 Task: Fill out the 'New Customer Data' form with the provided customer details, including personal information and addresses.
Action: Mouse moved to (172, 110)
Screenshot: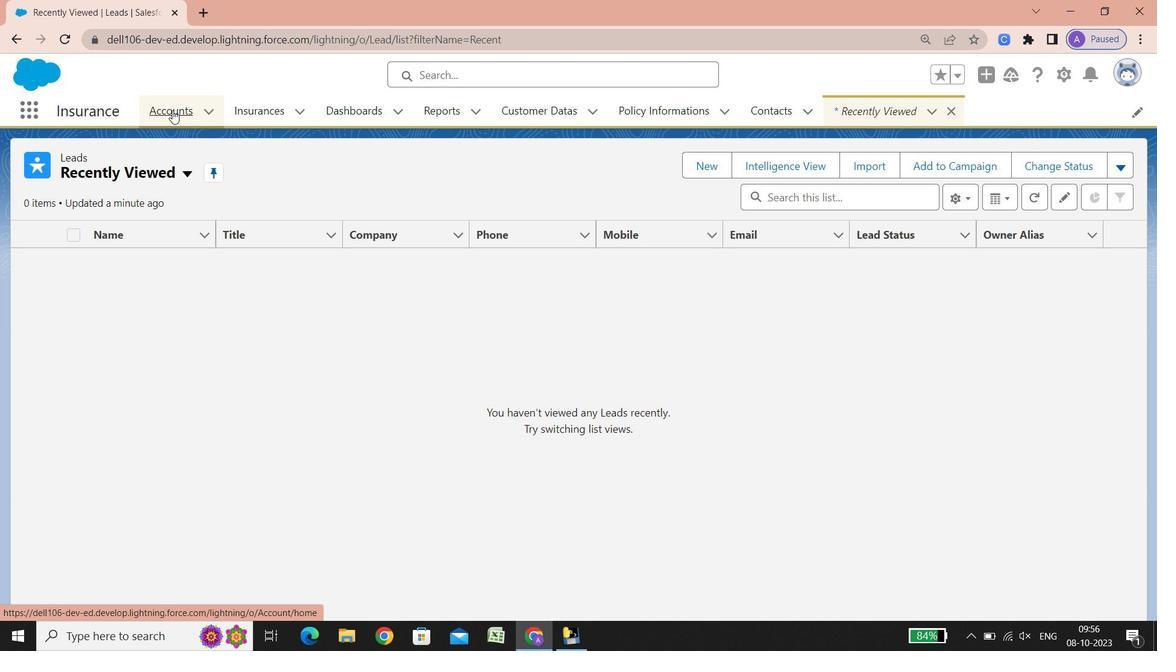 
Action: Mouse pressed left at (172, 110)
Screenshot: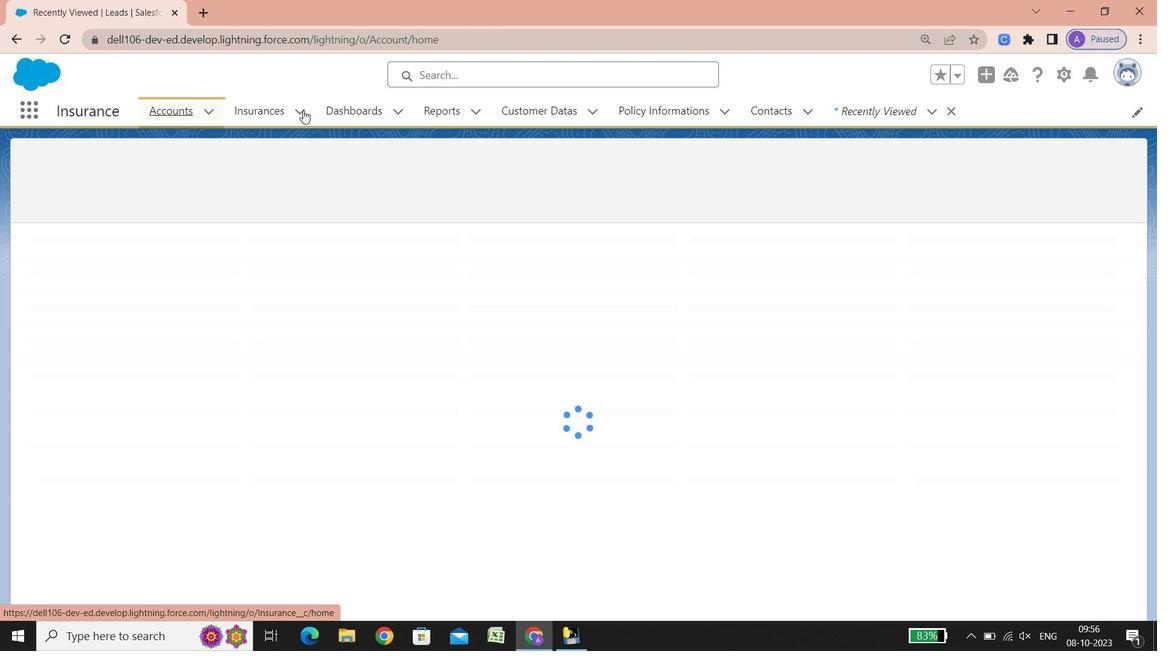 
Action: Mouse moved to (531, 115)
Screenshot: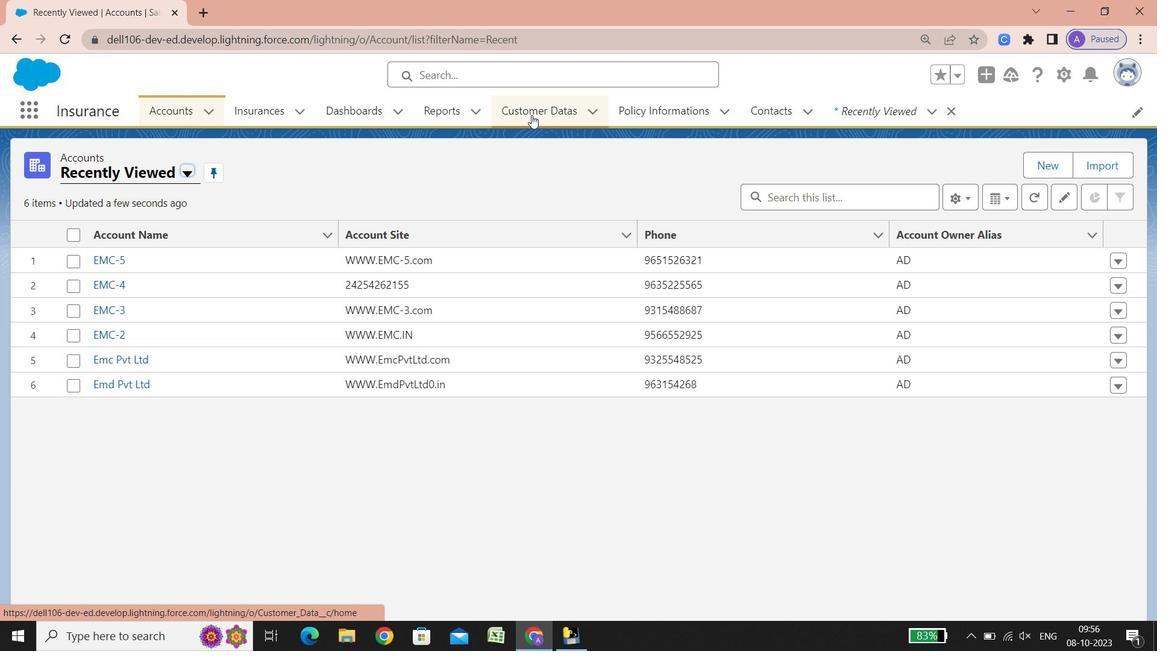 
Action: Mouse pressed left at (531, 115)
Screenshot: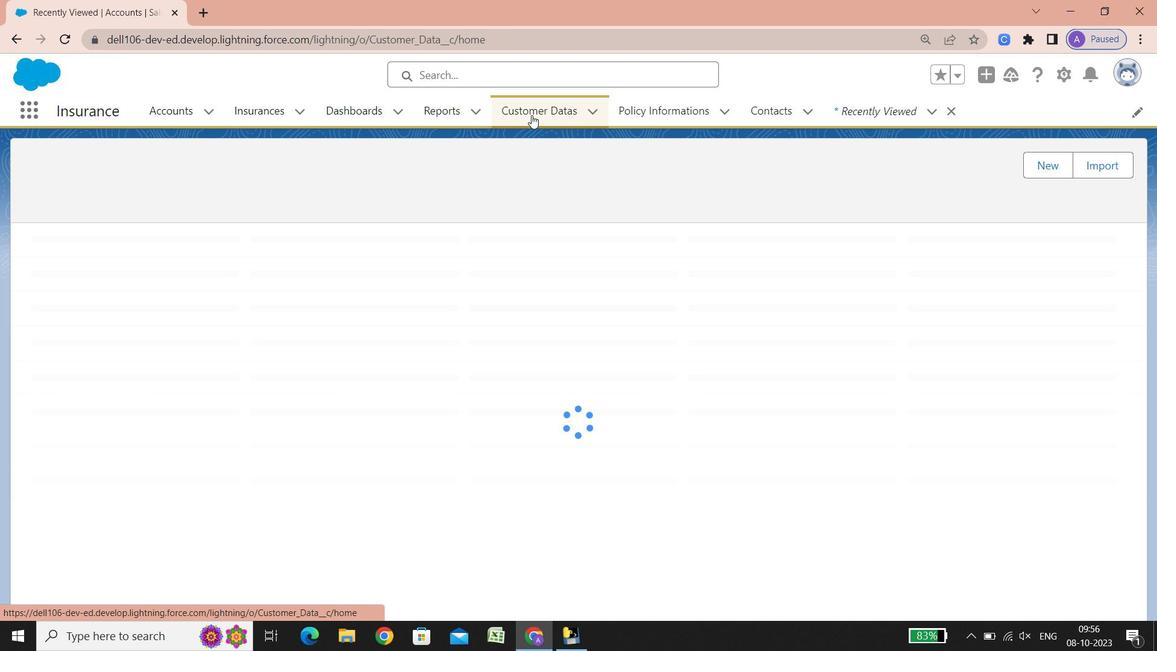 
Action: Mouse moved to (107, 262)
Screenshot: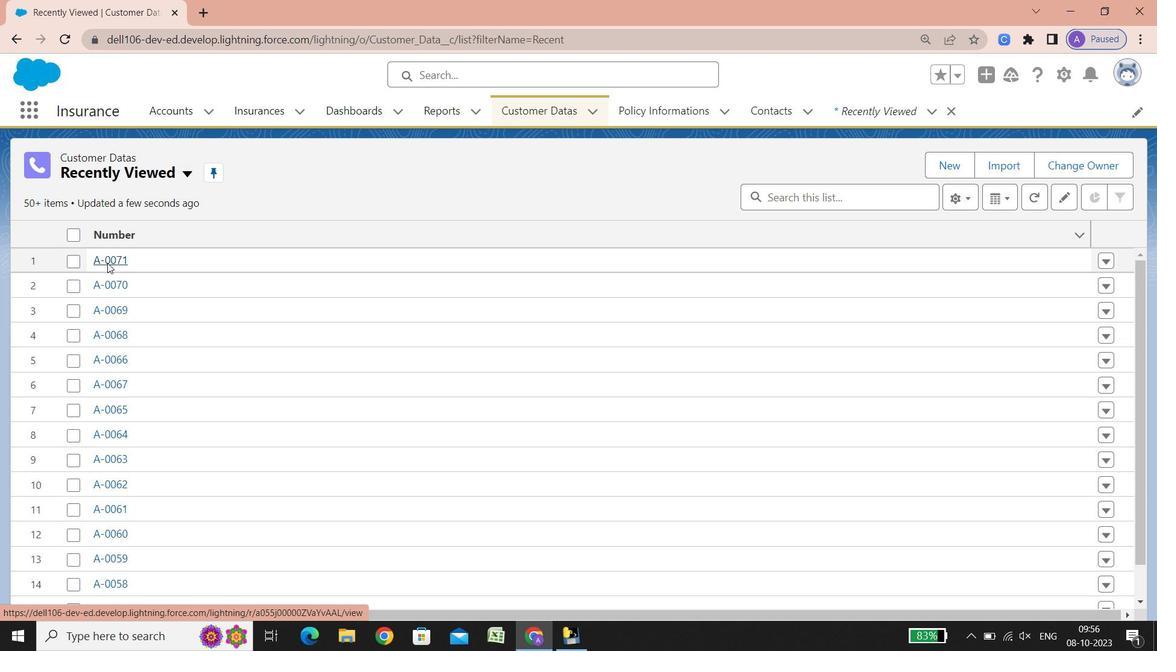 
Action: Mouse pressed left at (107, 262)
Screenshot: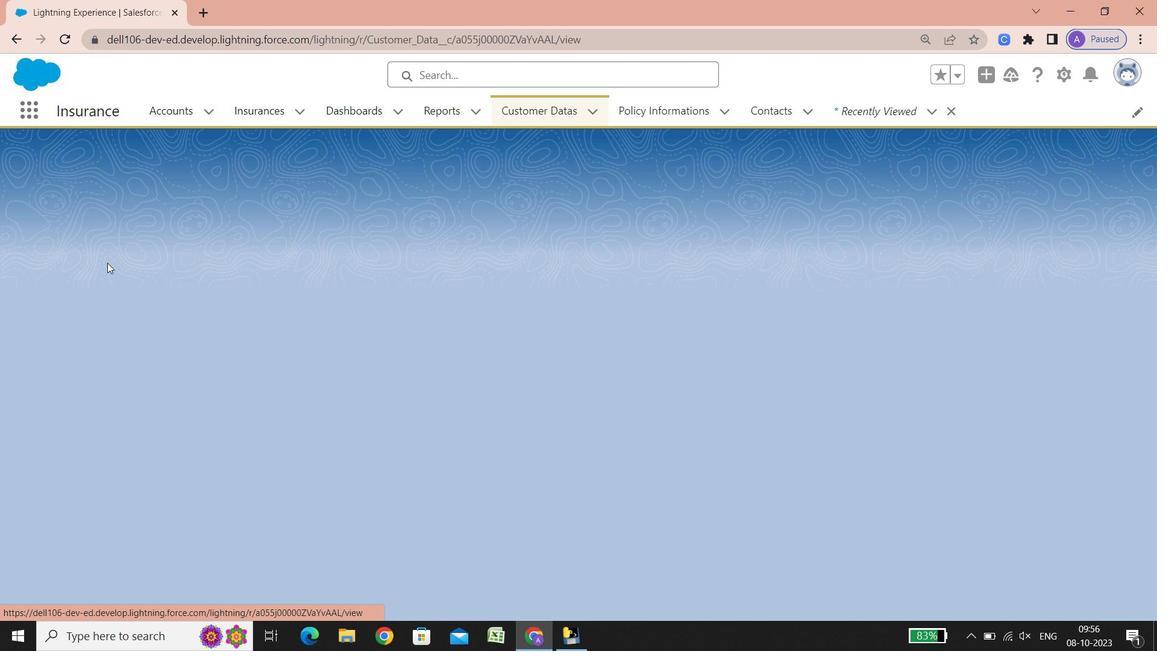 
Action: Mouse moved to (561, 107)
Screenshot: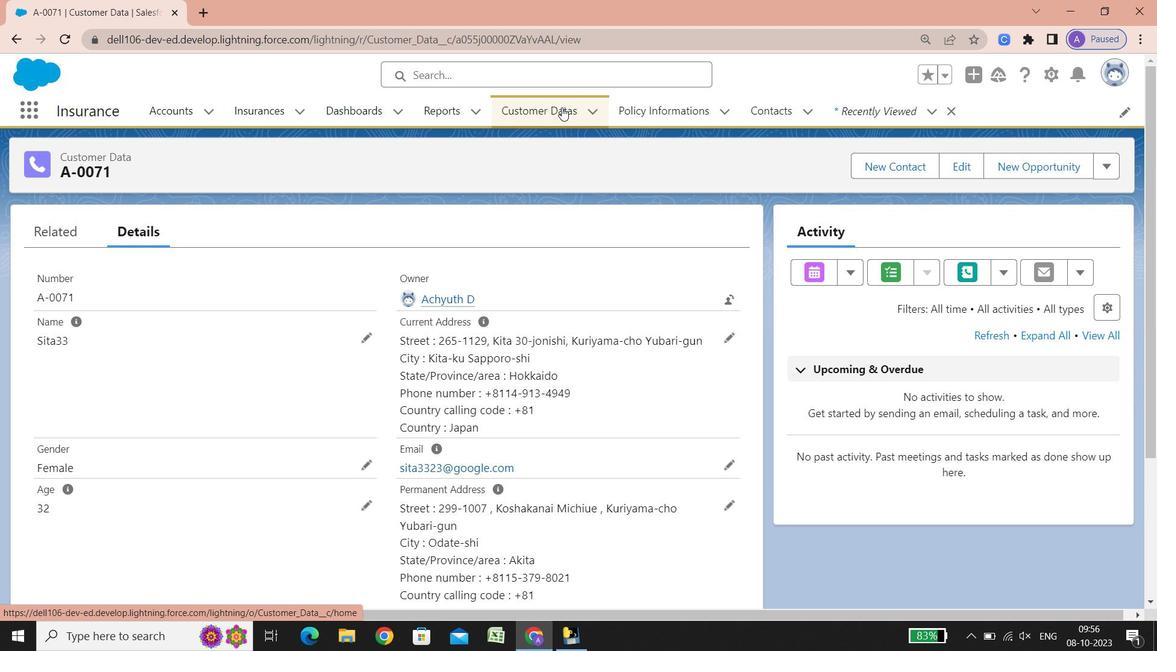 
Action: Mouse pressed left at (561, 107)
Screenshot: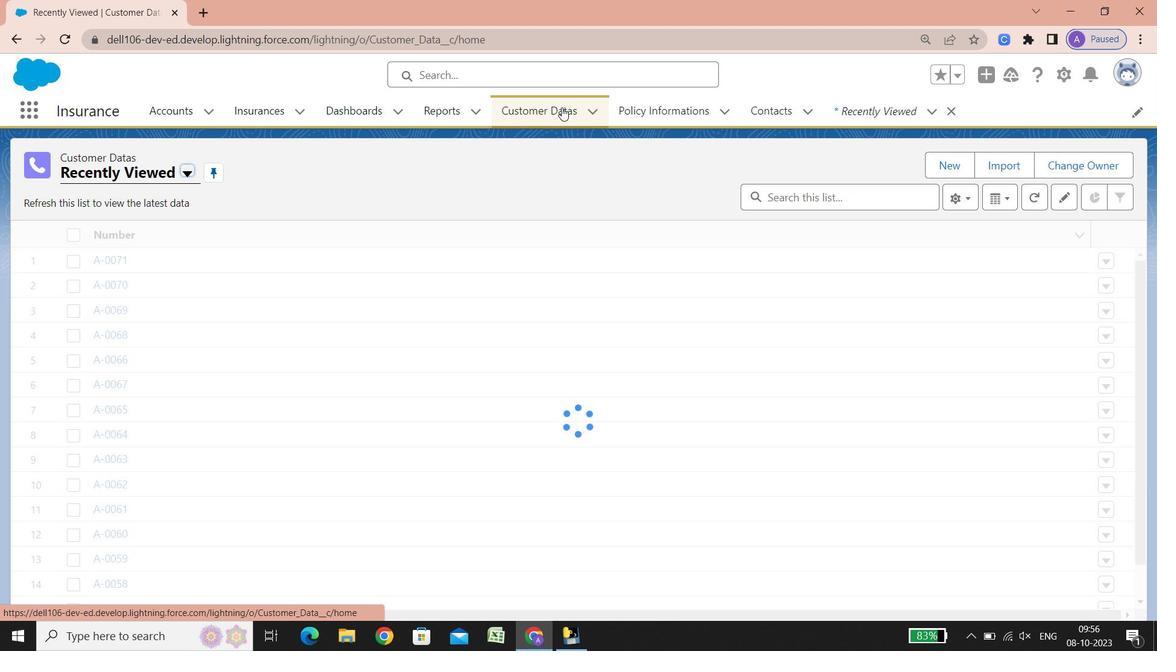 
Action: Mouse moved to (948, 161)
Screenshot: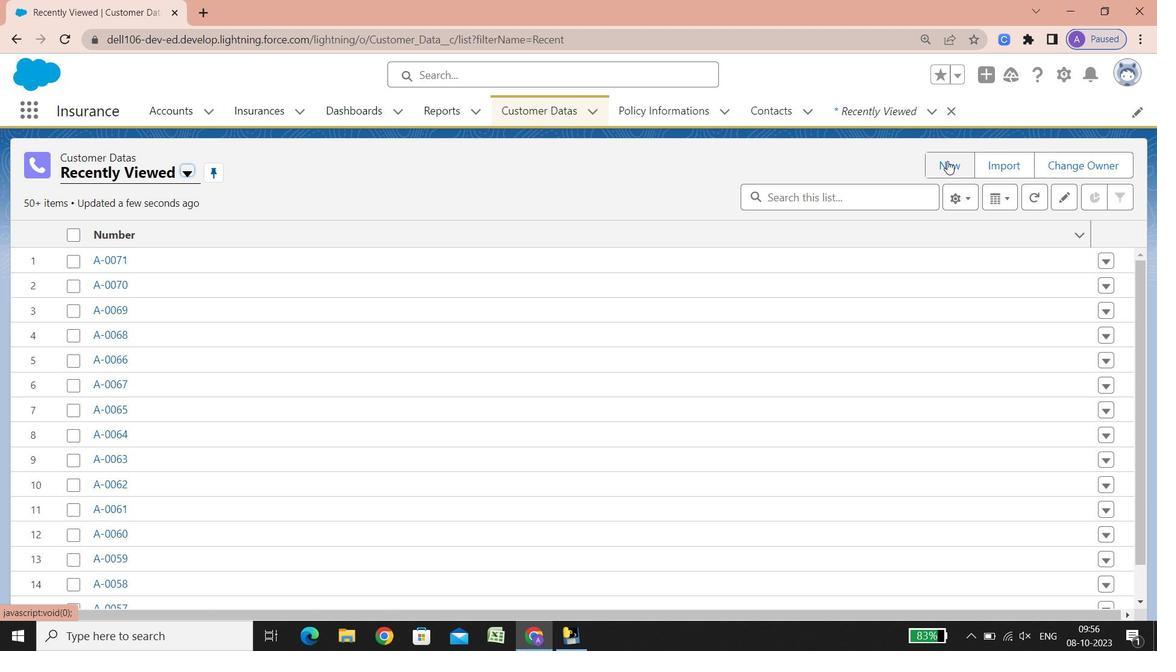 
Action: Mouse pressed left at (948, 161)
Screenshot: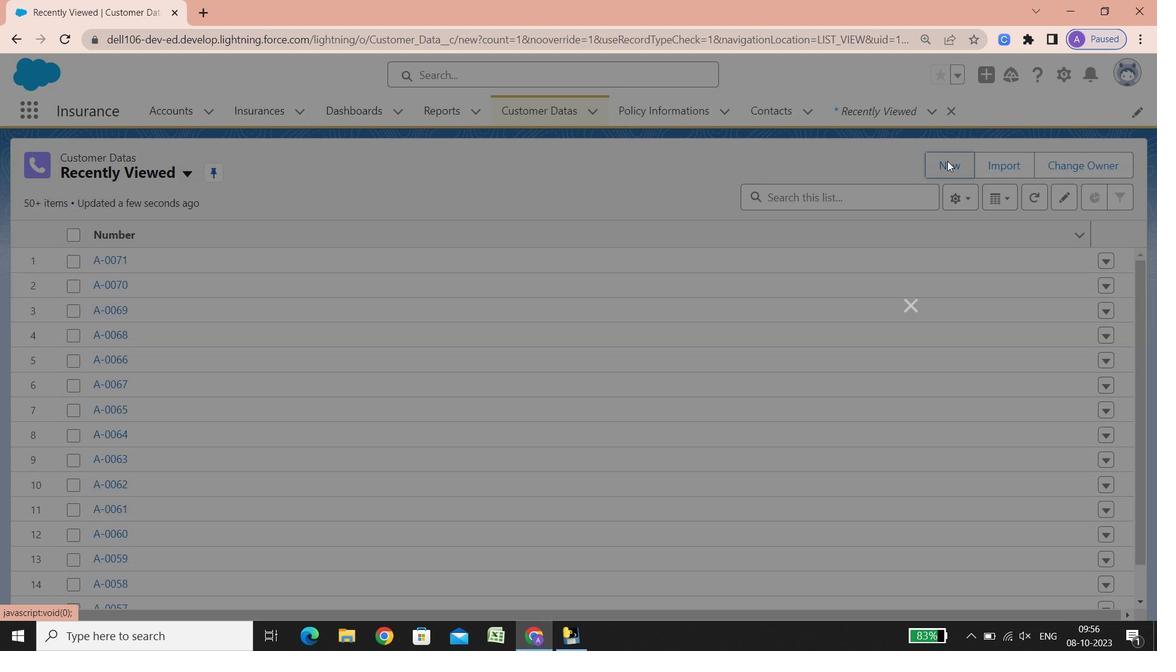 
Action: Mouse moved to (671, 214)
Screenshot: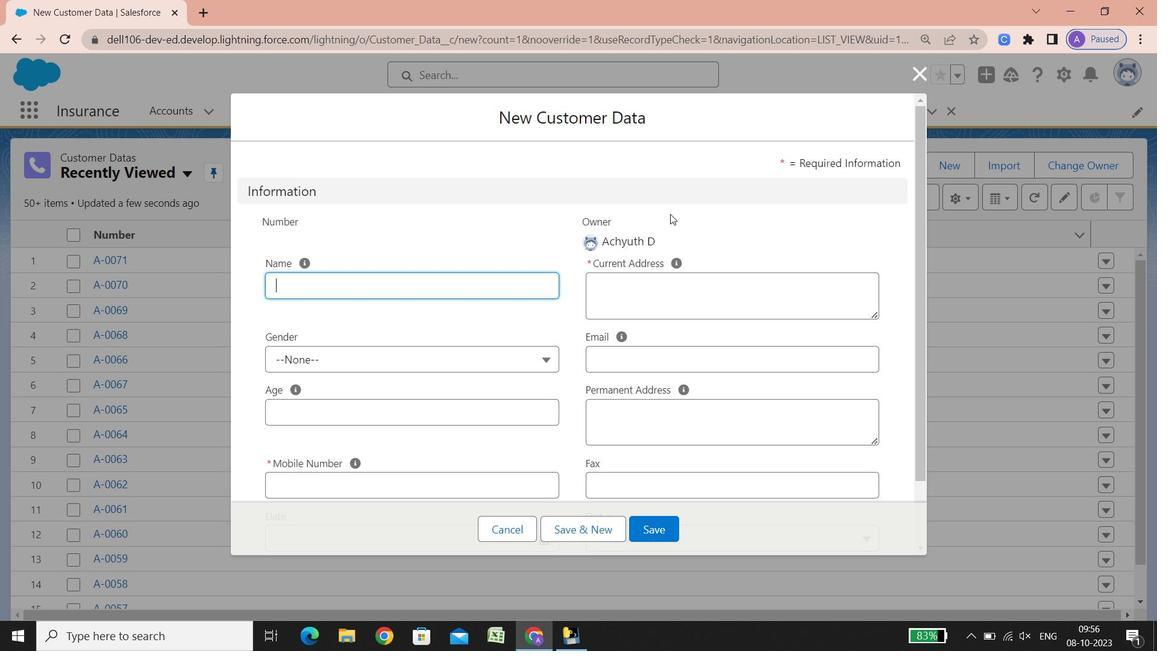 
Action: Key pressed <Key.shift>Sita34
Screenshot: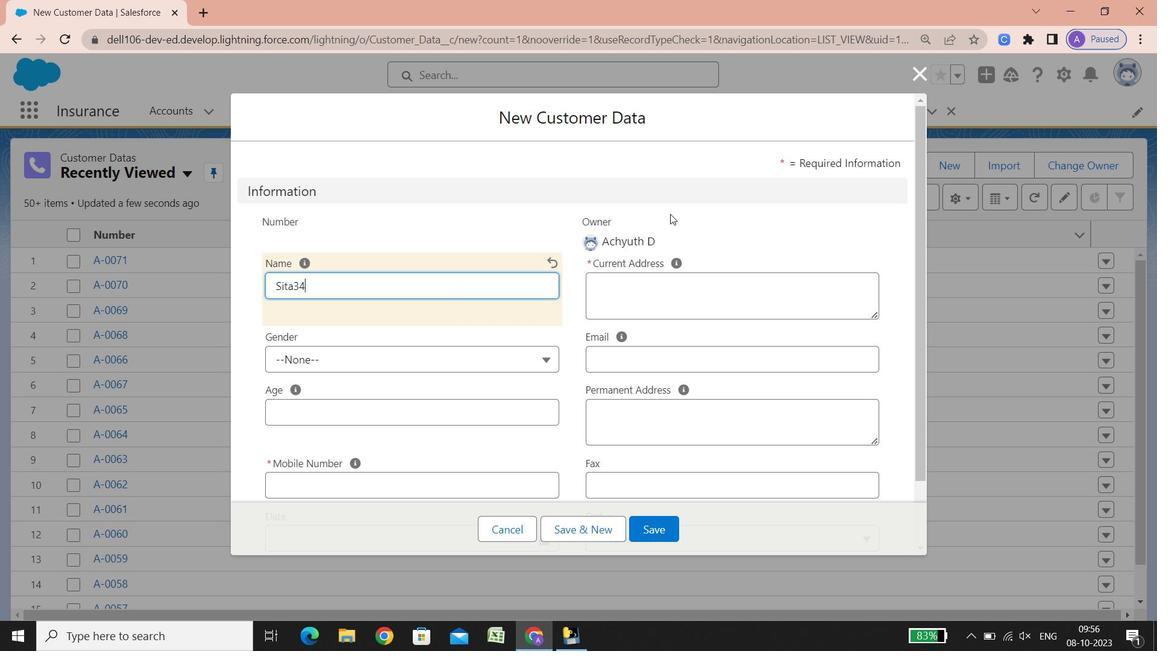 
Action: Mouse moved to (495, 365)
Screenshot: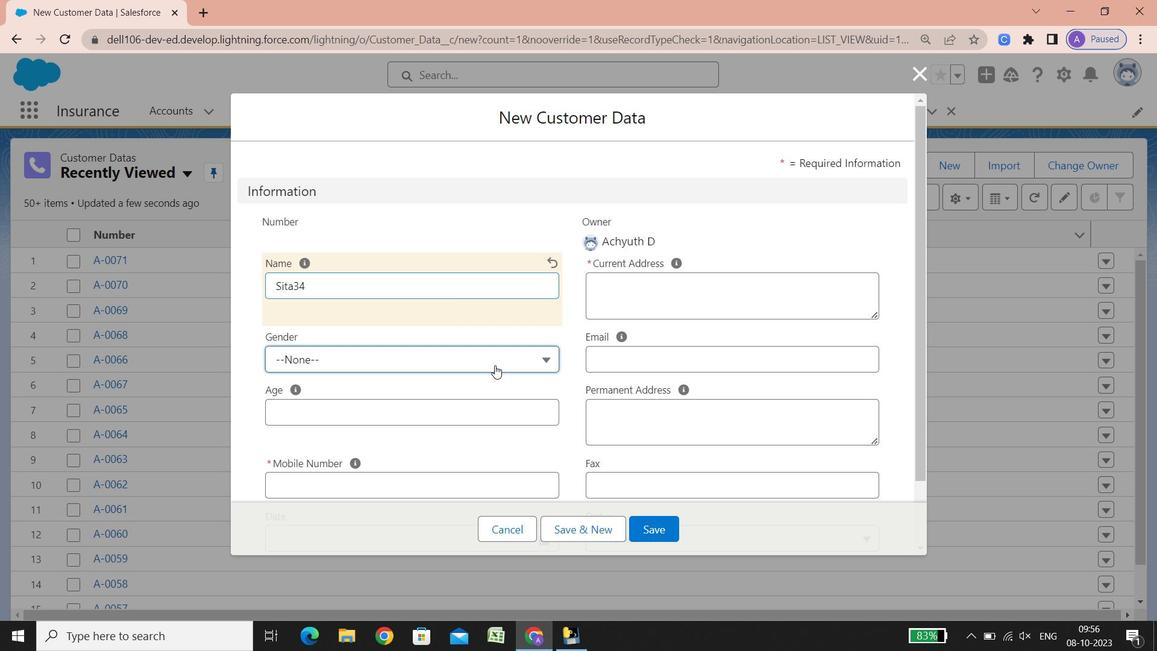 
Action: Mouse pressed left at (495, 365)
Screenshot: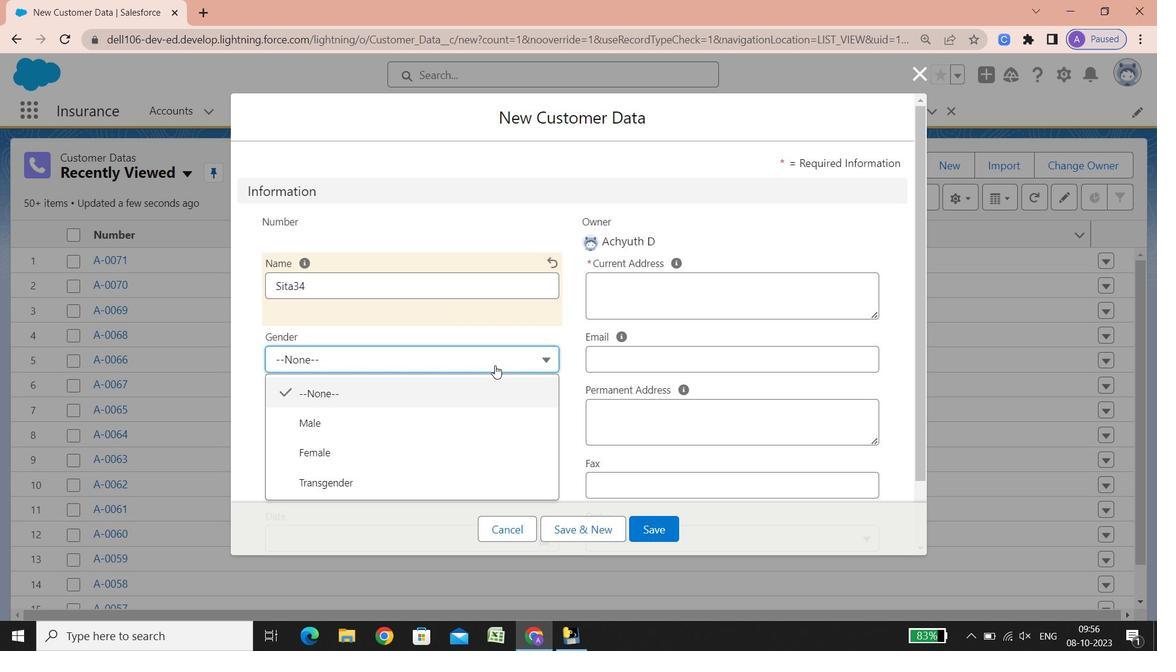 
Action: Mouse moved to (393, 440)
Screenshot: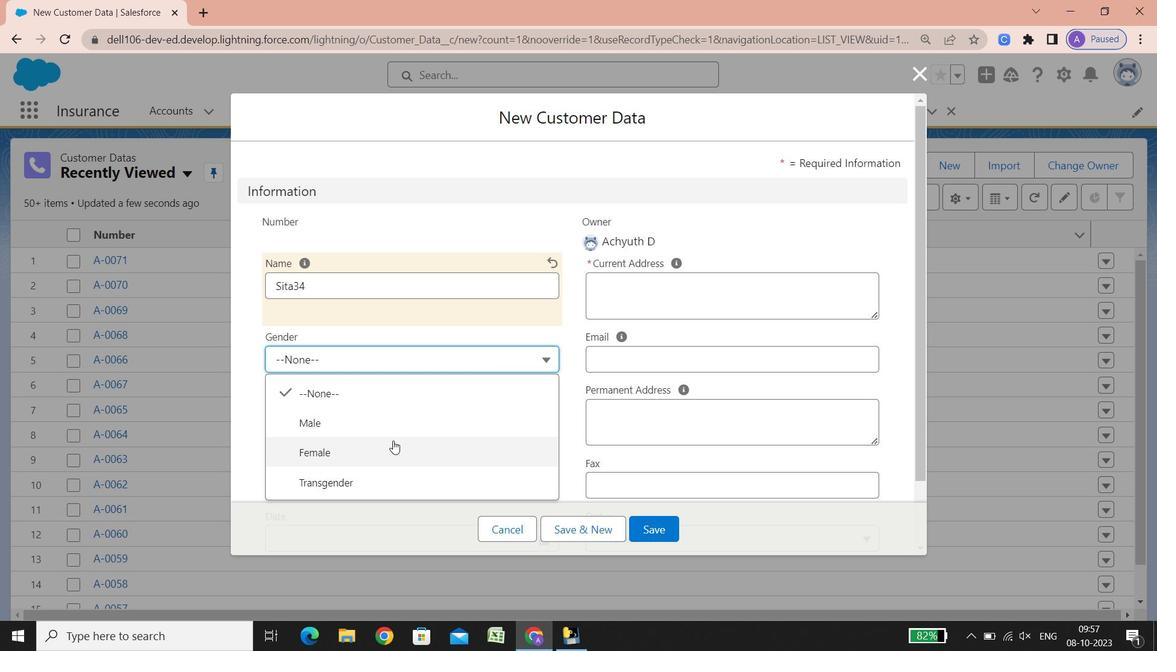
Action: Mouse pressed left at (393, 440)
Screenshot: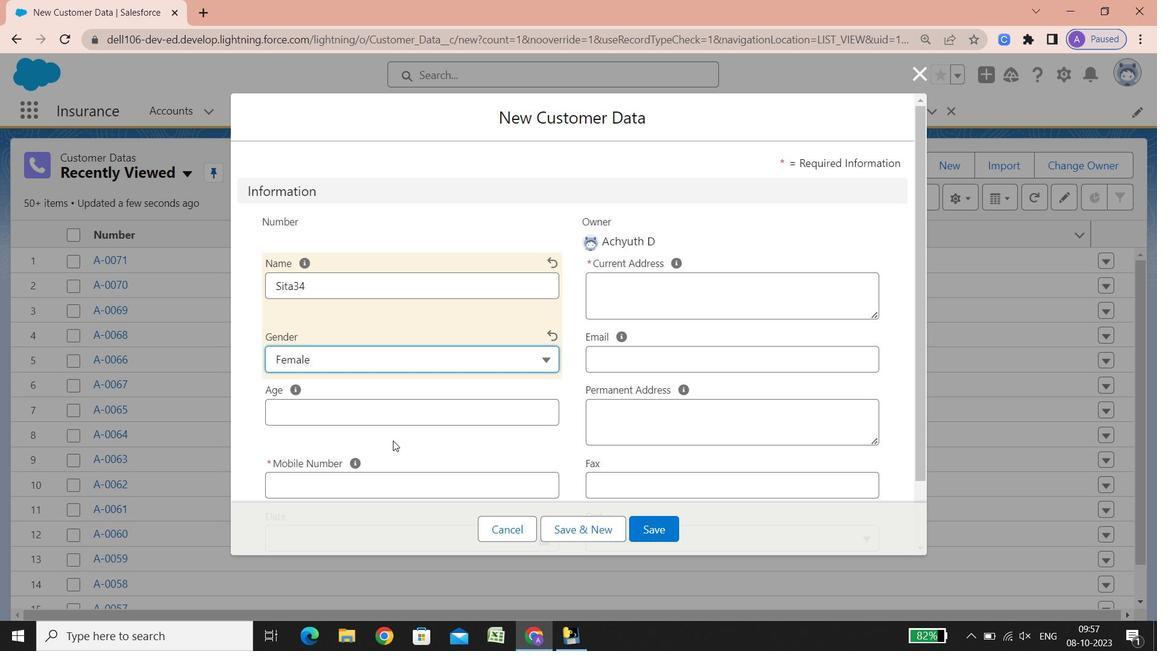 
Action: Mouse moved to (301, 413)
Screenshot: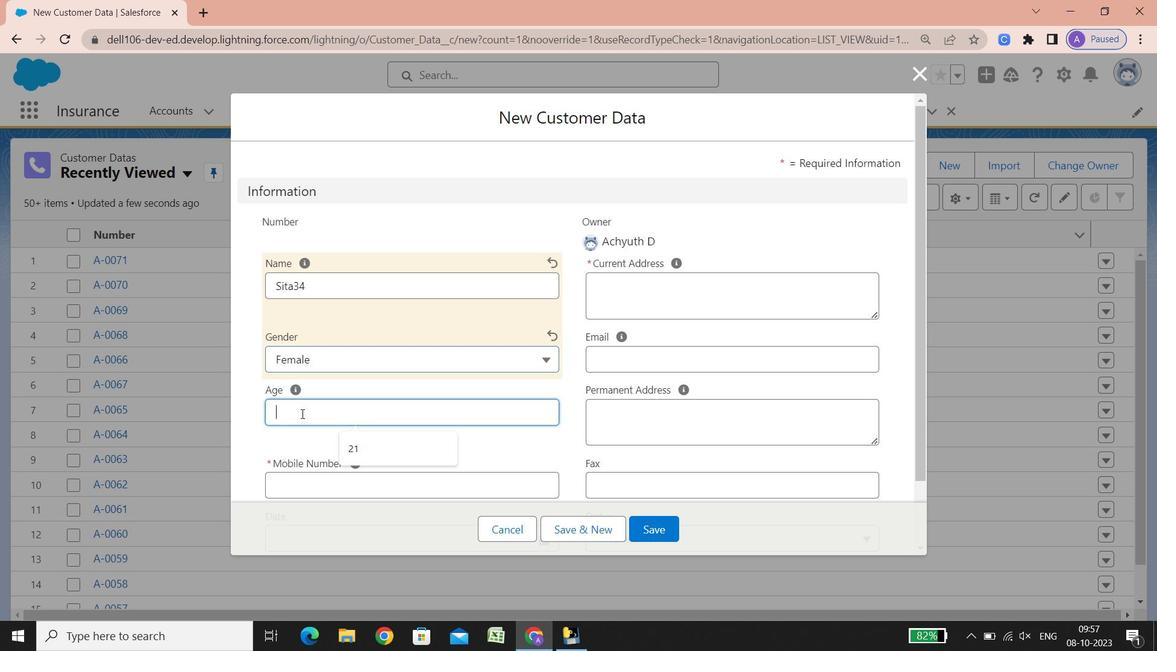 
Action: Mouse pressed left at (301, 413)
Screenshot: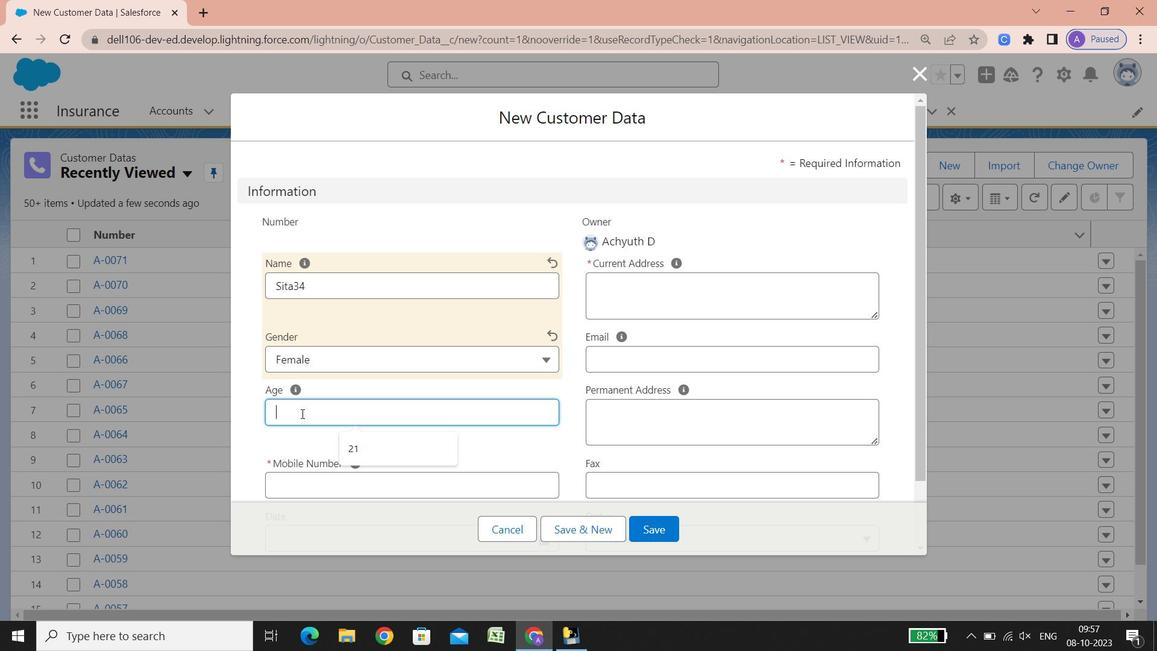 
Action: Key pressed 23
Screenshot: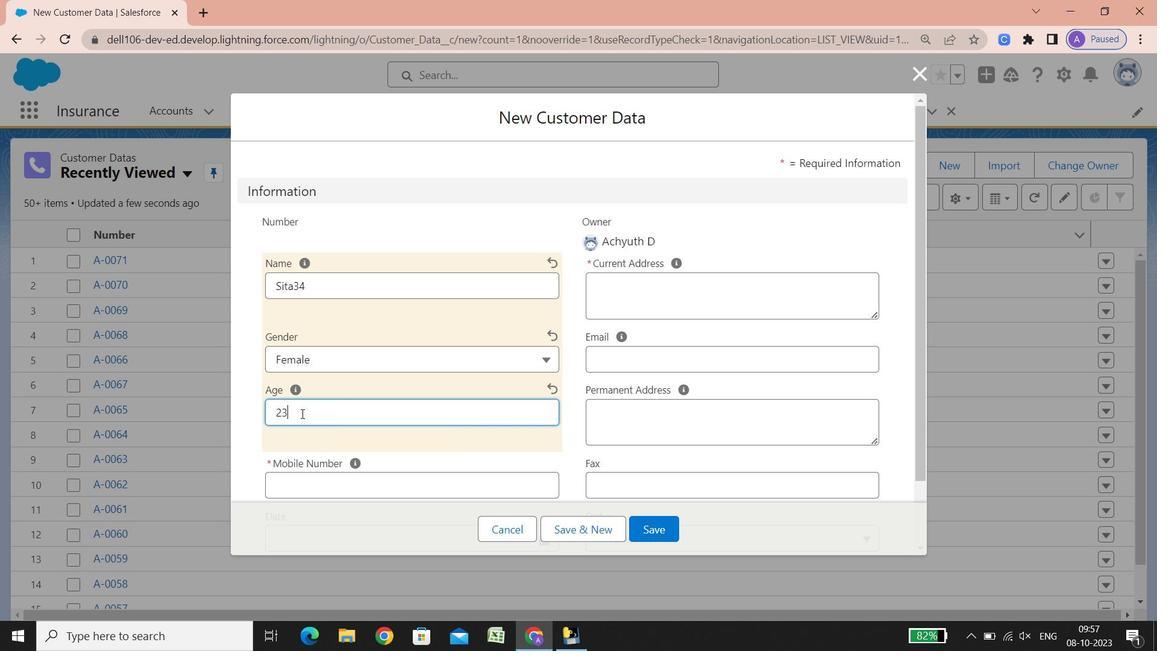 
Action: Mouse scrolled (301, 413) with delta (0, 0)
Screenshot: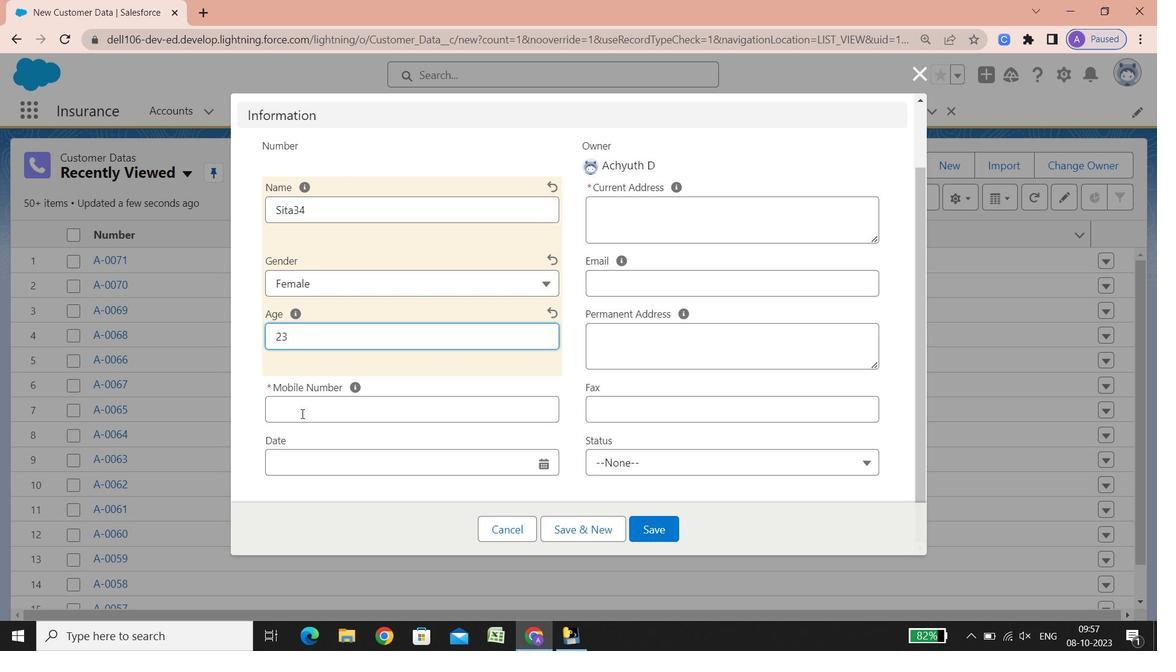 
Action: Mouse scrolled (301, 413) with delta (0, 0)
Screenshot: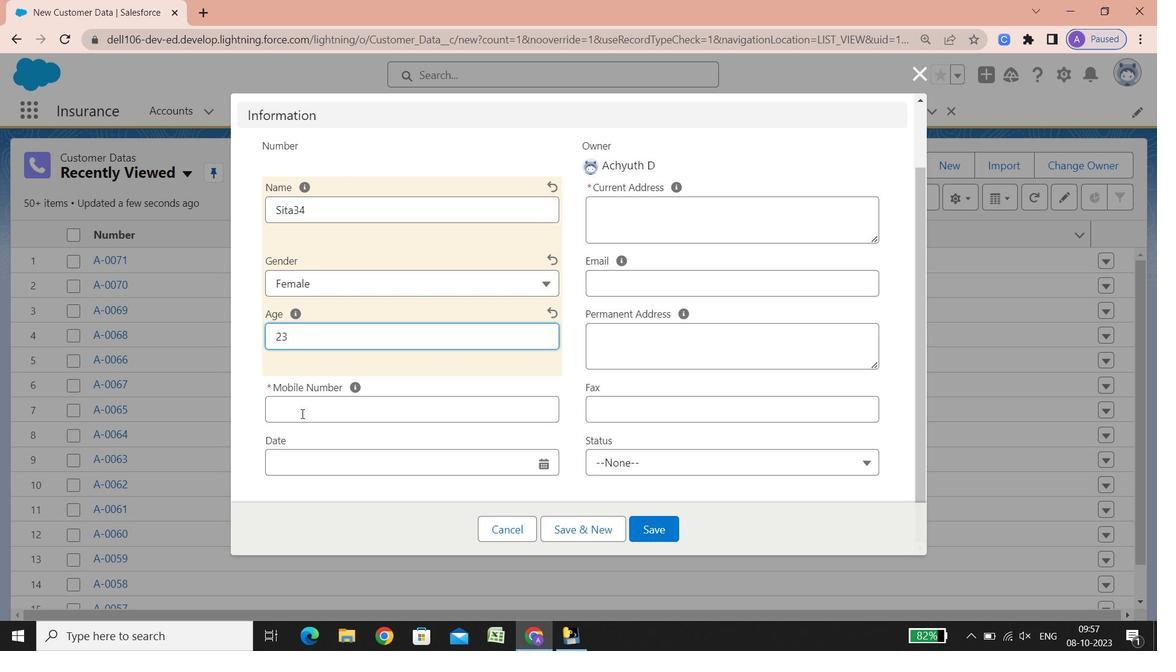 
Action: Mouse scrolled (301, 413) with delta (0, 0)
Screenshot: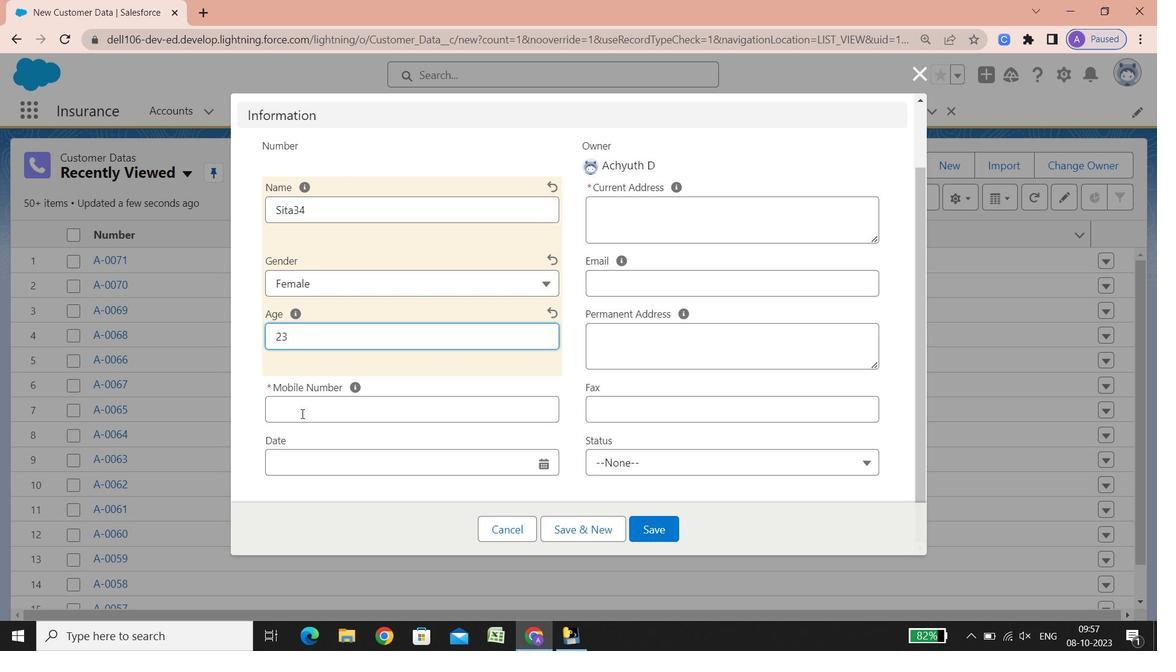 
Action: Mouse scrolled (301, 413) with delta (0, 0)
Screenshot: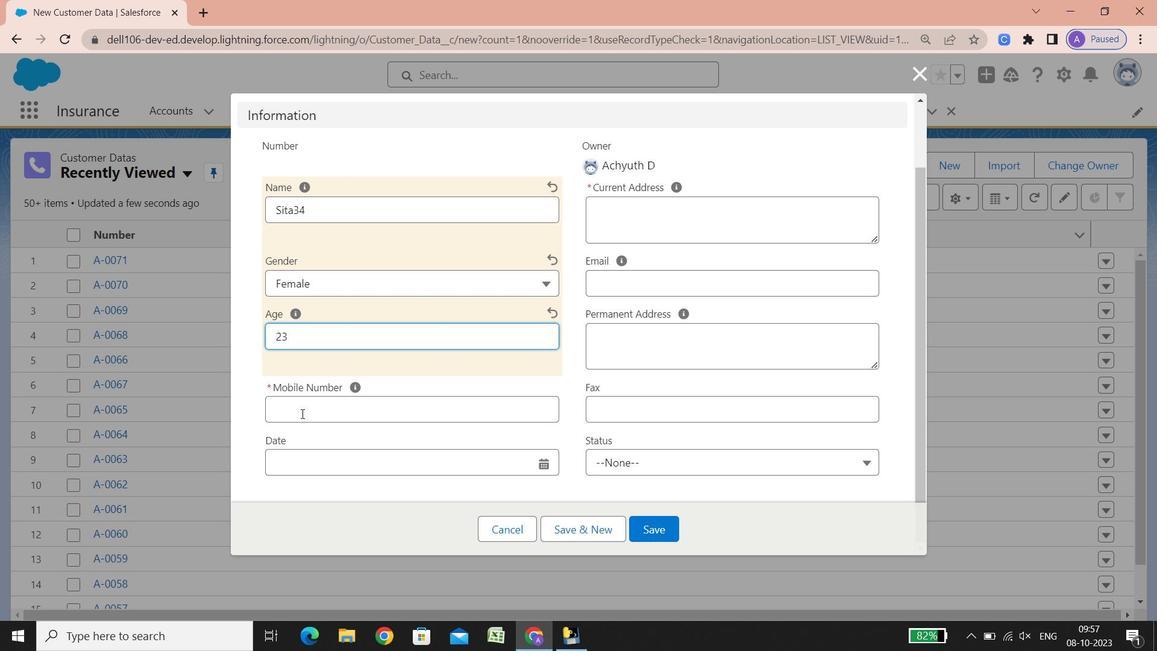 
Action: Mouse scrolled (301, 413) with delta (0, 0)
Screenshot: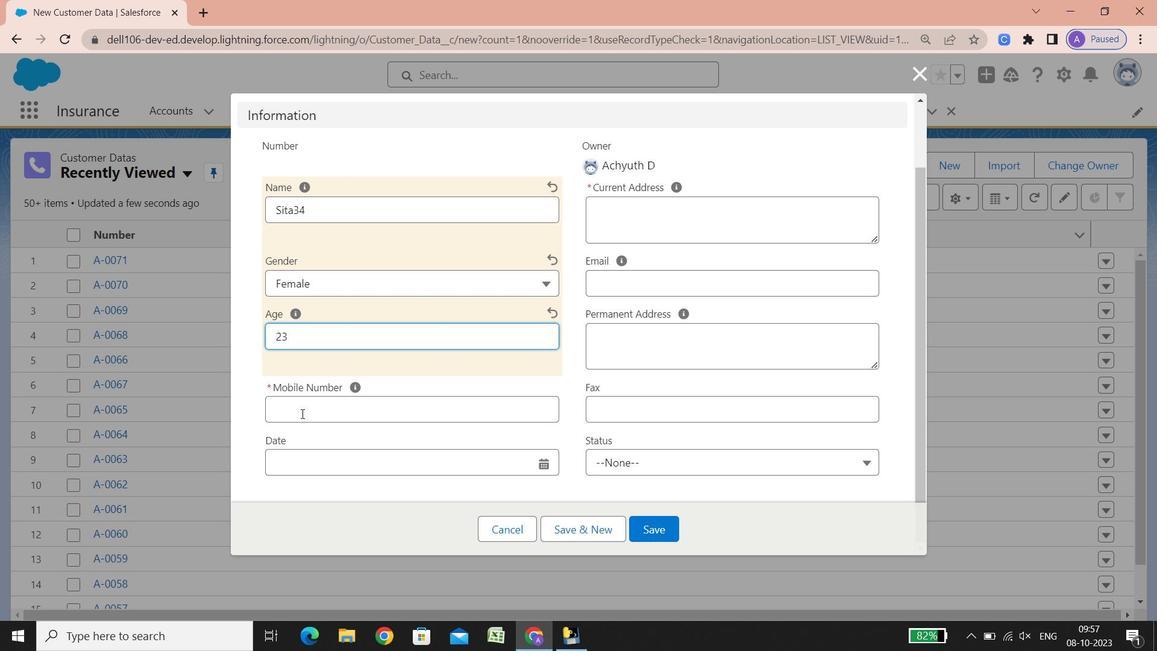 
Action: Mouse scrolled (301, 413) with delta (0, 0)
Screenshot: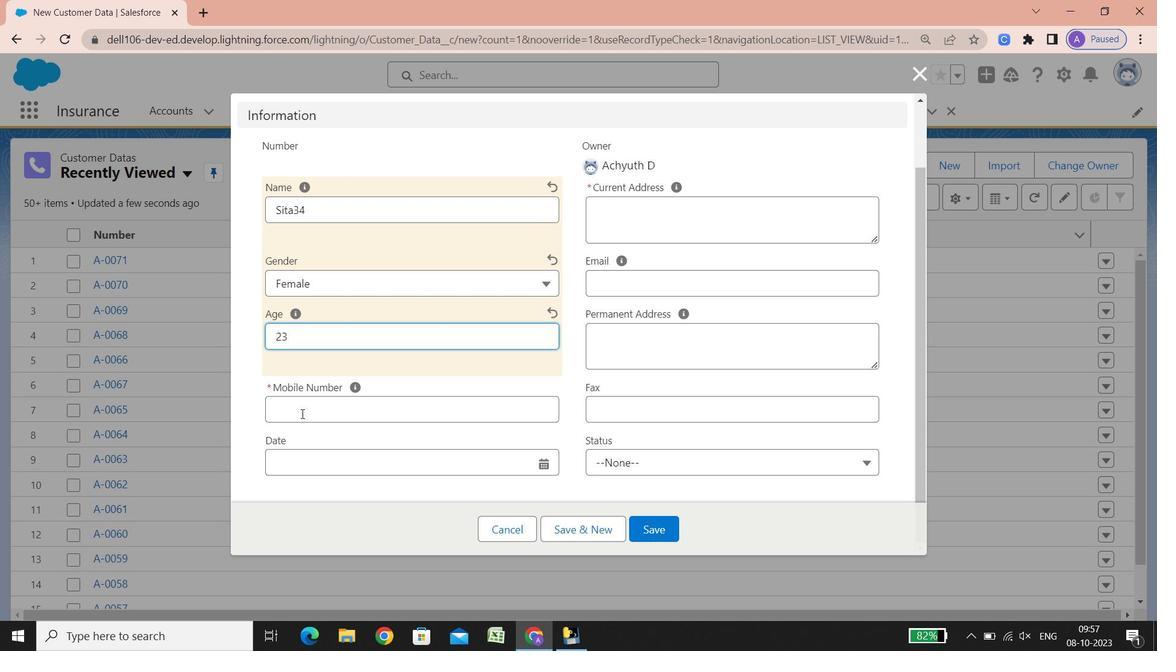 
Action: Mouse scrolled (301, 413) with delta (0, 0)
Screenshot: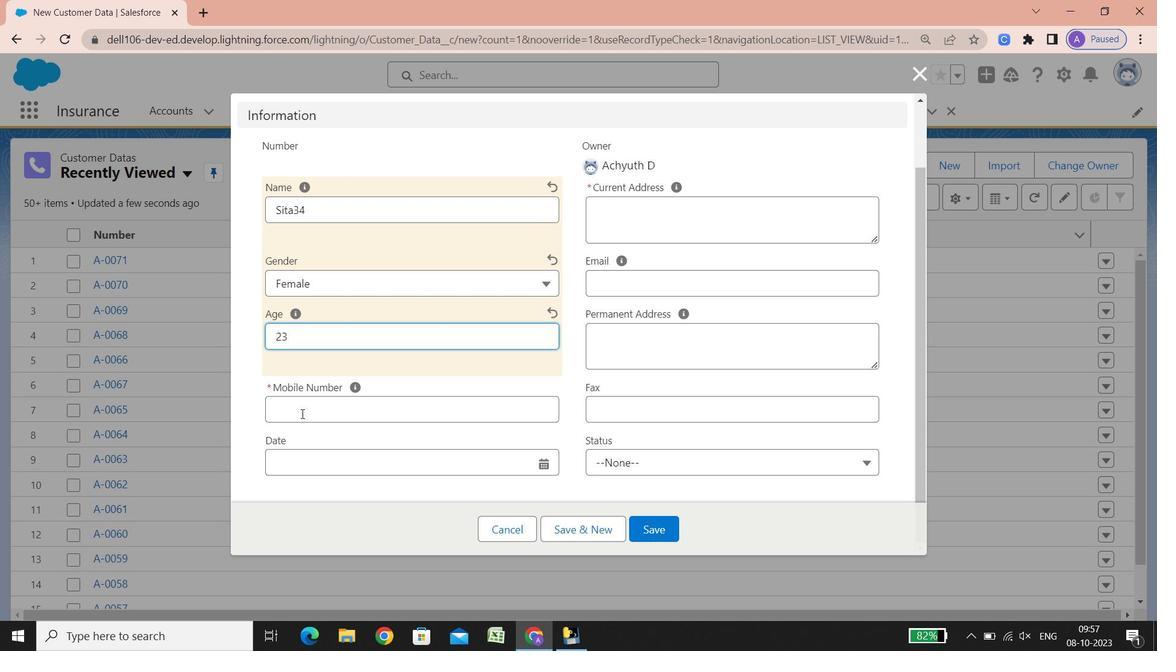 
Action: Mouse scrolled (301, 413) with delta (0, 0)
Screenshot: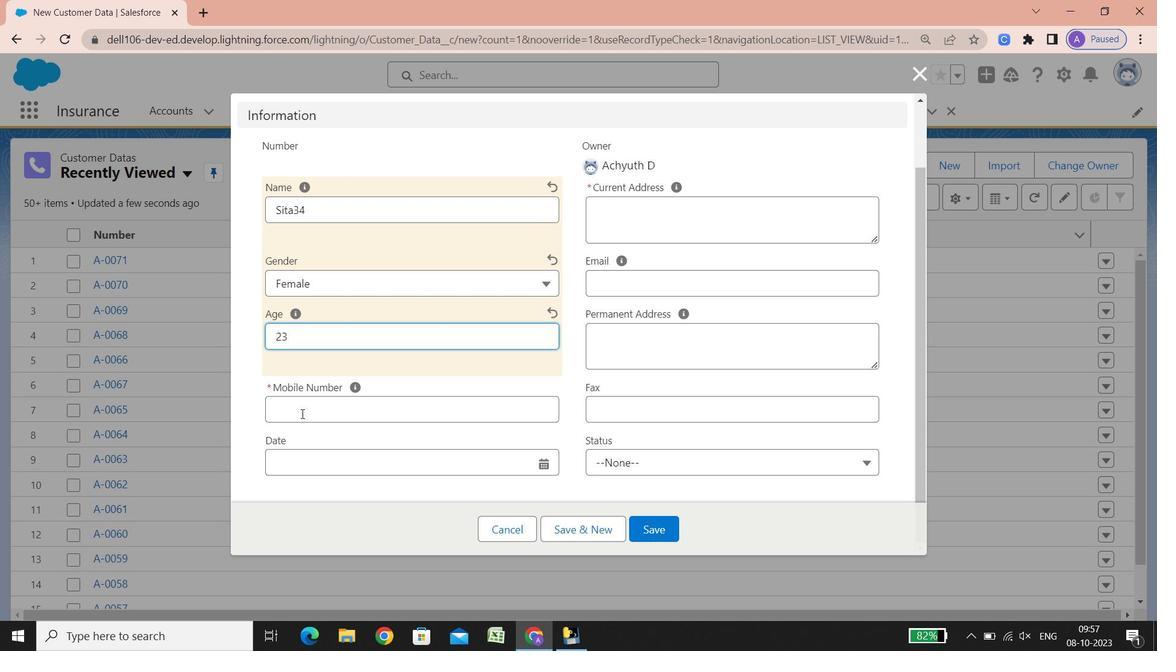 
Action: Mouse scrolled (301, 413) with delta (0, 0)
Screenshot: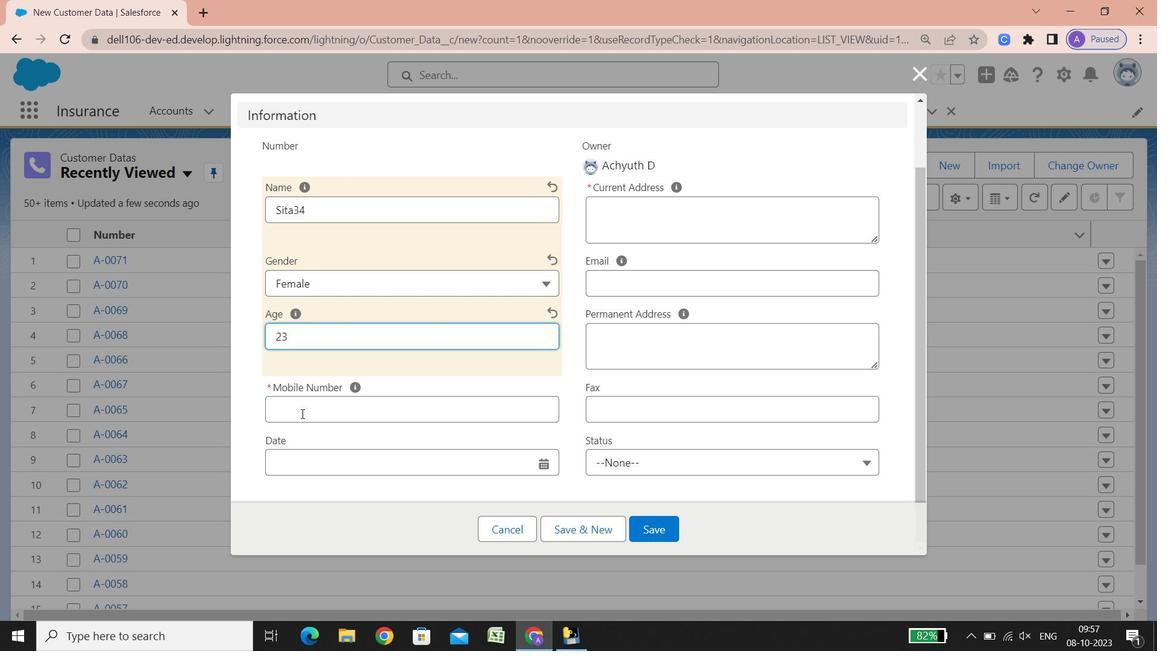 
Action: Mouse scrolled (301, 413) with delta (0, 0)
Screenshot: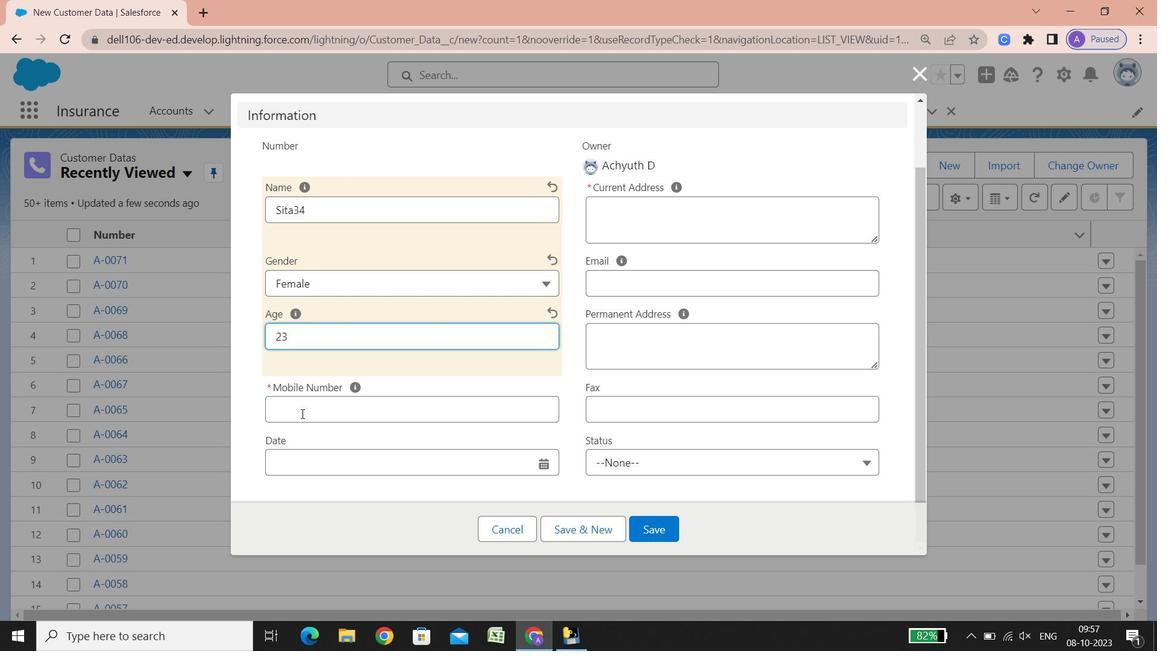 
Action: Mouse scrolled (301, 413) with delta (0, 0)
Screenshot: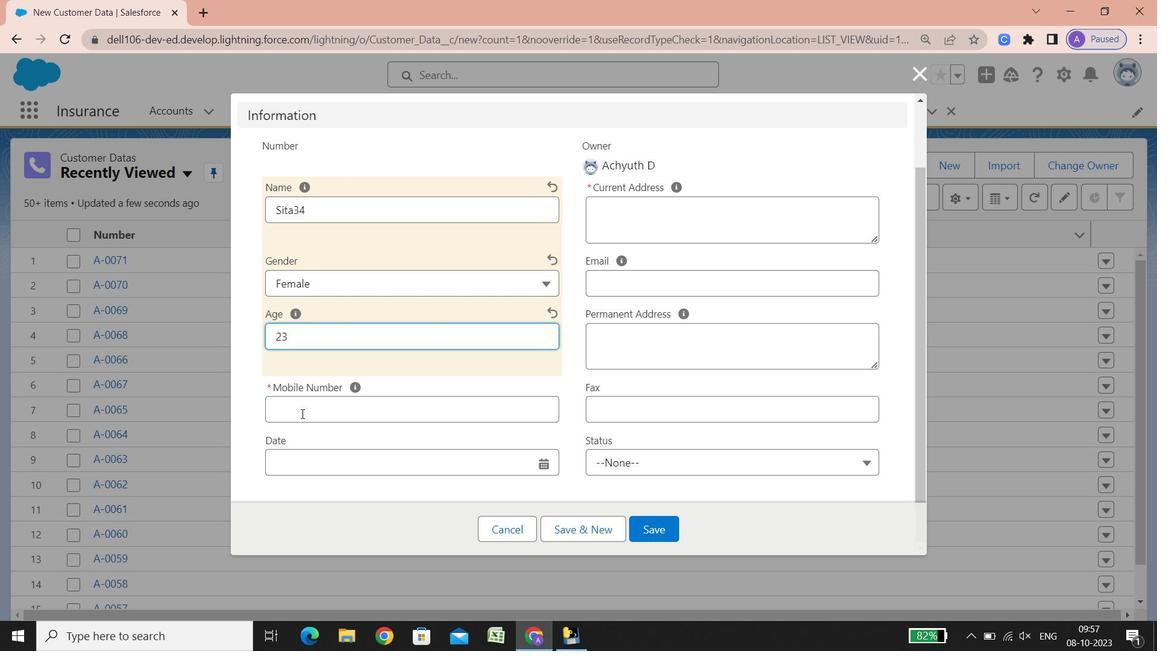 
Action: Mouse scrolled (301, 413) with delta (0, 0)
Screenshot: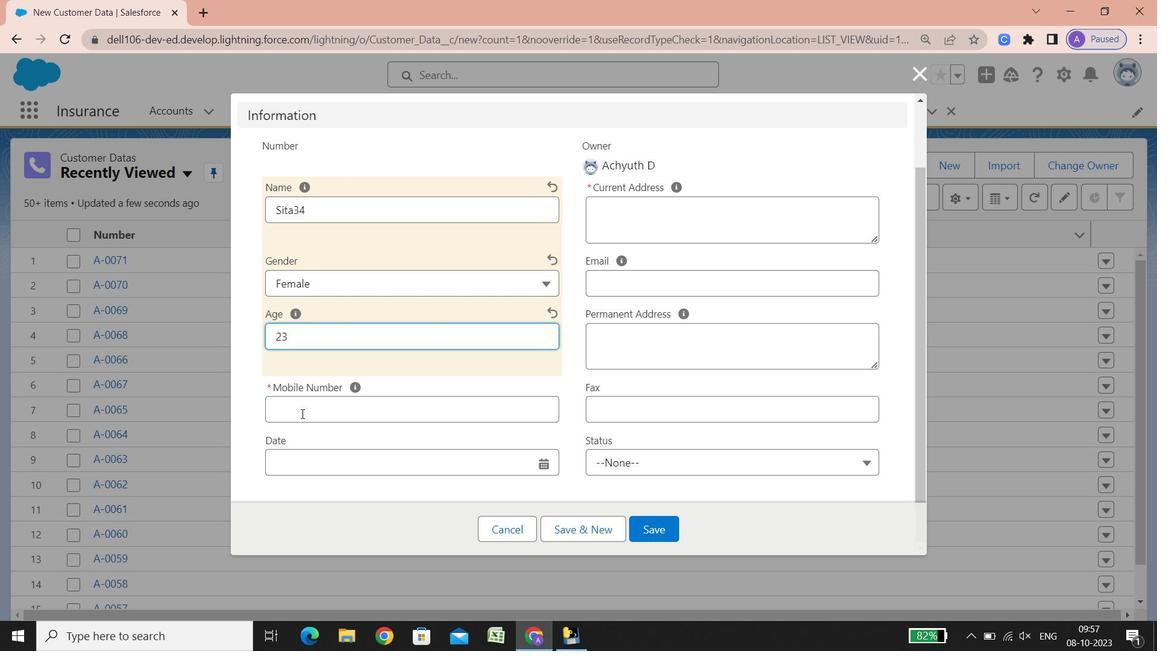 
Action: Mouse scrolled (301, 413) with delta (0, 0)
Screenshot: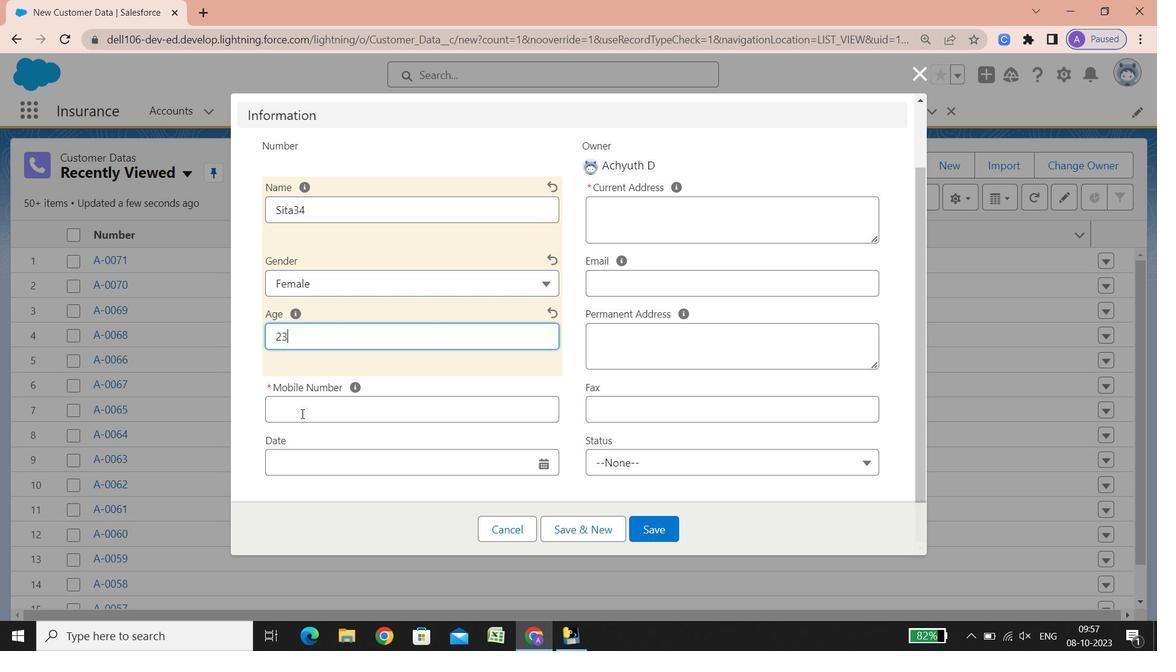 
Action: Mouse scrolled (301, 413) with delta (0, 0)
Screenshot: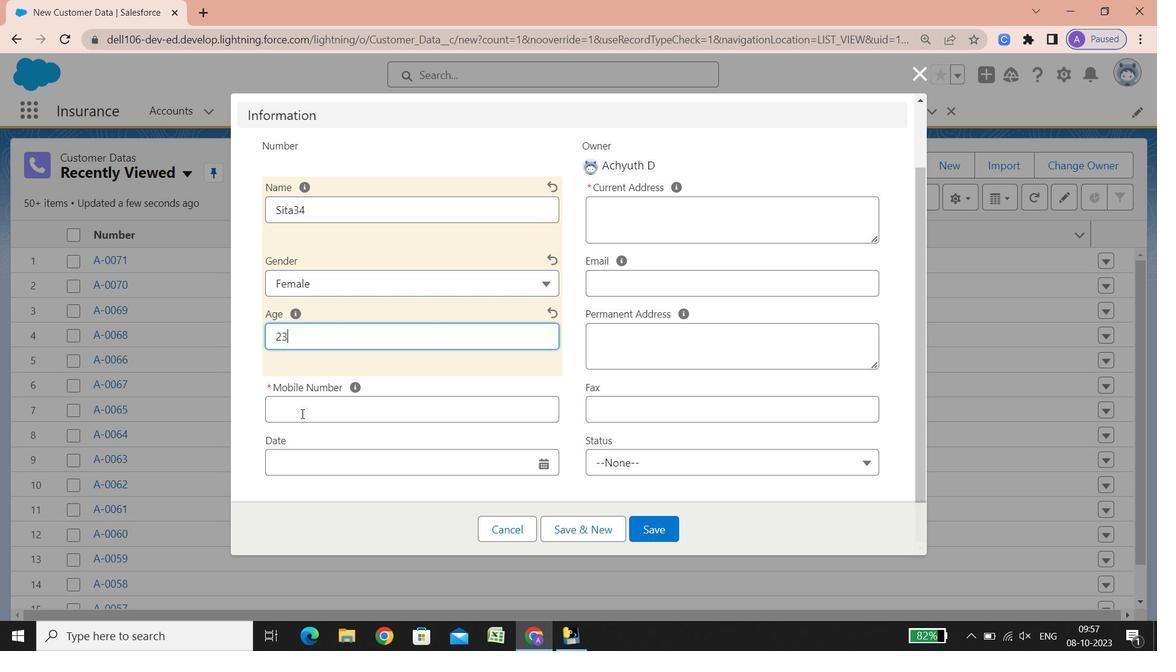 
Action: Mouse scrolled (301, 413) with delta (0, 0)
Screenshot: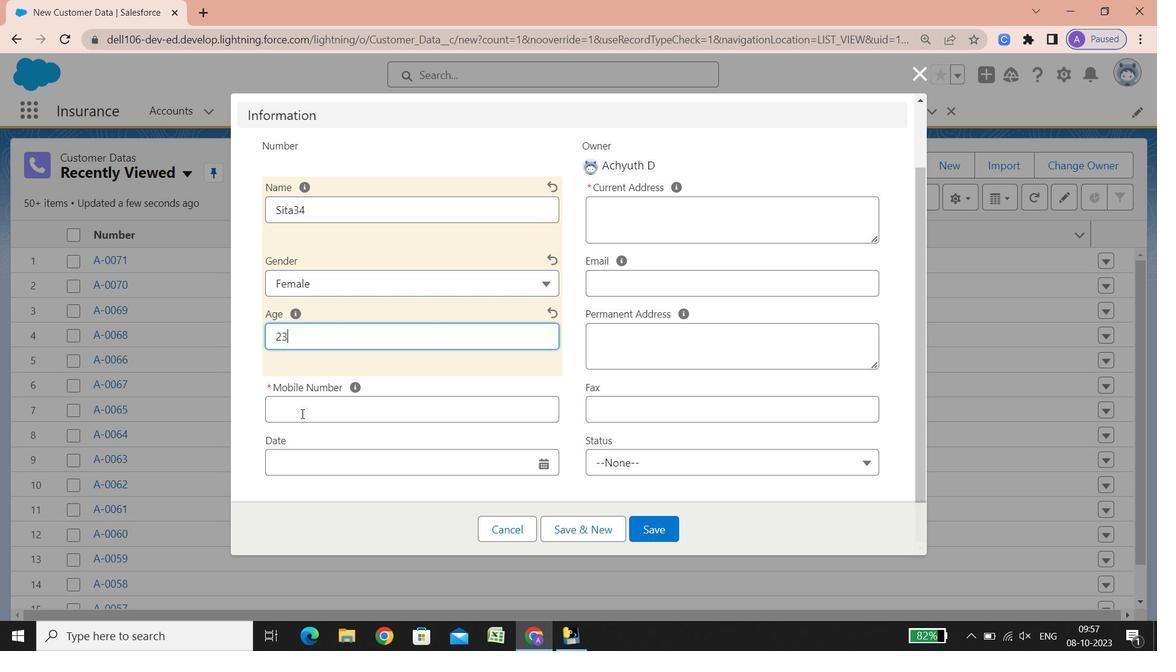 
Action: Mouse scrolled (301, 413) with delta (0, 0)
Screenshot: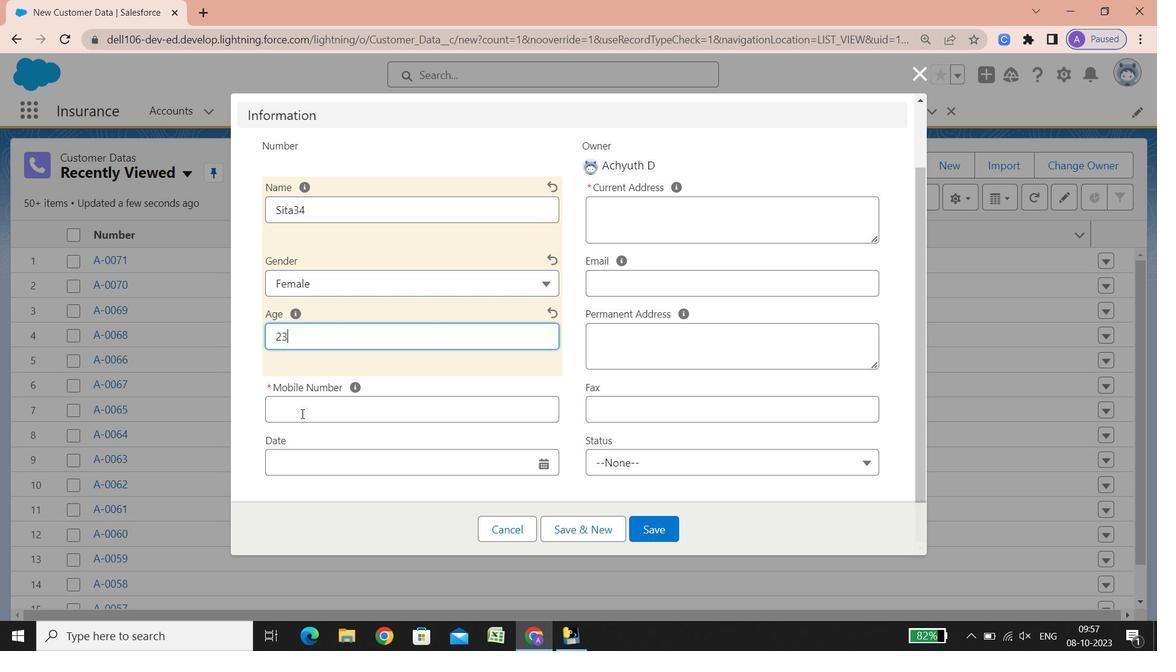 
Action: Mouse scrolled (301, 413) with delta (0, 0)
Screenshot: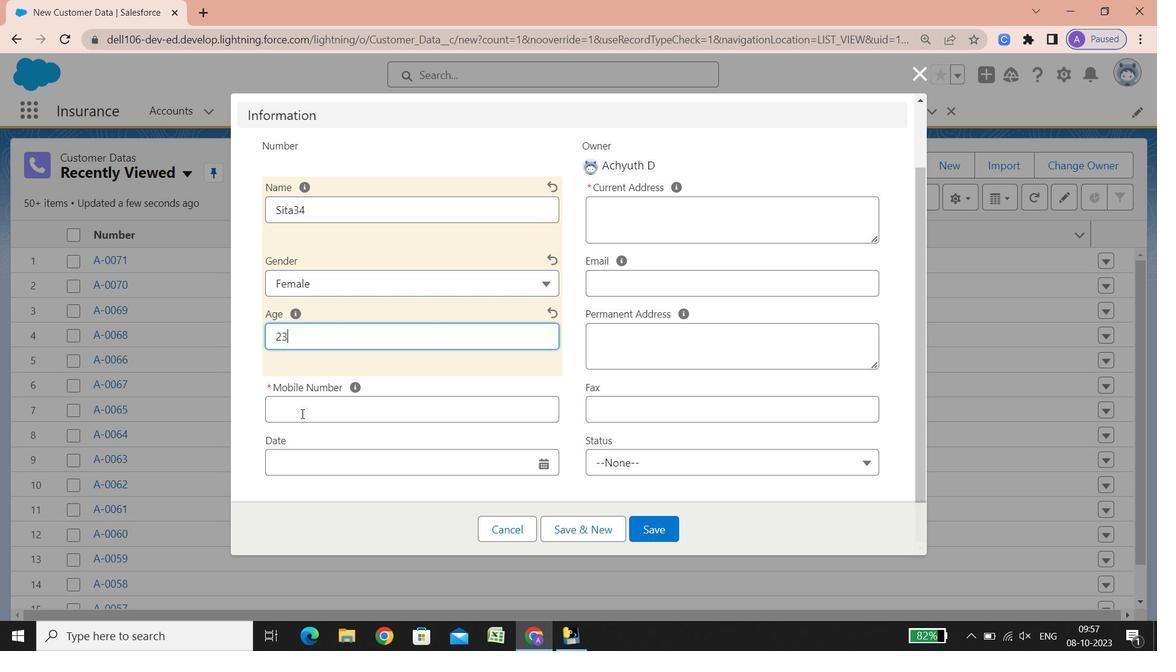 
Action: Mouse scrolled (301, 413) with delta (0, 0)
Screenshot: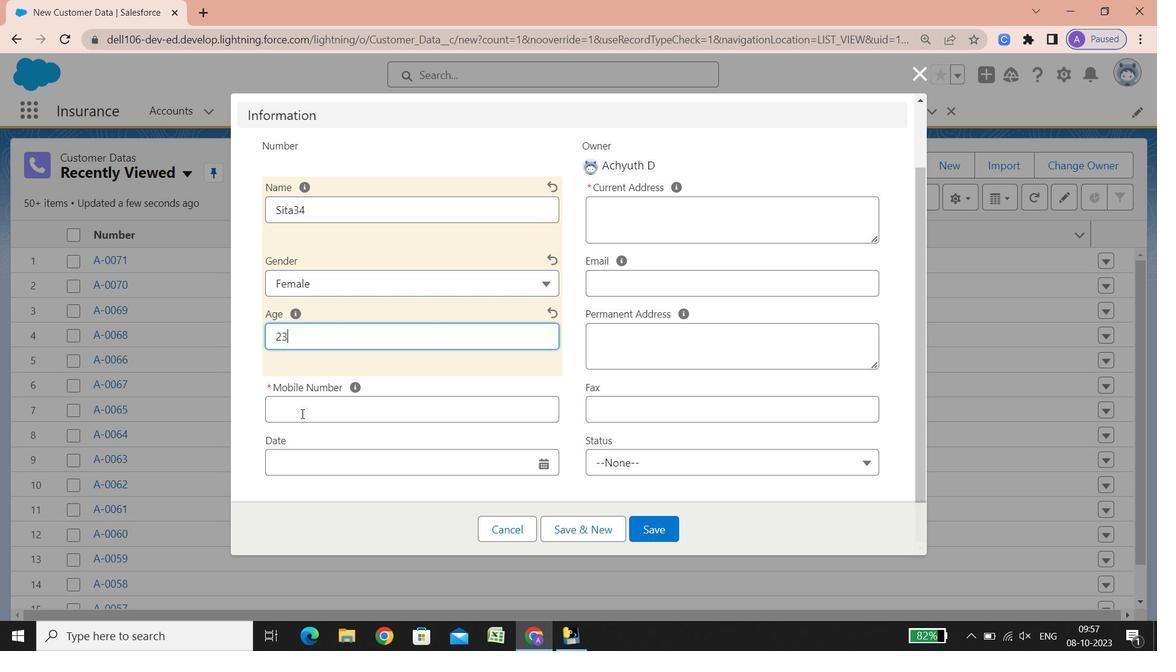 
Action: Mouse scrolled (301, 413) with delta (0, 0)
Screenshot: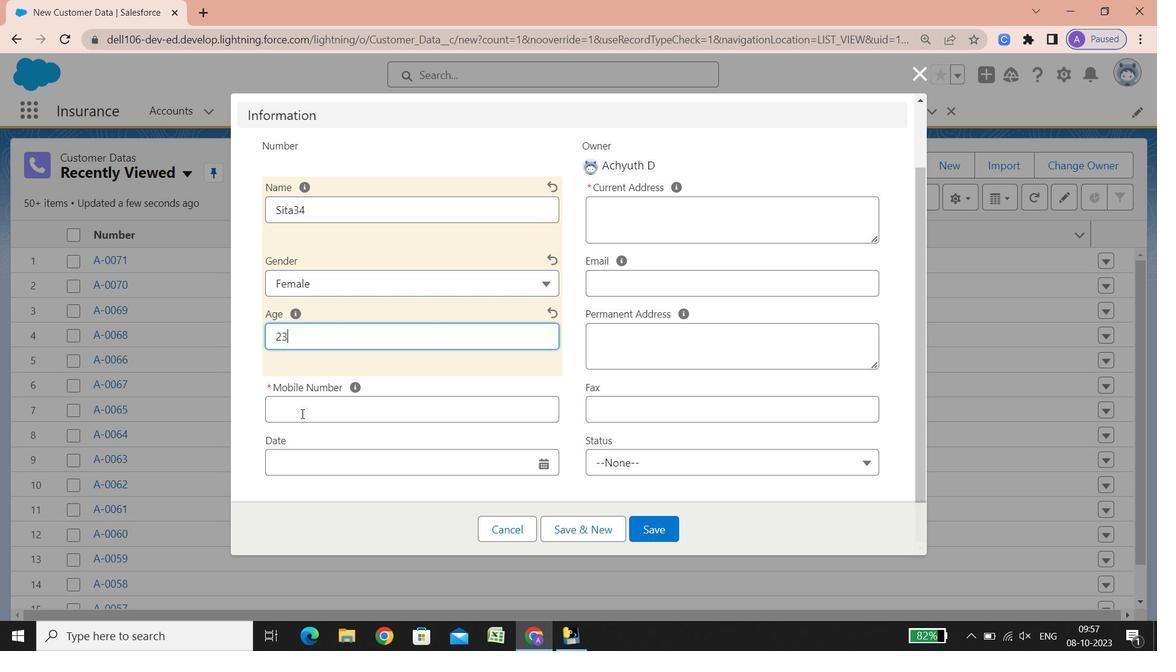 
Action: Mouse scrolled (301, 413) with delta (0, 0)
Screenshot: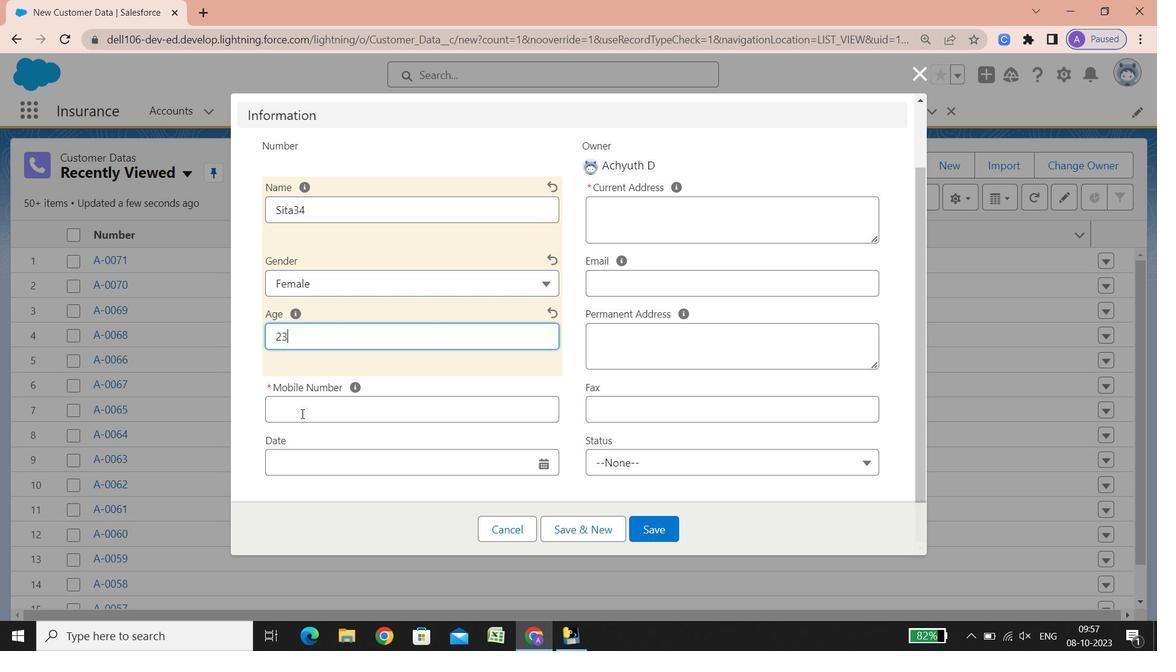 
Action: Mouse scrolled (301, 413) with delta (0, 0)
Screenshot: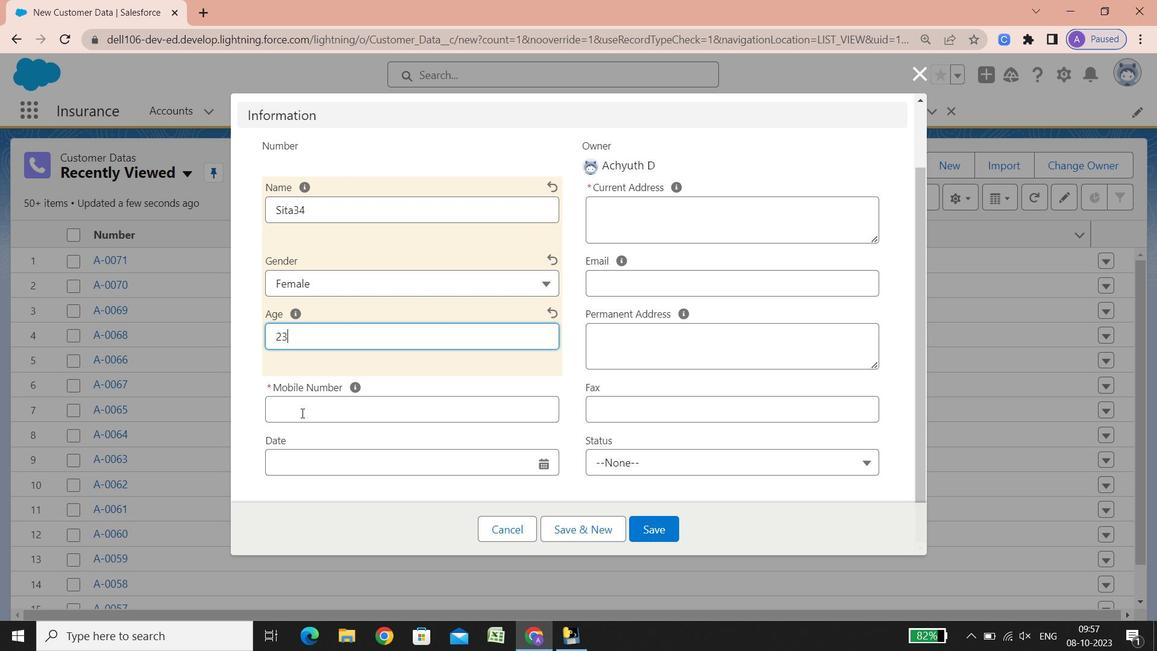 
Action: Mouse scrolled (301, 413) with delta (0, 0)
Screenshot: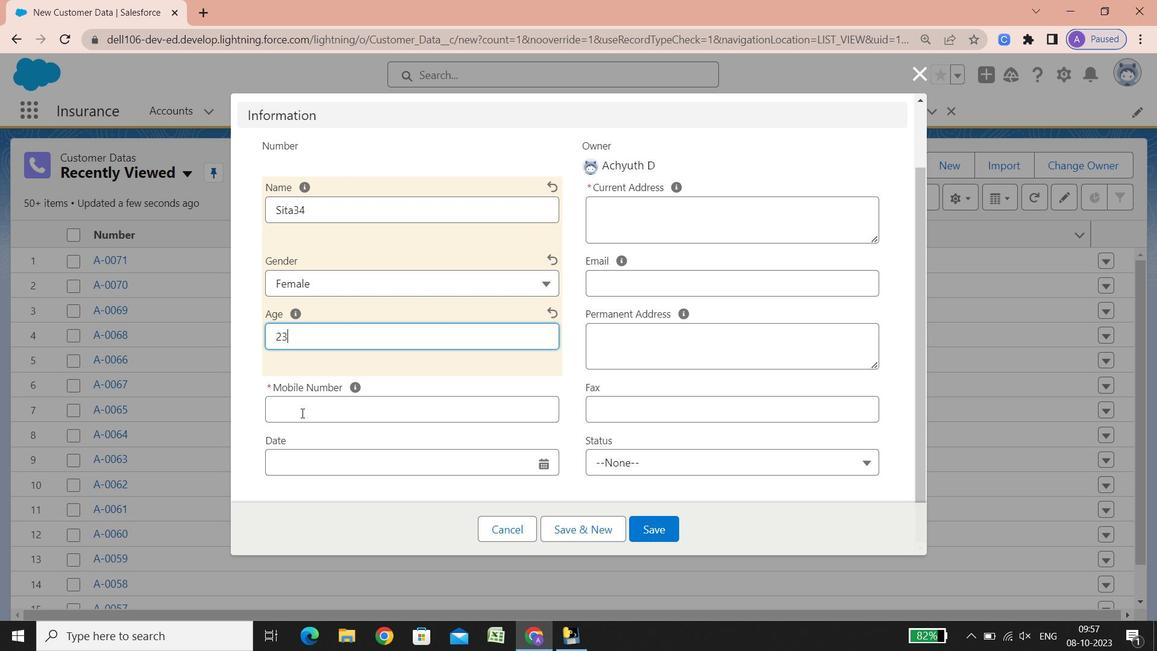 
Action: Mouse scrolled (301, 413) with delta (0, 0)
Screenshot: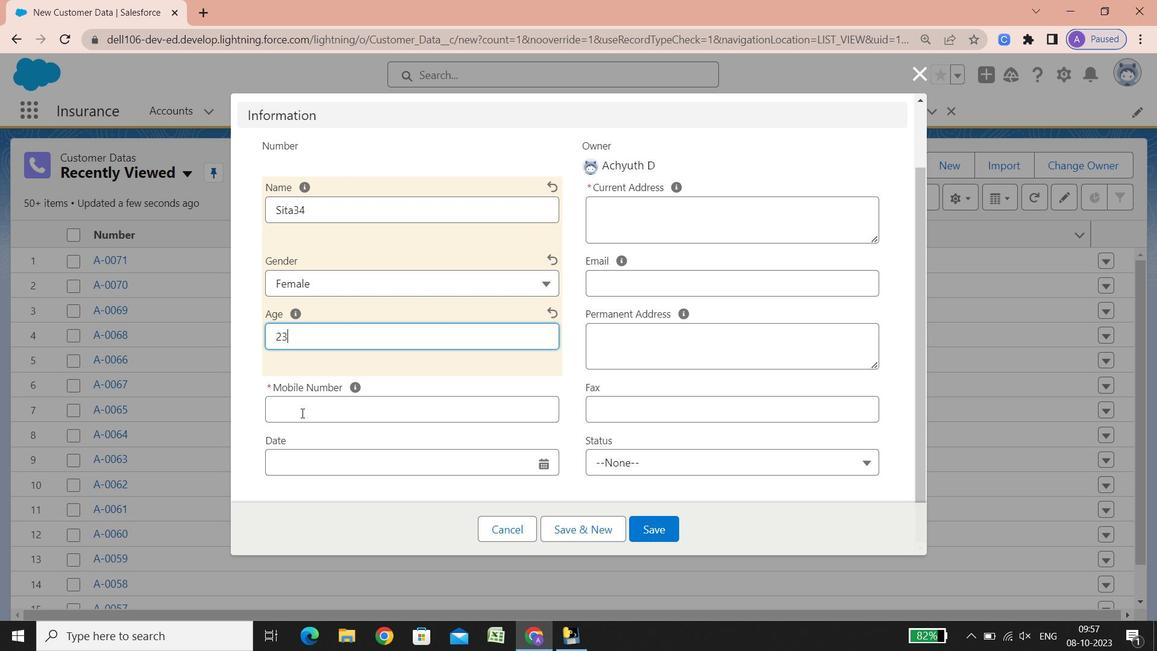 
Action: Mouse scrolled (301, 413) with delta (0, 0)
Screenshot: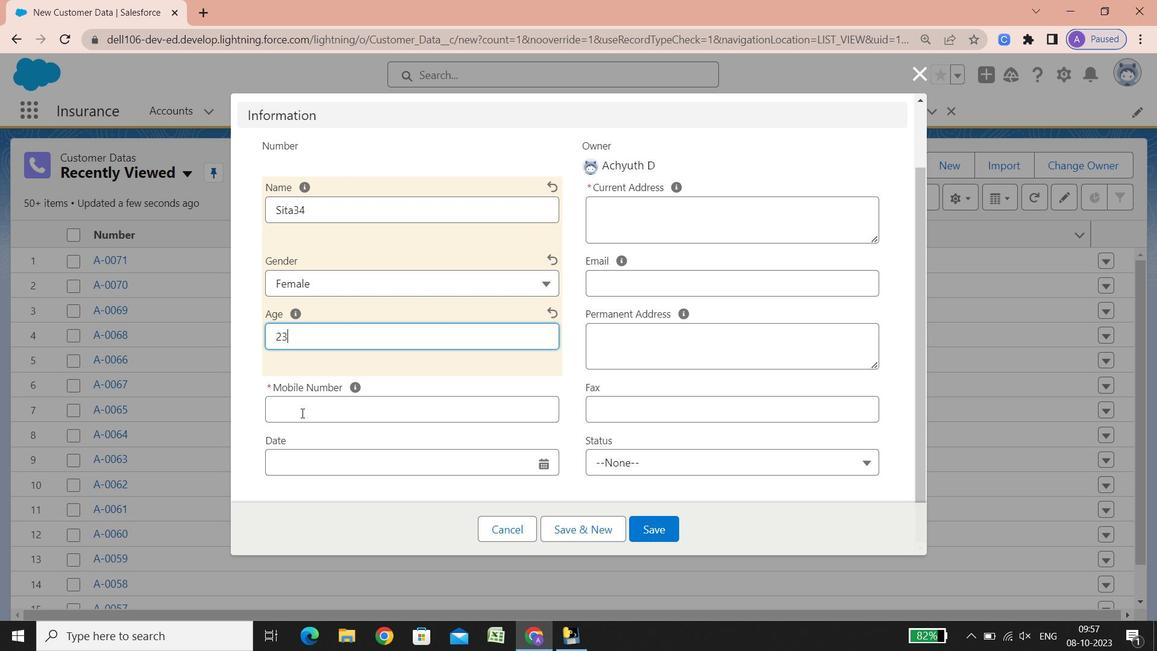 
Action: Mouse scrolled (301, 413) with delta (0, 0)
Screenshot: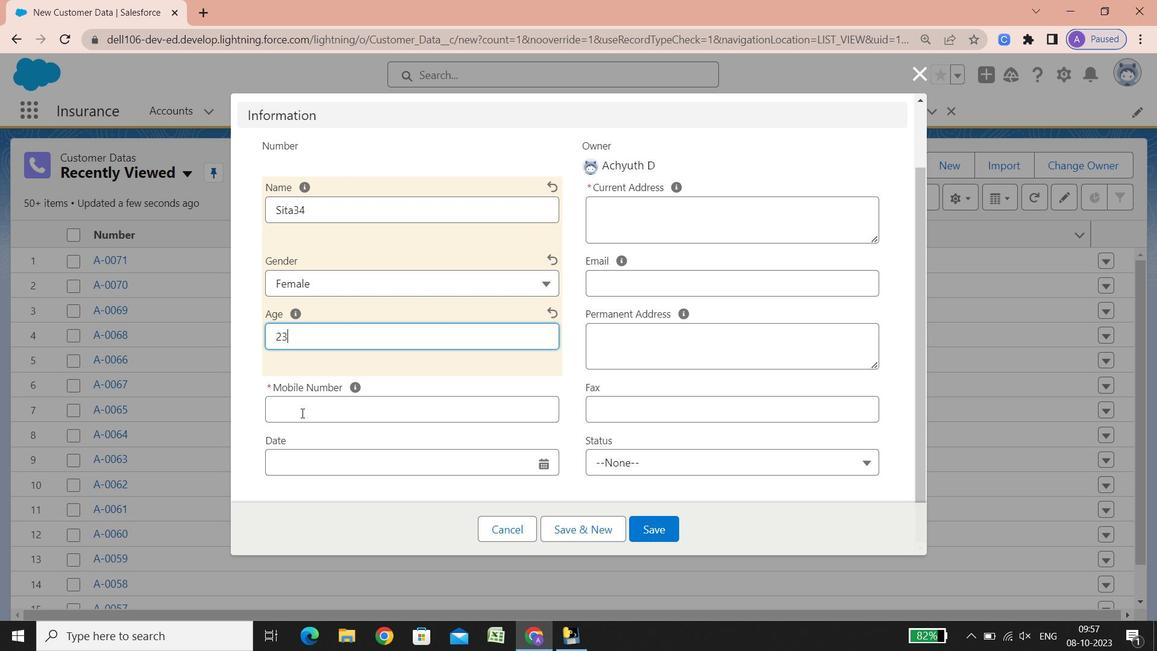 
Action: Mouse scrolled (301, 413) with delta (0, 0)
Screenshot: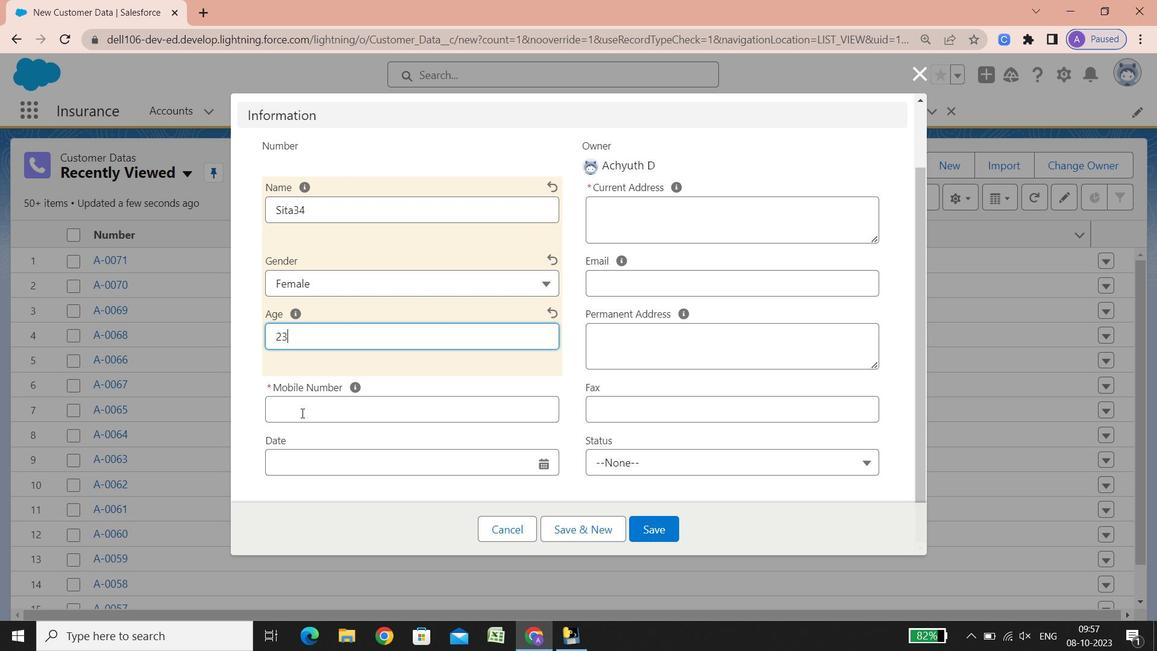 
Action: Mouse scrolled (301, 413) with delta (0, 0)
Screenshot: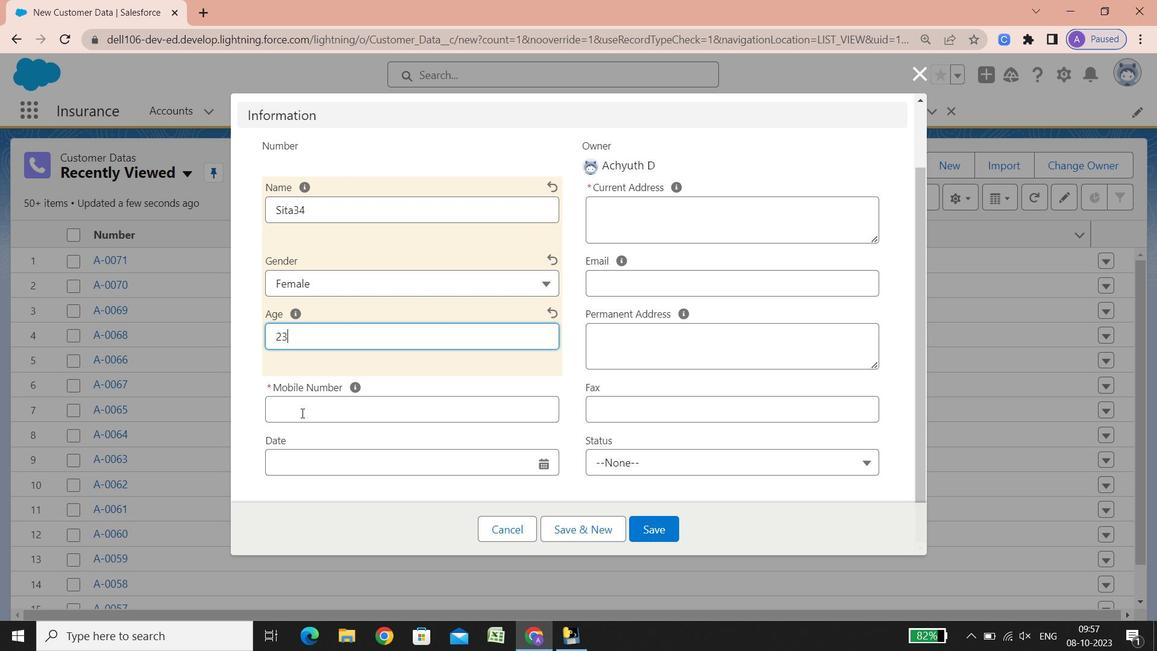 
Action: Mouse scrolled (301, 413) with delta (0, 0)
Screenshot: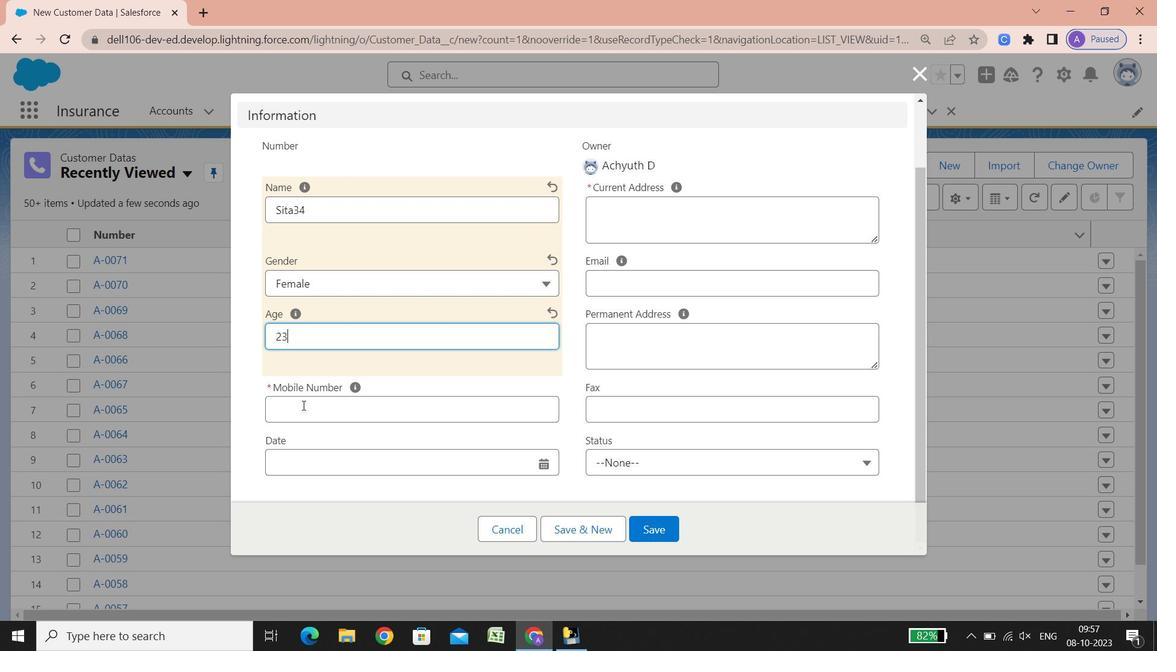 
Action: Mouse scrolled (301, 413) with delta (0, 0)
Screenshot: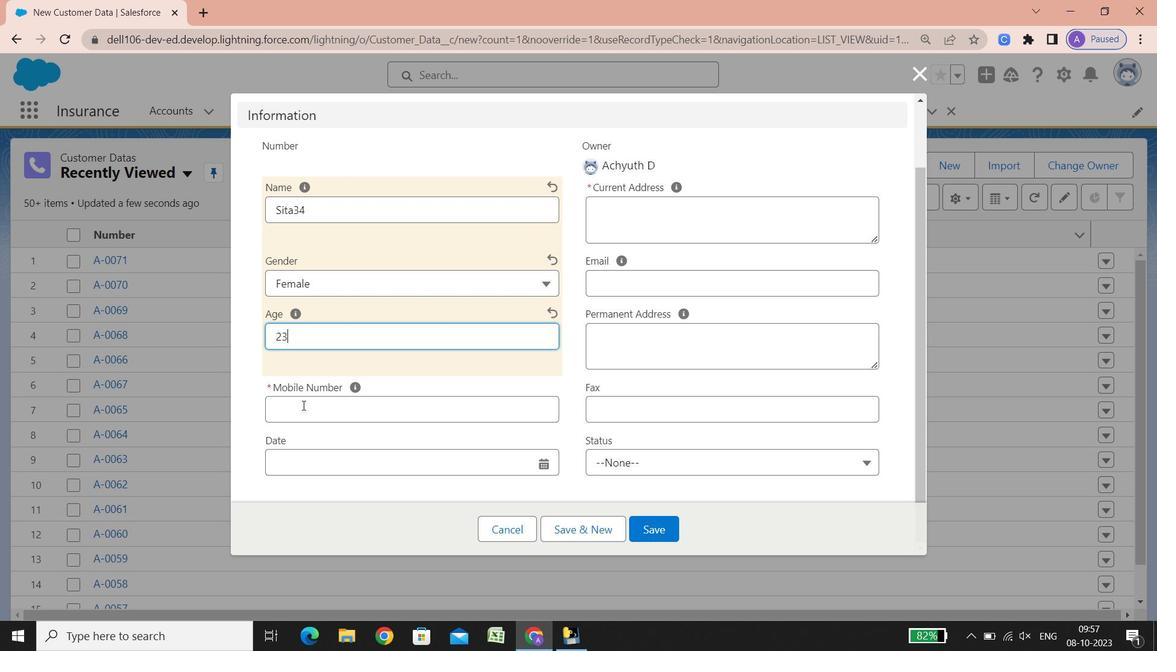 
Action: Mouse scrolled (301, 413) with delta (0, 0)
Screenshot: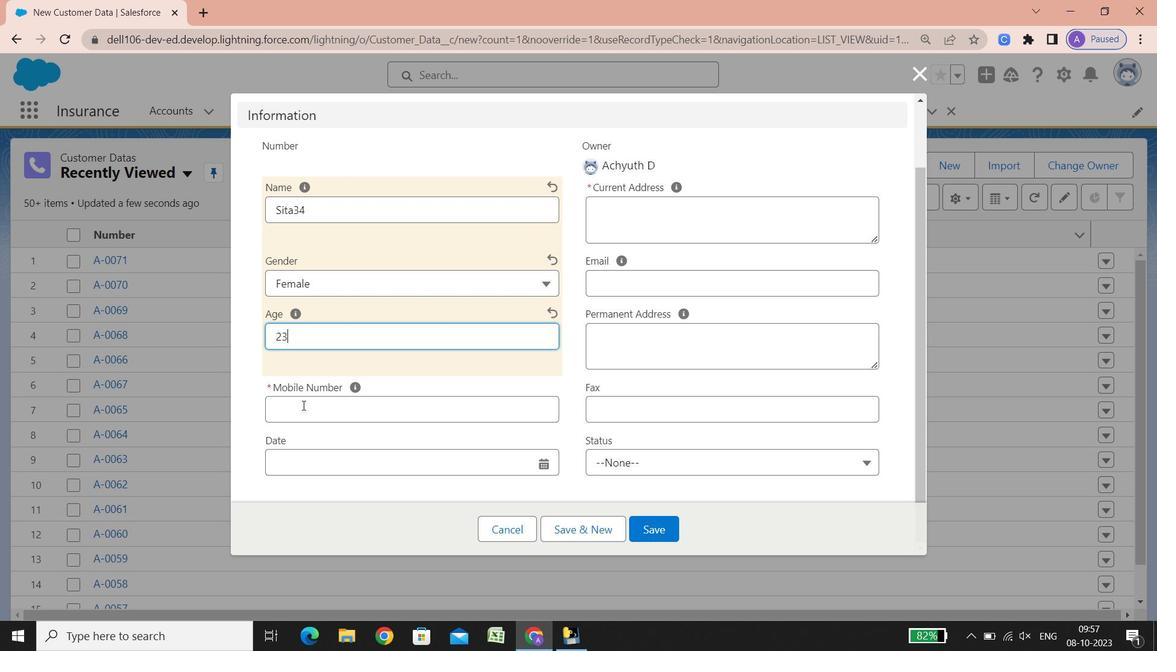 
Action: Mouse scrolled (301, 413) with delta (0, 0)
Screenshot: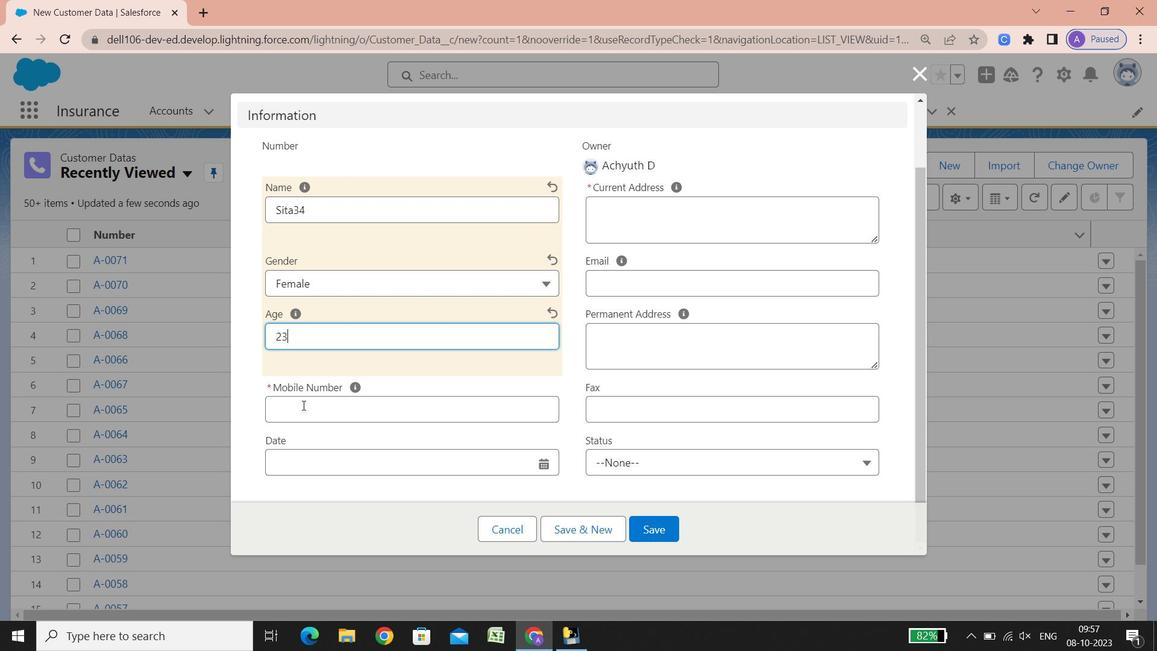 
Action: Mouse scrolled (301, 413) with delta (0, 0)
Screenshot: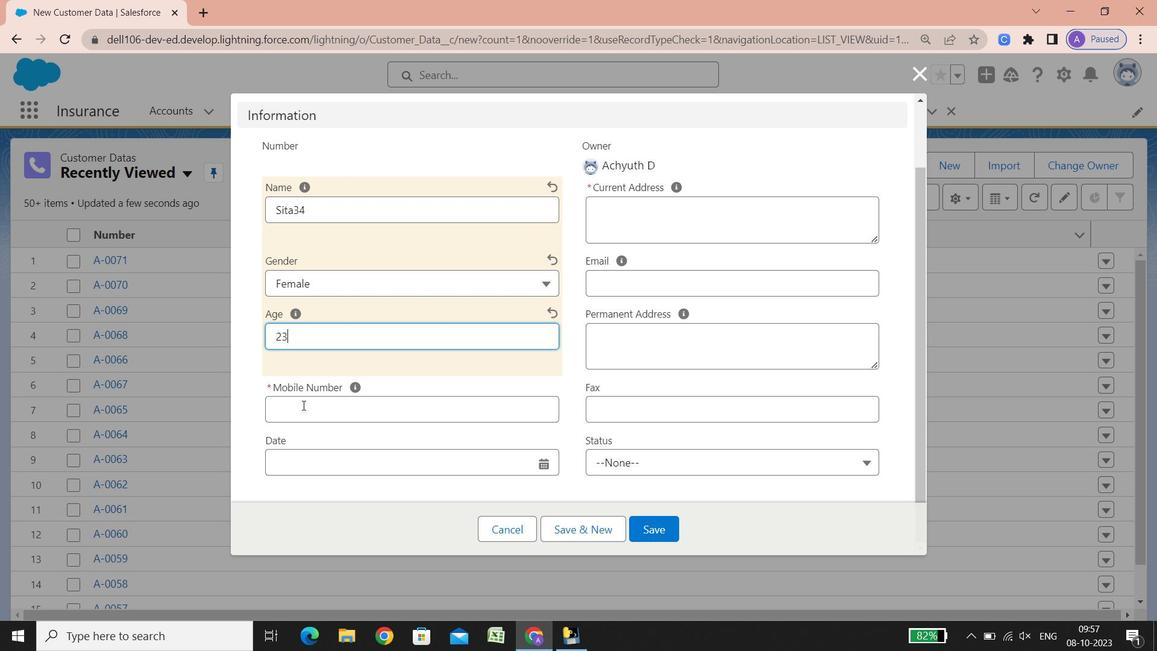 
Action: Mouse scrolled (301, 413) with delta (0, 0)
Screenshot: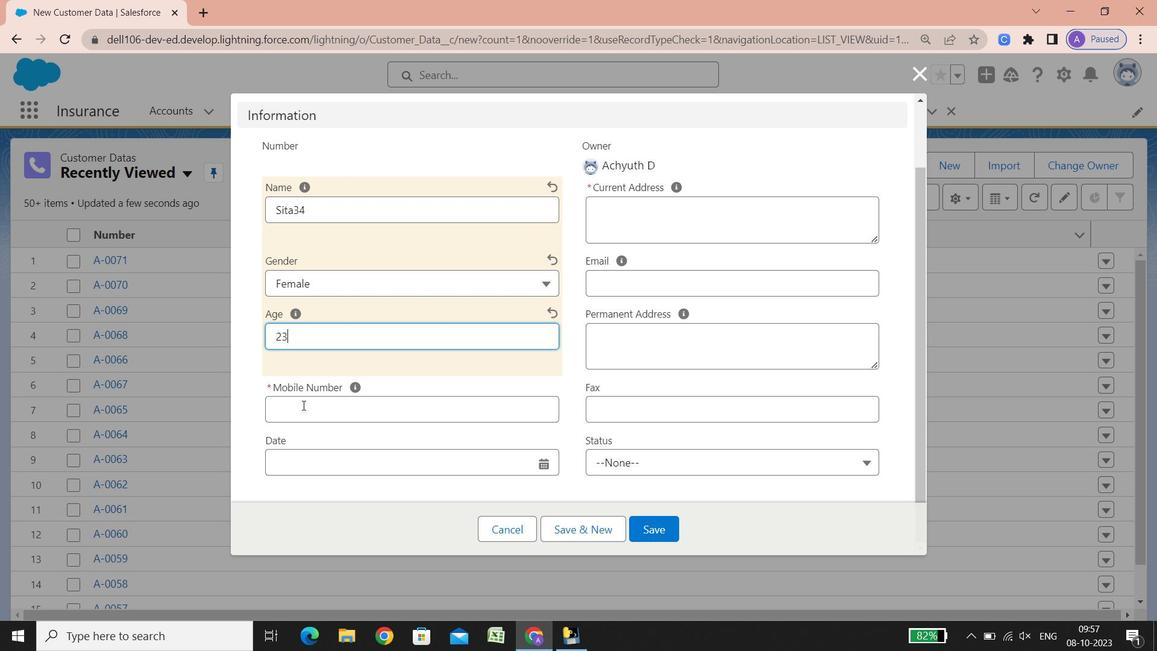 
Action: Mouse scrolled (301, 413) with delta (0, 0)
Screenshot: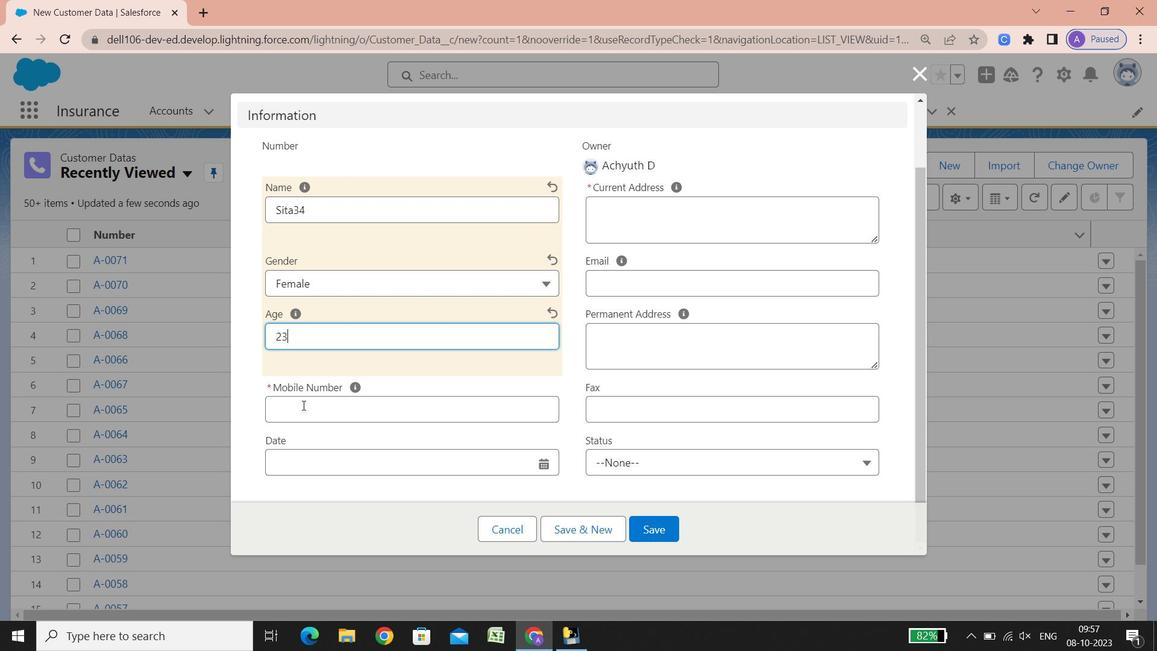 
Action: Mouse scrolled (301, 413) with delta (0, 0)
Screenshot: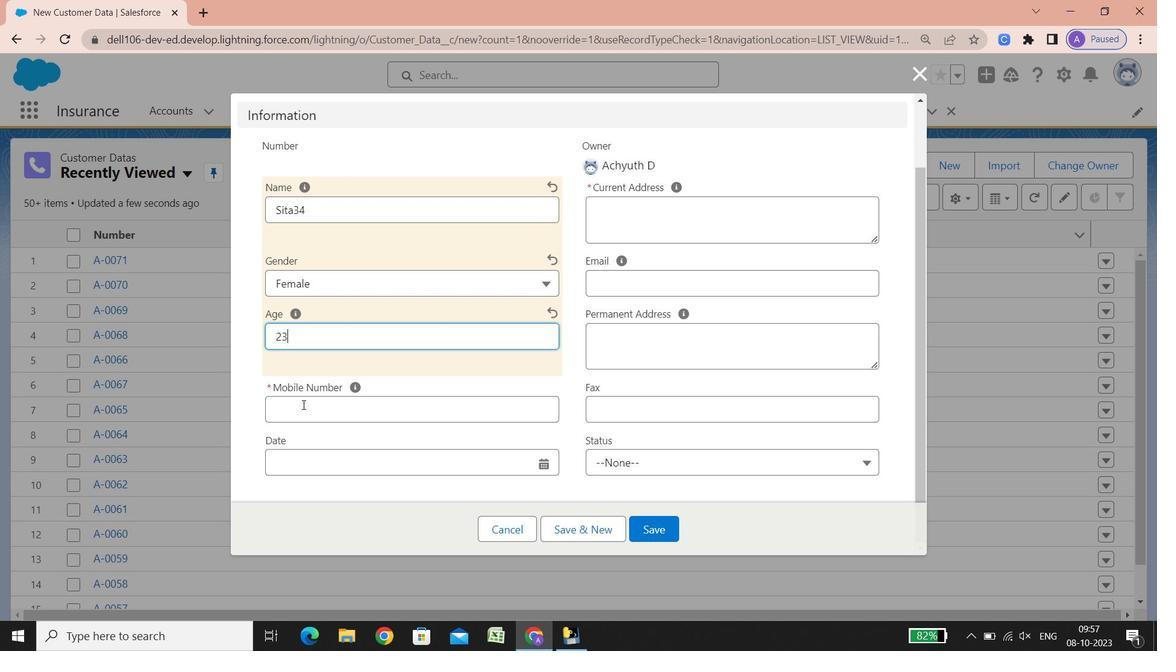 
Action: Mouse scrolled (301, 413) with delta (0, 0)
Screenshot: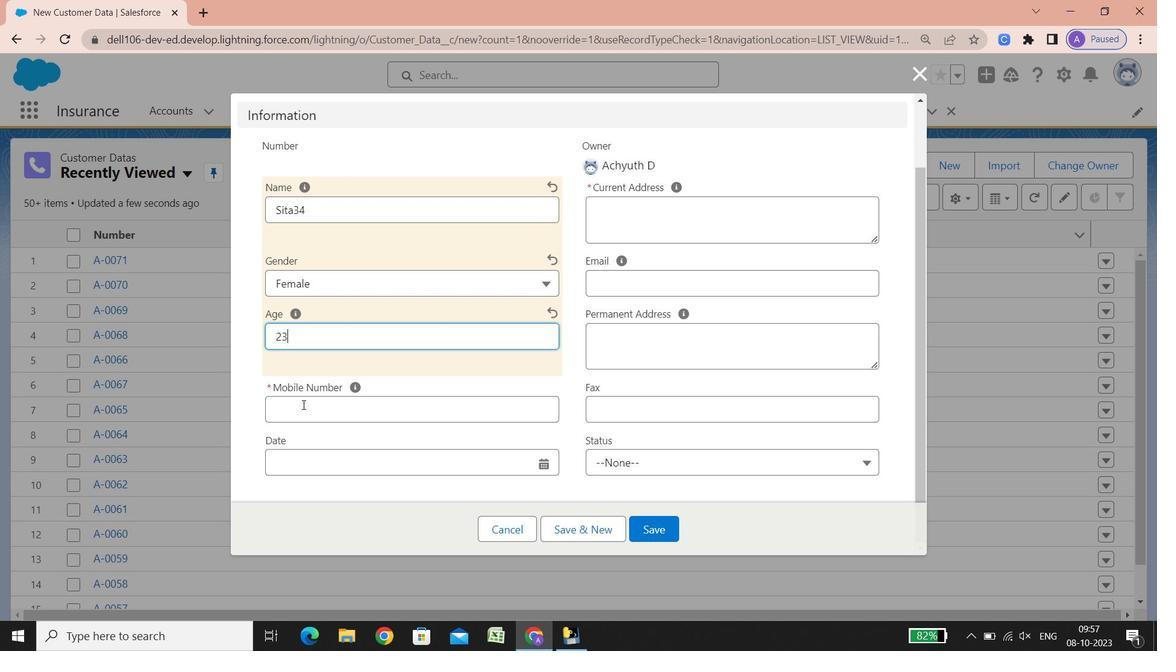 
Action: Mouse scrolled (301, 413) with delta (0, 0)
Screenshot: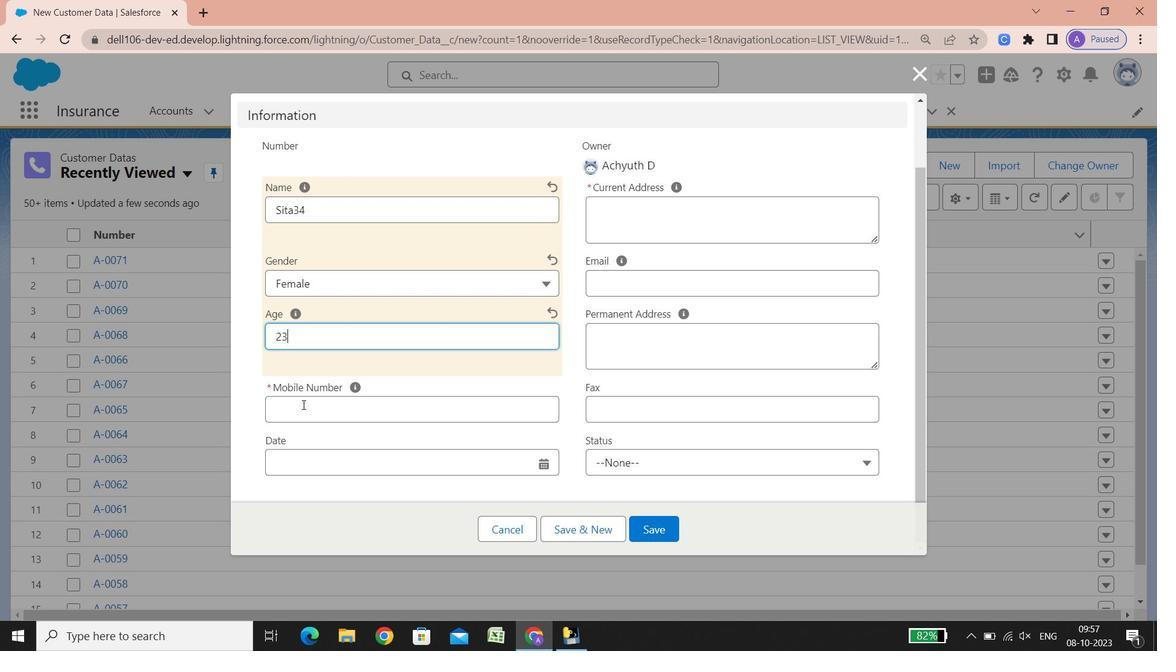 
Action: Mouse scrolled (301, 413) with delta (0, 0)
Screenshot: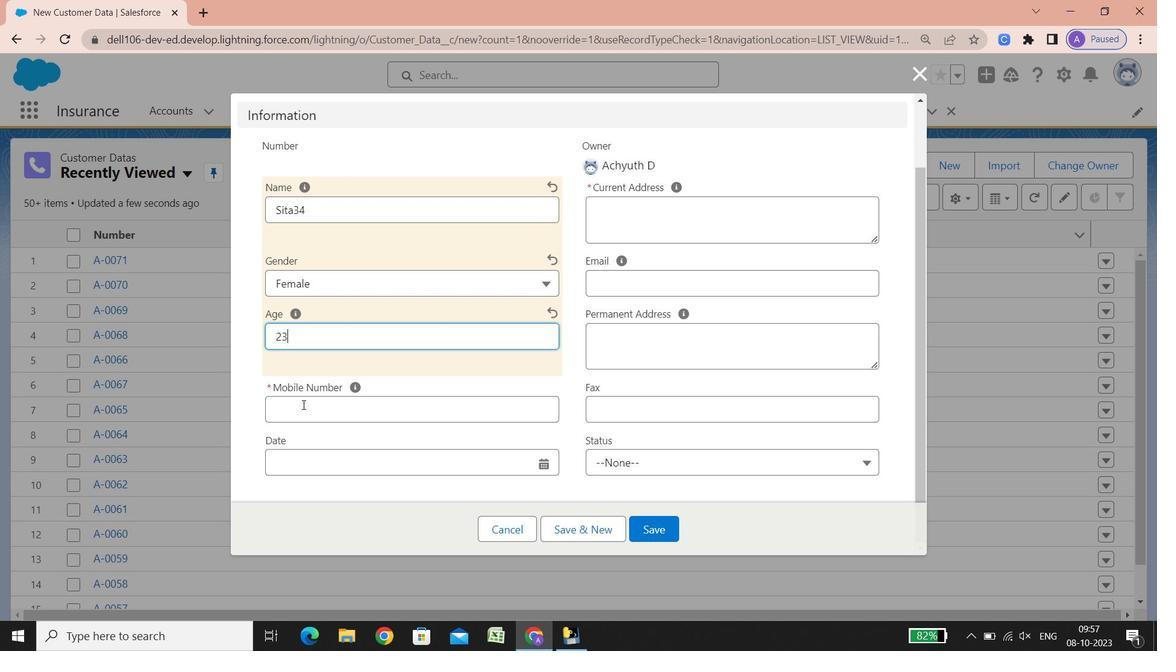 
Action: Mouse scrolled (301, 413) with delta (0, 0)
Screenshot: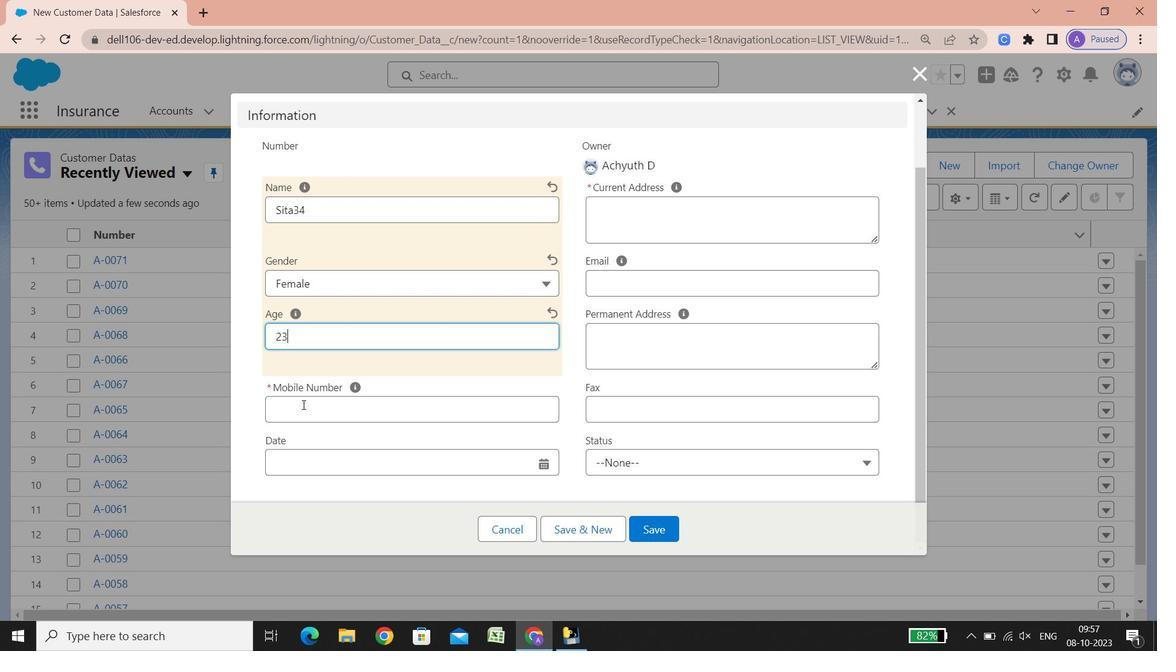 
Action: Mouse scrolled (301, 413) with delta (0, 0)
Screenshot: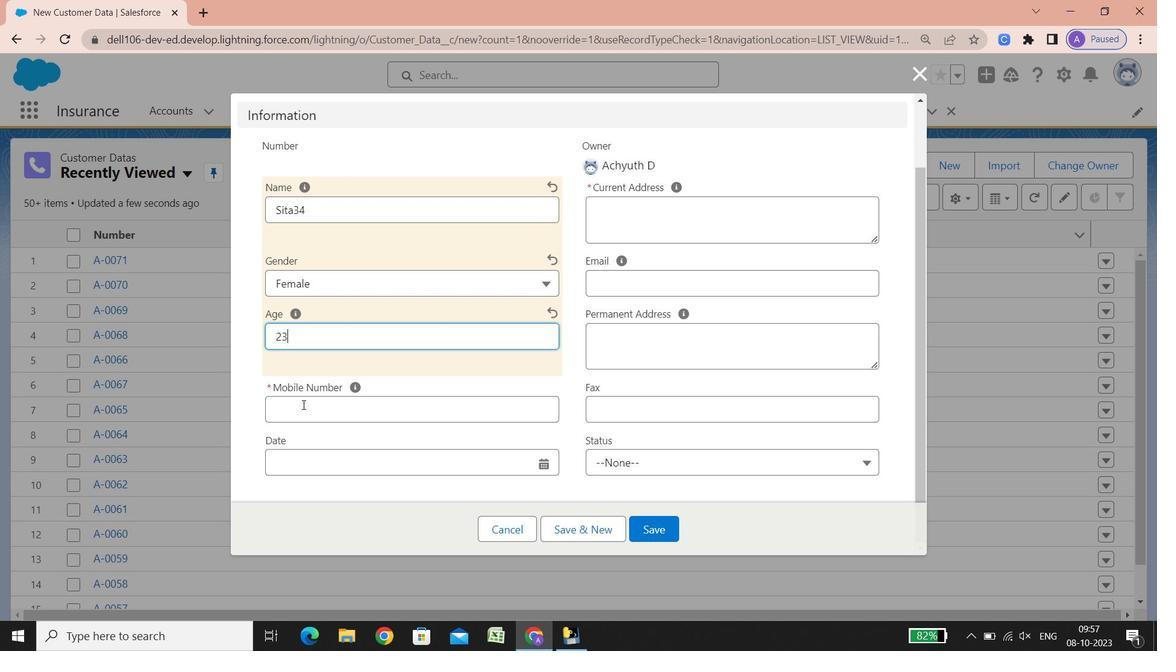 
Action: Mouse scrolled (301, 413) with delta (0, 0)
Screenshot: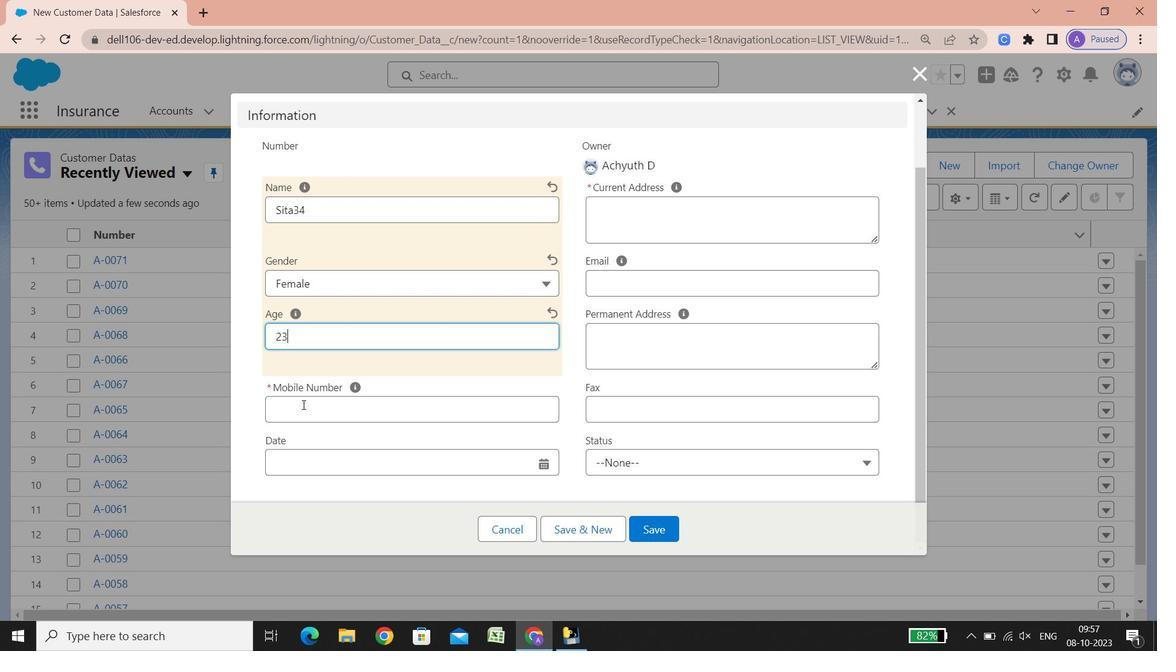 
Action: Mouse scrolled (301, 413) with delta (0, 0)
Screenshot: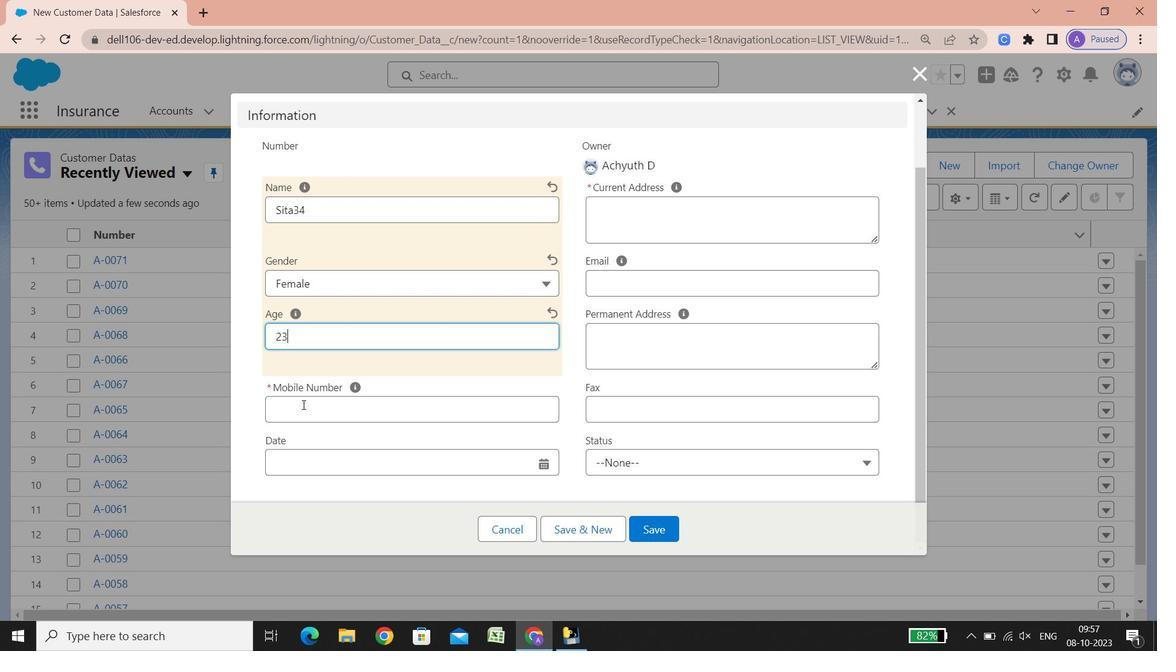 
Action: Mouse moved to (302, 404)
Screenshot: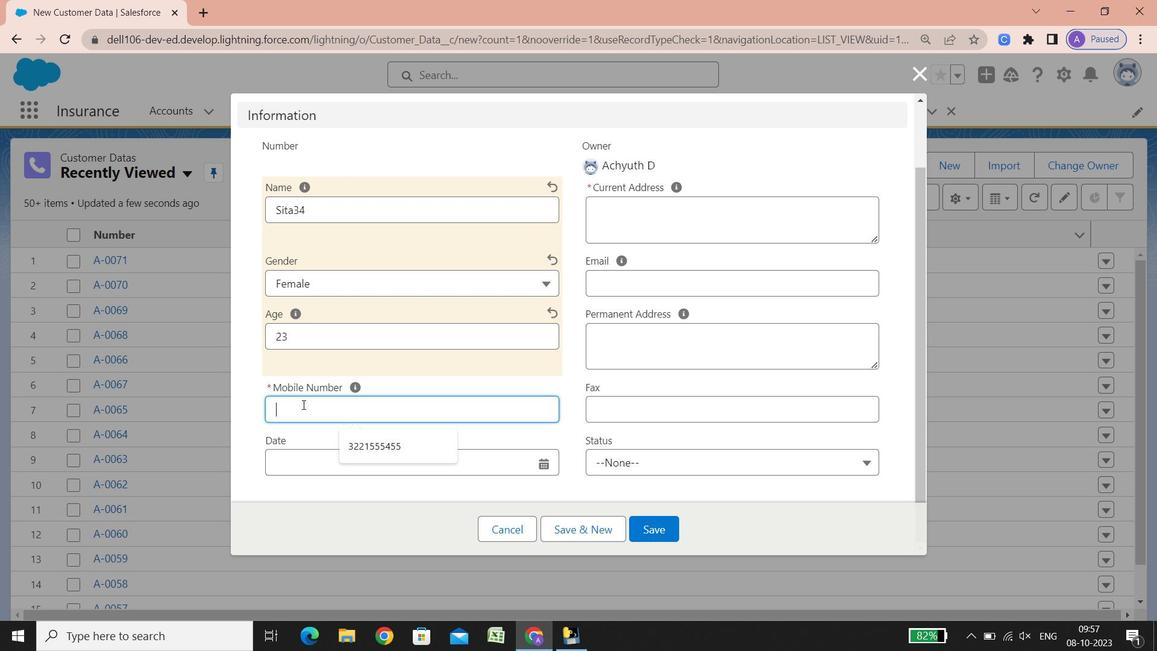 
Action: Mouse pressed left at (302, 404)
Screenshot: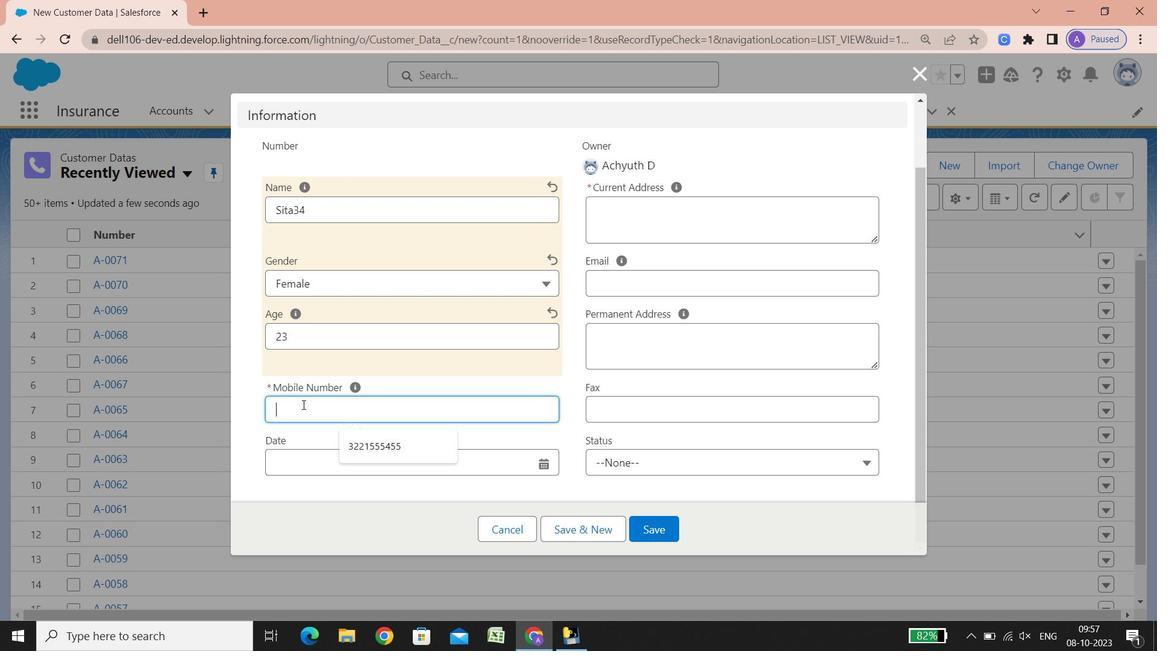 
Action: Key pressed 96658265<Key.backspace><Key.backspace><Key.backspace><Key.backspace><Key.backspace><Key.backspace><Key.backspace><Key.backspace><Key.backspace><Key.backspace><Key.backspace><Key.backspace><Key.backspace><Key.backspace>02226254480
Screenshot: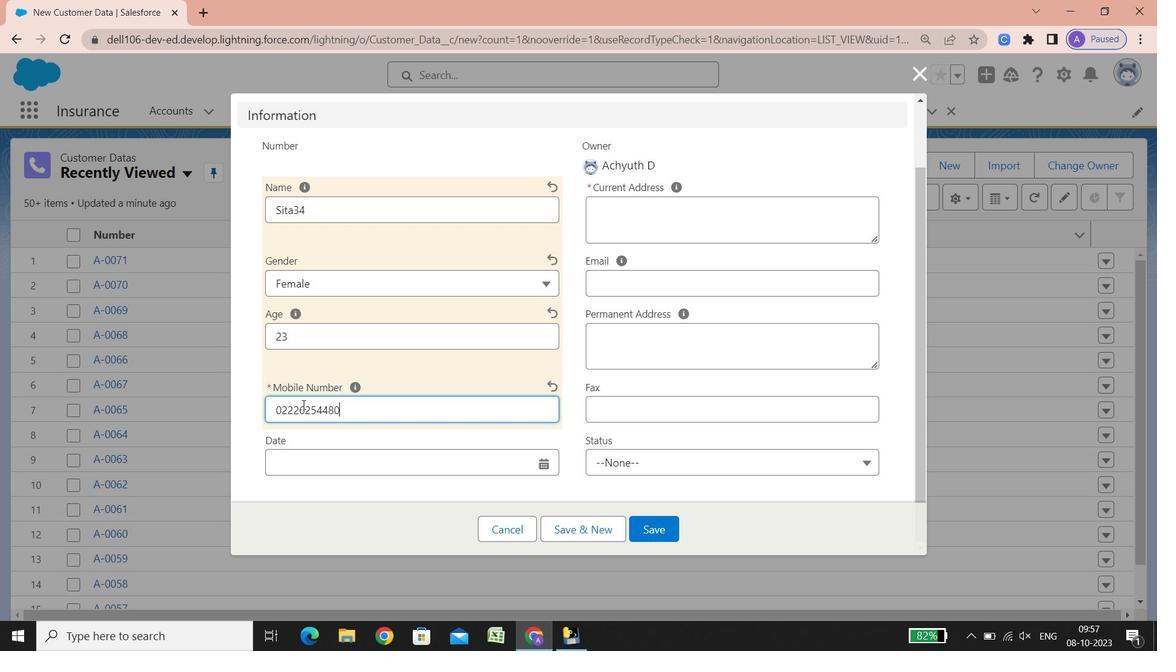 
Action: Mouse moved to (539, 464)
Screenshot: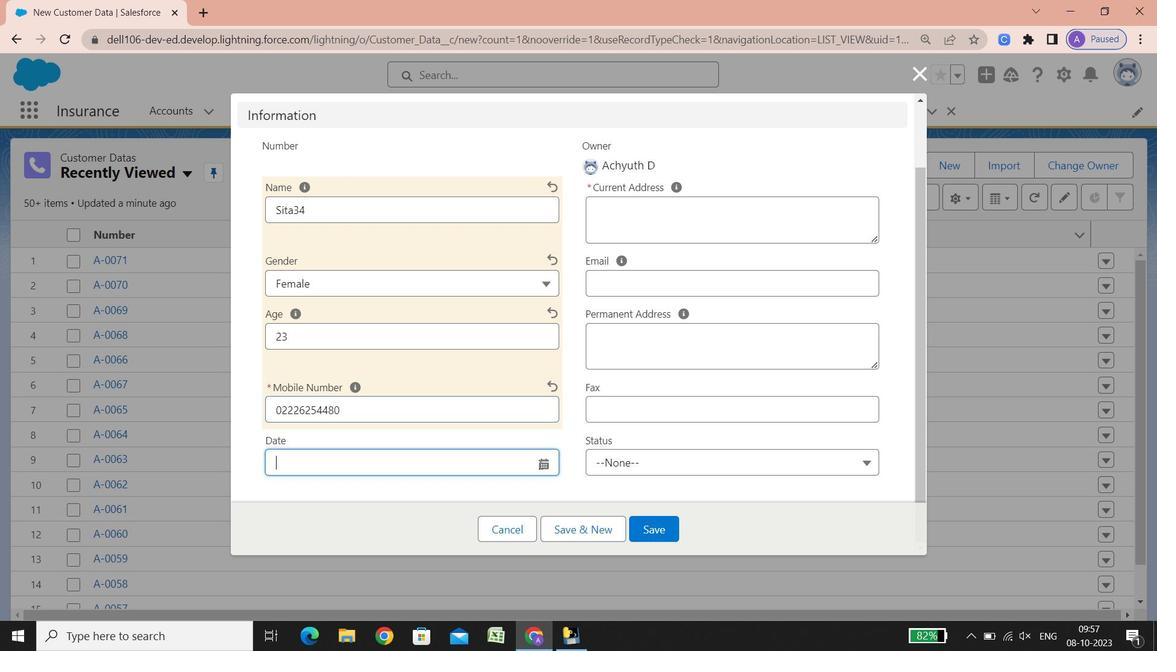
Action: Mouse pressed left at (539, 464)
Screenshot: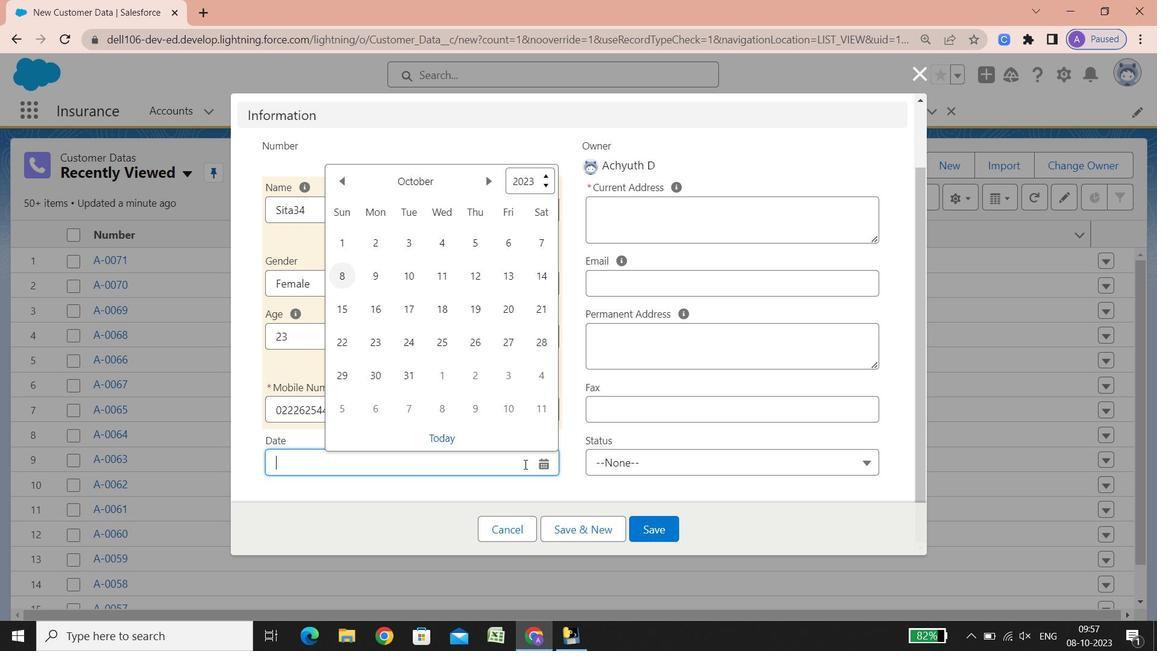 
Action: Mouse moved to (420, 434)
Screenshot: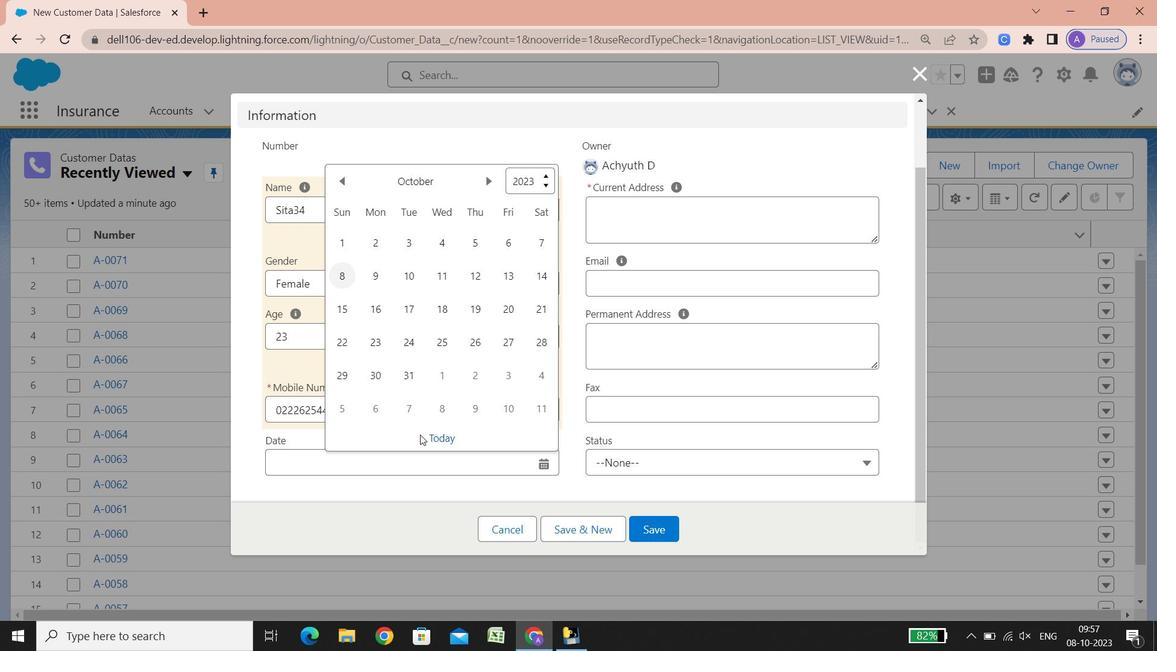 
Action: Mouse pressed left at (420, 434)
Screenshot: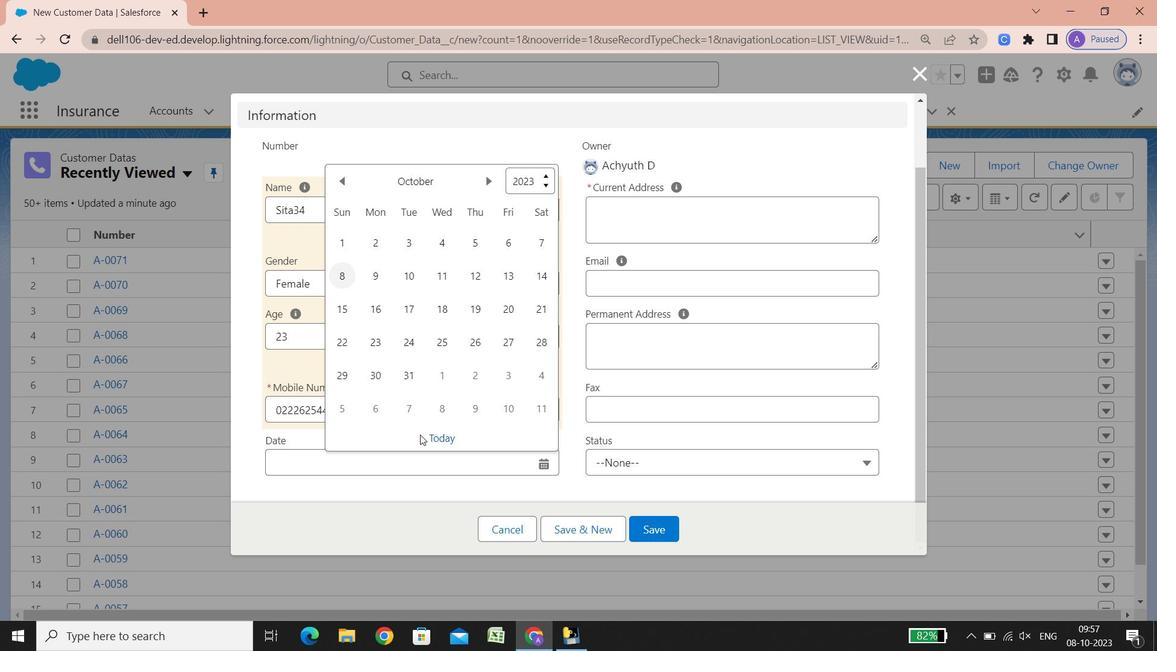 
Action: Mouse moved to (448, 440)
Screenshot: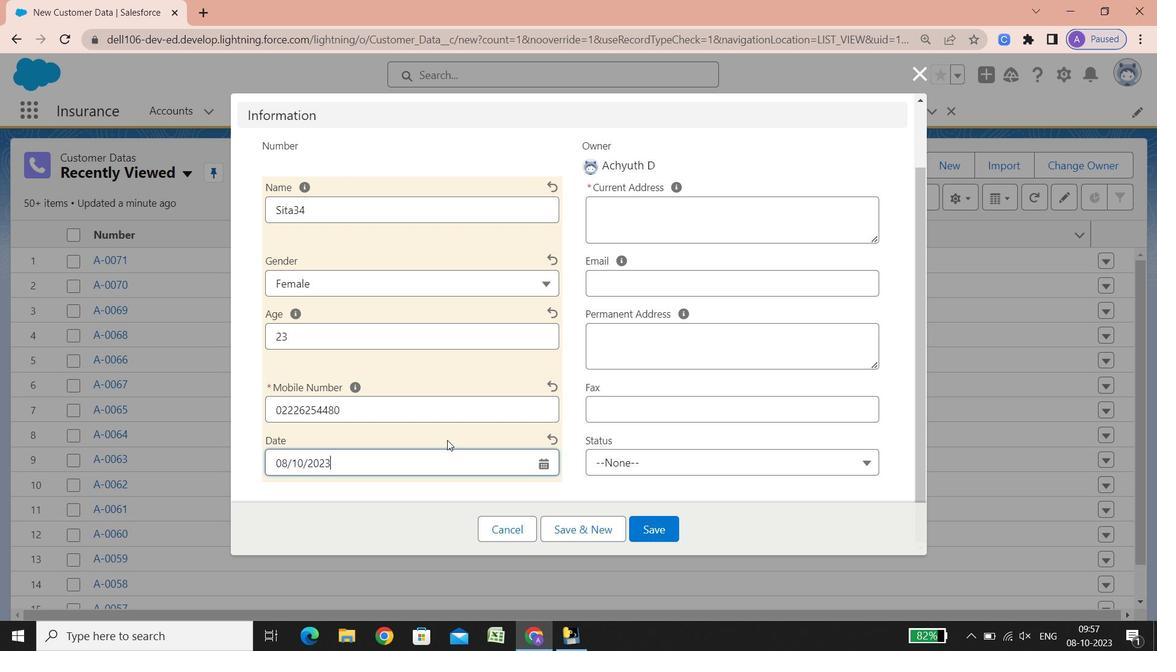 
Action: Mouse pressed left at (448, 440)
Screenshot: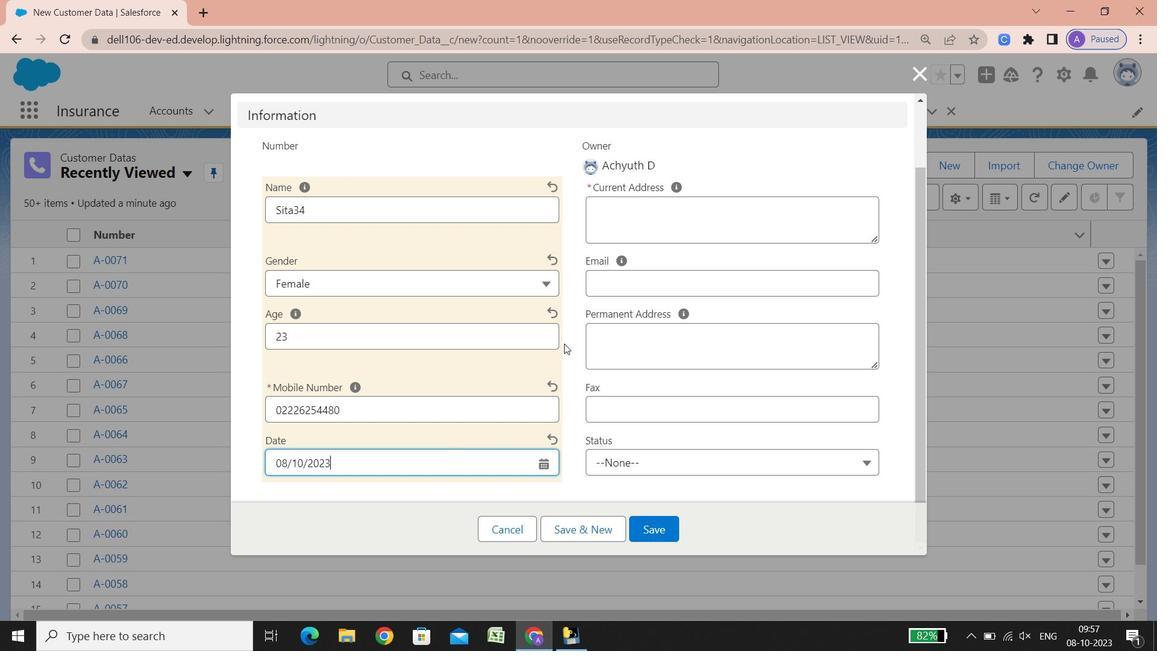 
Action: Mouse moved to (642, 220)
Screenshot: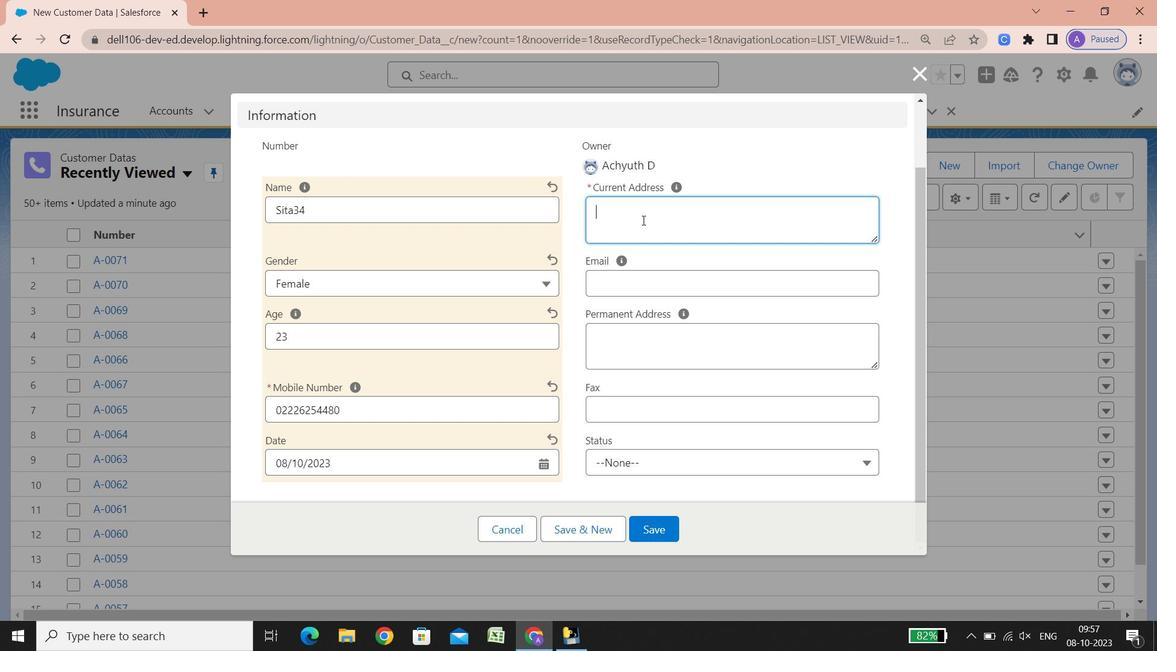 
Action: Mouse pressed left at (642, 220)
Screenshot: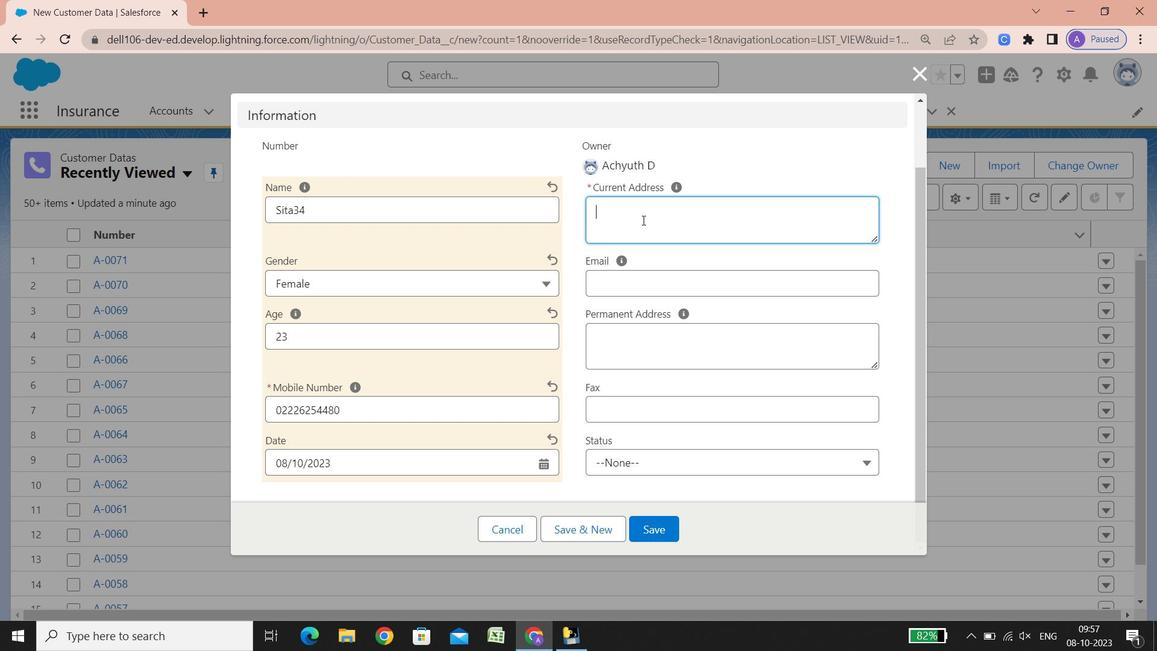 
Action: Key pressed <Key.shift><Key.shift><Key.shift><Key.shift><Key.shift>Street<Key.space><Key.shift_r>:<Key.space><Key.shift><Key.shift>Jai<Key.space><Key.shift><Key.shift><Key.shift><Key.shift><Key.shift><Key.shift><Key.shift><Key.shift><Key.shift><Key.shift><Key.shift><Key.shift><Key.shift>Santoshimata<Key.space><Key.shift>Nagar,<Key.space><Key.shift><Key.shift><Key.shift><Key.shift><Key.shift><Key.shift><Key.shift><Key.shift>J<Key.space><Key.shift><Key.shift><Key.shift><Key.shift><Key.shift><Key.shift><Key.shift><Key.shift><Key.shift><Key.shift><Key.shift><Key.shift><Key.shift><Key.shift><Key.shift><Key.shift><Key.shift><Key.shift><Key.shift><Key.shift><Key.shift><Key.shift><Key.shift><Key.shift><Key.shift><Key.shift>V<Key.space><Key.shift><Key.shift><Key.shift><Key.shift><Key.shift><Key.shift><Key.shift><Key.shift><Key.shift><Key.shift><Key.shift><Key.shift><Key.shift><Key.shift><Key.shift><Key.shift><Key.shift><Key.shift><Key.shift><Key.shift>P<Key.space><Key.shift><Key.shift><Key.shift><Key.shift><Key.shift><Key.shift><Key.shift><Key.shift><Key.shift><Key.shift>D<Key.space><Key.shift>Scheme<Key.space><Key.shift><Key.shift><Key.shift><Key.shift><Key.shift>Road<Key.space><Key.shift>No<Key.space>=<Key.backspace>-5,<Key.space><Key.shift><Key.shift><Key.shift><Key.shift><Key.shift><Key.shift><Key.shift><Key.shift><Key.shift><Key.shift>Juhu<Key.enter><Key.shift>City<Key.space><Key.shift_r><Key.shift_r><Key.shift_r><Key.shift_r>:<Key.space><Key.shift>Mumbai<Key.enter><Key.shift>State=<Key.backspace>-<Key.backspace>/<Key.shift><Key.shift><Key.shift><Key.shift><Key.shift><Key.shift><Key.shift><Key.shift><Key.shift>Province/area<Key.space><Key.shift_r>:<Key.space><Key.shift>Maharashtra<Key.enter><Key.shift>Phone<Key.space>number<Key.space><Key.shift_r>:<Key.space>02226254480<Key.enter><Key.shift><Key.shift><Key.shift><Key.shift><Key.shift><Key.shift><Key.shift>Zip<Key.space>code<Key.space><Key.shift_r>:<Key.space>400049<Key.enter><Key.shift><Key.shift>Country<Key.space>
Screenshot: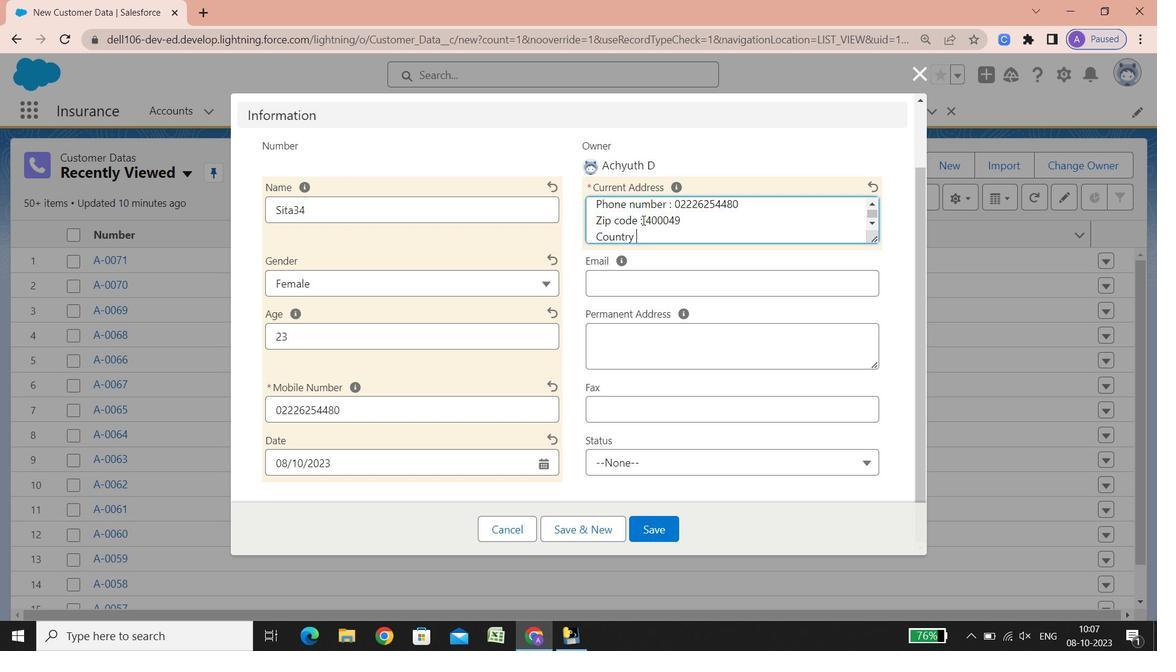 
Action: Mouse moved to (663, 276)
Screenshot: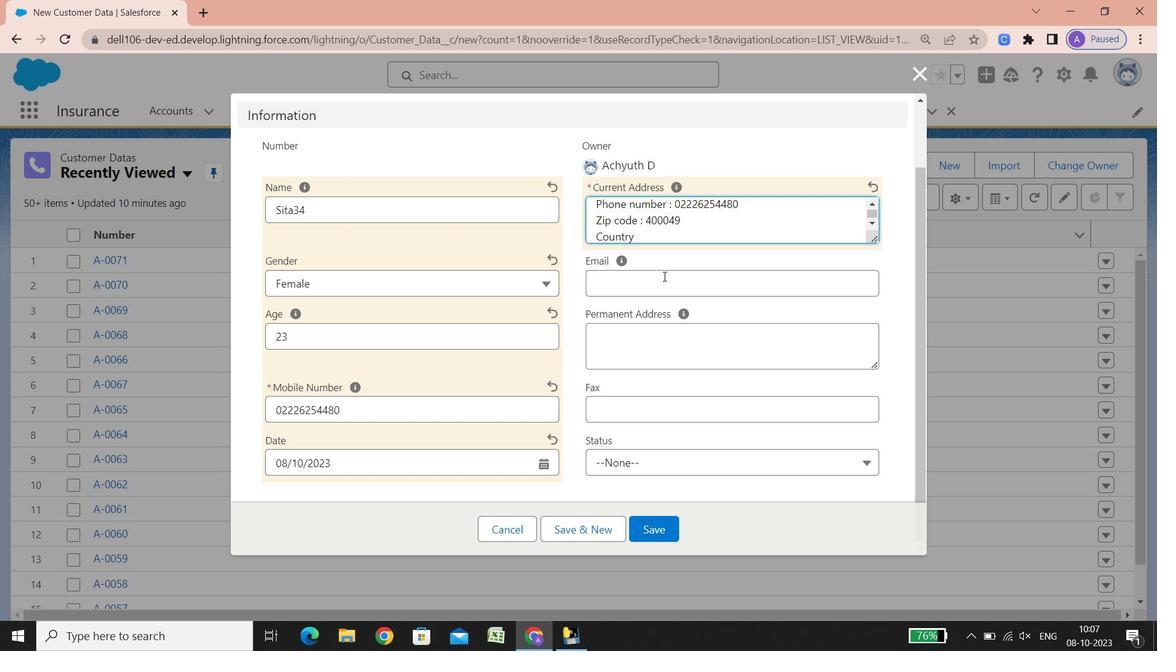 
Action: Mouse pressed left at (663, 276)
Screenshot: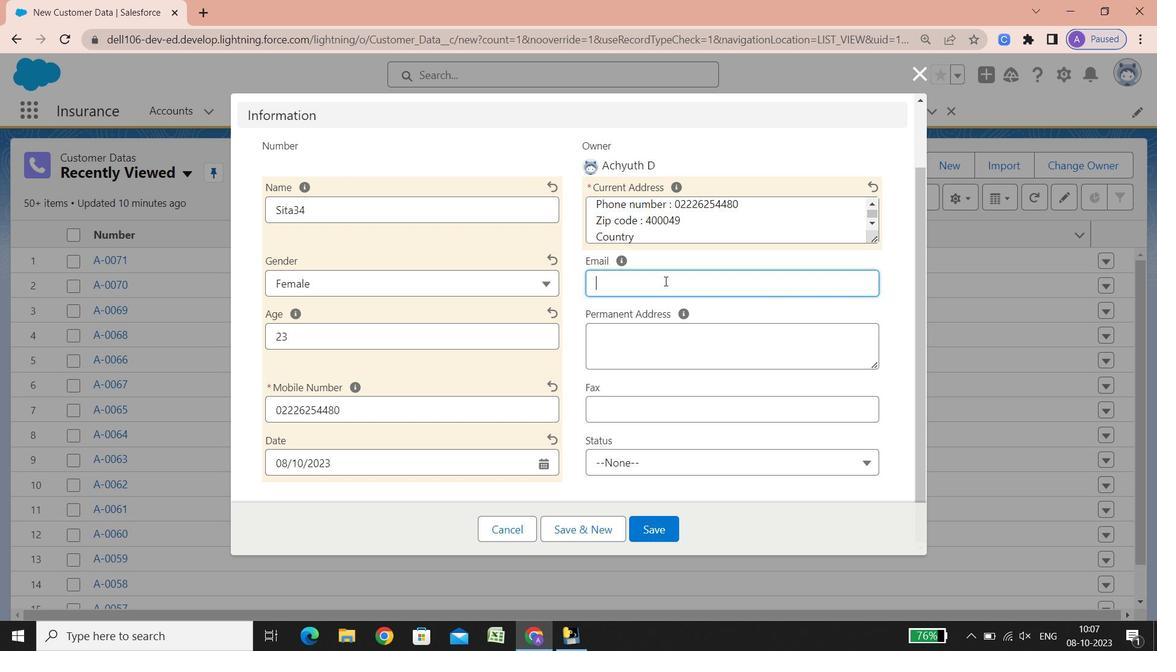 
Action: Mouse moved to (652, 238)
Screenshot: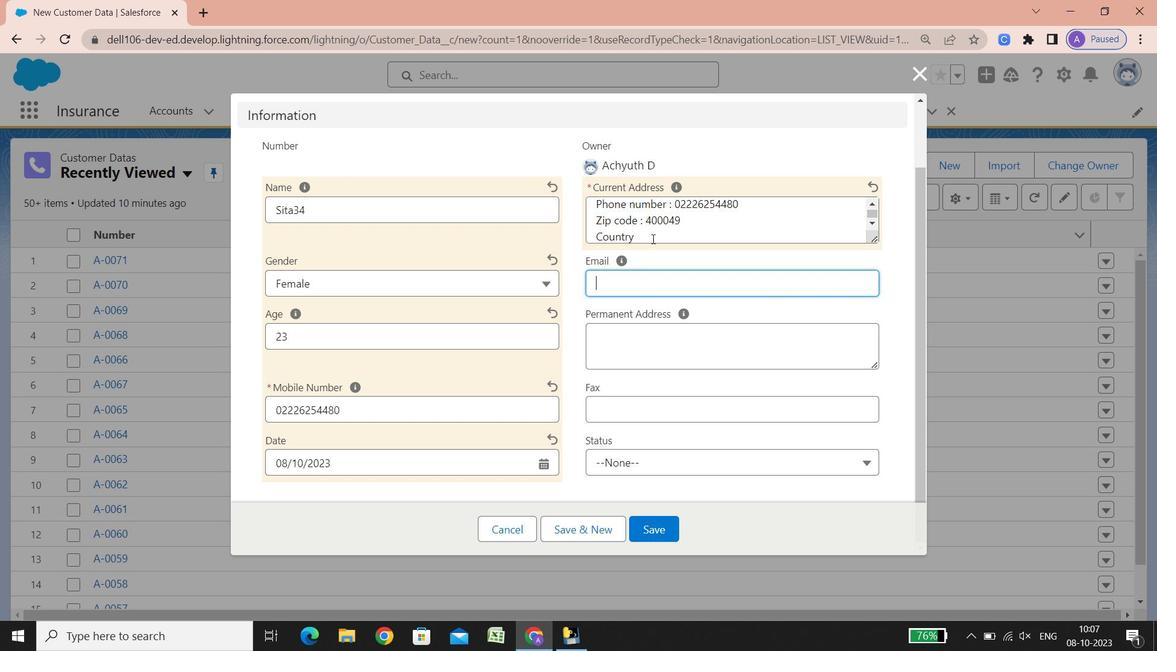 
Action: Mouse pressed left at (652, 238)
Screenshot: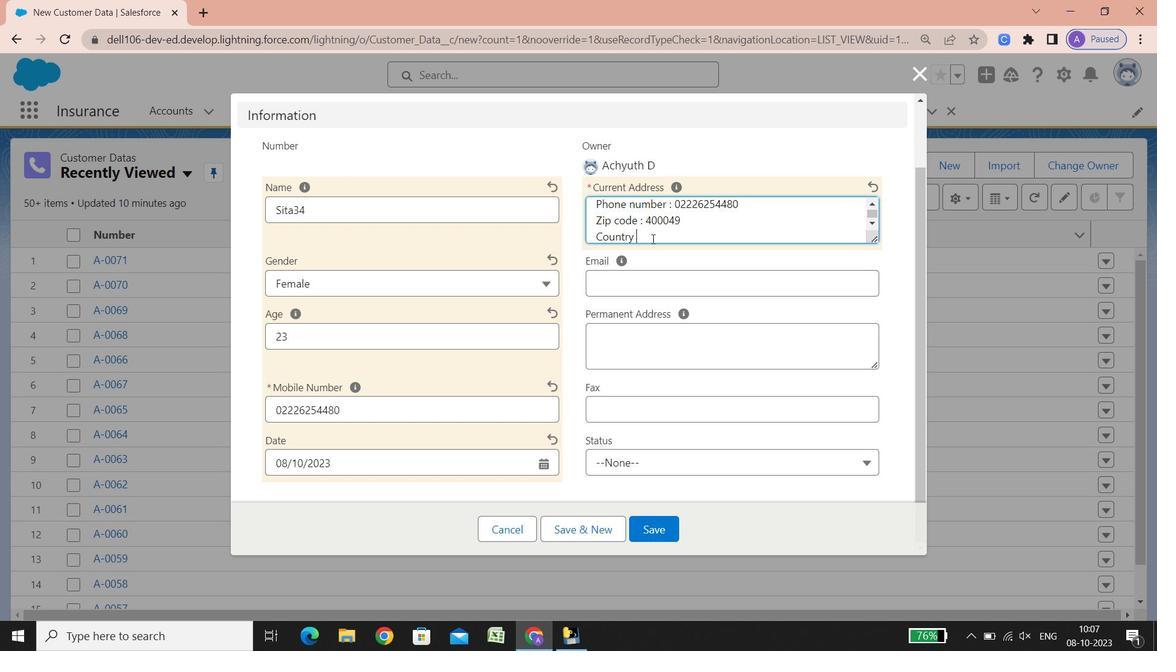 
Action: Key pressed <Key.shift_r>:<Key.backspace>calling<Key.space>code<Key.space><Key.shift_r>:<Key.space><Key.shift_r><Key.shift_r><Key.shift_r><Key.shift_r>+91<Key.enter><Key.shift>Country<Key.space><Key.shift_r><Key.shift_r>:<Key.space><Key.shift>India
Screenshot: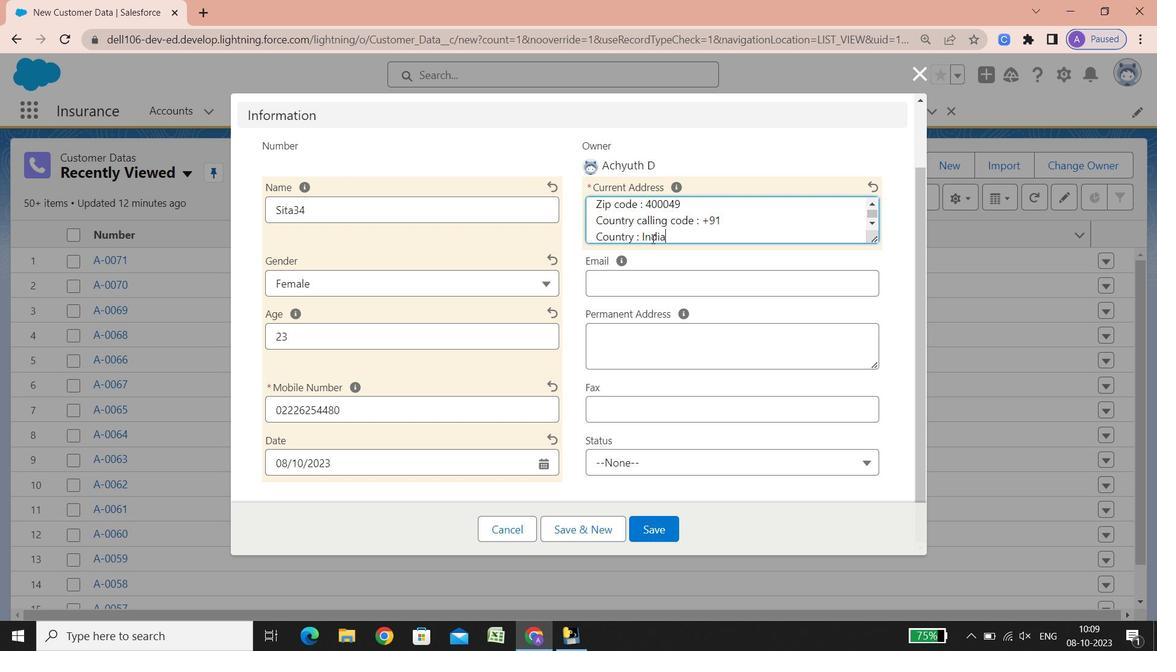 
Action: Mouse moved to (629, 277)
Screenshot: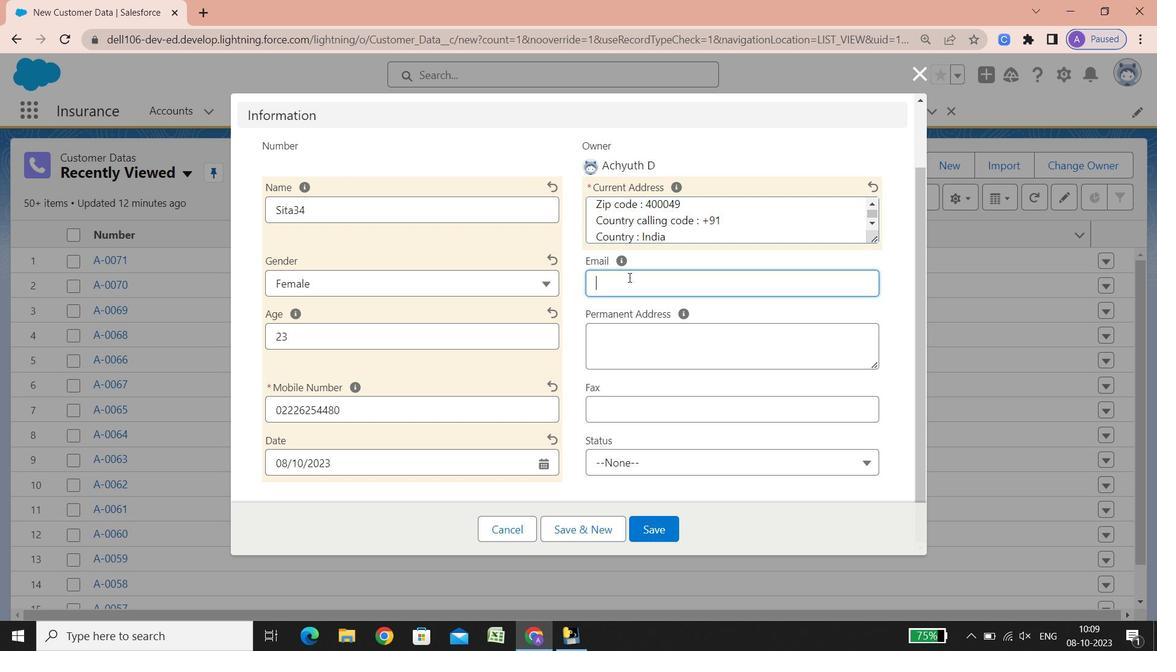 
Action: Mouse pressed left at (629, 277)
Screenshot: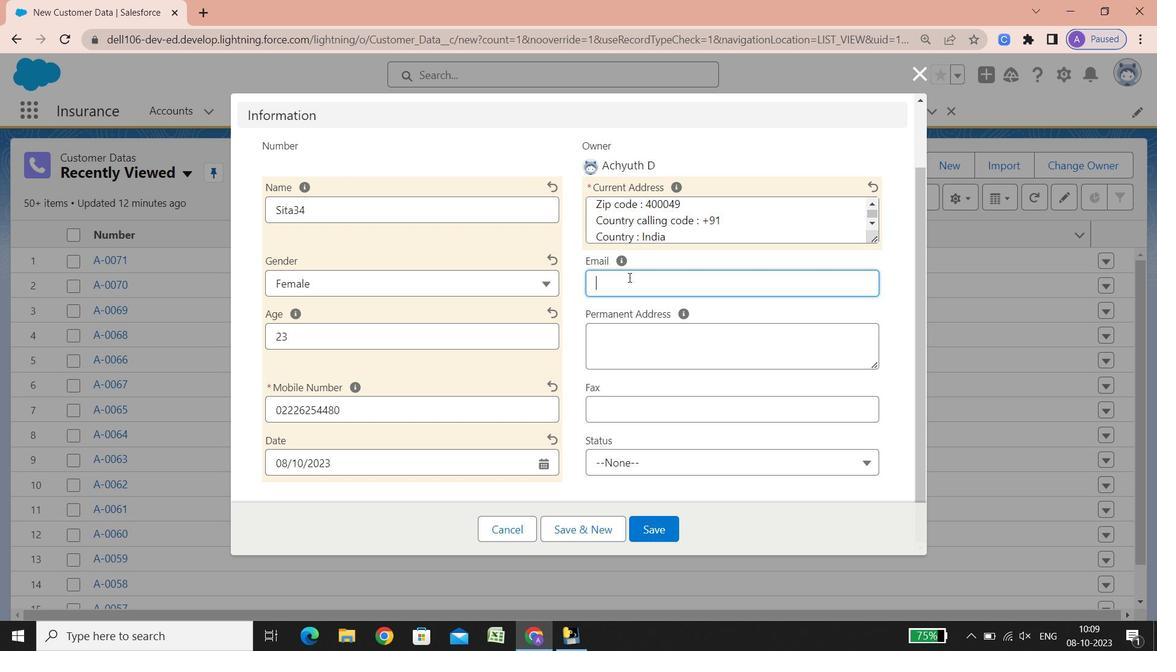 
Action: Key pressed <Key.shift><Key.shift><Key.shift><Key.shift>Sita3401<Key.shift_r>@google.com
Screenshot: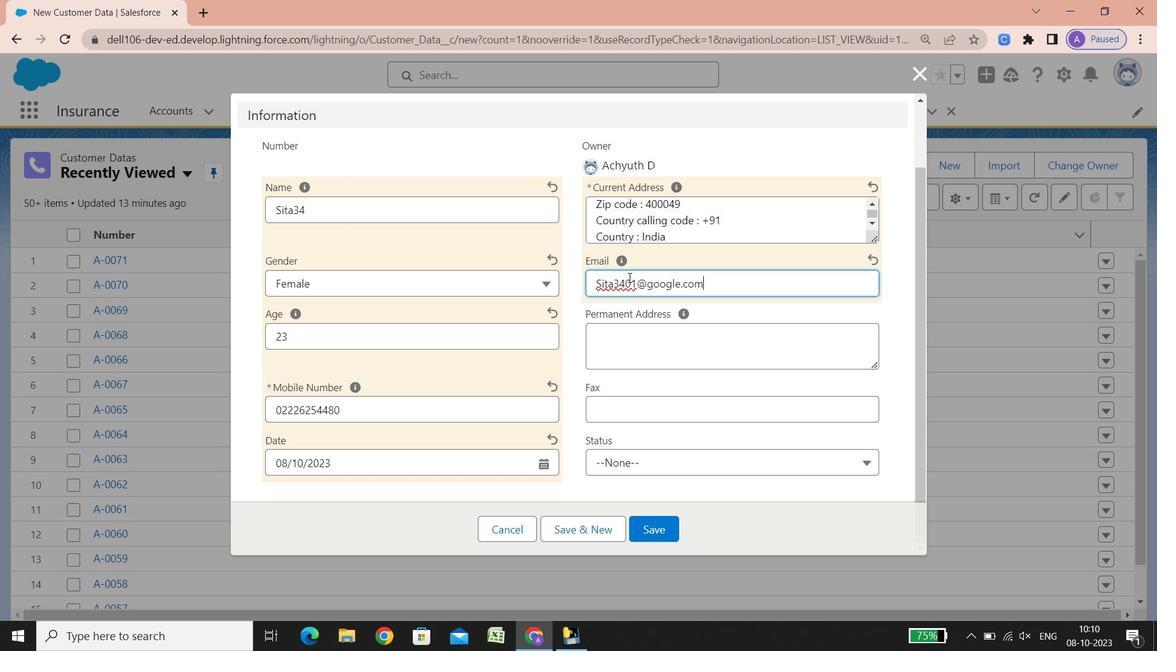 
Action: Mouse moved to (605, 334)
Screenshot: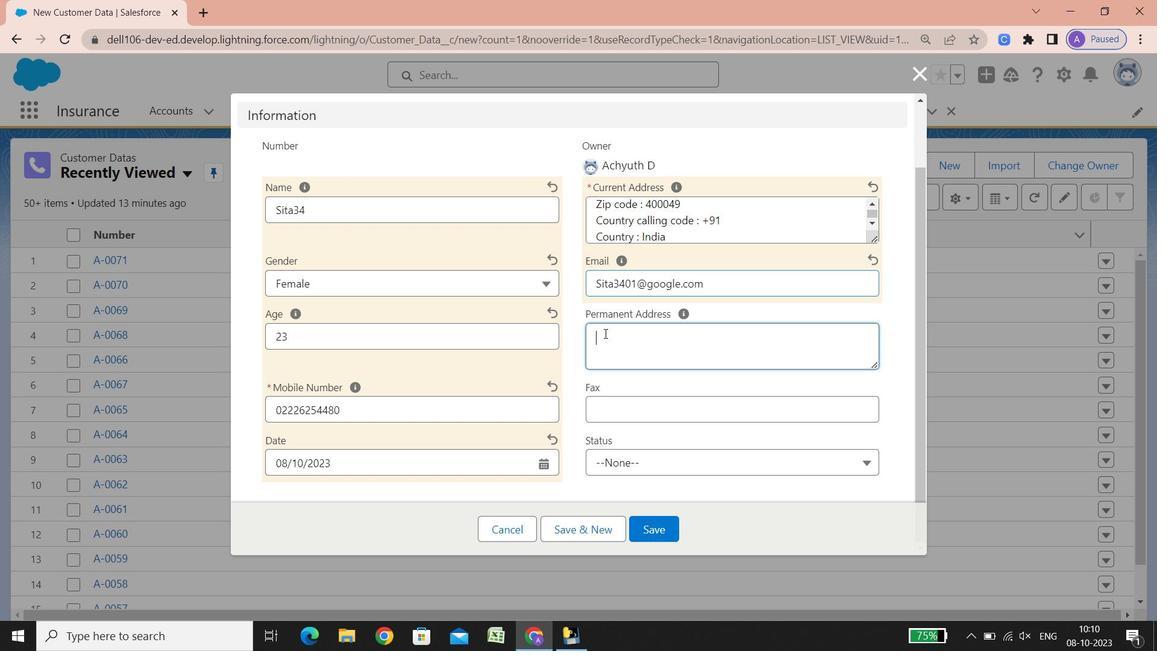 
Action: Mouse pressed left at (605, 334)
Screenshot: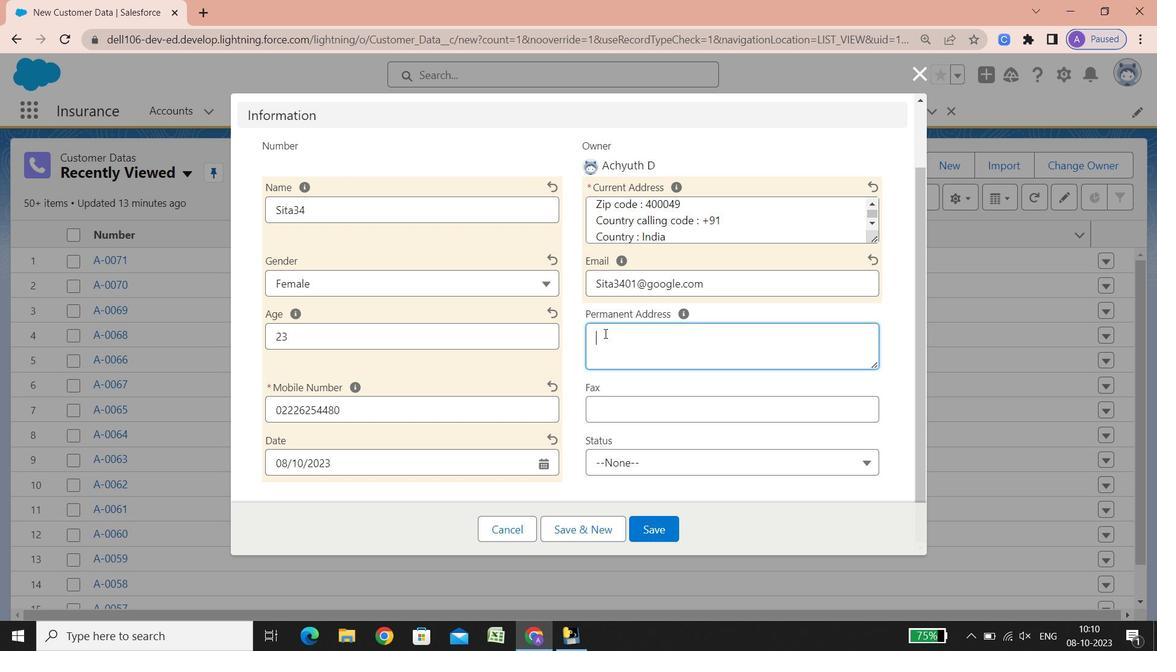 
Action: Key pressed <Key.shift>Street<Key.space><Key.shift_r>:<Key.space>31<Key.space><Key.shift><Key.shift>P<Key.space><Key.shift><Key.shift><Key.shift><Key.shift><Key.shift><Key.shift><Key.shift><Key.shift><Key.shift><Key.shift><Key.shift><Key.shift>H<Key.space><Key.shift>Road,<Key.space><Key.shift><Key.shift><Key.shift><Key.shift><Key.shift>Head<Key.space>office,<Key.space><Key.shift>College<Key.space><Key.shift><Key.shift><Key.shift><Key.shift><Key.shift><Key.shift><Key.shift><Key.shift><Key.shift><Key.shift><Key.shift>Street,<Key.space><Key.shift><Key.shift><Key.shift><Key.shift><Key.shift><Key.shift><Key.shift><Key.shift><Key.shift>Purasawalkam<Key.enter><Key.shift>City<Key.space><Key.shift_r>:<Key.space><Key.shift>Chennai<Key.enter><Key.shift><Key.shift><Key.shift><Key.shift><Key.shift><Key.shift><Key.shift>State/<Key.shift>Province/area<Key.space><Key.shift_r>:<Key.space><Key.shift><Key.shift><Key.shift><Key.shift><Key.shift><Key.shift><Key.shift><Key.shift><Key.shift><Key.shift><Key.shift><Key.shift><Key.shift><Key.shift><Key.shift>Tamil<Key.space><Key.shift><Key.shift><Key.shift><Key.shift><Key.shift><Key.shift><Key.shift><Key.shift><Key.shift><Key.shift><Key.shift><Key.shift><Key.shift><Key.shift><Key.shift><Key.shift><Key.shift><Key.shift><Key.shift><Key.shift><Key.shift><Key.shift><Key.shift><Key.shift><Key.shift>Nadu<Key.enter><Key.shift><Key.shift><Key.shift><Key.shift><Key.shift><Key.shift><Key.shift><Key.shift><Key.shift><Key.shift>Phone<Key.space>number<Key.space><Key.shift_r><Key.shift_r><Key.shift_r>:<Key.space>04426426564<Key.enter><Key.shift><Key.shift><Key.shift><Key.shift><Key.shift><Key.shift><Key.shift><Key.shift><Key.shift><Key.shift><Key.shift><Key.shift><Key.shift><Key.shift><Key.shift><Key.shift><Key.shift><Key.shift><Key.shift><Key.shift><Key.shift><Key.shift><Key.shift><Key.shift><Key.shift><Key.shift><Key.shift><Key.shift><Key.shift><Key.shift><Key.shift><Key.shift><Key.shift><Key.shift><Key.shift><Key.shift><Key.shift><Key.shift><Key.shift><Key.shift><Key.shift><Key.shift>Zip<Key.space>code<Key.space><Key.shift_r>:<Key.space>600007<Key.enter><Key.shift>Country<Key.space><Key.shift>C<Key.backspace>calling<Key.space>code<Key.space><Key.shift_r><Key.shift_r>:<Key.space><Key.shift_r><Key.shift_r><Key.shift_r><Key.shift_r><Key.shift_r><Key.shift_r><Key.shift_r>+91<Key.enter><Key.shift>Country<Key.space><Key.shift_r>:<Key.space><Key.shift><Key.shift><Key.shift><Key.shift><Key.shift><Key.shift><Key.shift><Key.shift><Key.shift><Key.shift><Key.shift><Key.shift><Key.shift><Key.shift><Key.shift><Key.shift><Key.shift>India
Screenshot: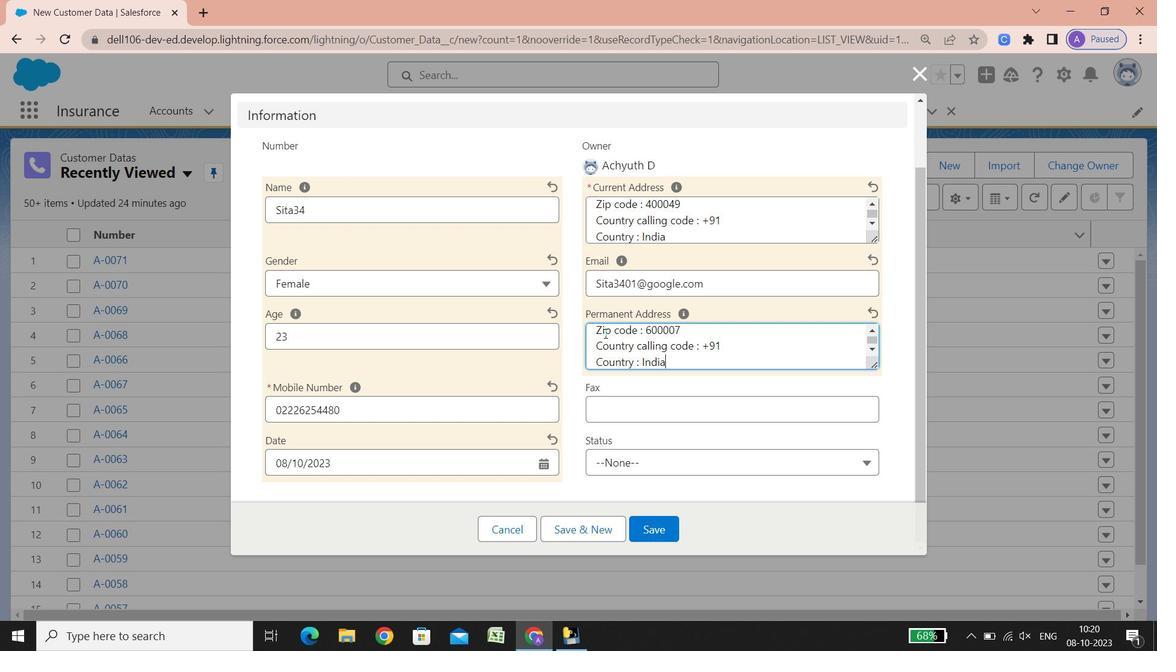 
Action: Mouse moved to (616, 419)
Screenshot: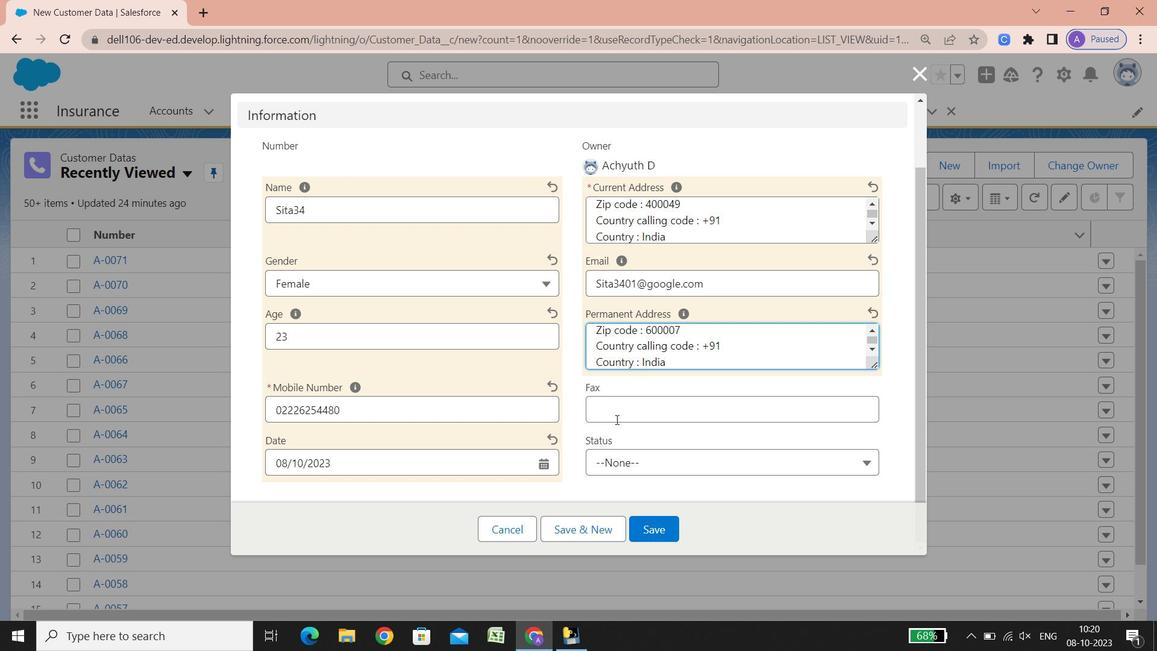 
Action: Mouse pressed left at (616, 419)
Screenshot: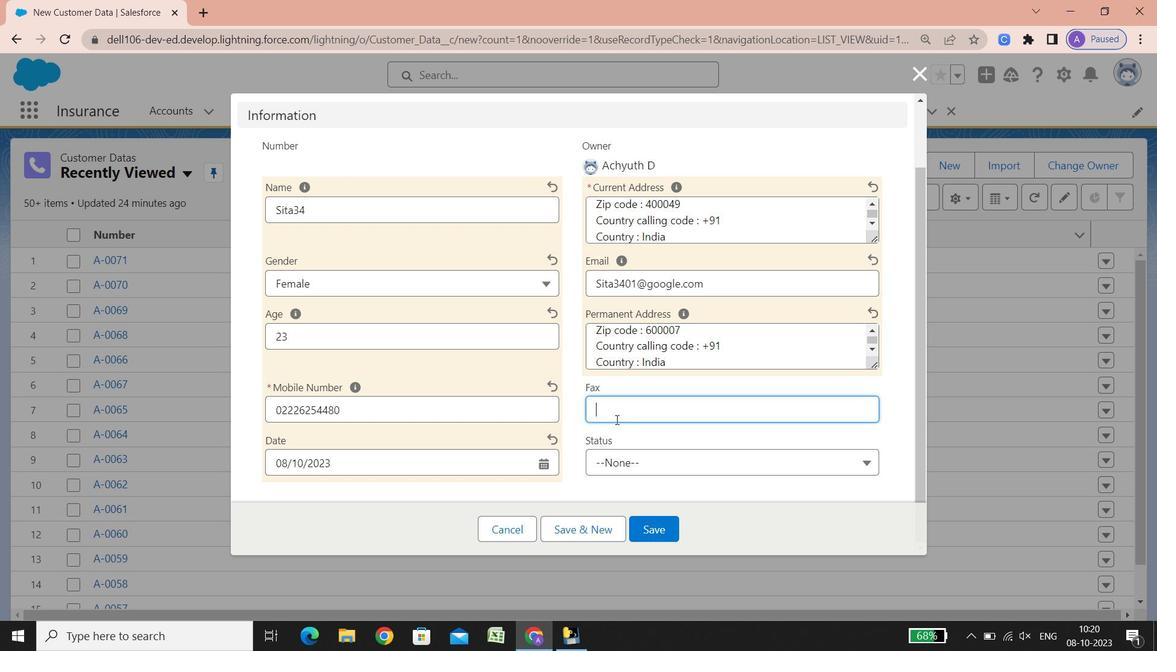 
Action: Key pressed 666589568966256
Screenshot: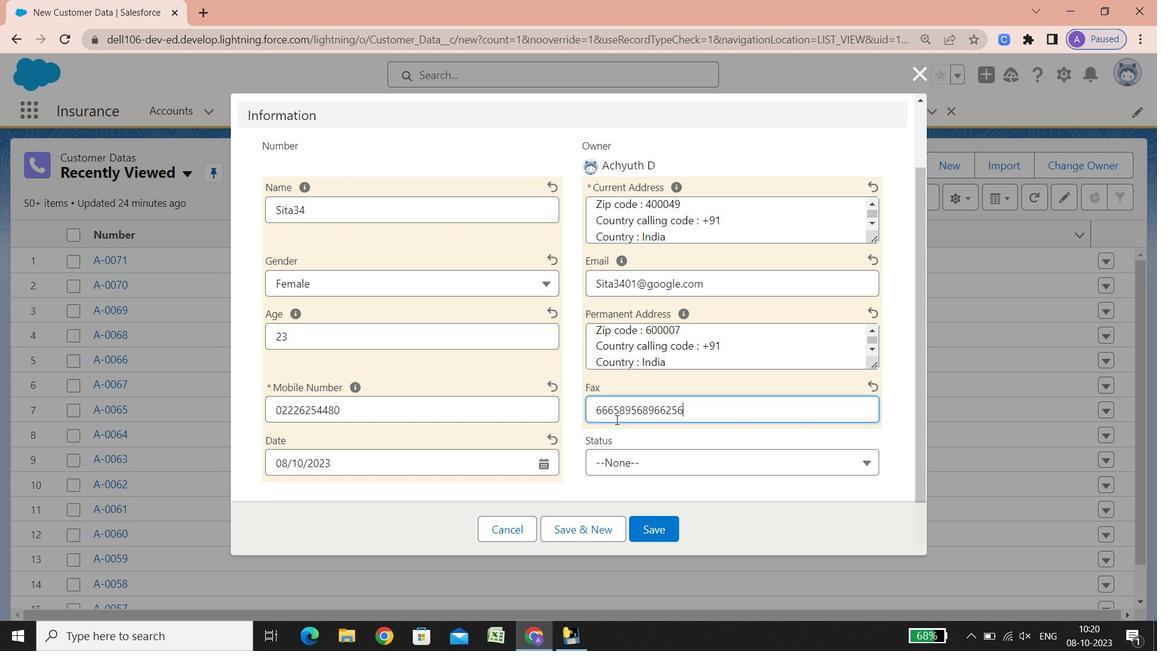 
Action: Mouse moved to (640, 464)
Screenshot: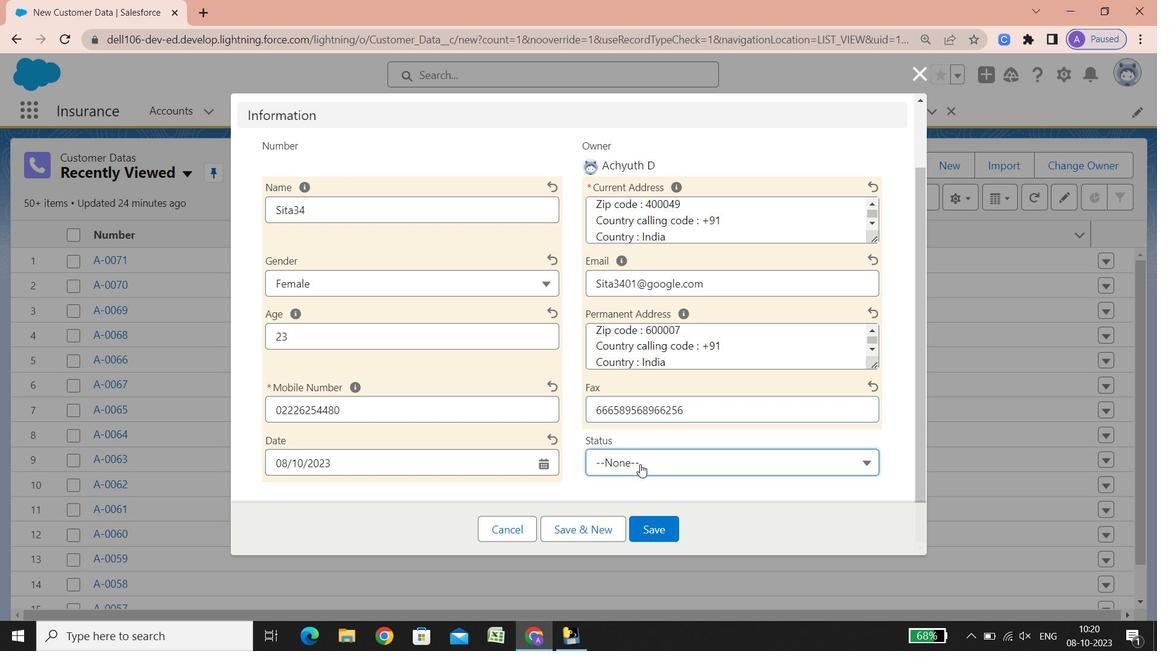 
Action: Mouse pressed left at (640, 464)
Screenshot: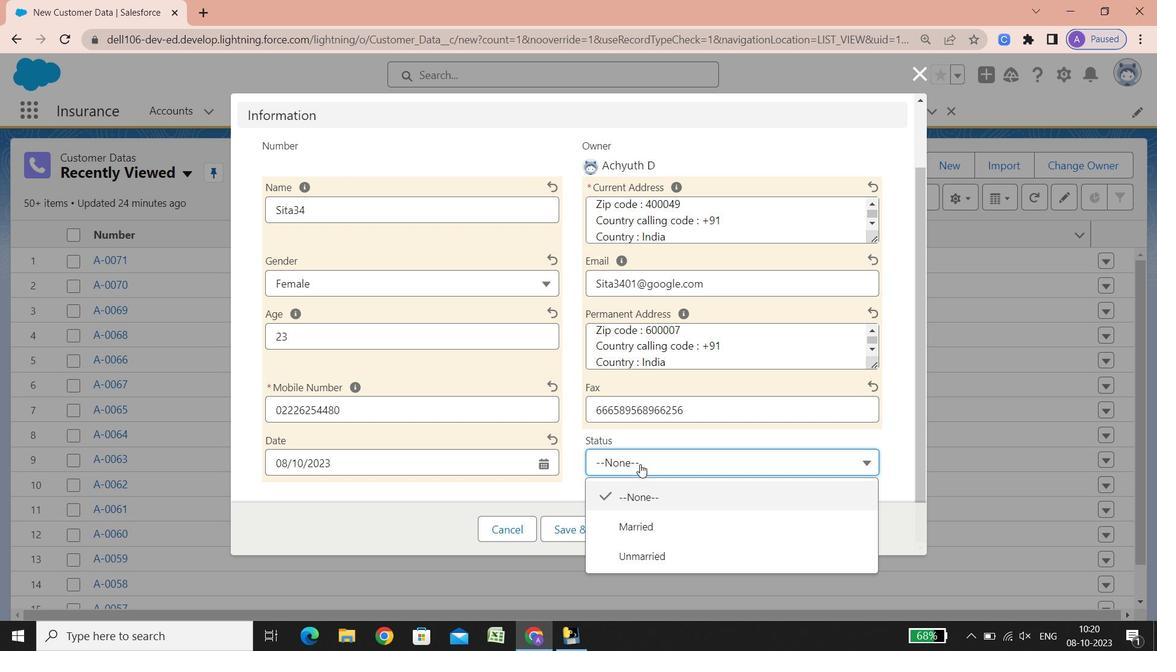 
Action: Mouse moved to (641, 559)
Screenshot: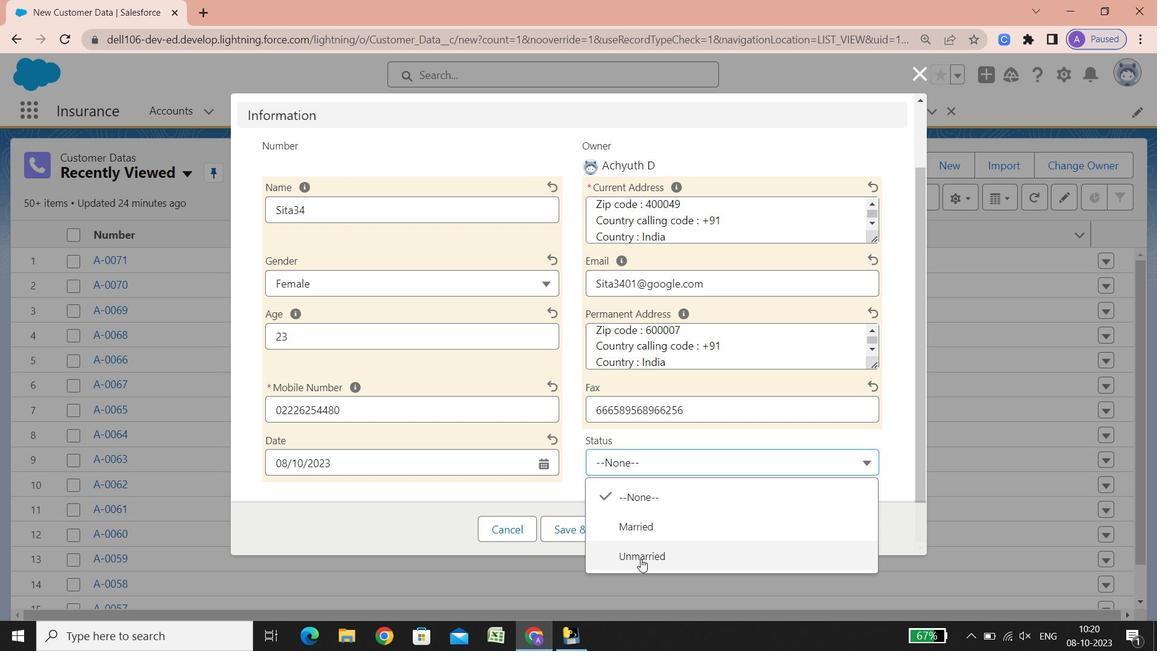 
Action: Mouse pressed left at (641, 559)
Screenshot: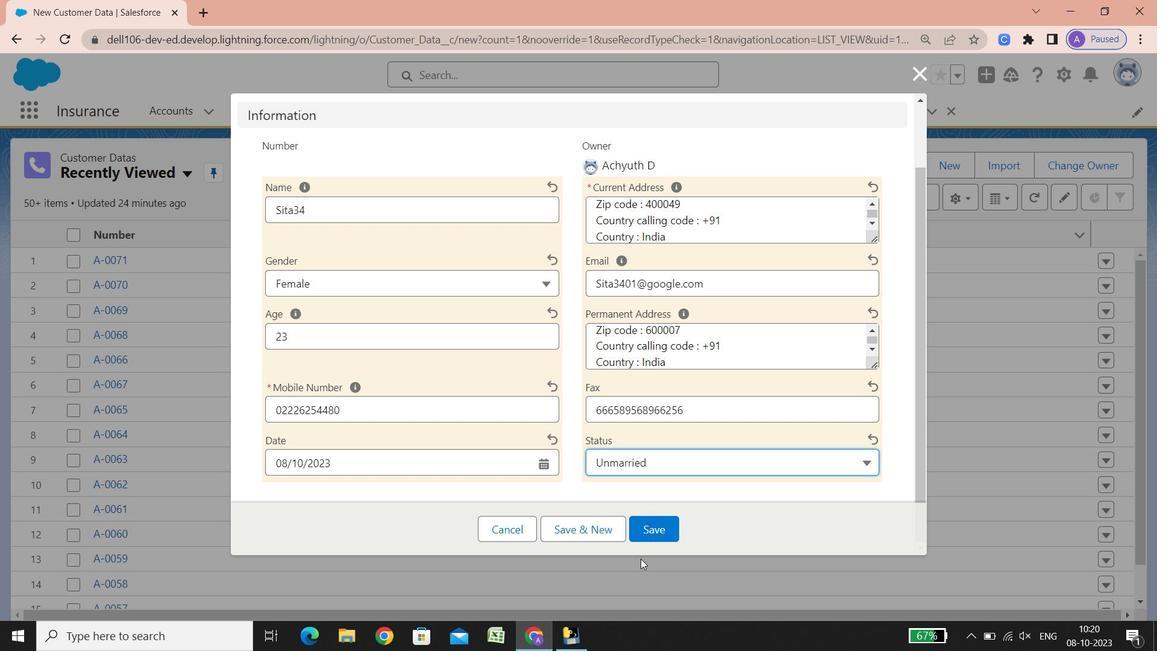 
Action: Mouse moved to (662, 537)
Screenshot: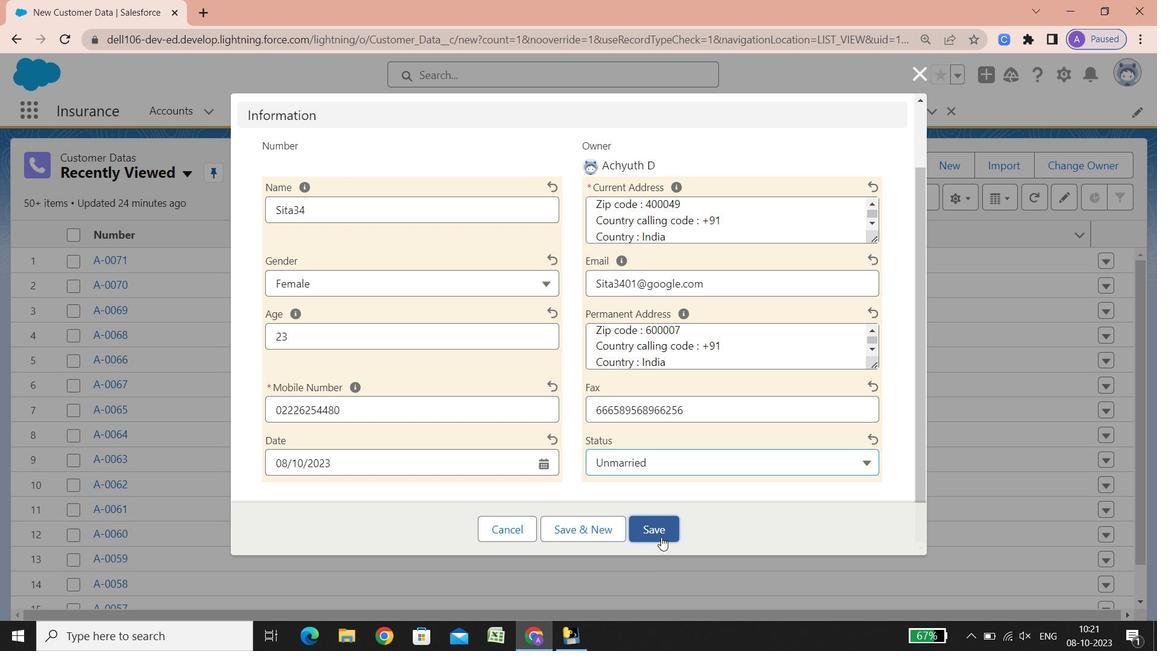 
Action: Mouse pressed left at (662, 537)
Screenshot: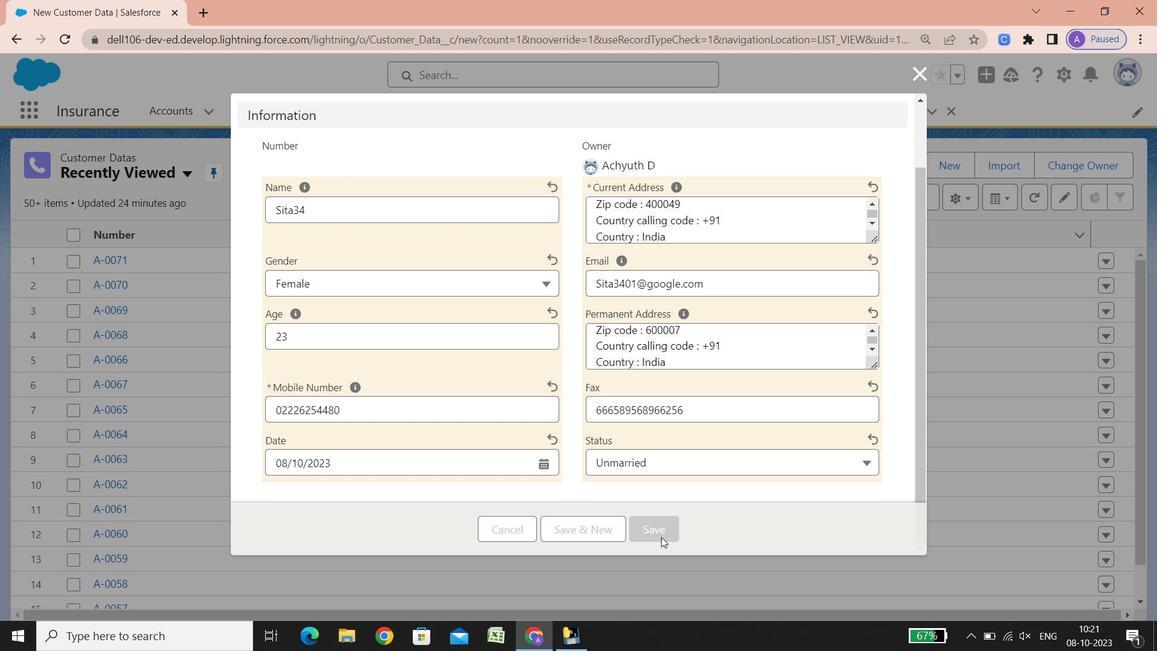 
Action: Mouse moved to (576, 107)
Screenshot: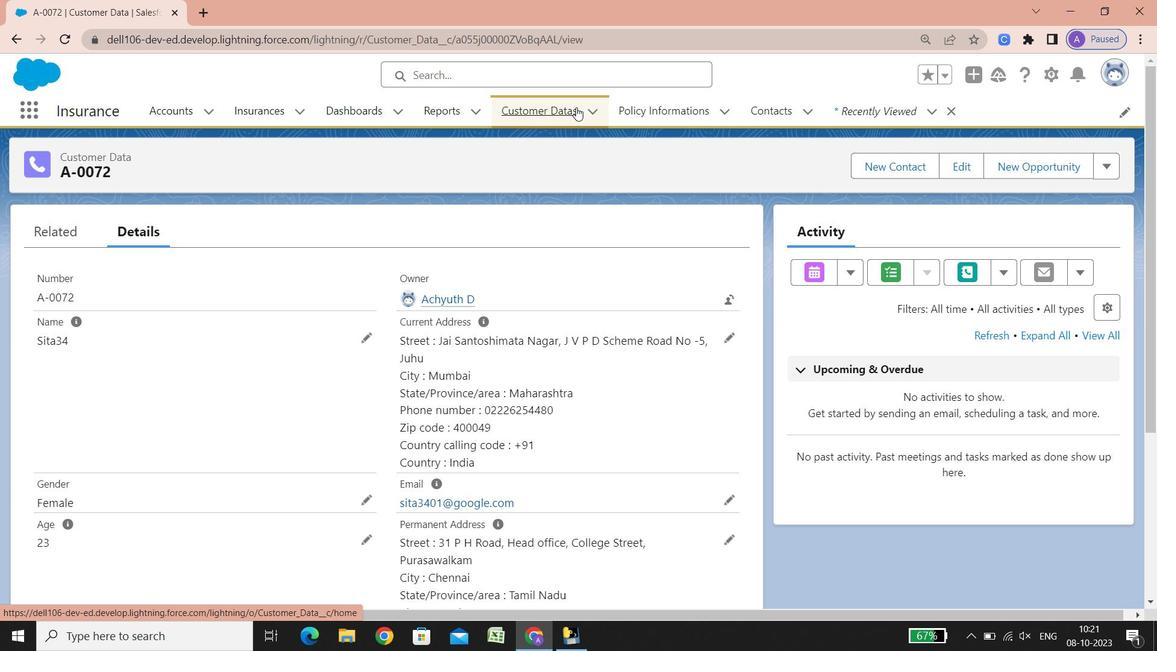 
Action: Mouse pressed left at (576, 107)
Screenshot: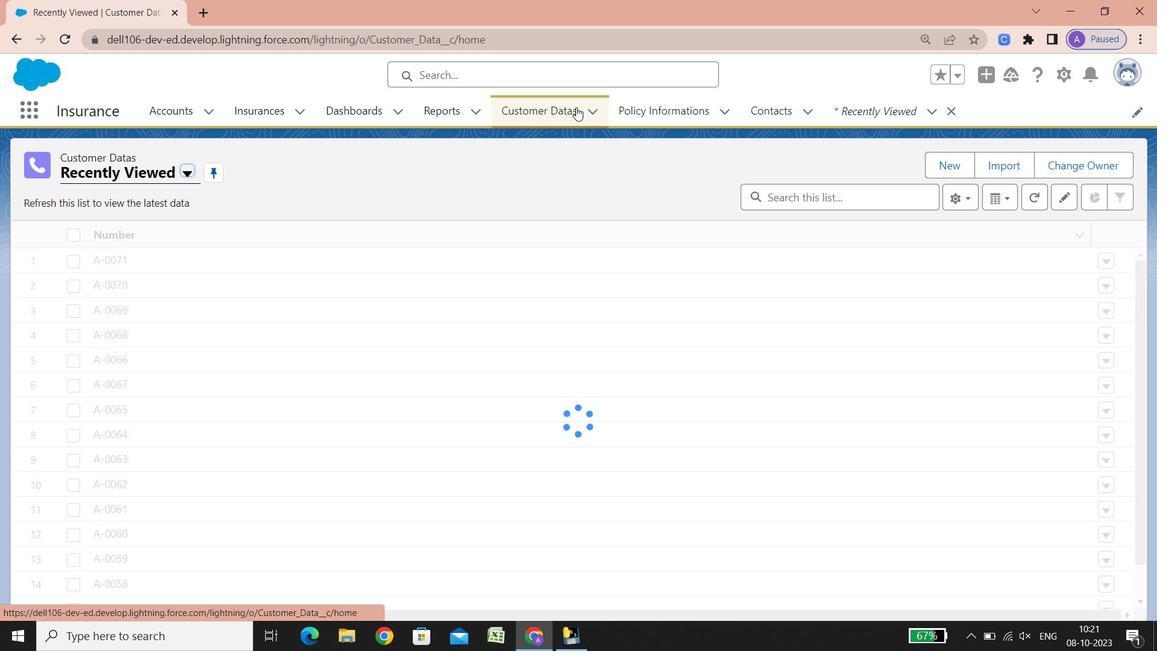 
Action: Mouse moved to (943, 157)
Screenshot: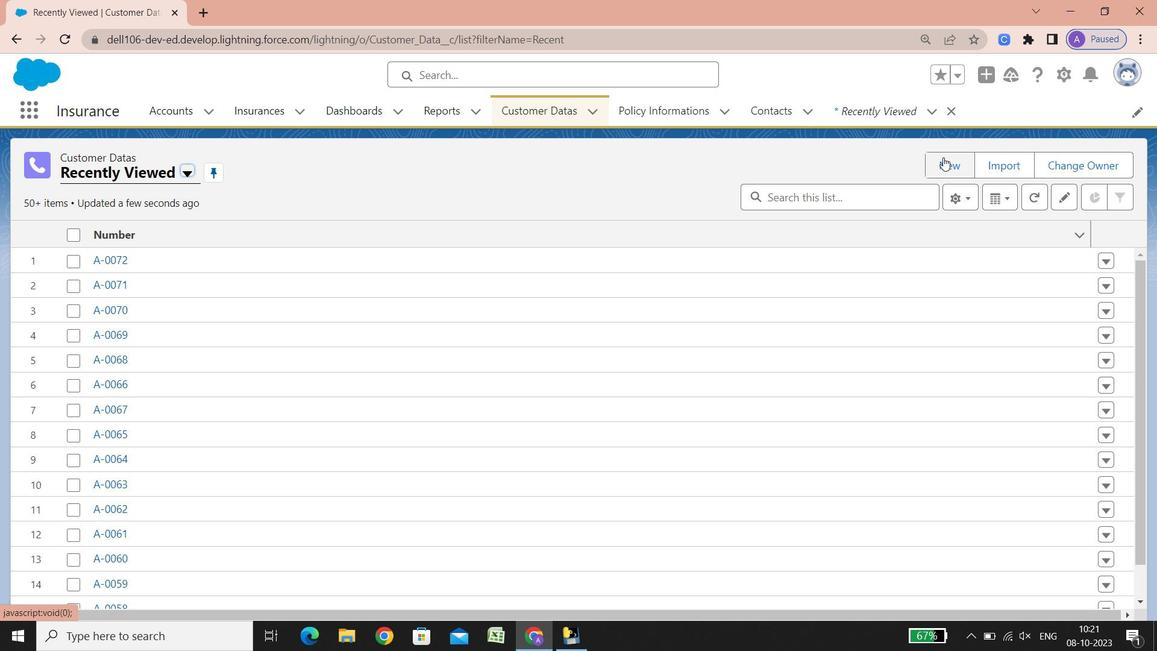 
Action: Mouse pressed left at (943, 157)
Screenshot: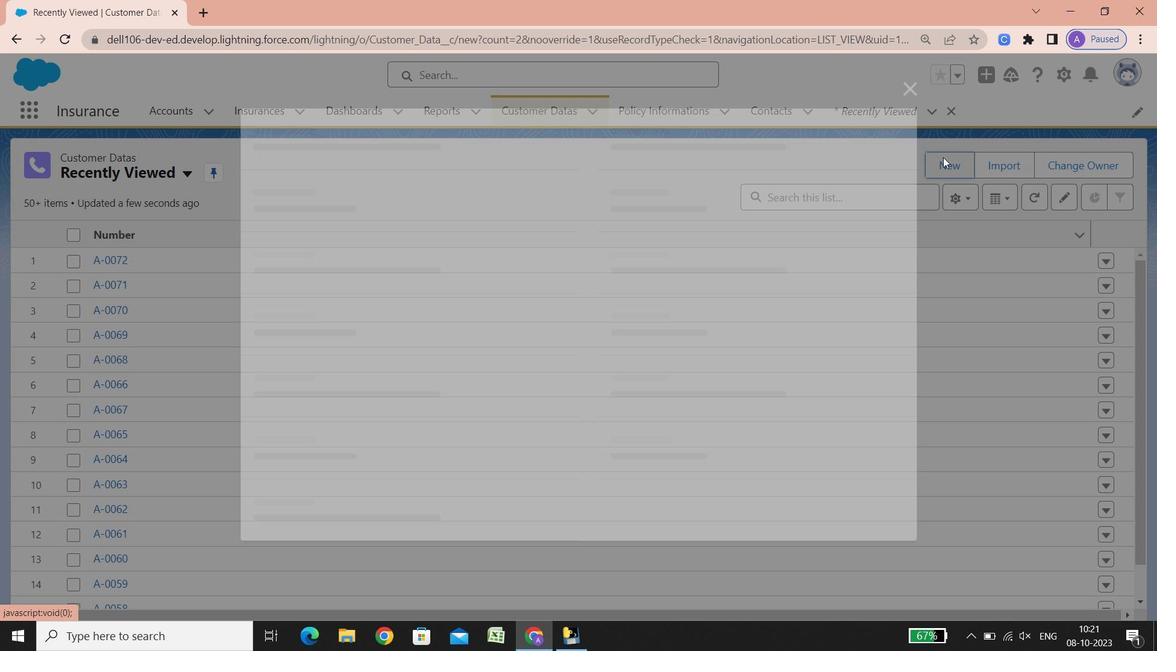 
Action: Mouse moved to (943, 156)
Screenshot: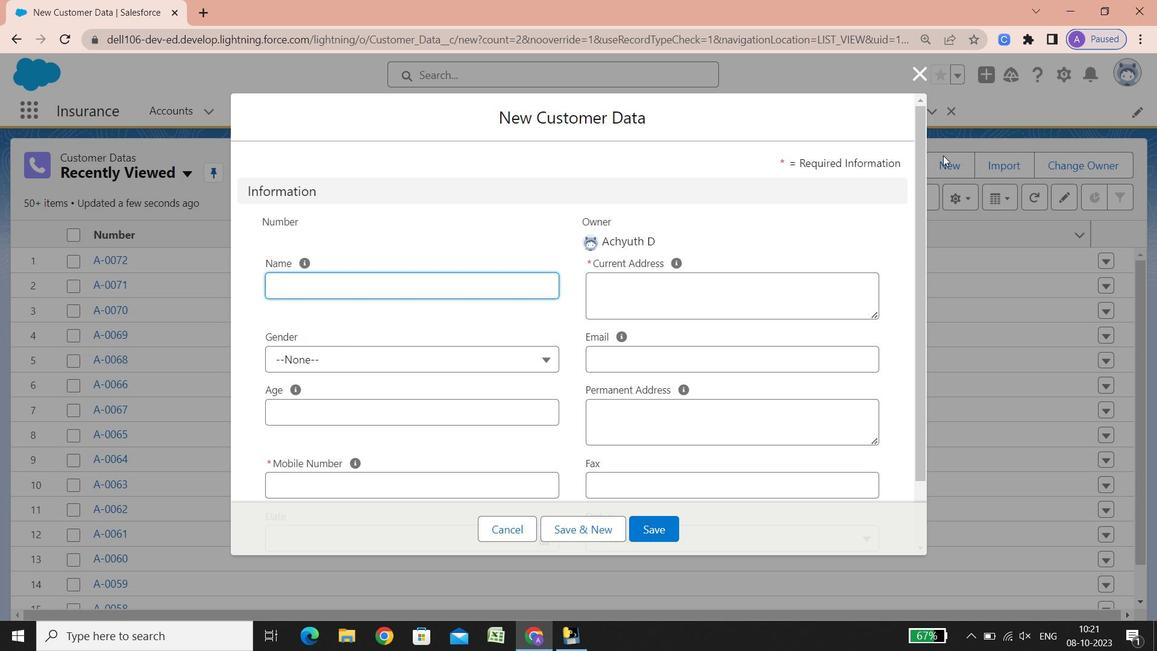 
Action: Mouse scrolled (943, 155) with delta (0, 0)
Screenshot: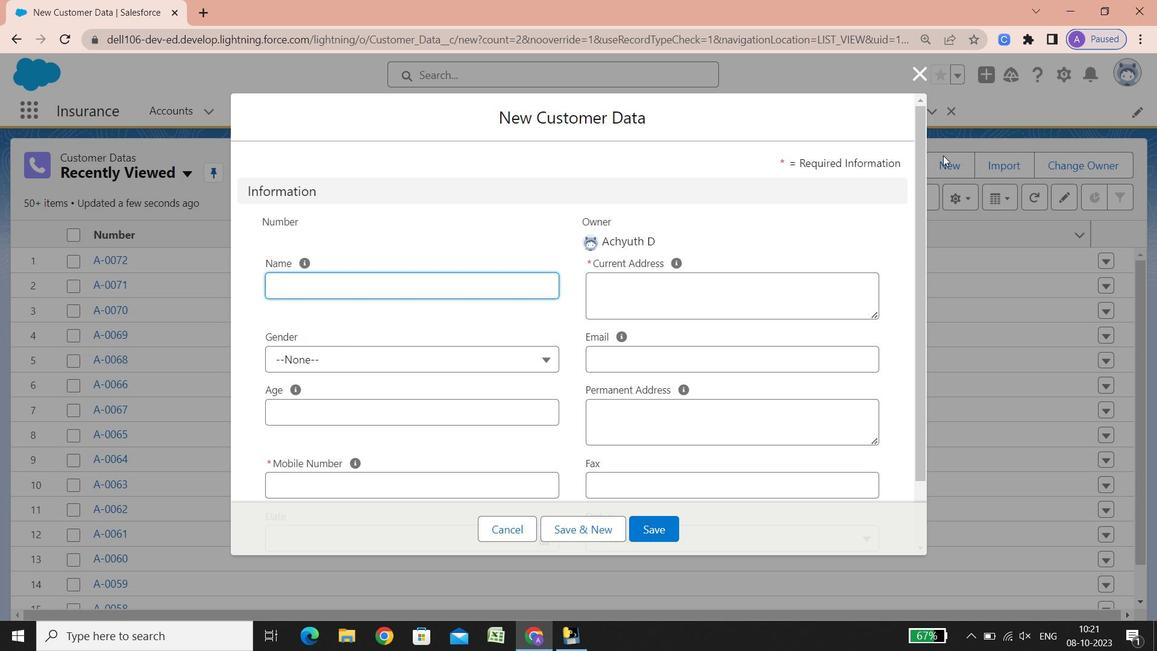 
Action: Mouse scrolled (943, 155) with delta (0, 0)
Screenshot: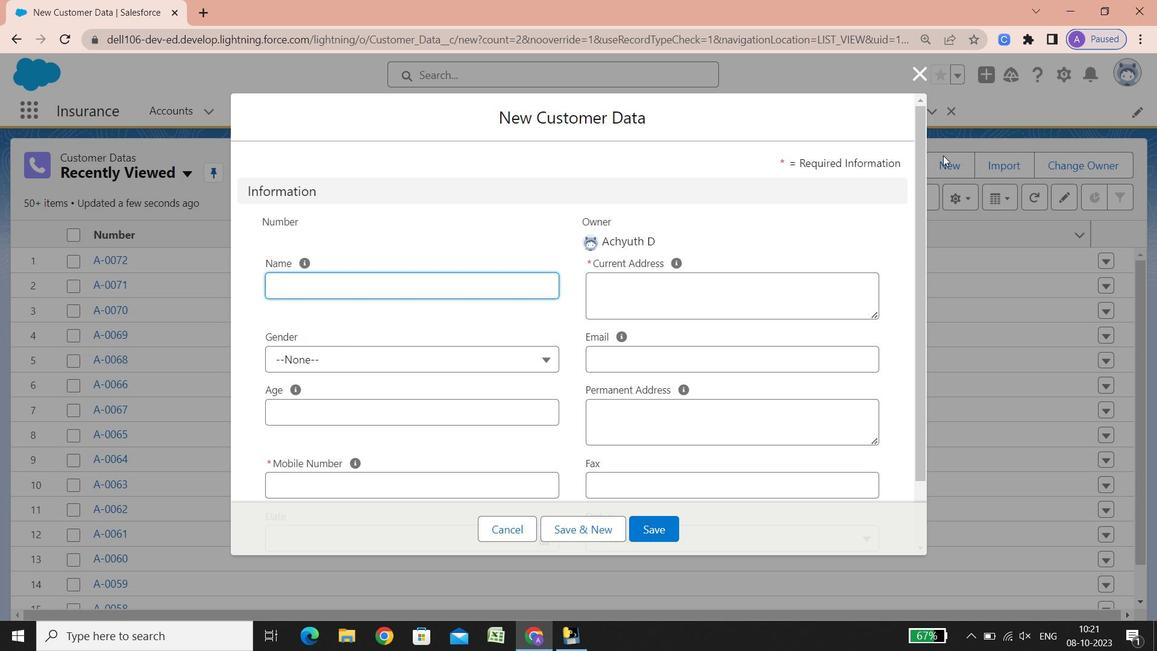 
Action: Mouse scrolled (943, 155) with delta (0, 0)
Screenshot: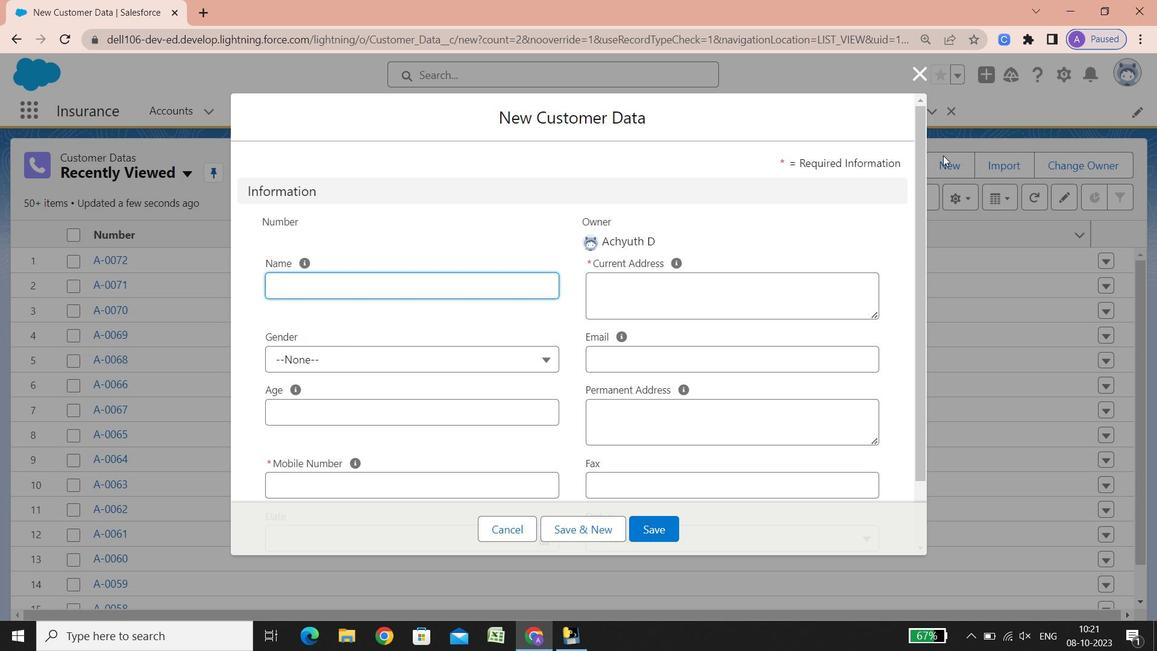 
Action: Mouse scrolled (943, 155) with delta (0, 0)
Screenshot: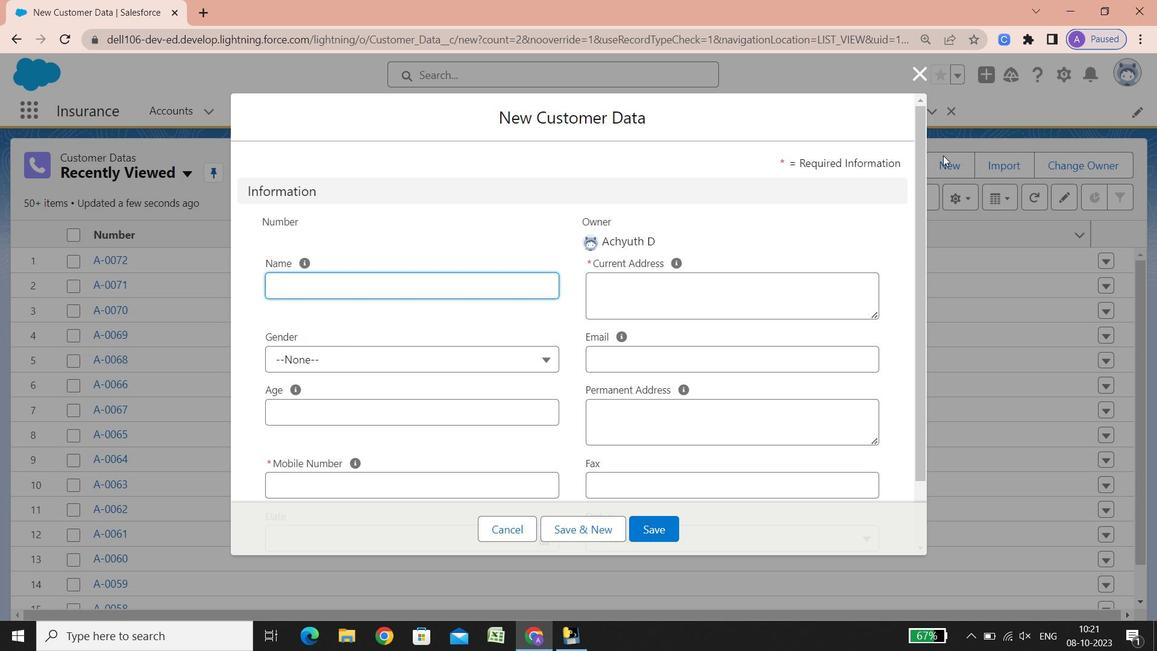 
Action: Mouse scrolled (943, 155) with delta (0, 0)
Screenshot: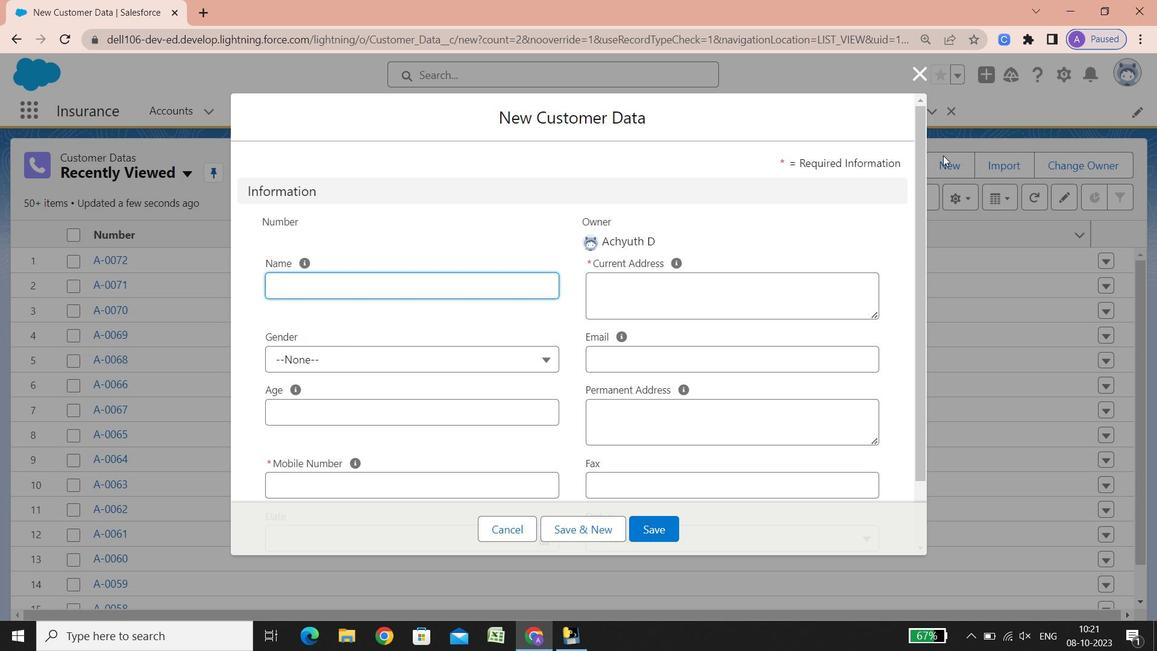 
Action: Mouse scrolled (943, 155) with delta (0, 0)
Screenshot: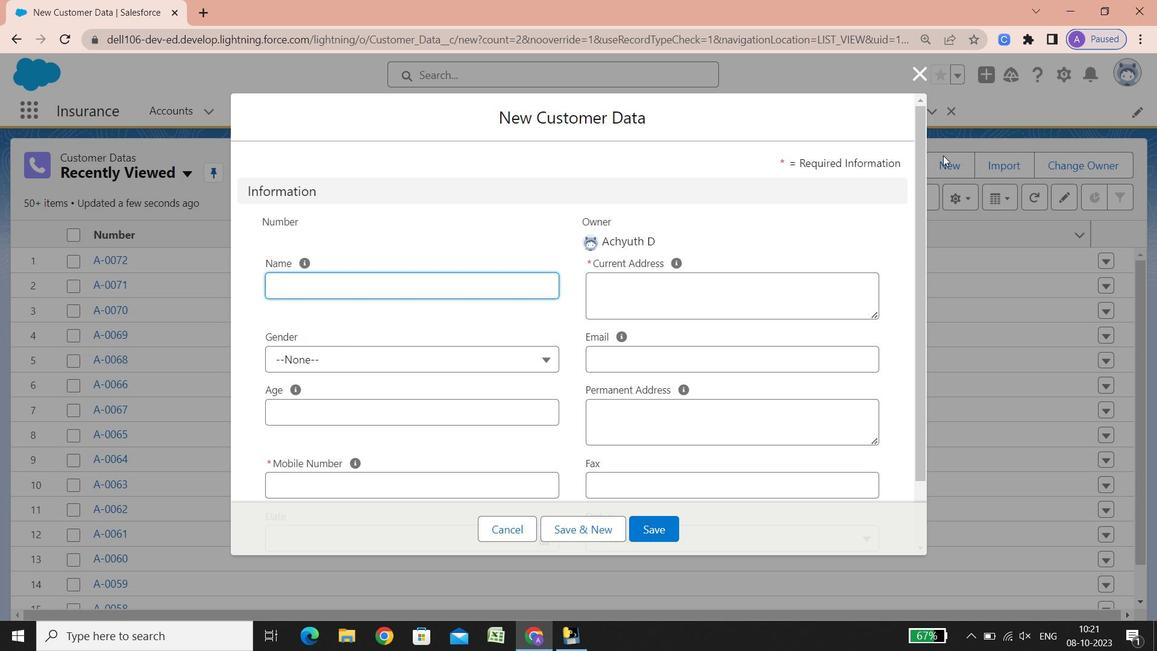 
Action: Mouse scrolled (943, 155) with delta (0, 0)
Screenshot: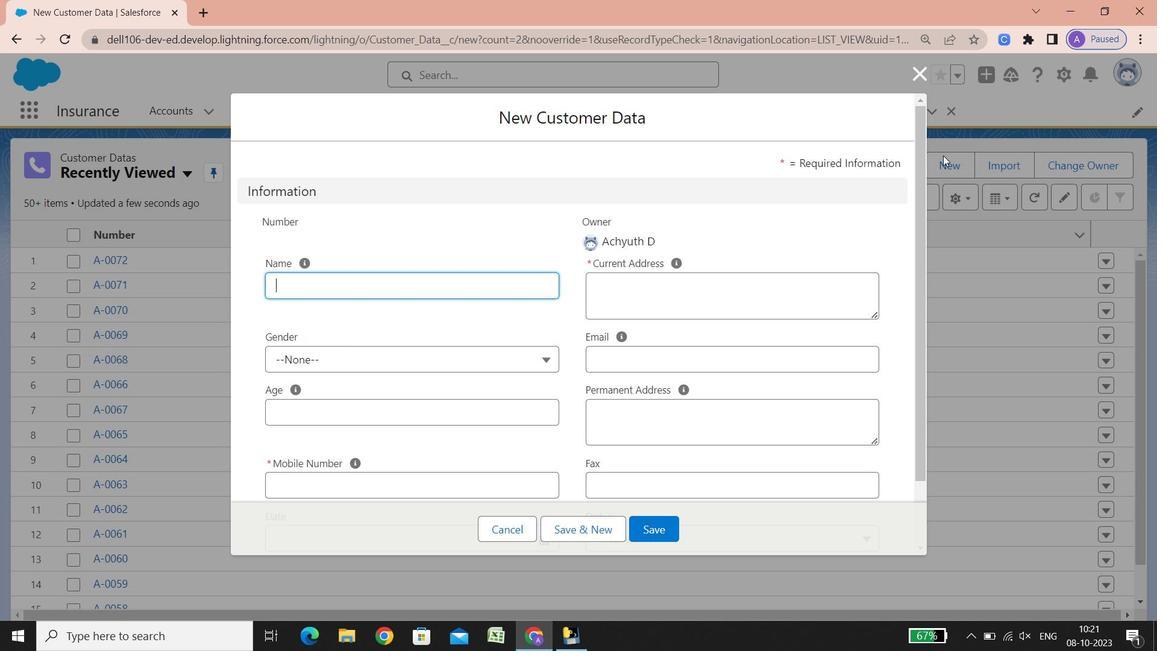 
Action: Mouse scrolled (943, 155) with delta (0, 0)
Screenshot: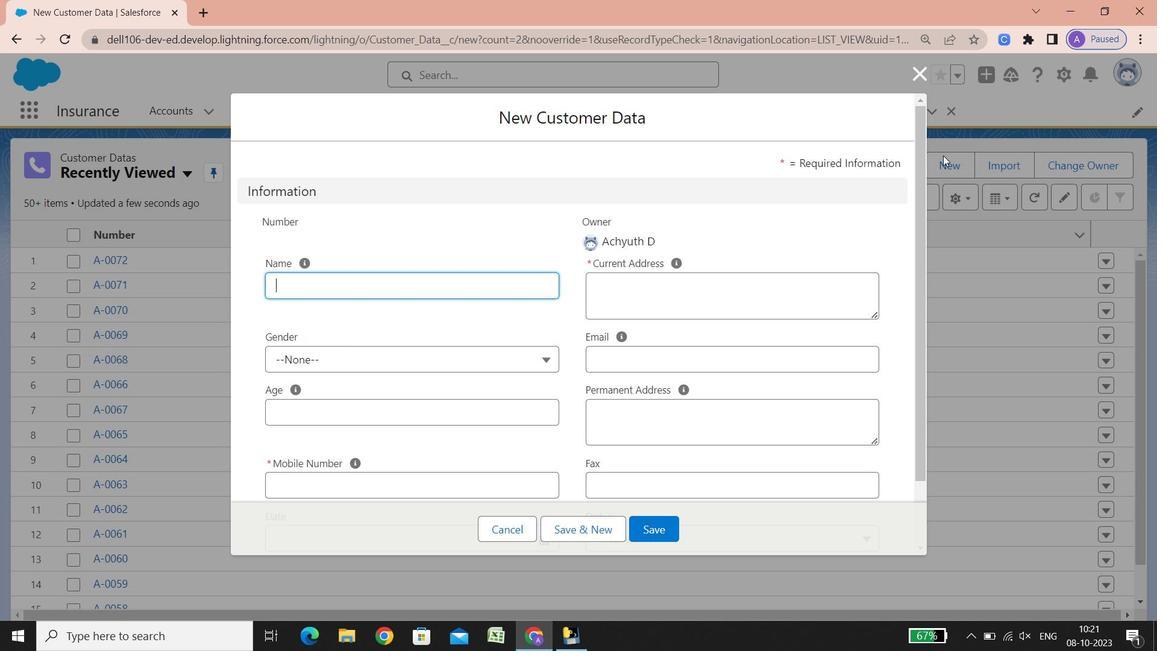 
Action: Mouse scrolled (943, 155) with delta (0, 0)
Screenshot: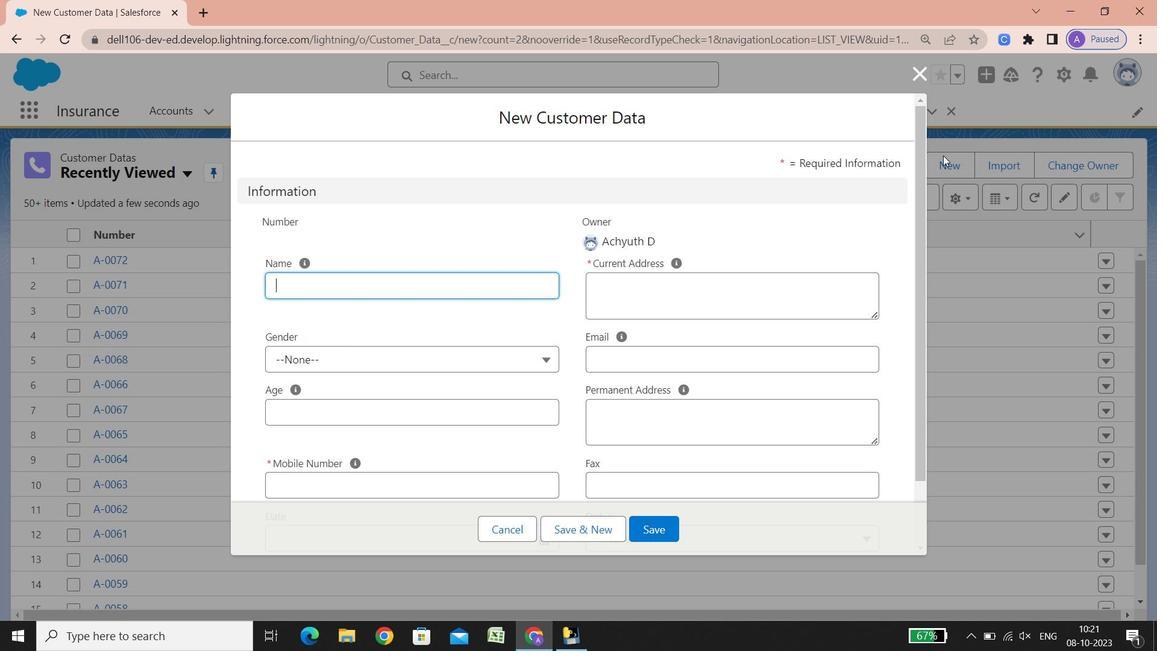 
Action: Mouse scrolled (943, 155) with delta (0, 0)
Screenshot: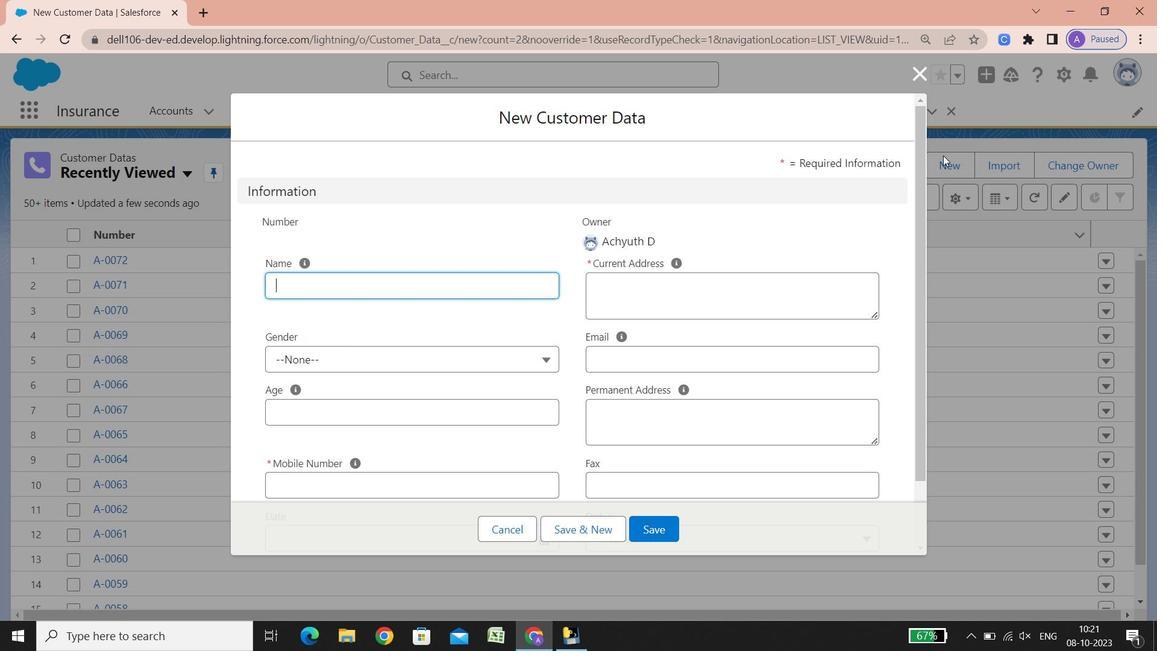
Action: Mouse scrolled (943, 155) with delta (0, 0)
Screenshot: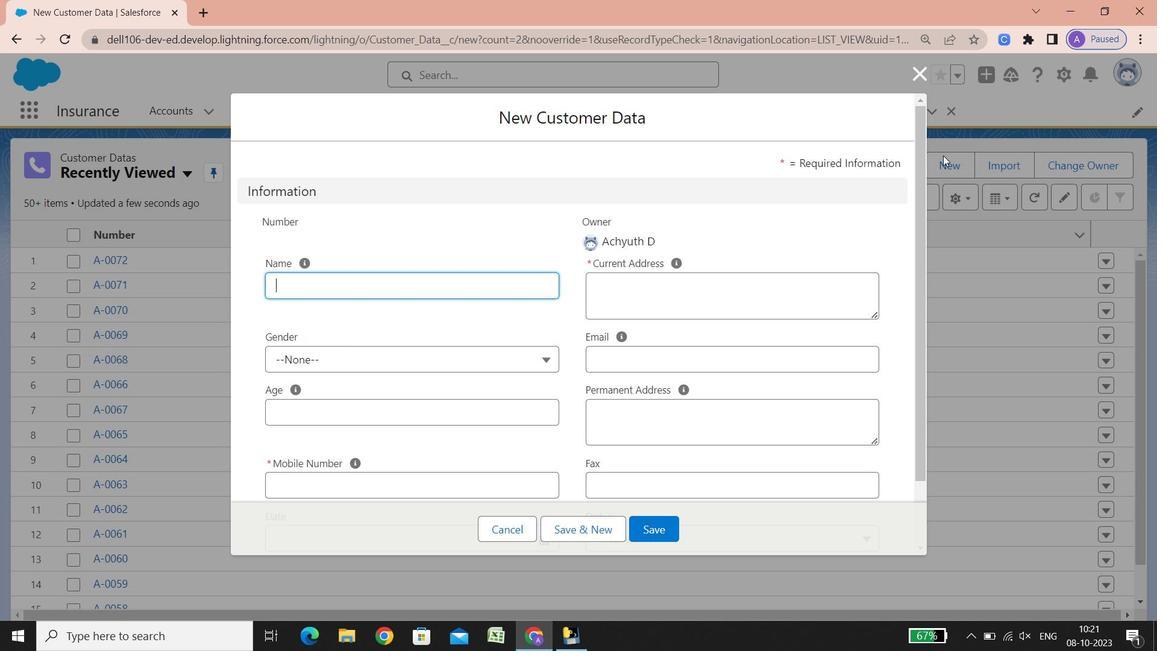 
Action: Mouse scrolled (943, 155) with delta (0, 0)
Screenshot: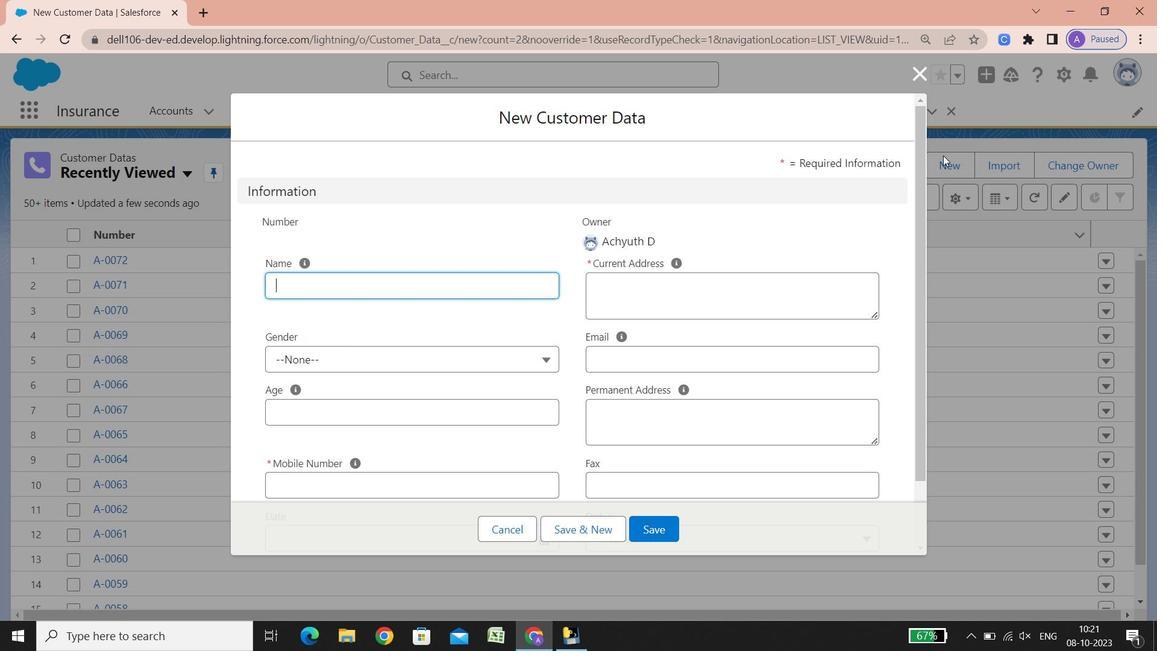 
Action: Mouse scrolled (943, 155) with delta (0, 0)
Screenshot: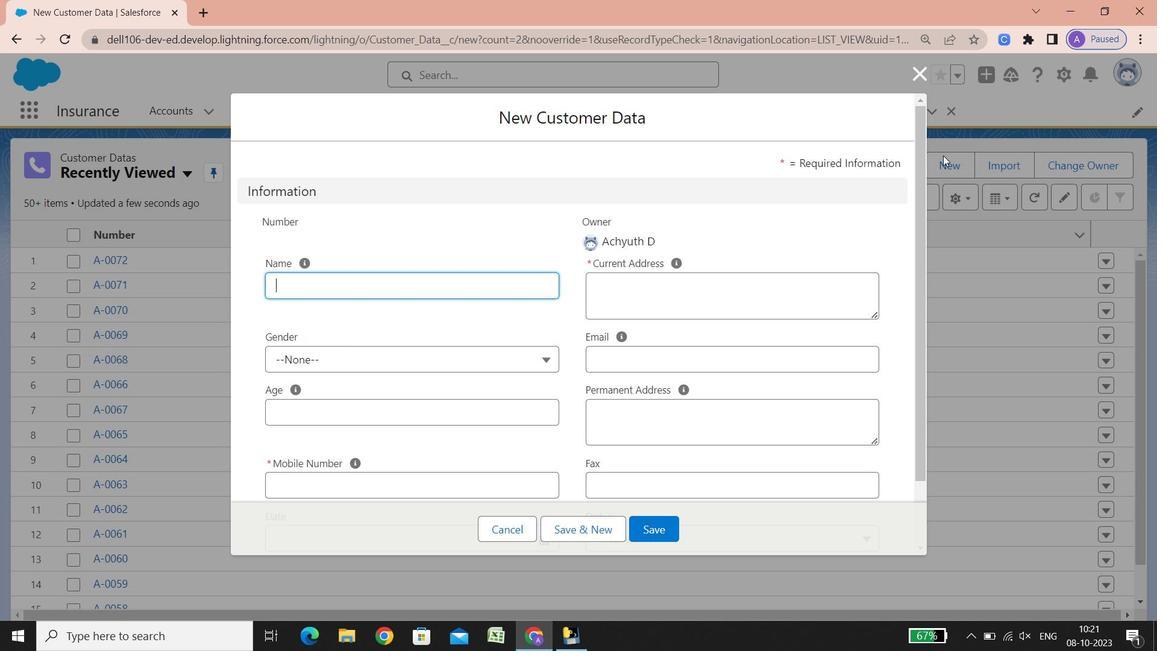 
Action: Mouse scrolled (943, 155) with delta (0, 0)
Screenshot: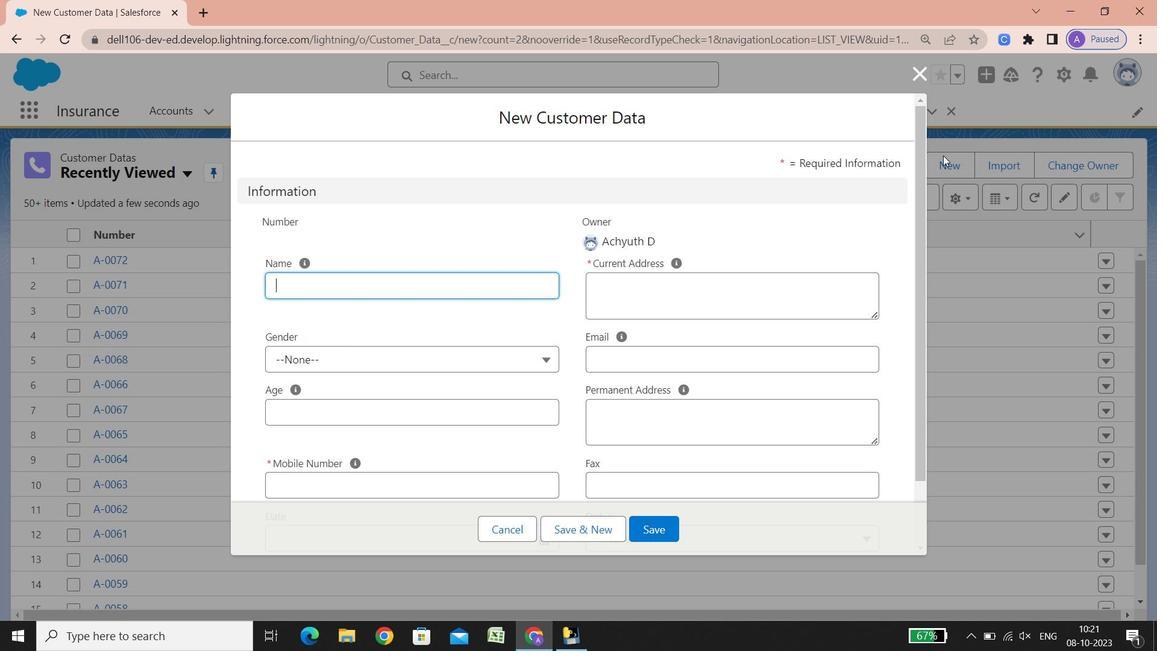 
Action: Mouse scrolled (943, 155) with delta (0, 0)
Screenshot: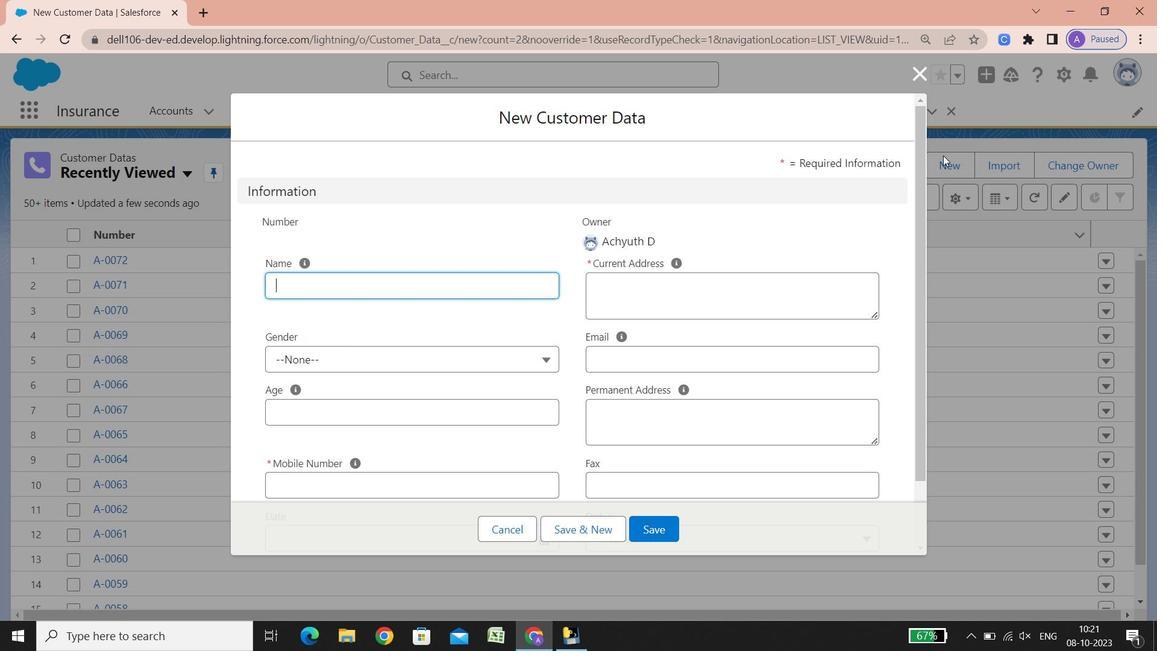 
Action: Mouse scrolled (943, 155) with delta (0, 0)
Screenshot: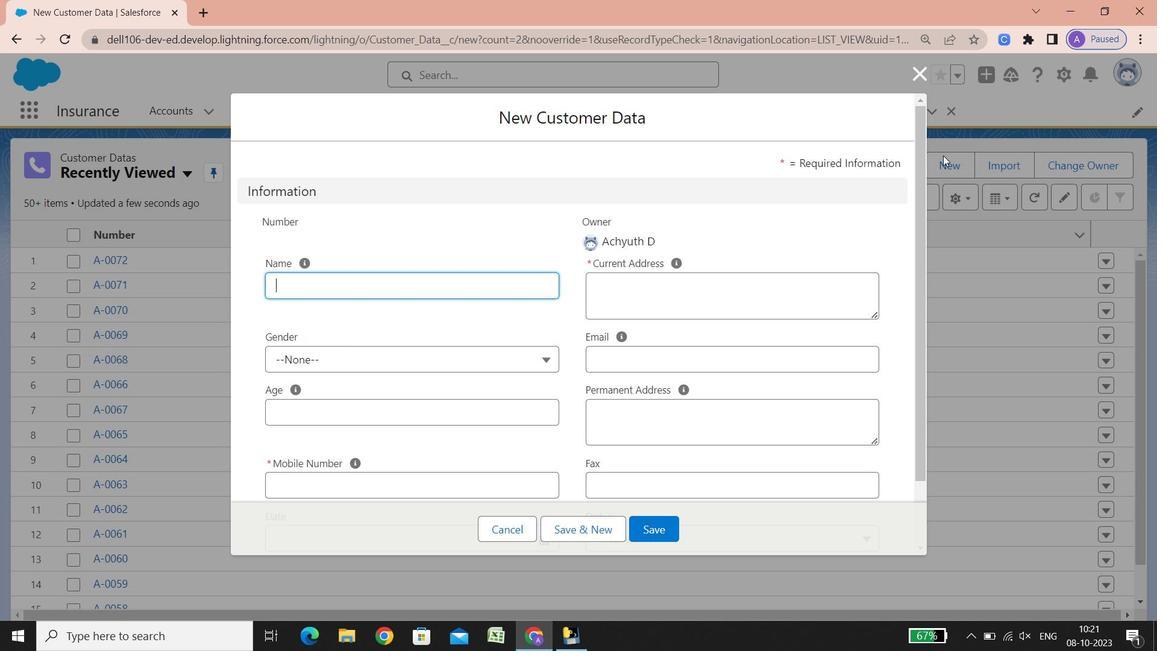 
Action: Mouse scrolled (943, 155) with delta (0, 0)
Screenshot: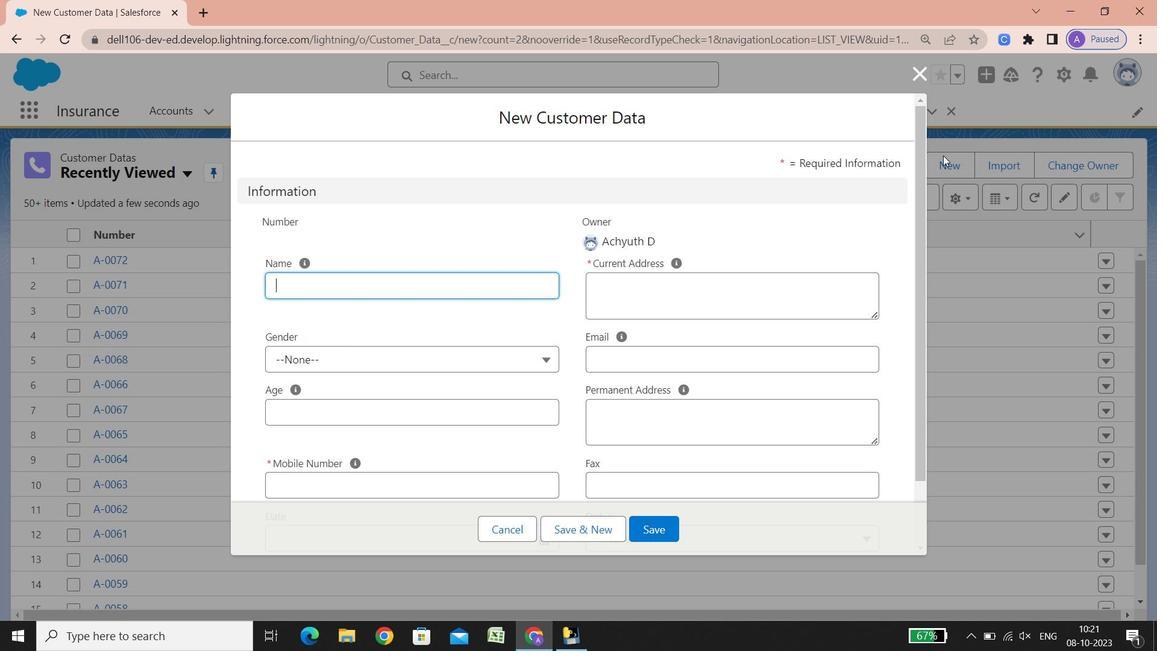 
Action: Mouse scrolled (943, 155) with delta (0, 0)
Screenshot: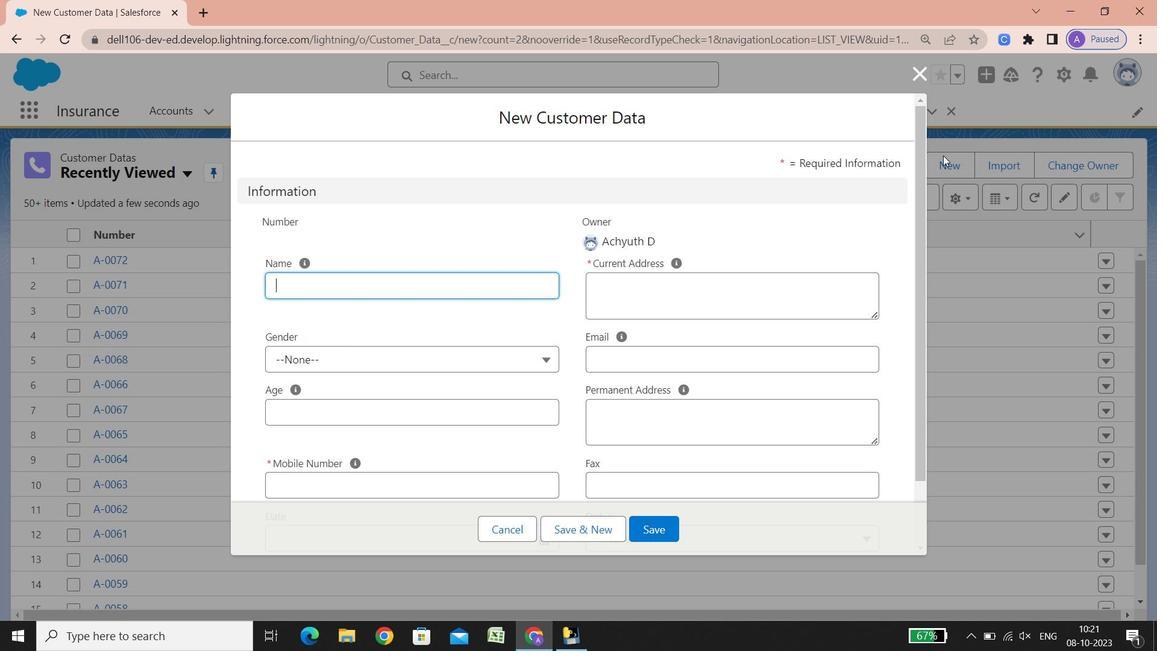
Action: Mouse scrolled (943, 155) with delta (0, 0)
Screenshot: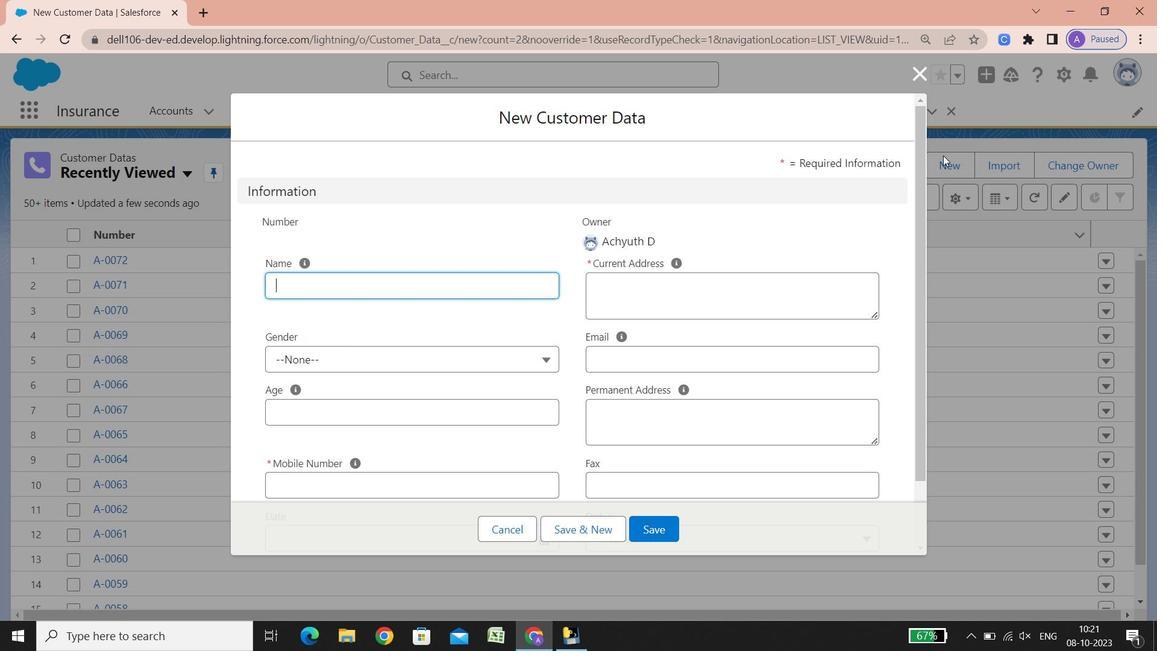 
Action: Mouse scrolled (943, 155) with delta (0, 0)
Screenshot: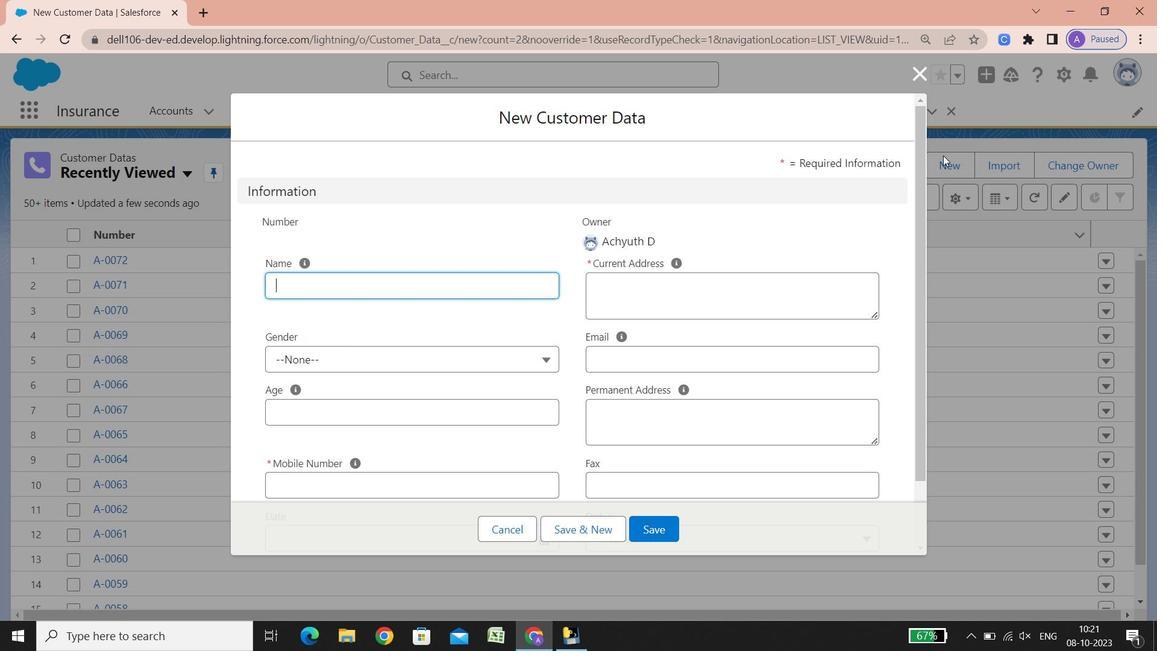 
Action: Mouse scrolled (943, 155) with delta (0, 0)
Screenshot: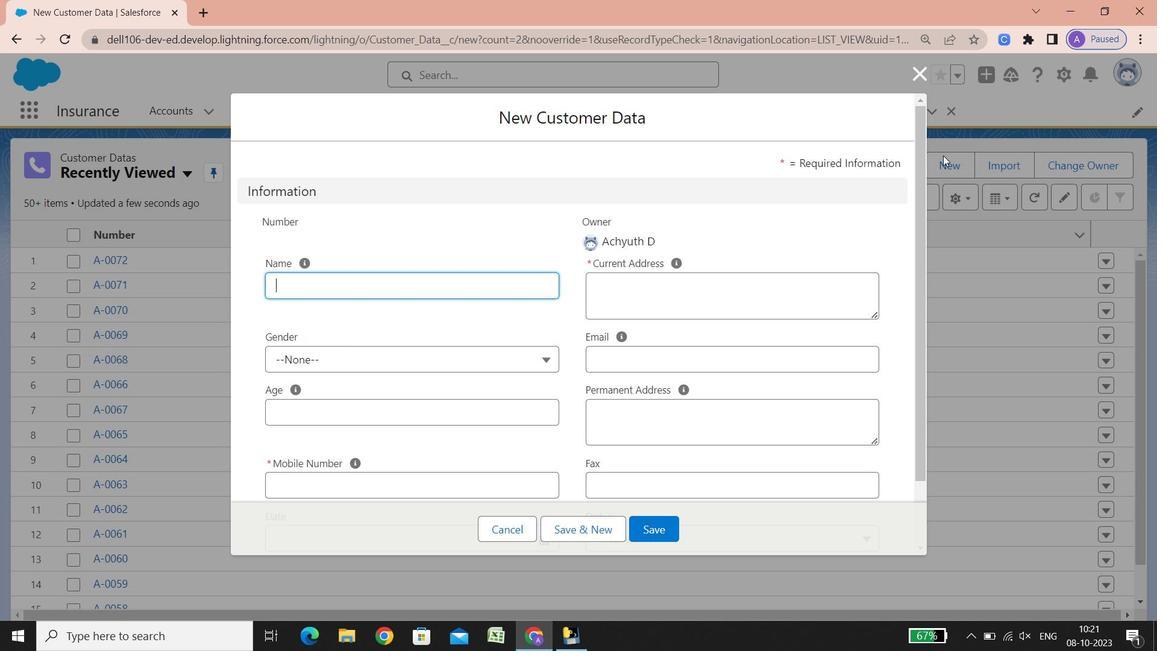 
Action: Mouse scrolled (943, 155) with delta (0, 0)
Screenshot: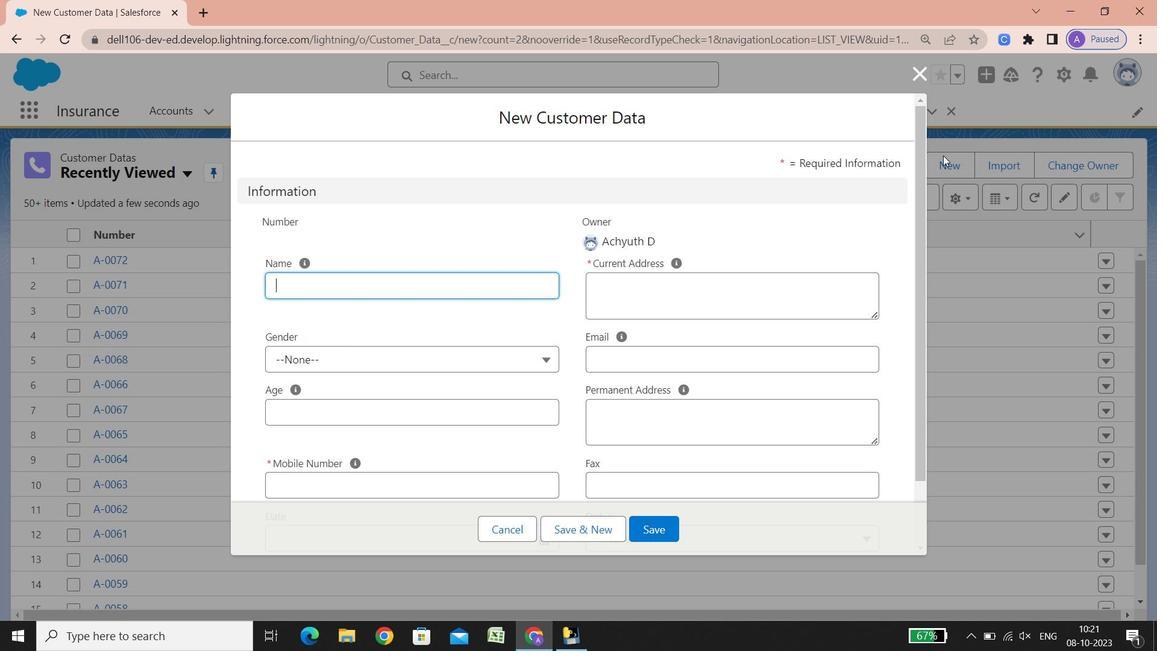 
Action: Mouse scrolled (943, 155) with delta (0, 0)
Screenshot: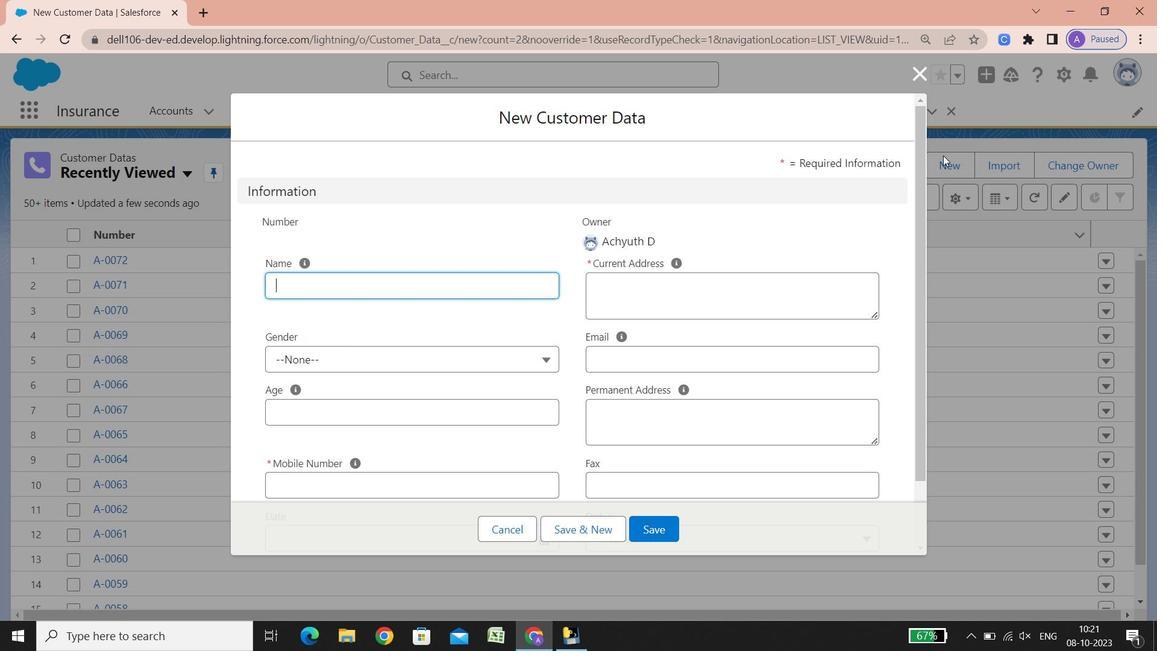 
Action: Mouse scrolled (943, 155) with delta (0, 0)
Screenshot: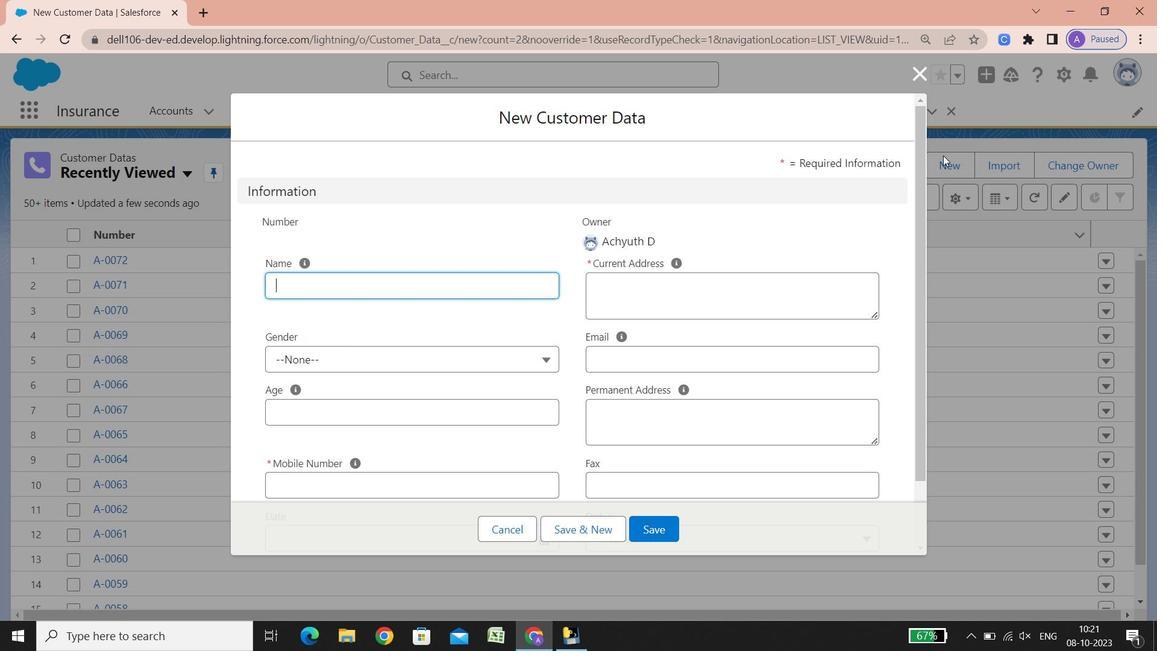 
Action: Mouse scrolled (943, 155) with delta (0, 0)
Screenshot: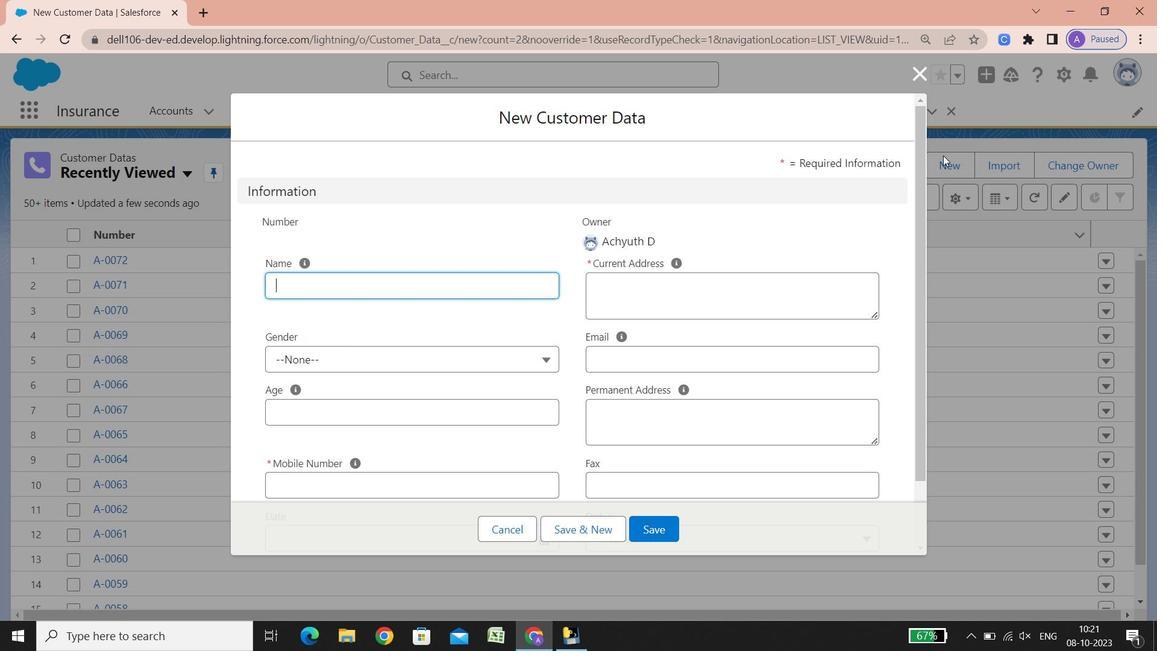 
Action: Mouse scrolled (943, 155) with delta (0, 0)
Screenshot: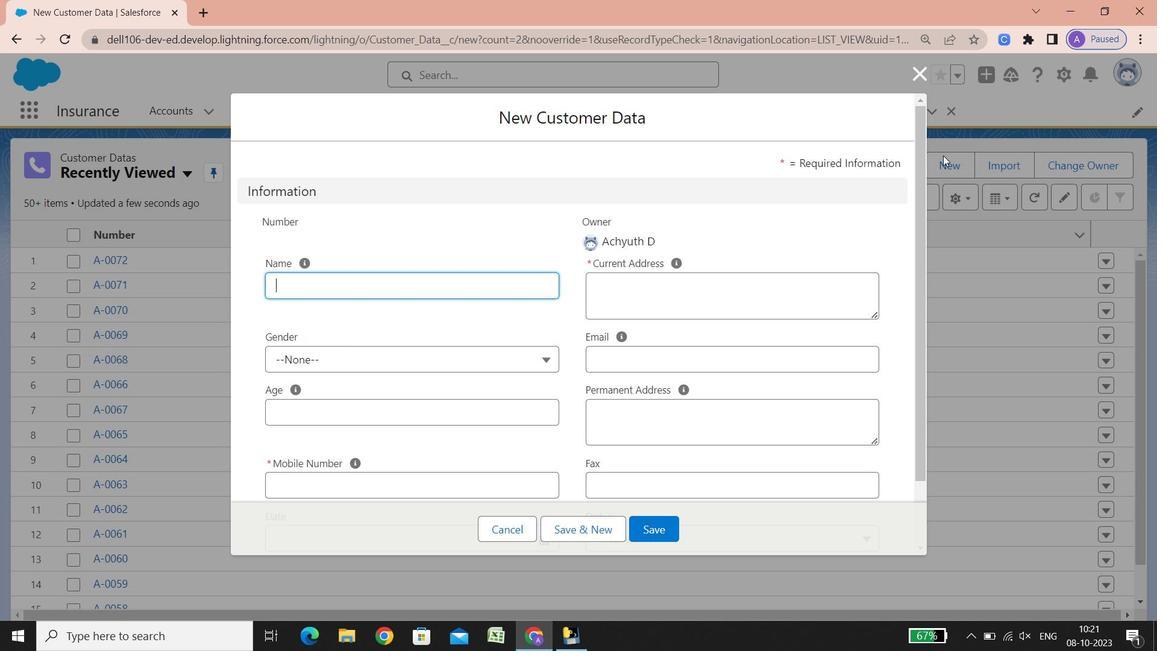 
Action: Mouse scrolled (943, 155) with delta (0, 0)
Screenshot: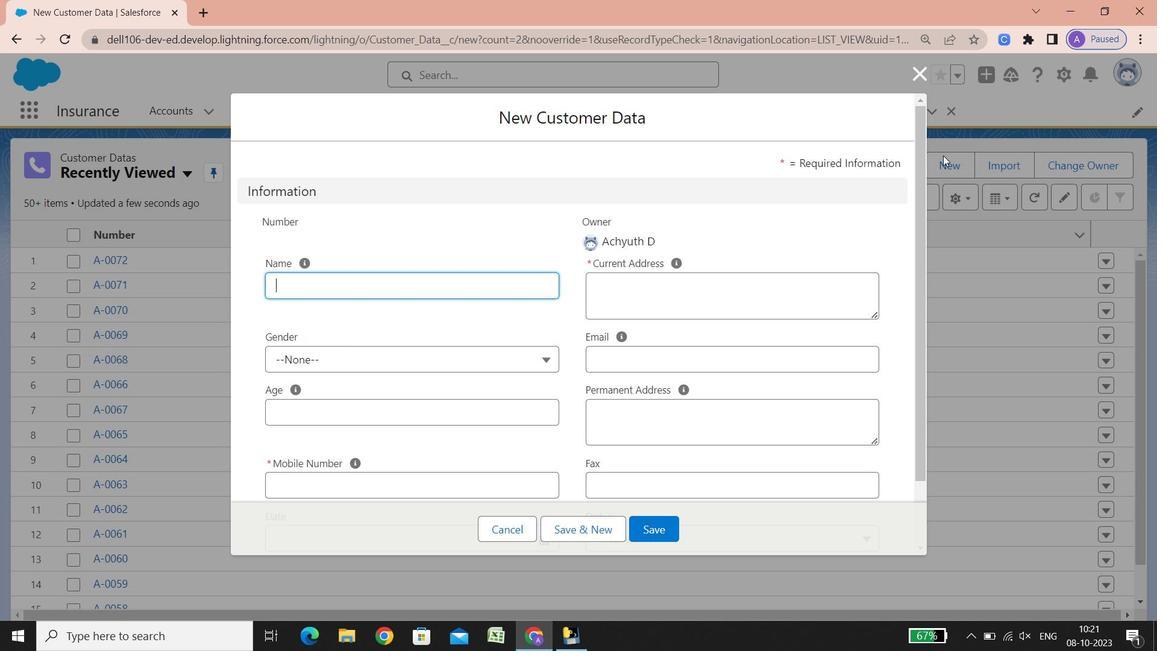 
Action: Mouse scrolled (943, 155) with delta (0, 0)
Screenshot: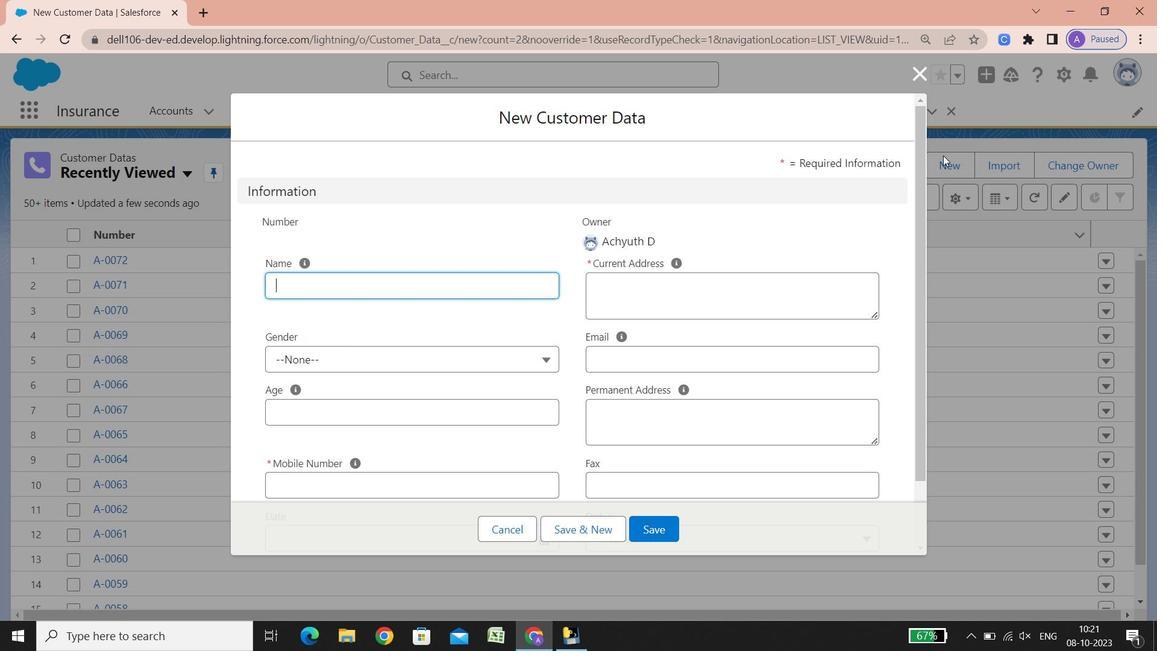 
Action: Mouse scrolled (943, 155) with delta (0, 0)
Screenshot: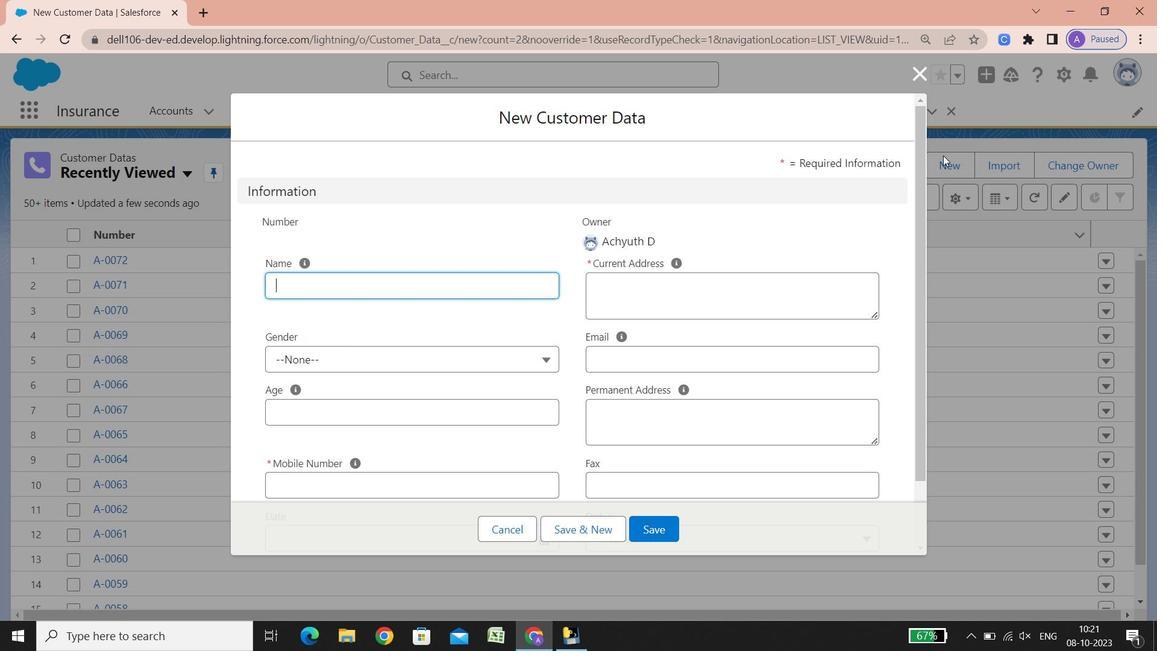 
Action: Mouse scrolled (943, 155) with delta (0, 0)
Screenshot: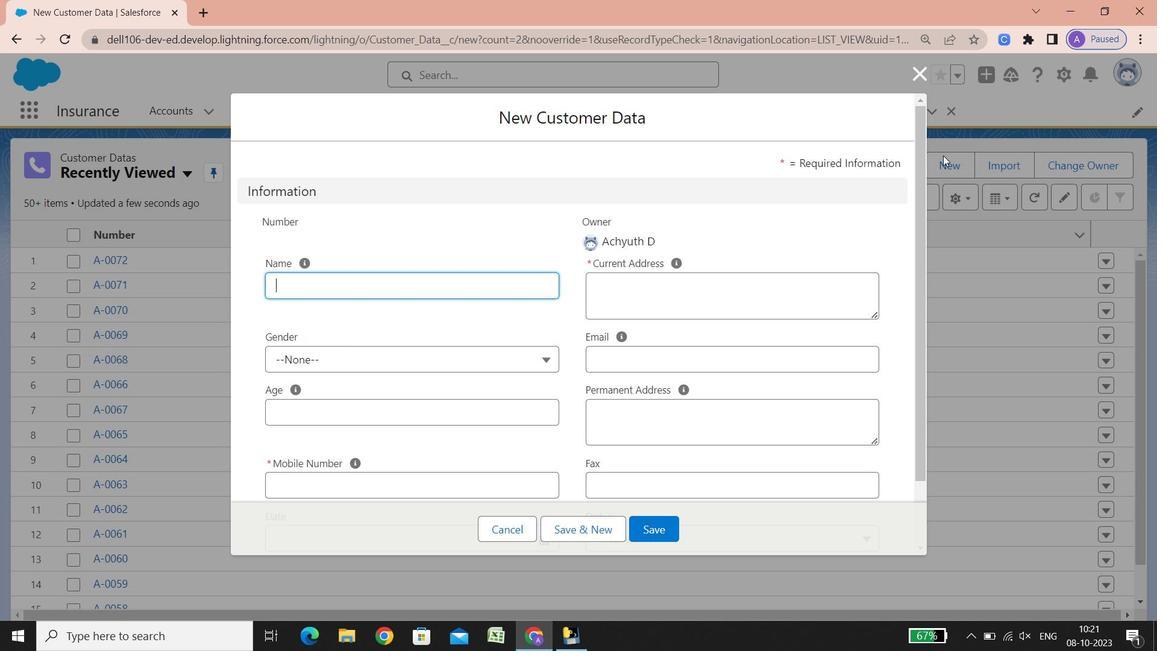 
Action: Mouse scrolled (943, 155) with delta (0, 0)
Screenshot: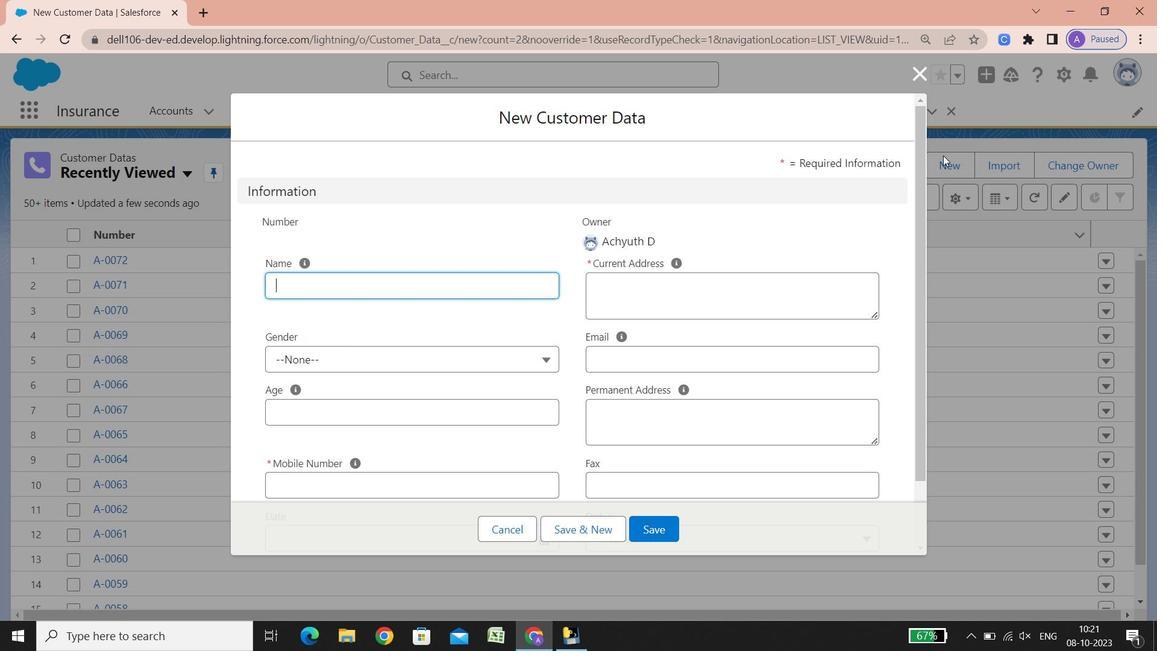 
Action: Mouse scrolled (943, 155) with delta (0, 0)
Screenshot: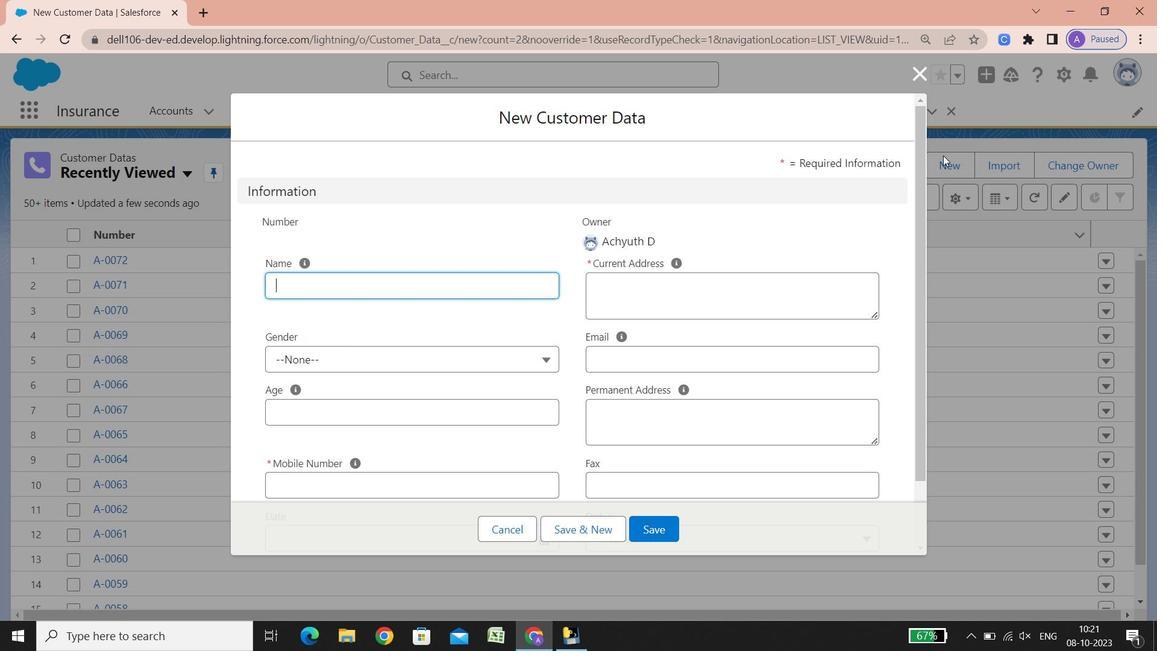 
Action: Mouse scrolled (943, 155) with delta (0, 0)
Screenshot: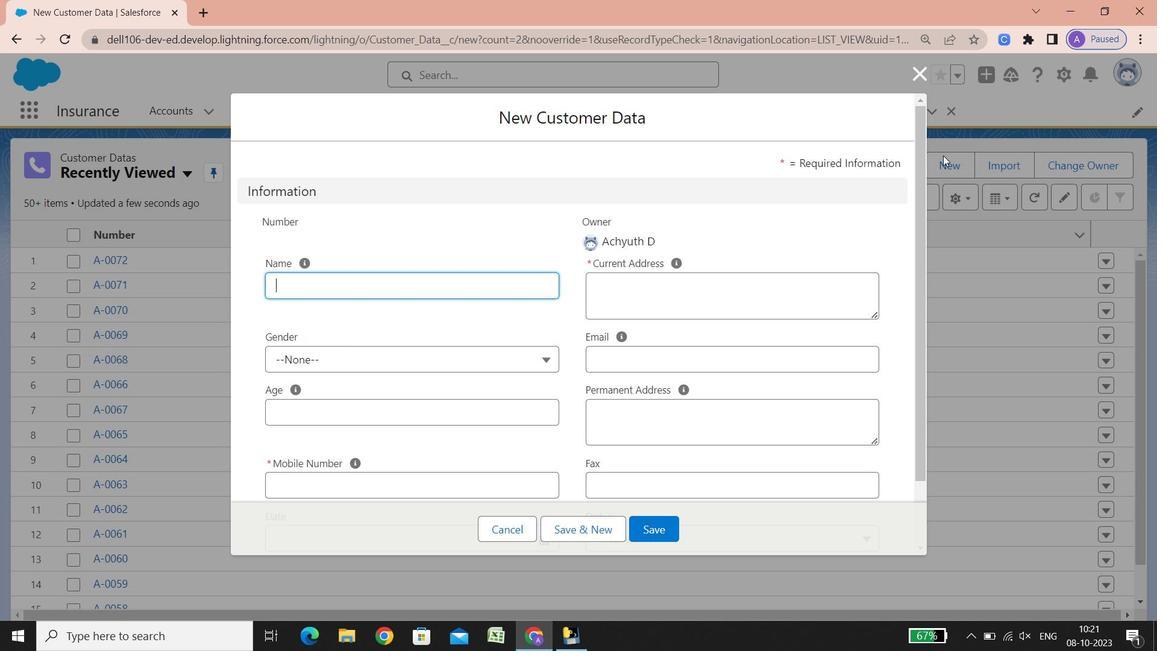 
Action: Mouse scrolled (943, 155) with delta (0, 0)
Screenshot: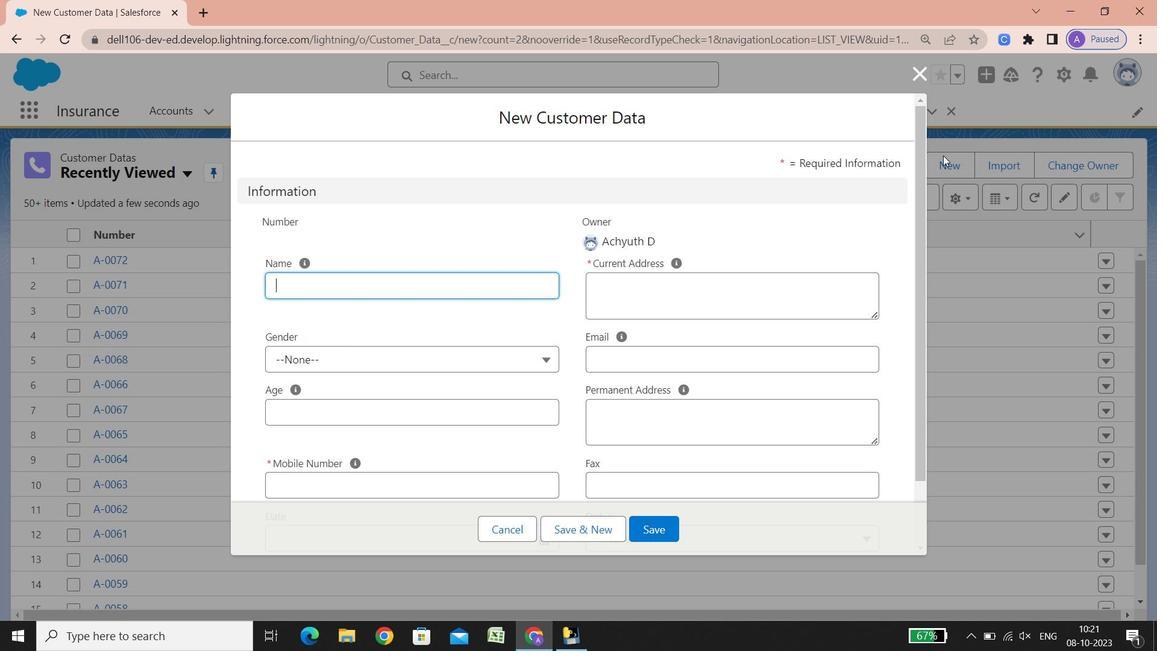 
Action: Mouse scrolled (943, 155) with delta (0, 0)
Screenshot: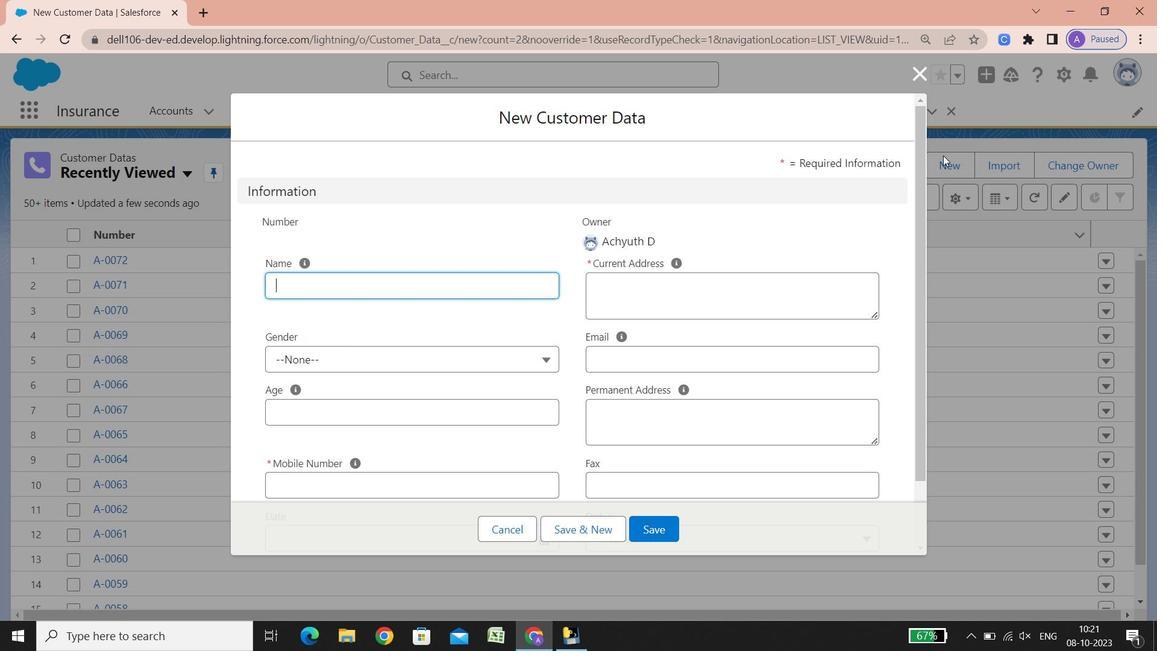 
Action: Mouse scrolled (943, 155) with delta (0, 0)
Screenshot: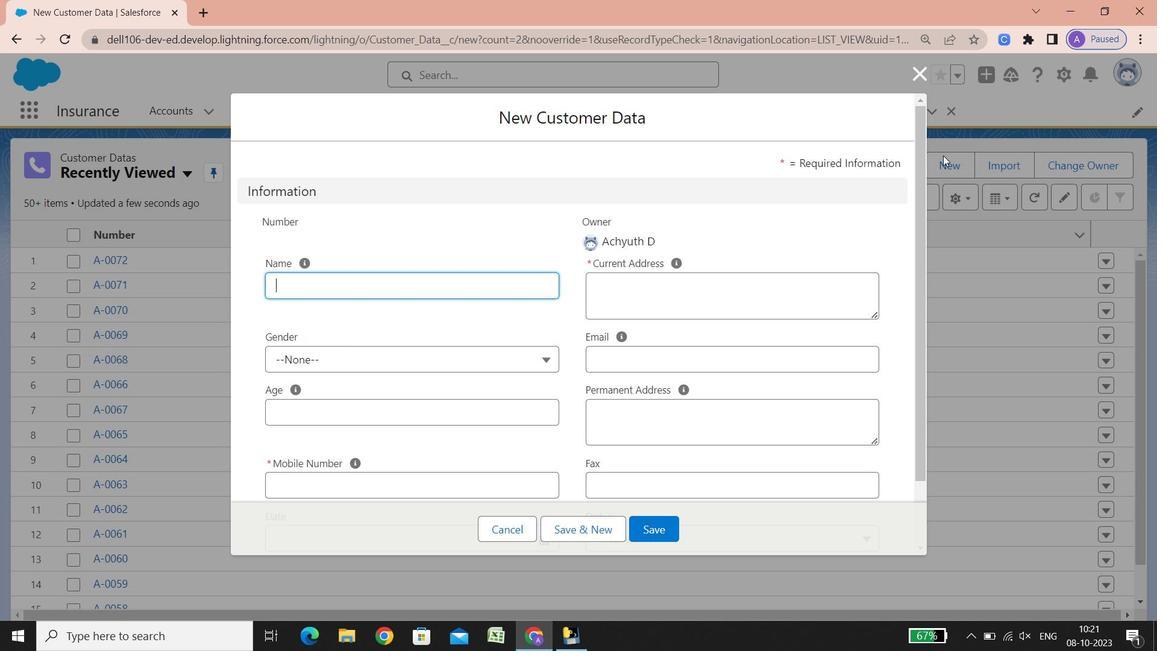 
Action: Mouse scrolled (943, 155) with delta (0, 0)
Screenshot: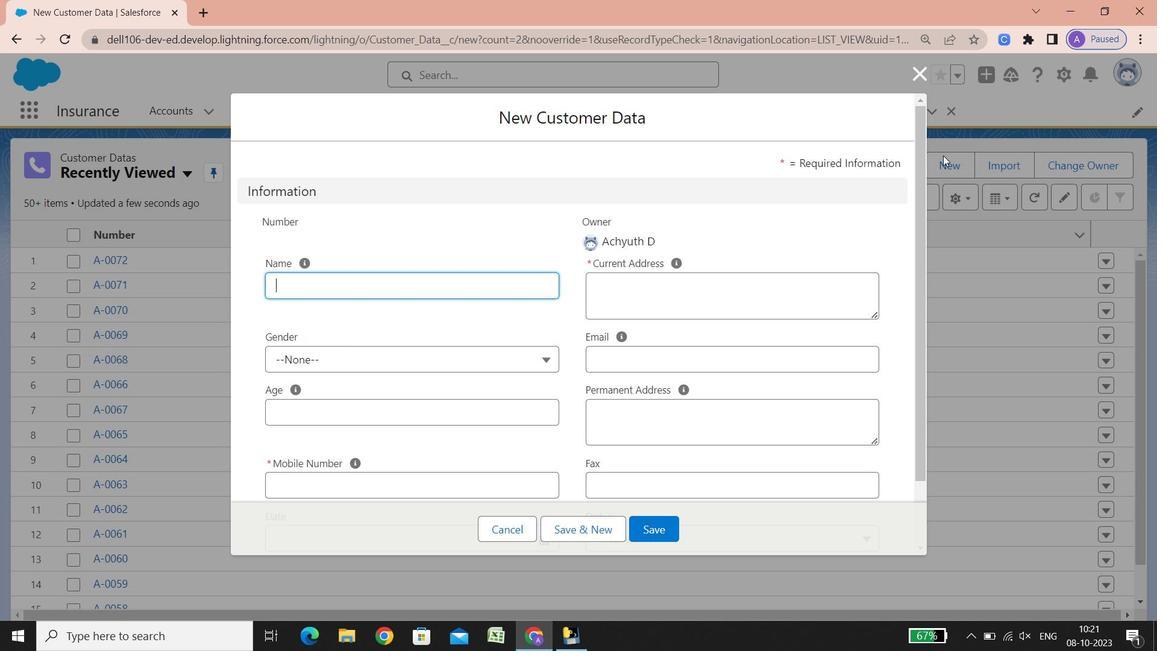 
Action: Mouse scrolled (943, 155) with delta (0, 0)
Screenshot: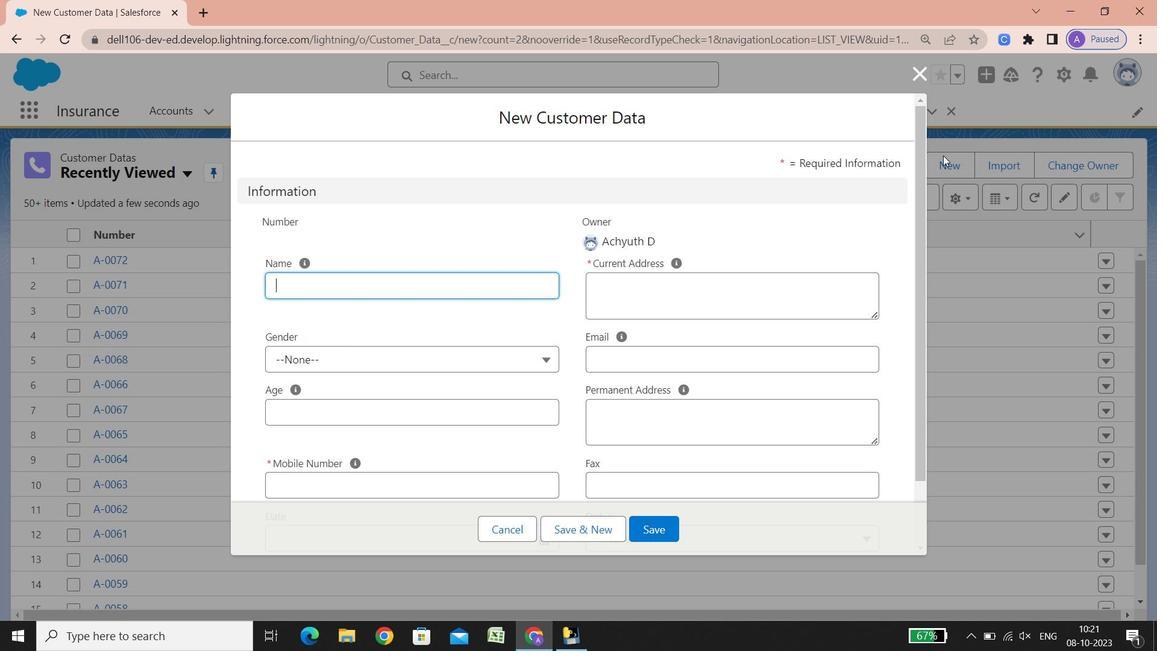 
Action: Mouse scrolled (943, 155) with delta (0, 0)
Screenshot: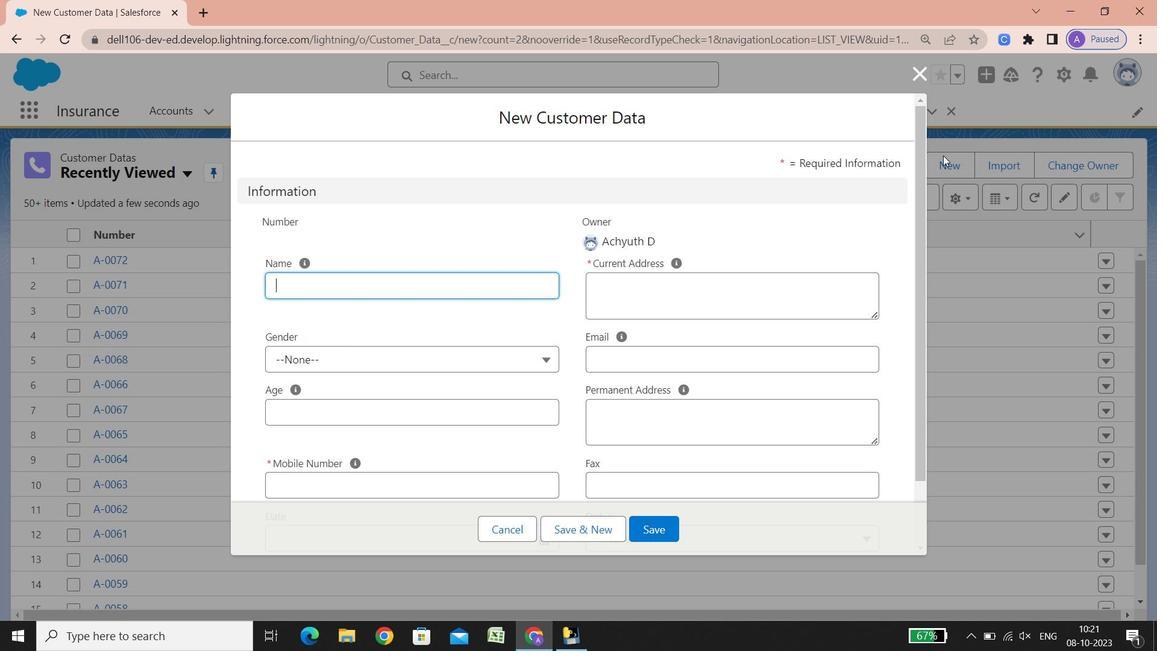 
Action: Mouse scrolled (943, 155) with delta (0, 0)
Screenshot: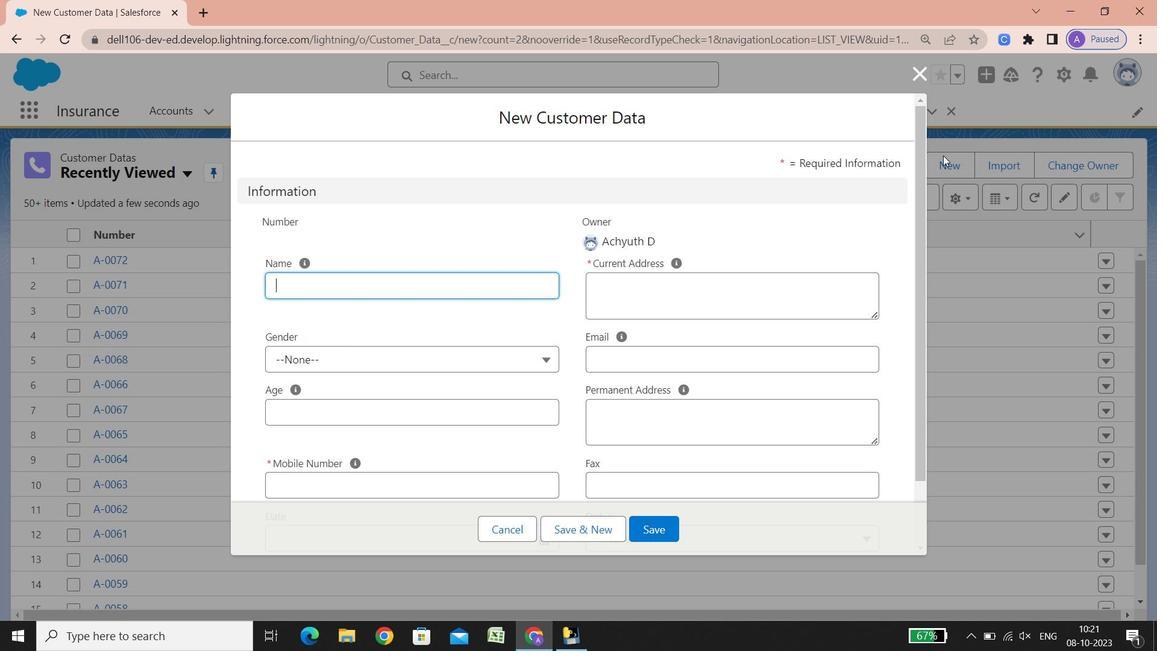 
Action: Mouse scrolled (943, 155) with delta (0, 0)
Screenshot: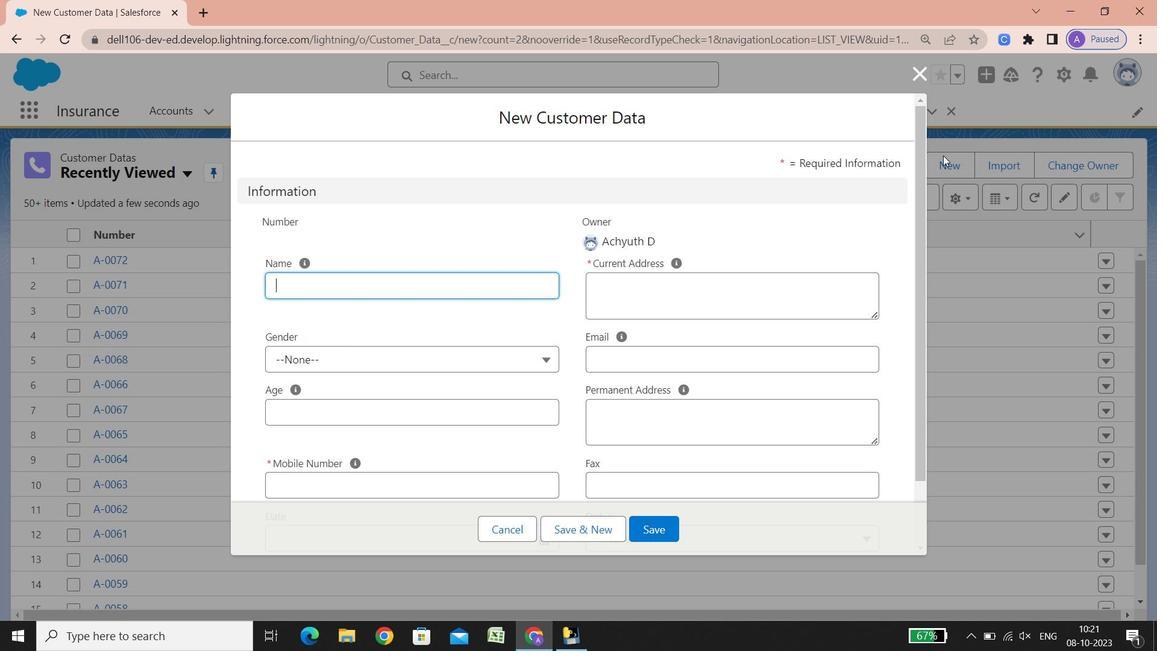 
Action: Mouse scrolled (943, 155) with delta (0, 0)
Screenshot: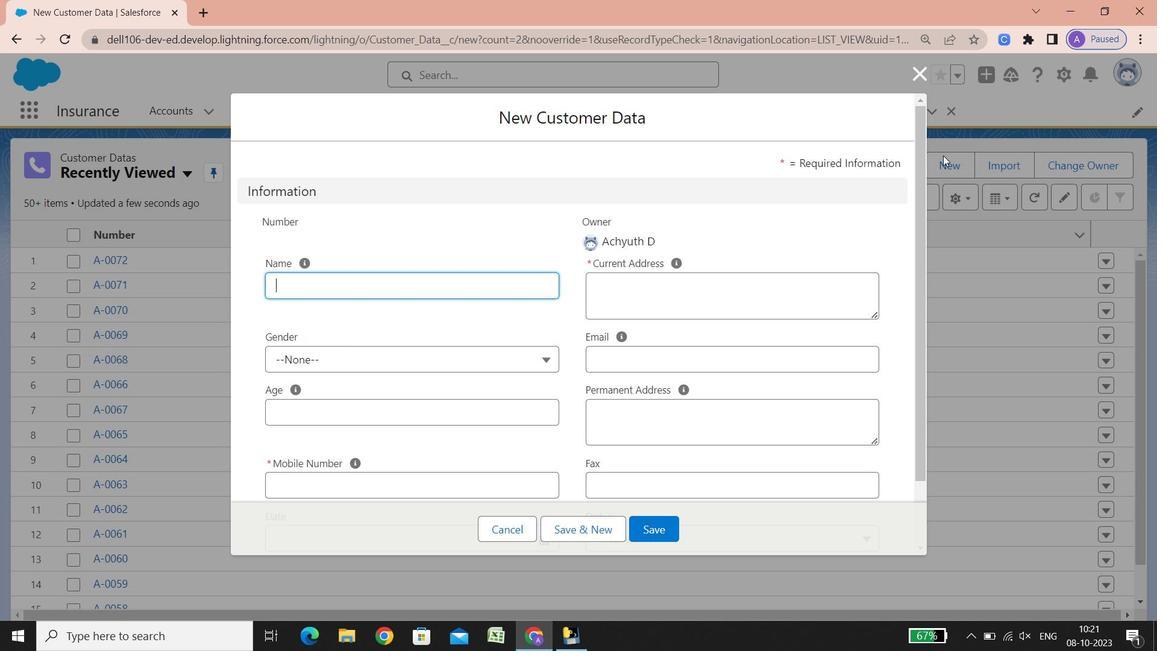 
Action: Mouse scrolled (943, 155) with delta (0, 0)
Screenshot: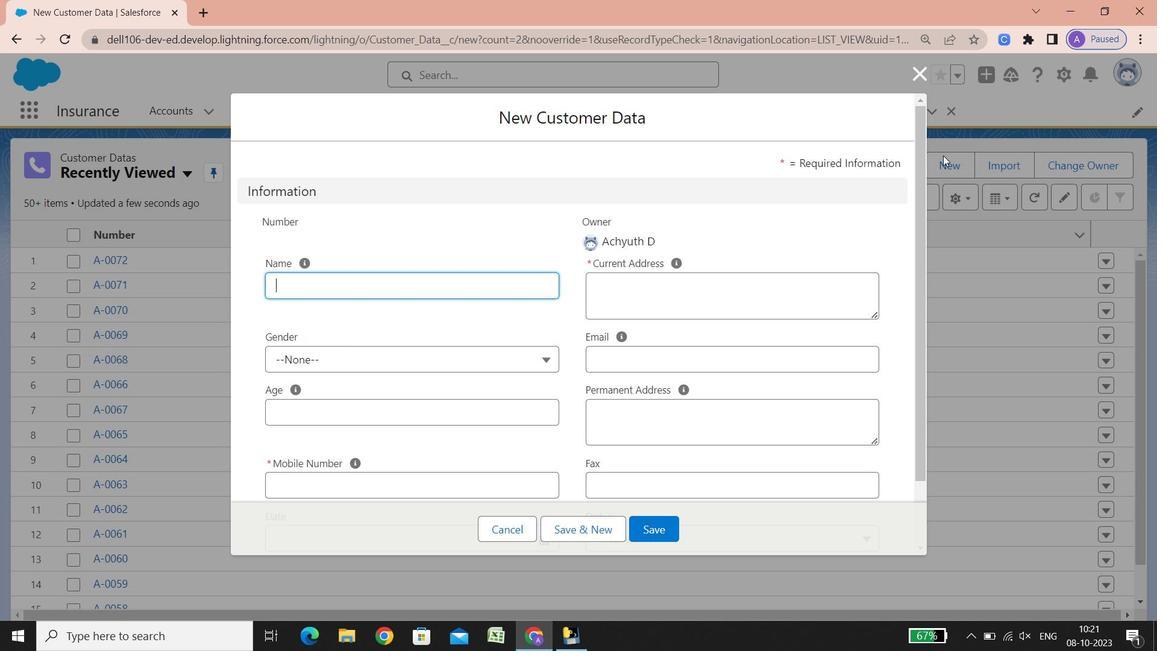 
Action: Mouse scrolled (943, 155) with delta (0, 0)
Screenshot: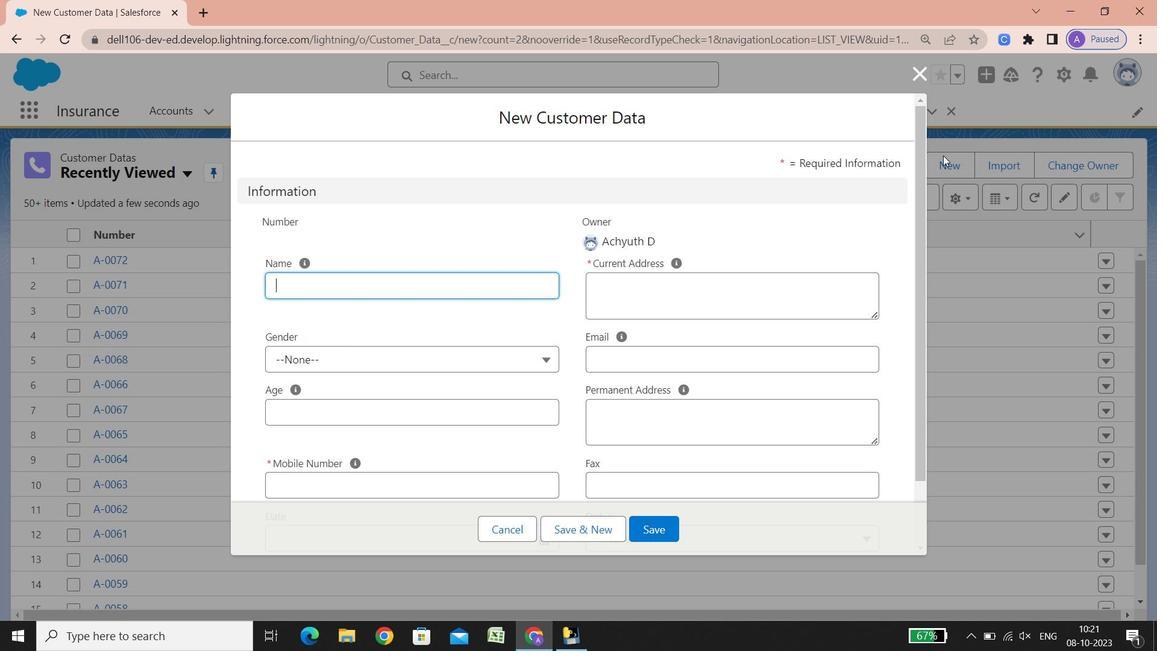 
Action: Mouse scrolled (943, 155) with delta (0, 0)
Screenshot: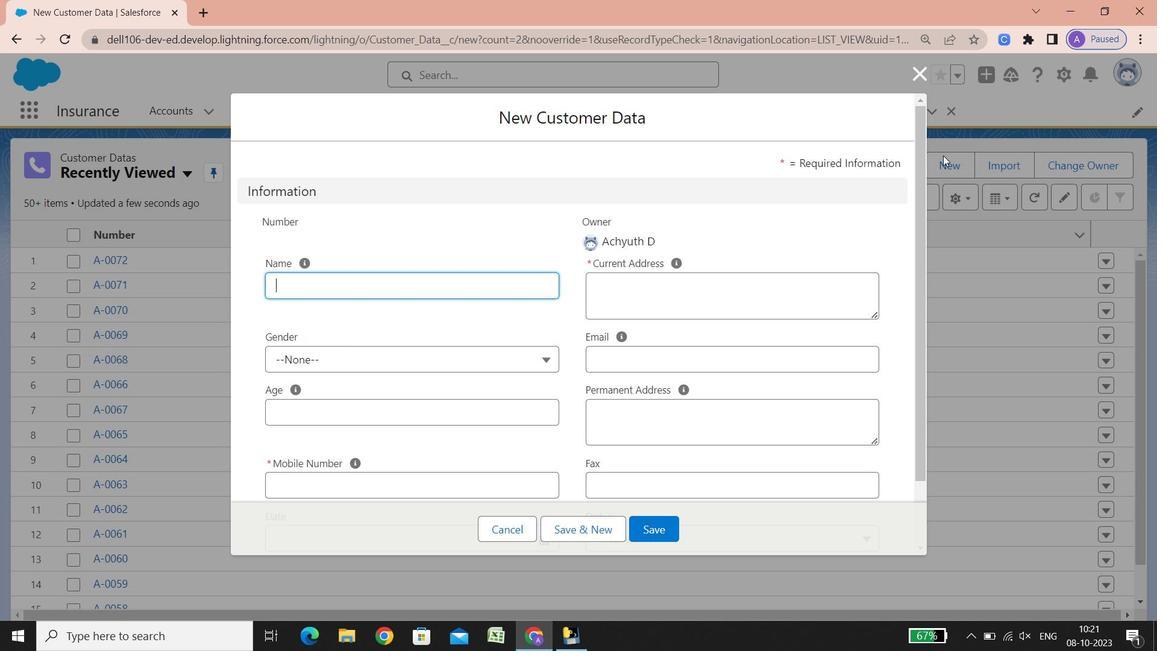 
Action: Mouse scrolled (943, 155) with delta (0, 0)
Screenshot: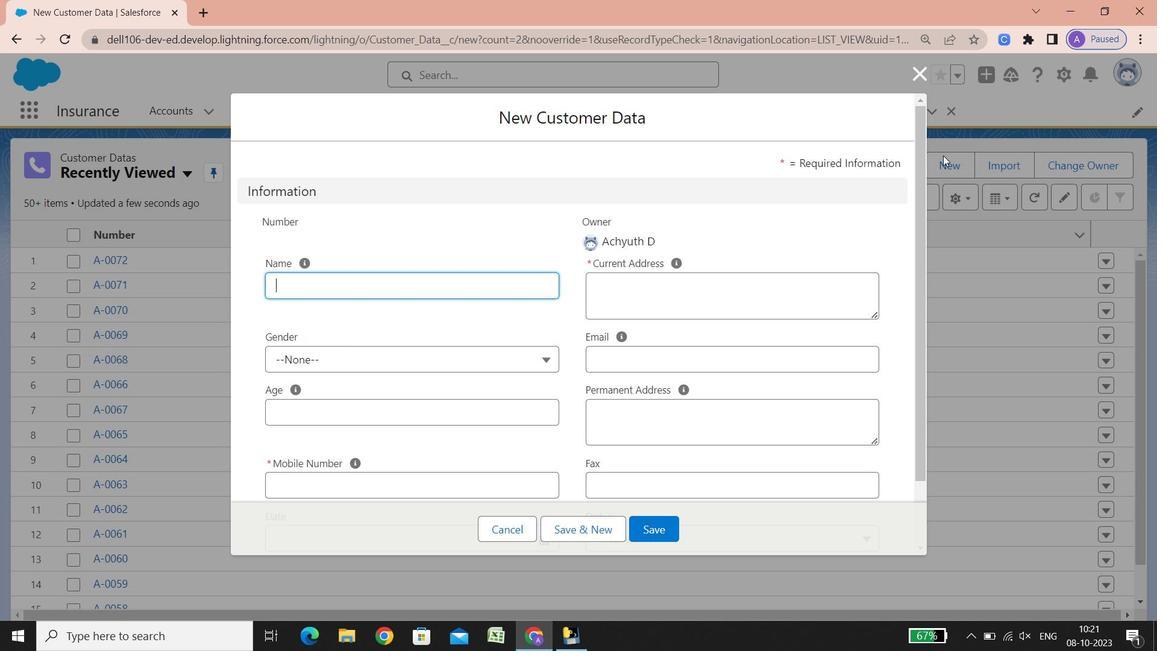 
Action: Mouse scrolled (943, 155) with delta (0, 0)
Screenshot: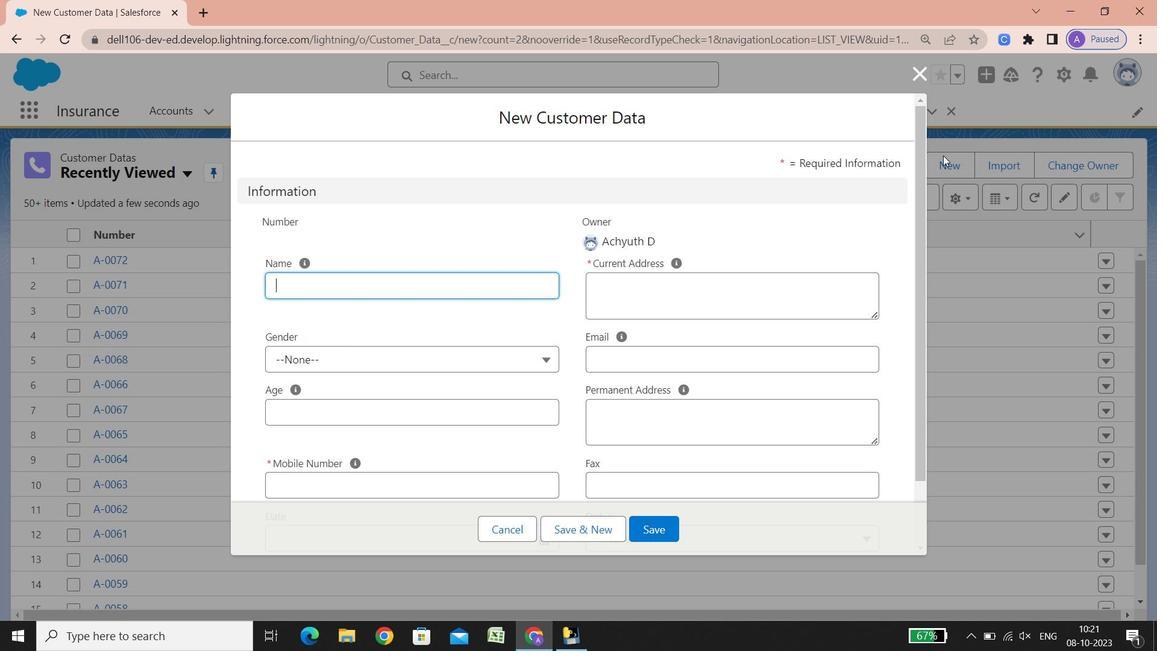 
Action: Mouse scrolled (943, 155) with delta (0, 0)
Screenshot: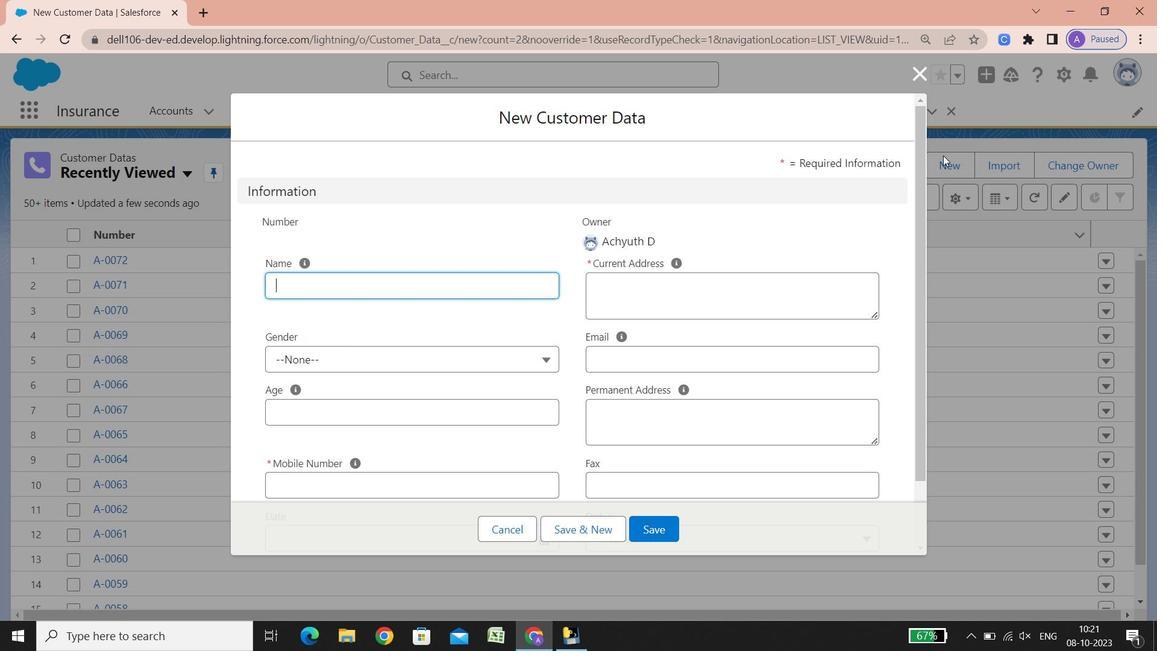 
Action: Mouse scrolled (943, 155) with delta (0, 0)
Screenshot: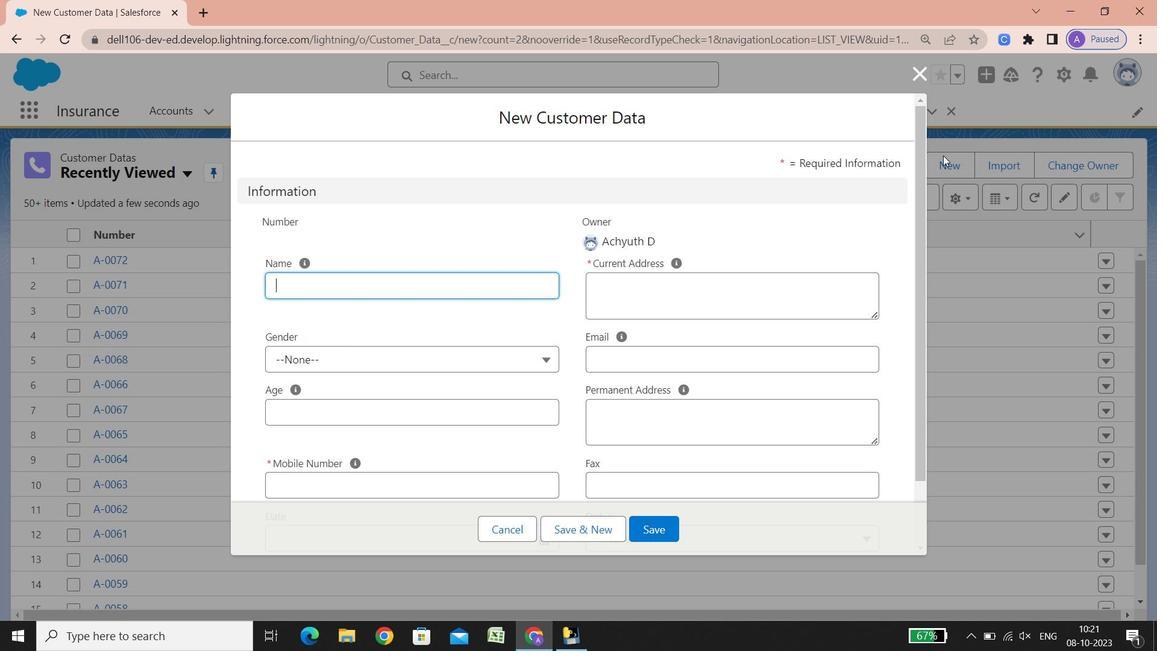 
Action: Mouse scrolled (943, 155) with delta (0, 0)
Screenshot: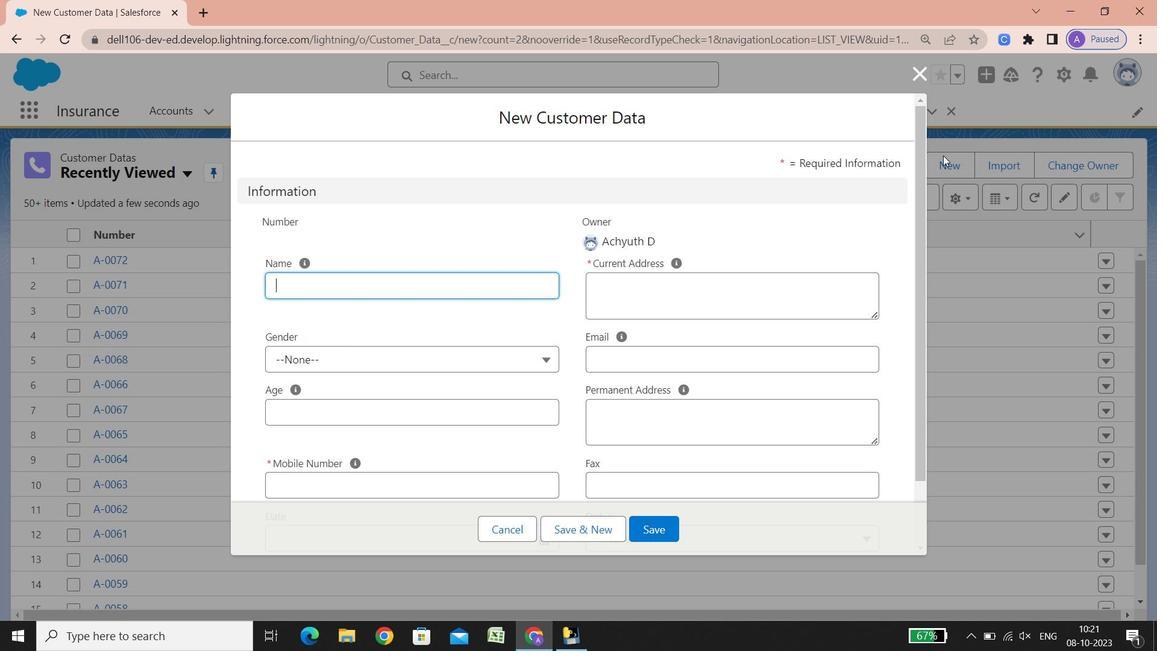 
Action: Mouse scrolled (943, 155) with delta (0, 0)
Screenshot: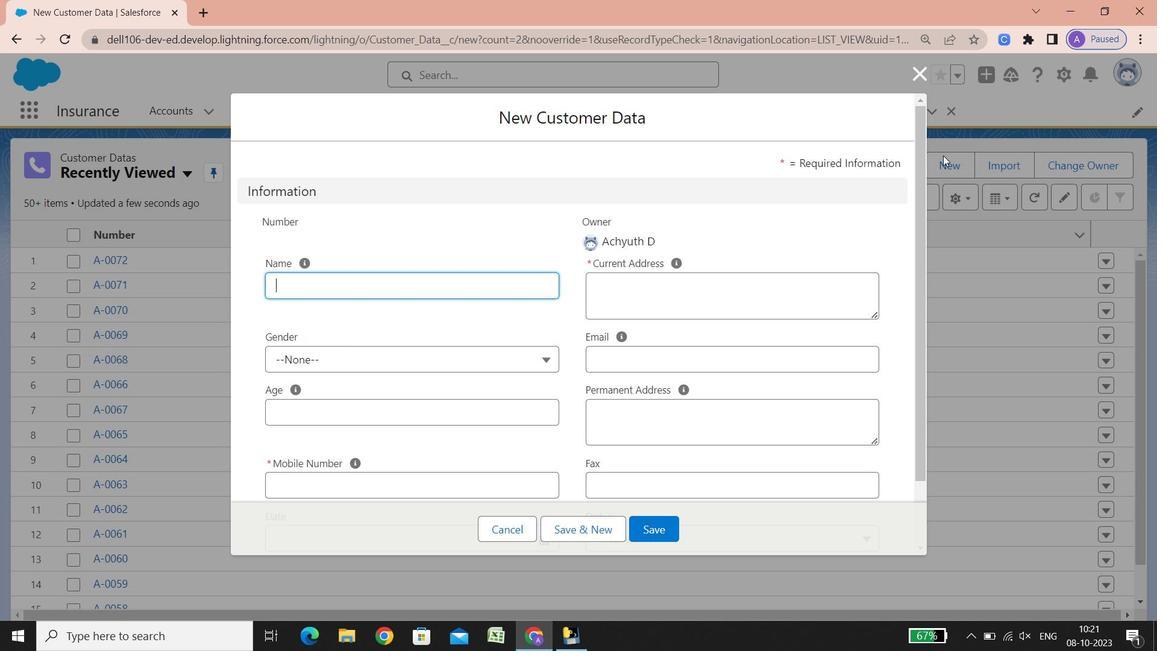 
Action: Mouse scrolled (943, 155) with delta (0, 0)
Screenshot: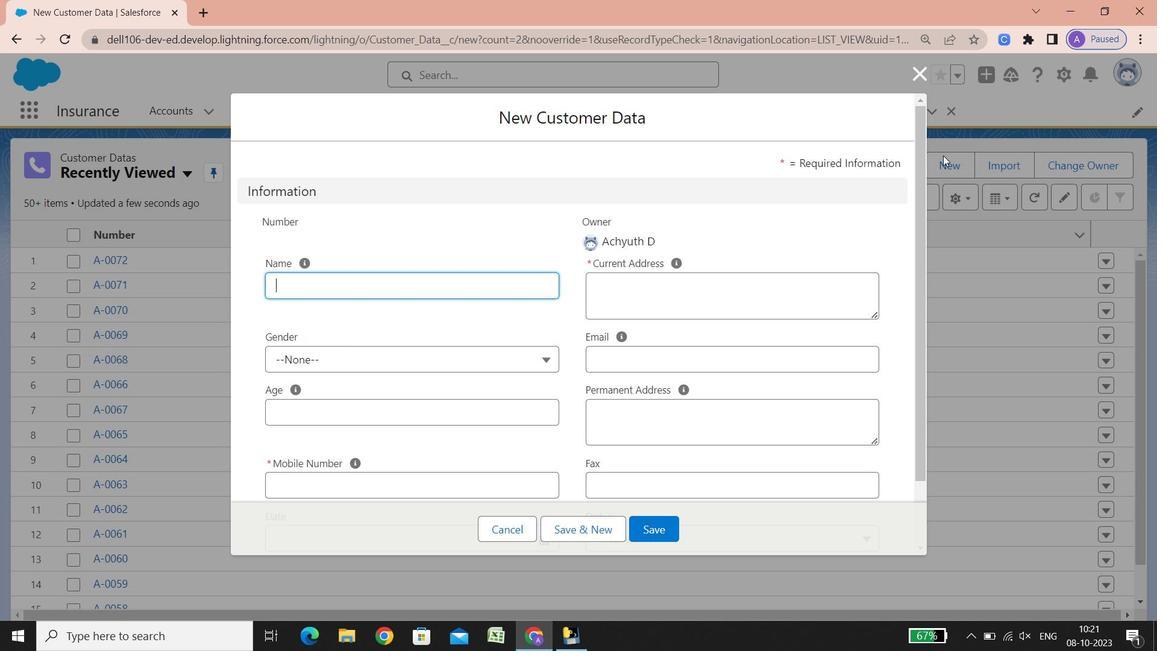 
Action: Mouse scrolled (943, 155) with delta (0, 0)
Screenshot: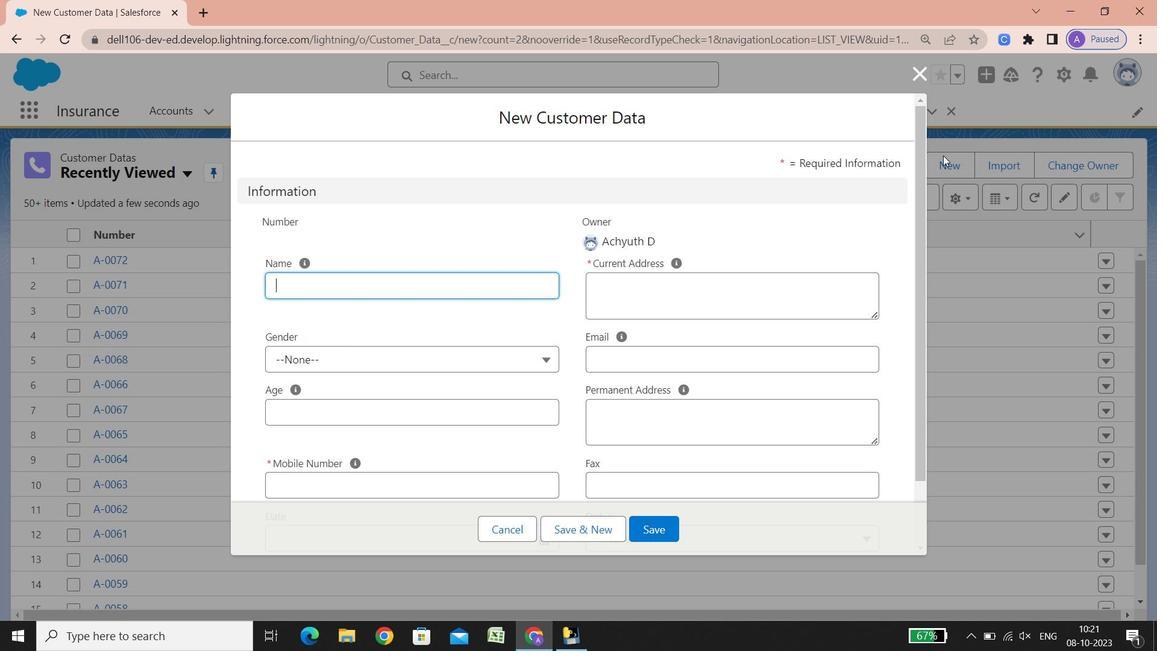 
Action: Mouse scrolled (943, 155) with delta (0, 0)
Screenshot: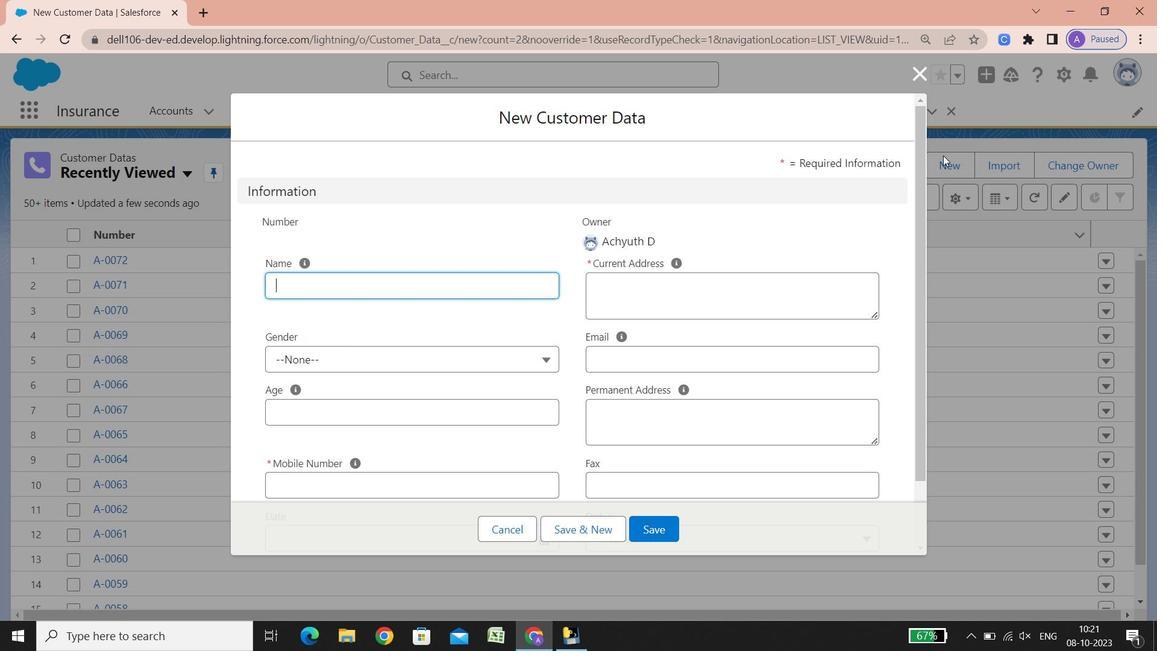 
Action: Mouse scrolled (943, 155) with delta (0, 0)
Screenshot: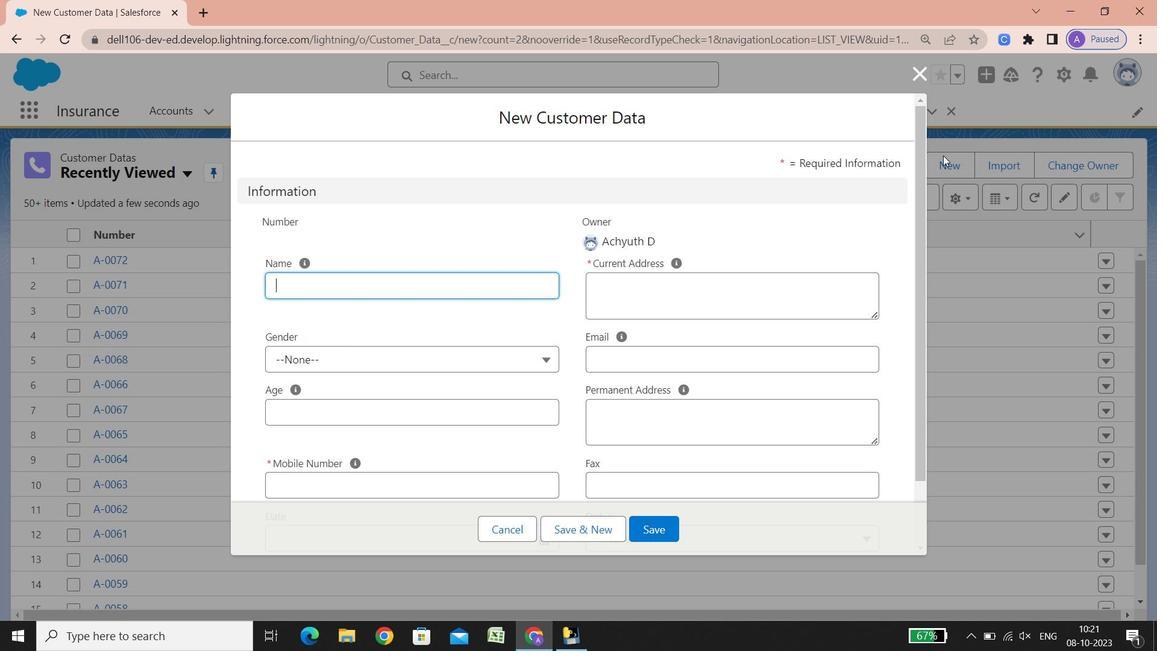 
Action: Mouse scrolled (943, 155) with delta (0, 0)
Screenshot: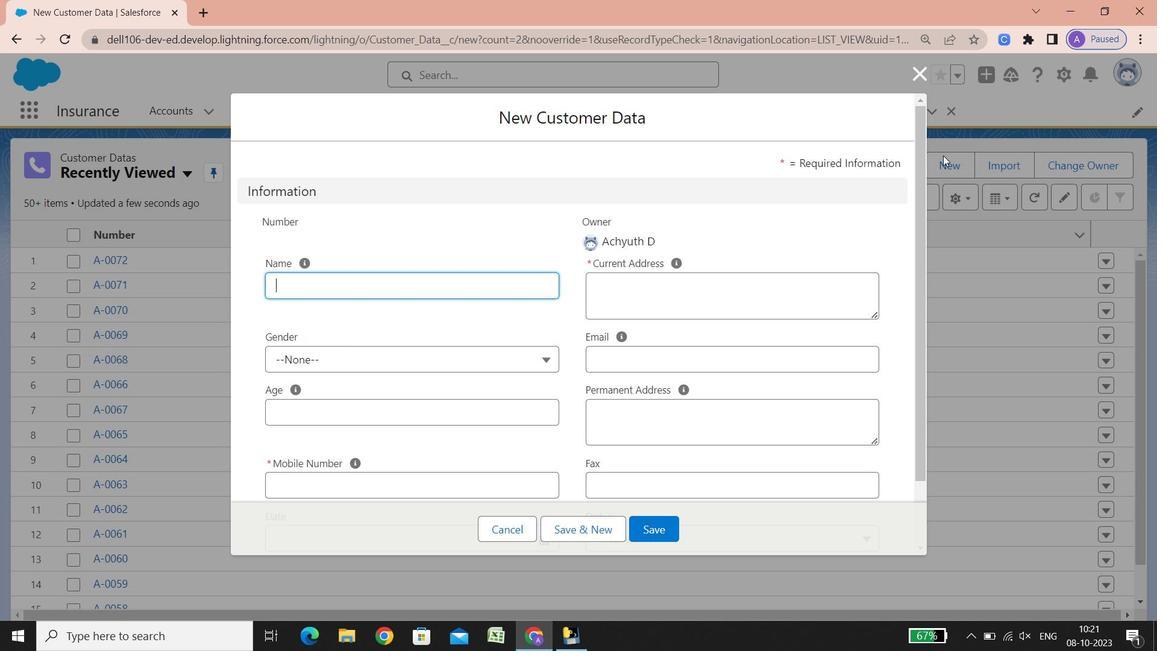 
Action: Mouse scrolled (943, 155) with delta (0, 0)
Screenshot: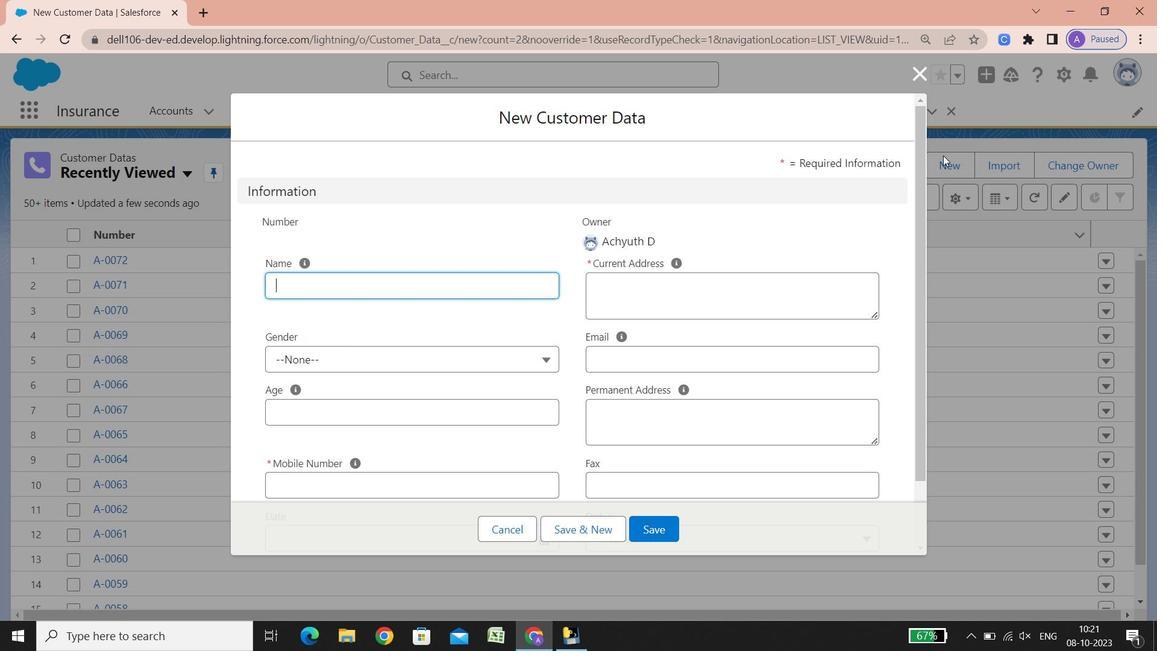 
Action: Mouse scrolled (943, 155) with delta (0, 0)
Screenshot: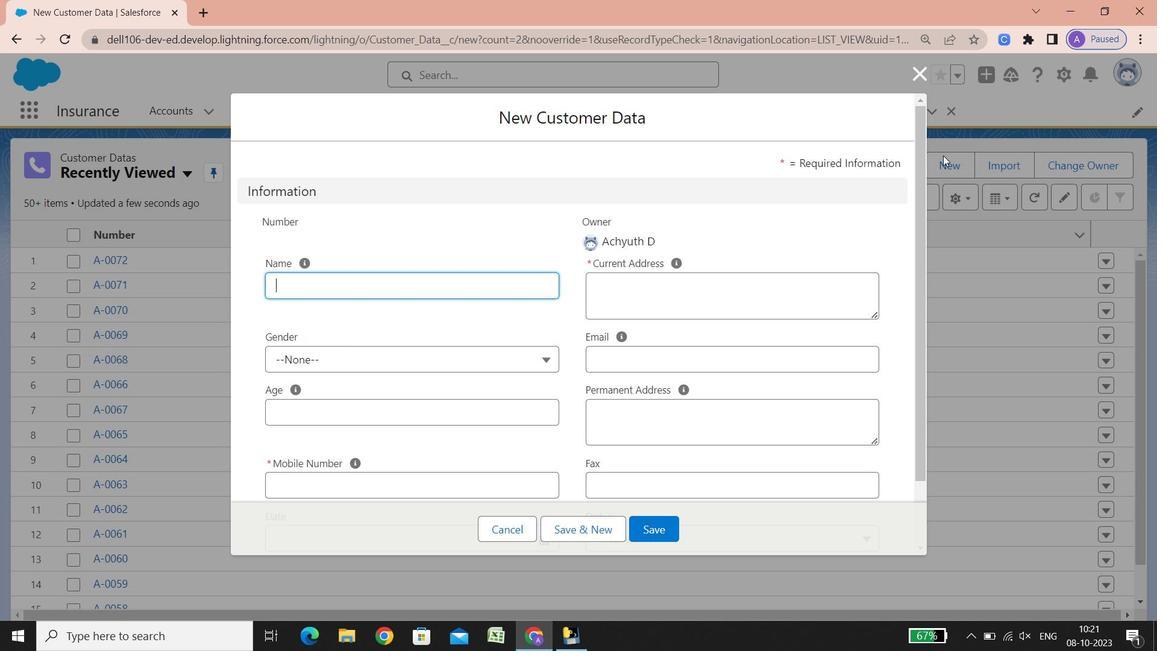 
Action: Mouse scrolled (943, 155) with delta (0, 0)
Screenshot: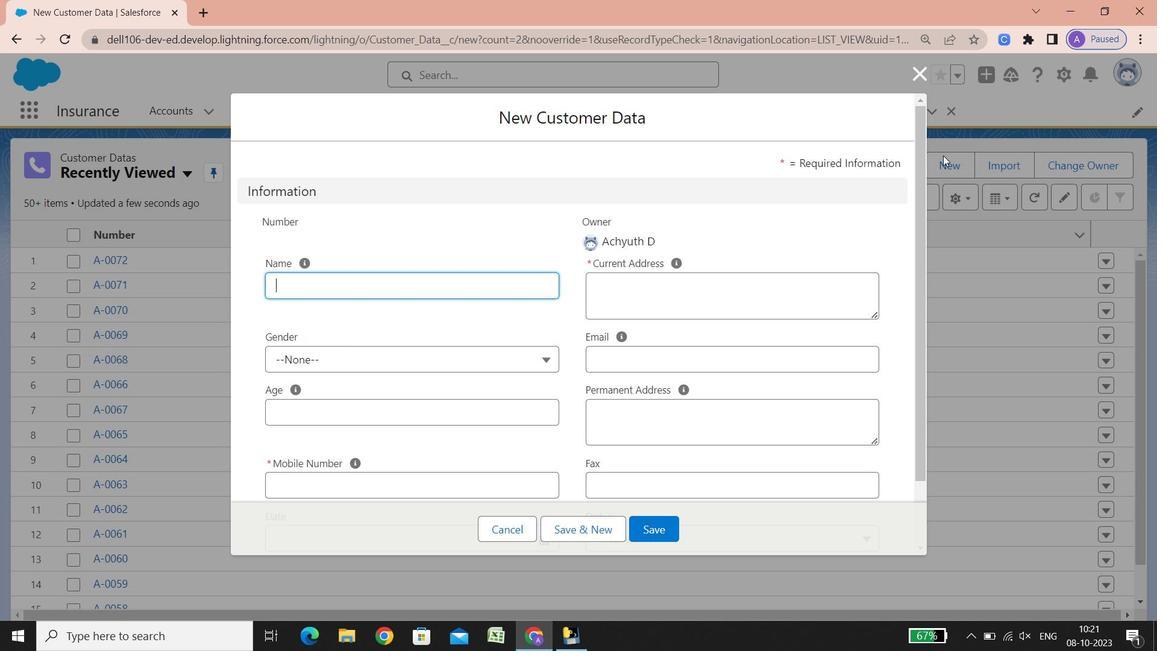 
Action: Mouse scrolled (943, 155) with delta (0, 0)
Screenshot: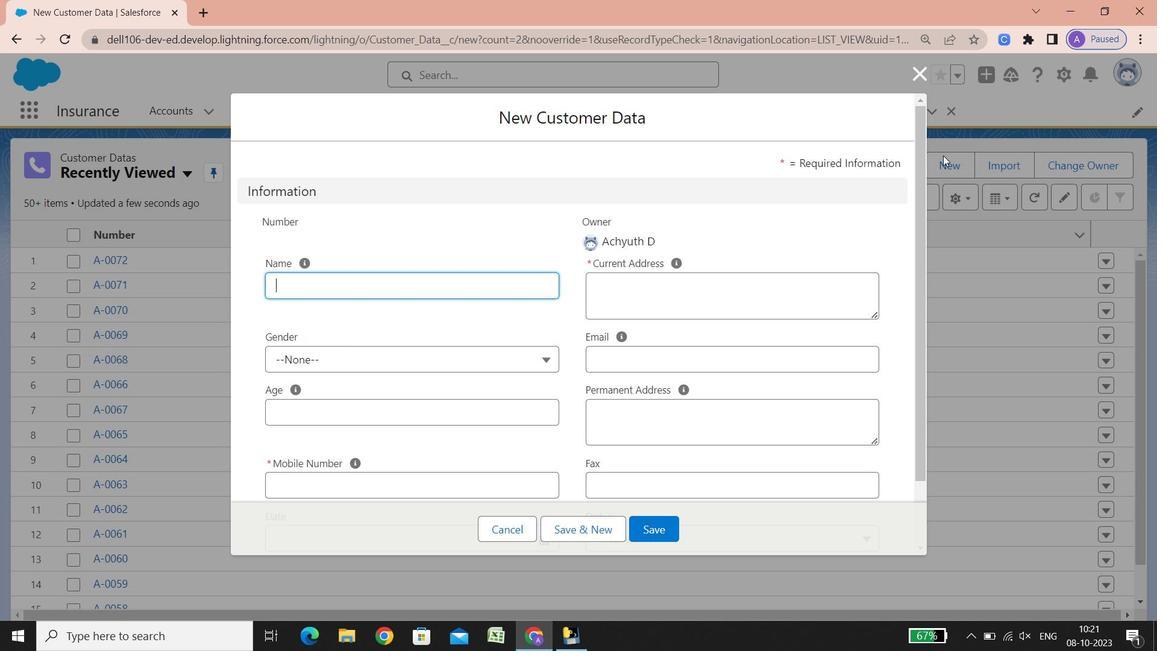 
Action: Mouse scrolled (943, 155) with delta (0, 0)
Screenshot: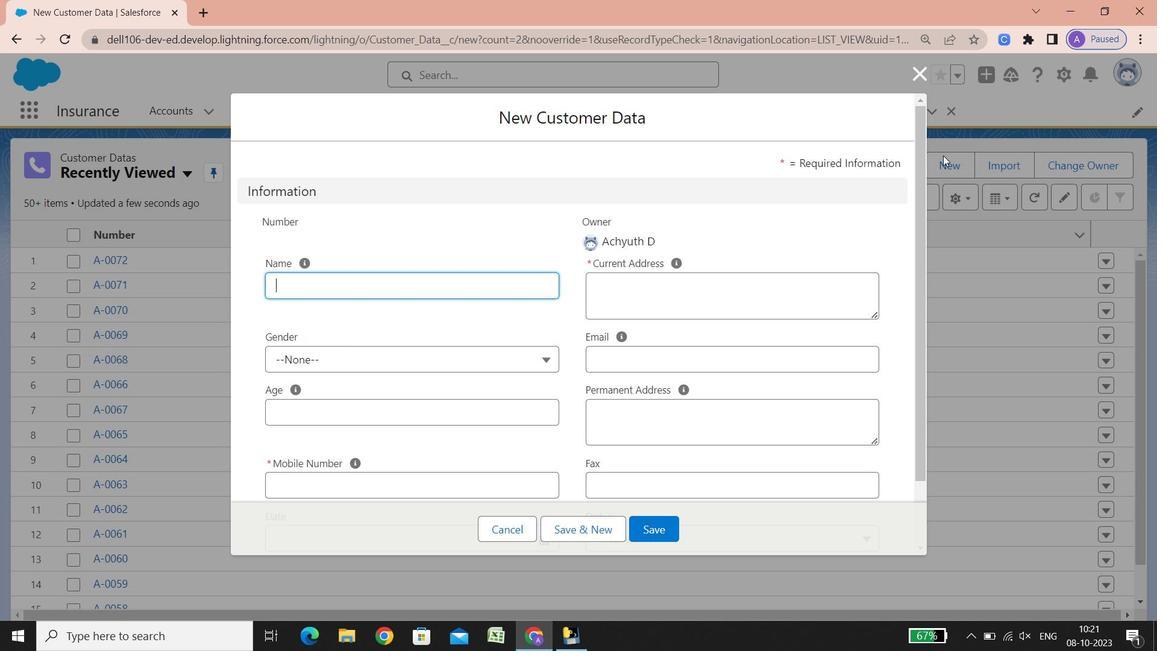 
Action: Mouse scrolled (943, 155) with delta (0, 0)
Screenshot: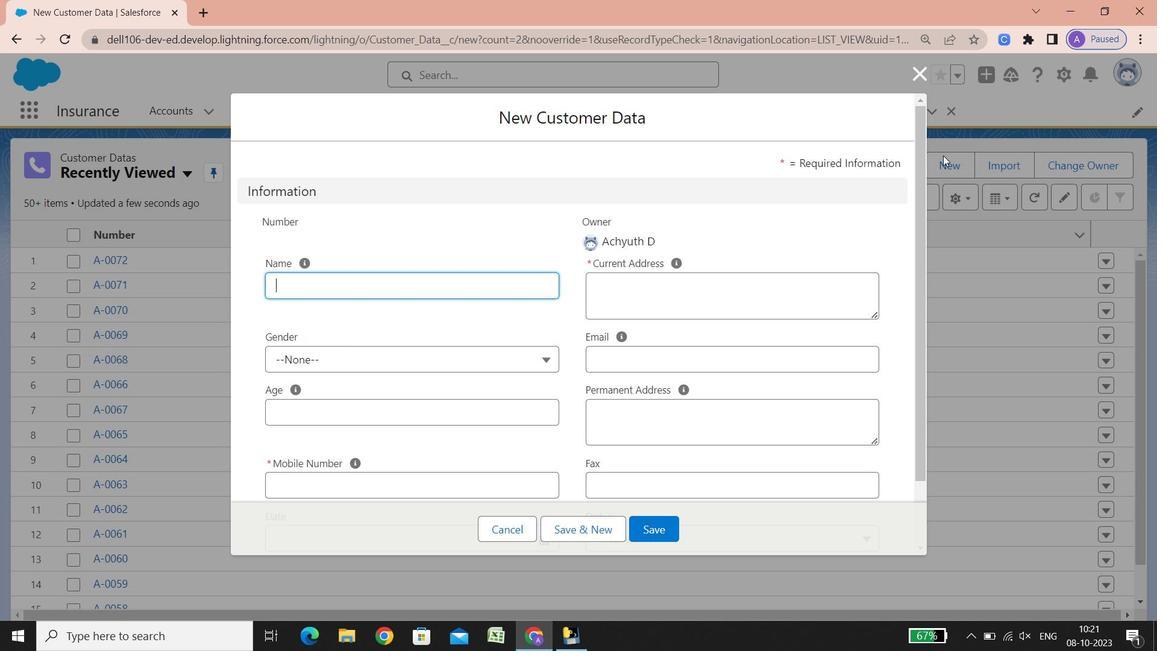 
Action: Mouse scrolled (943, 155) with delta (0, 0)
Screenshot: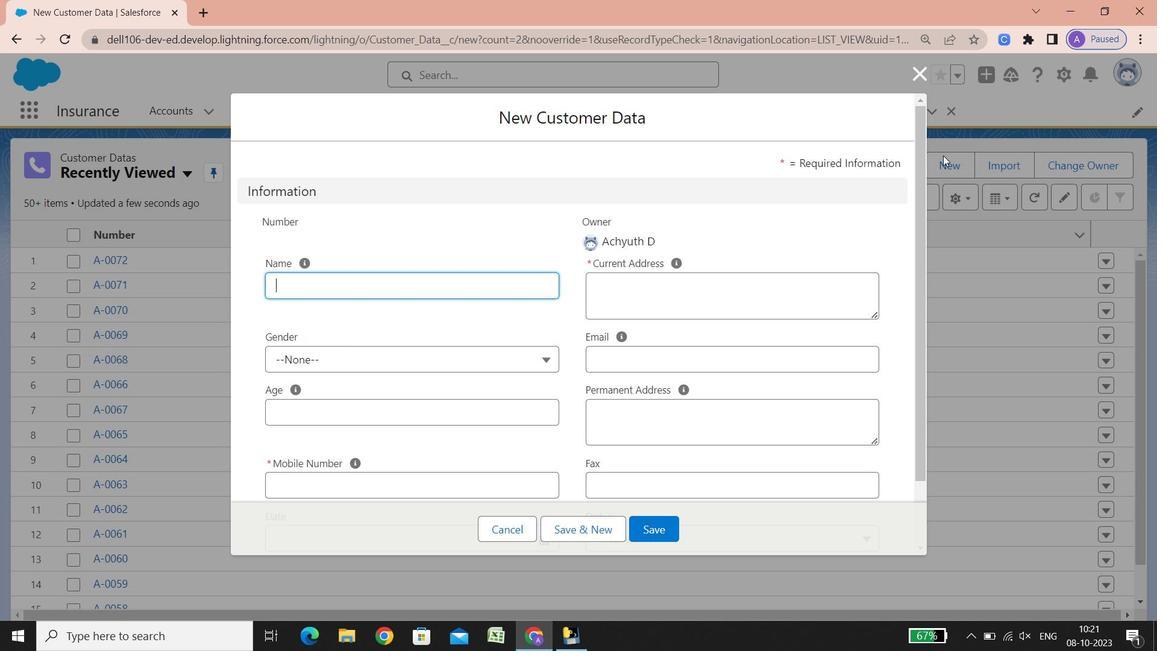 
Action: Mouse scrolled (943, 155) with delta (0, 0)
Screenshot: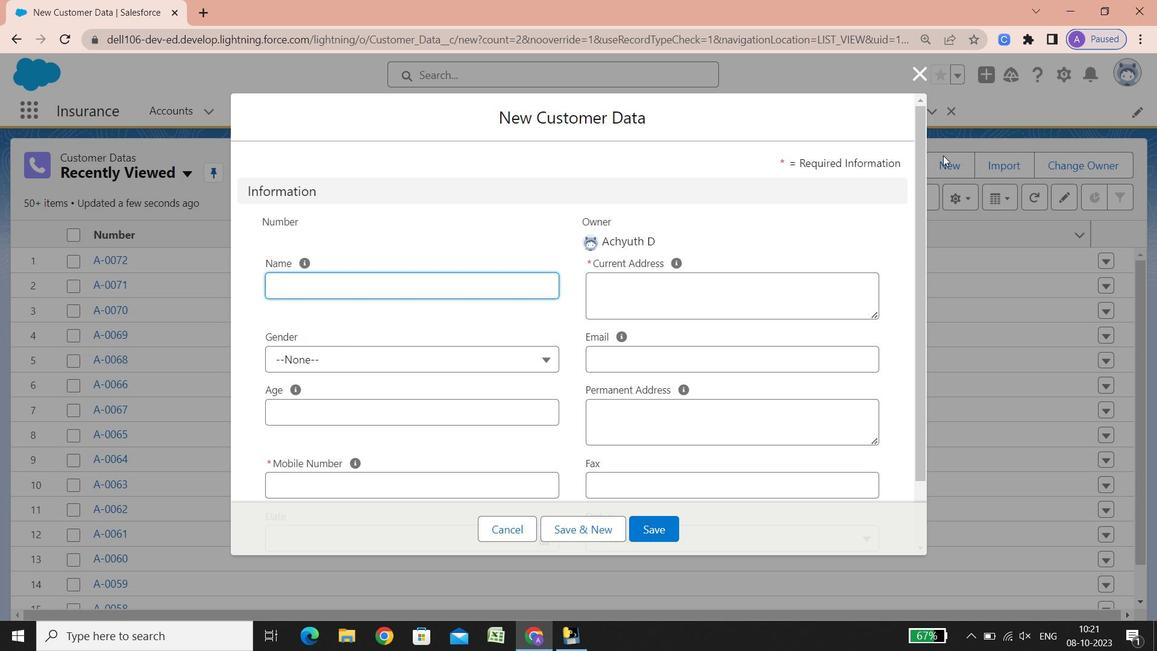
Action: Mouse scrolled (943, 155) with delta (0, 0)
Screenshot: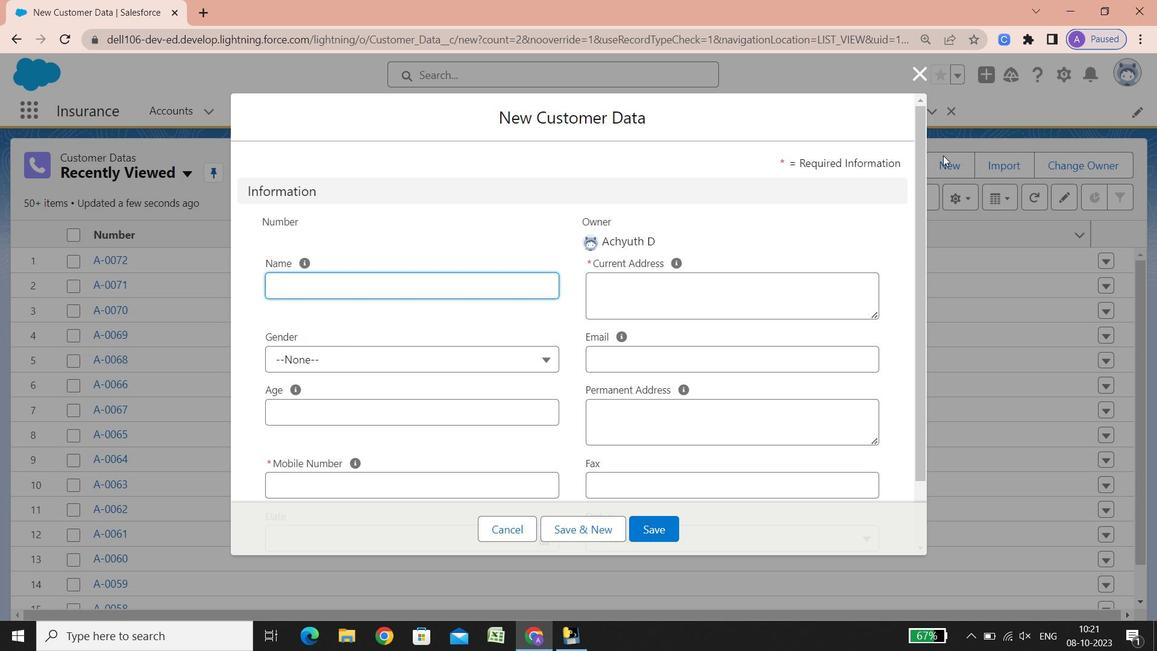 
Action: Mouse scrolled (943, 155) with delta (0, 0)
Screenshot: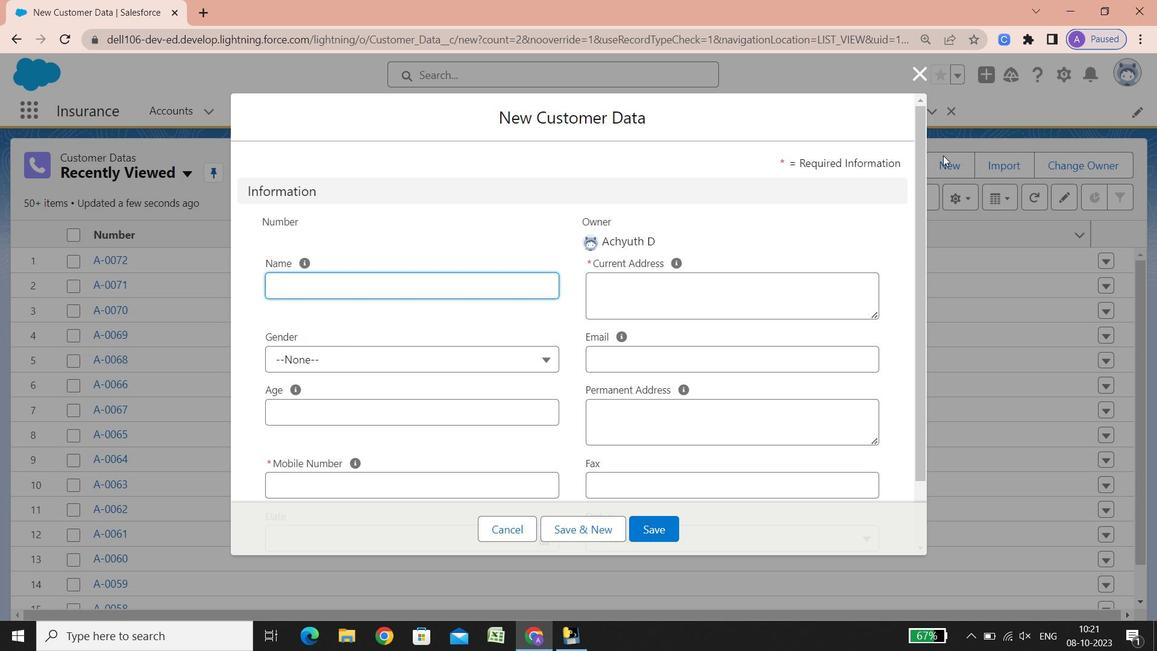 
Action: Mouse scrolled (943, 155) with delta (0, 0)
Screenshot: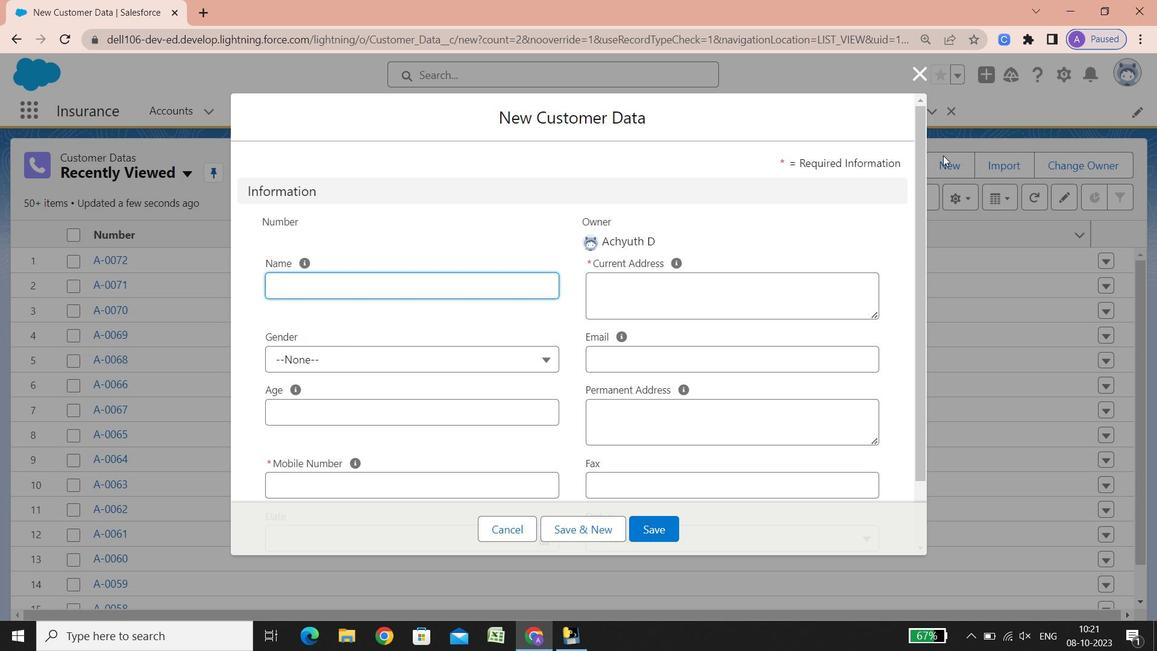 
Action: Mouse scrolled (943, 155) with delta (0, 0)
Screenshot: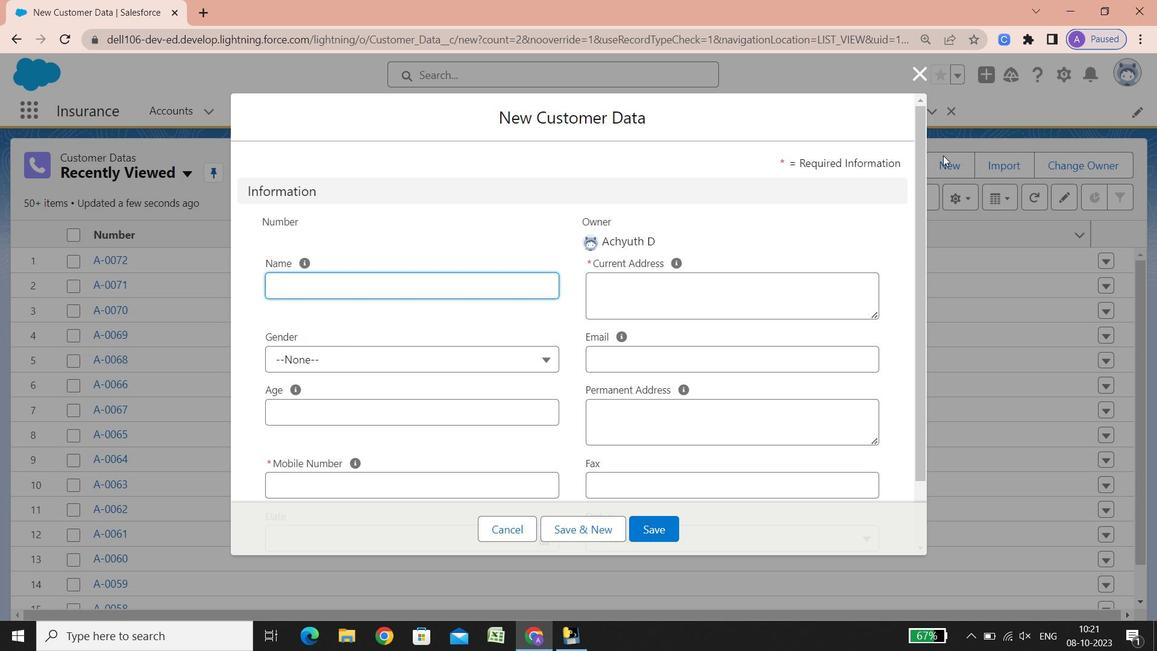 
Action: Mouse scrolled (943, 155) with delta (0, 0)
Screenshot: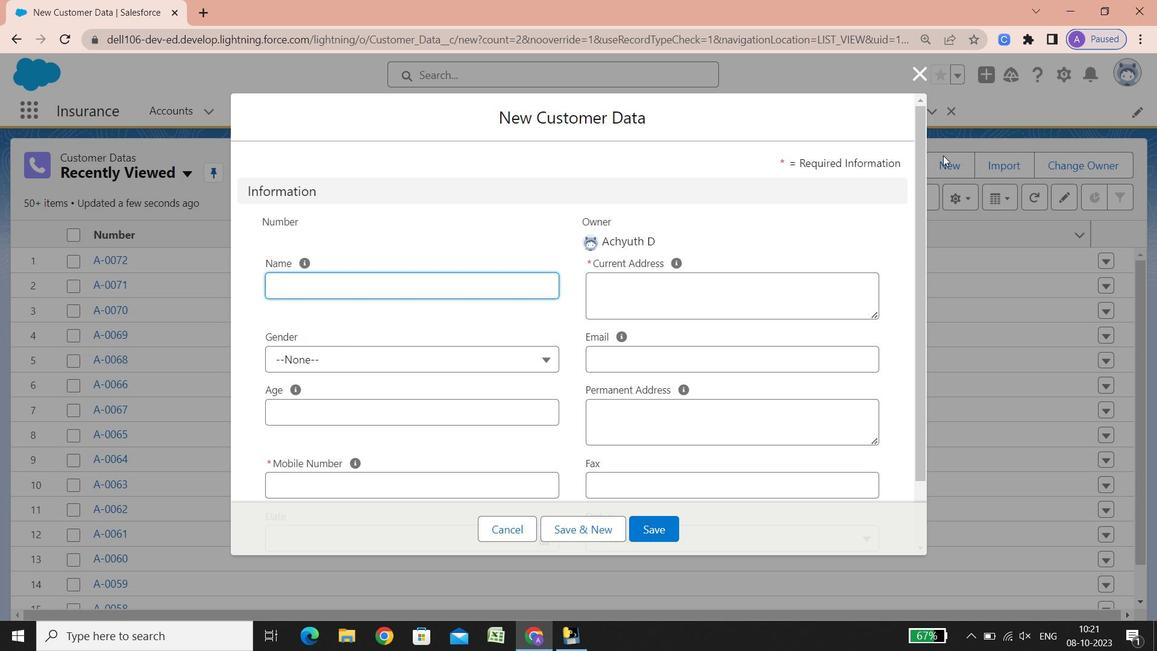 
Action: Mouse scrolled (943, 155) with delta (0, 0)
Screenshot: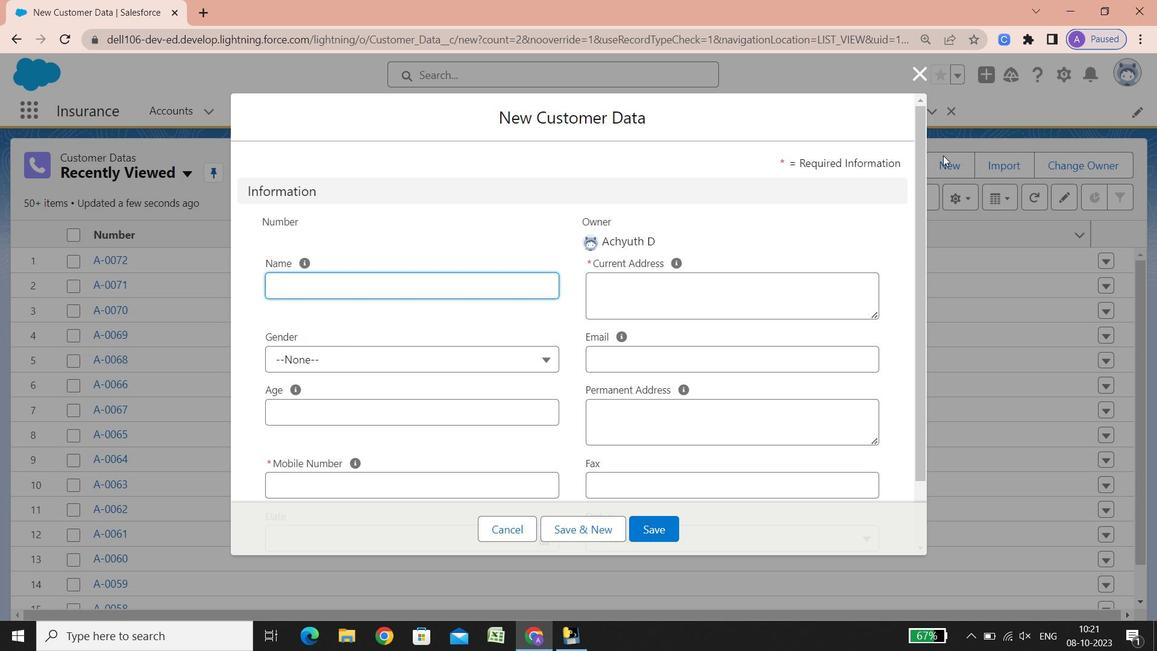 
Action: Key pressed <Key.shift>S<Key.backspace><Key.shift>R<Key.backspace><Key.shift>Sita35
Screenshot: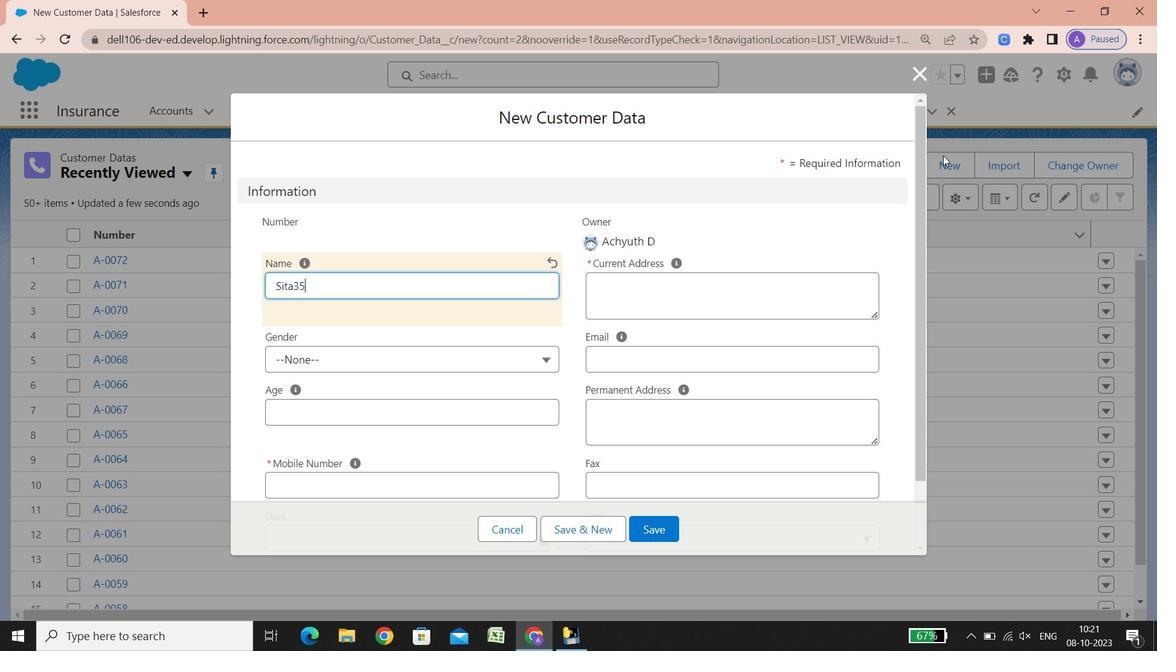 
Action: Mouse moved to (413, 362)
Screenshot: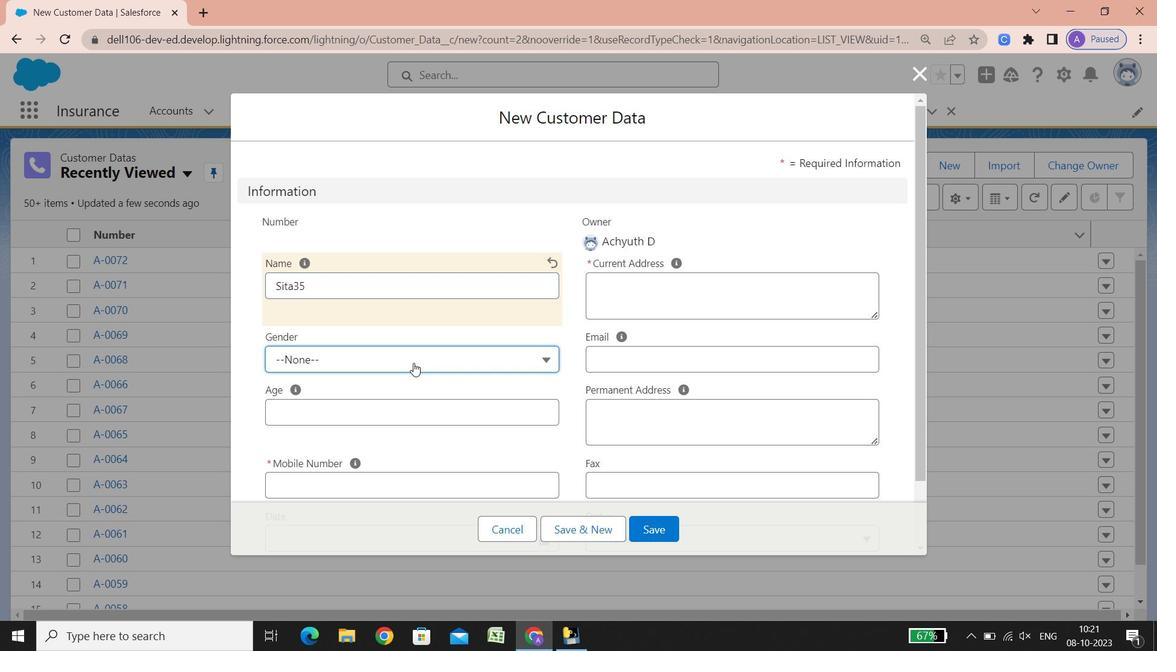 
Action: Mouse pressed left at (413, 362)
Screenshot: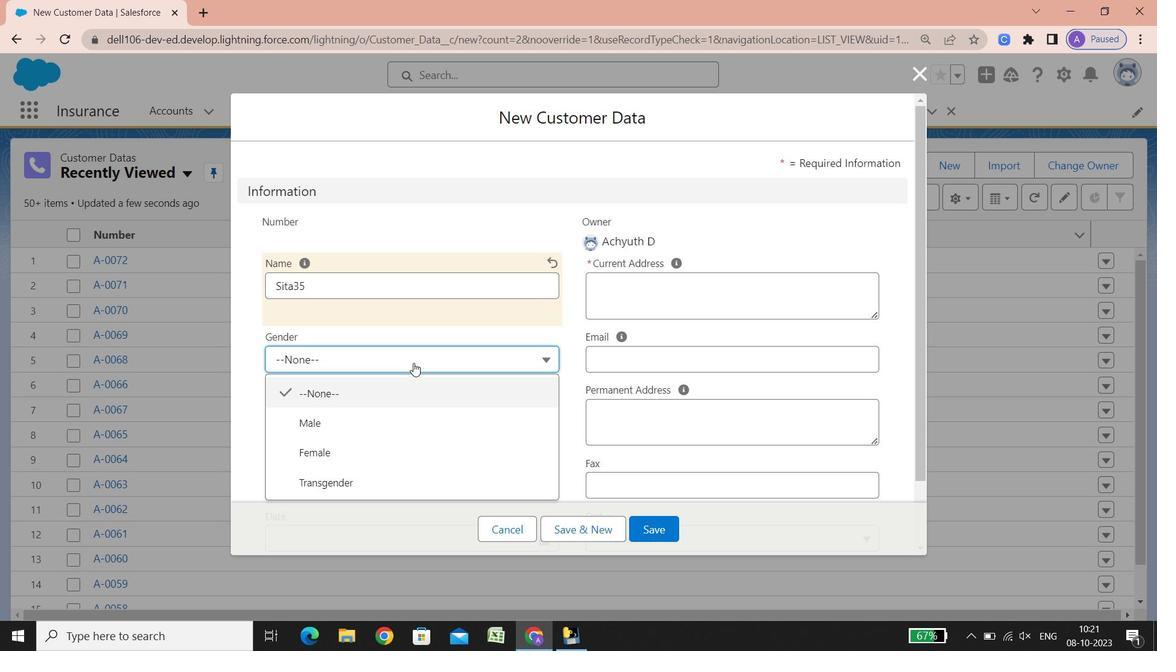 
Action: Mouse moved to (391, 443)
Screenshot: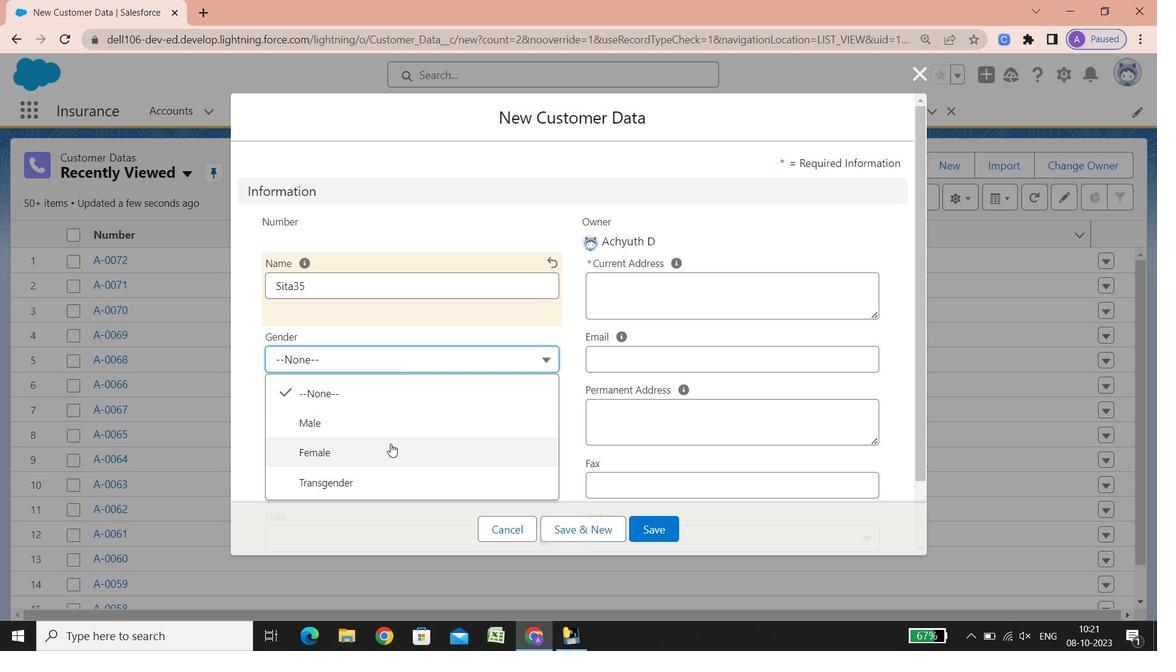 
Action: Mouse pressed left at (391, 443)
Screenshot: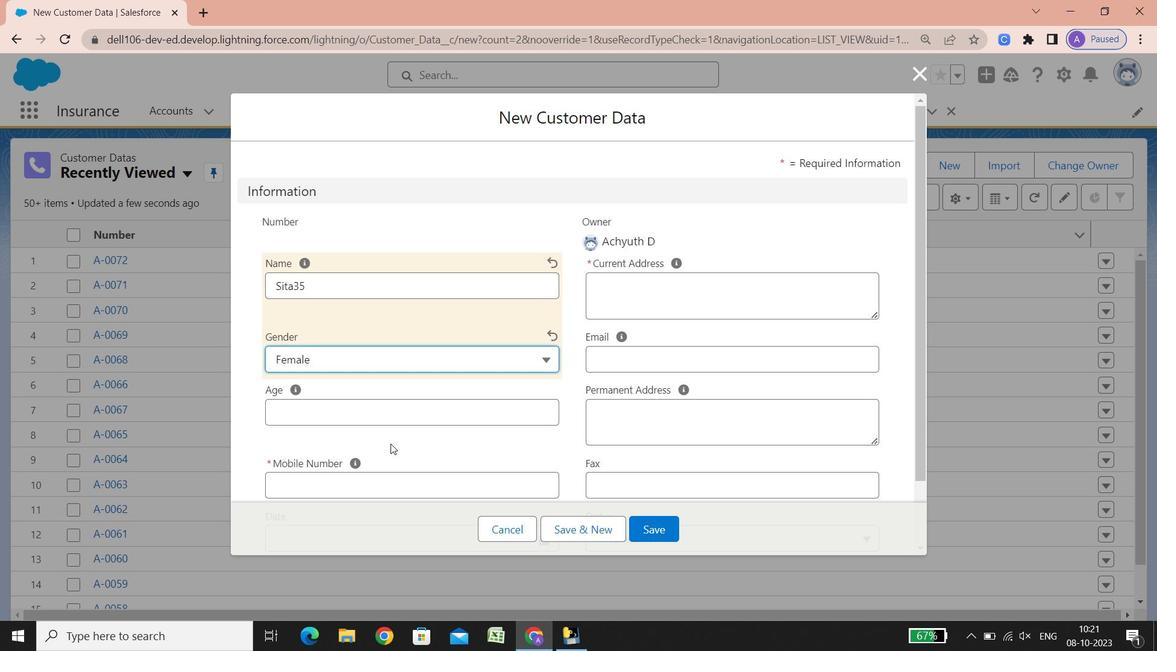 
Action: Mouse moved to (321, 417)
Screenshot: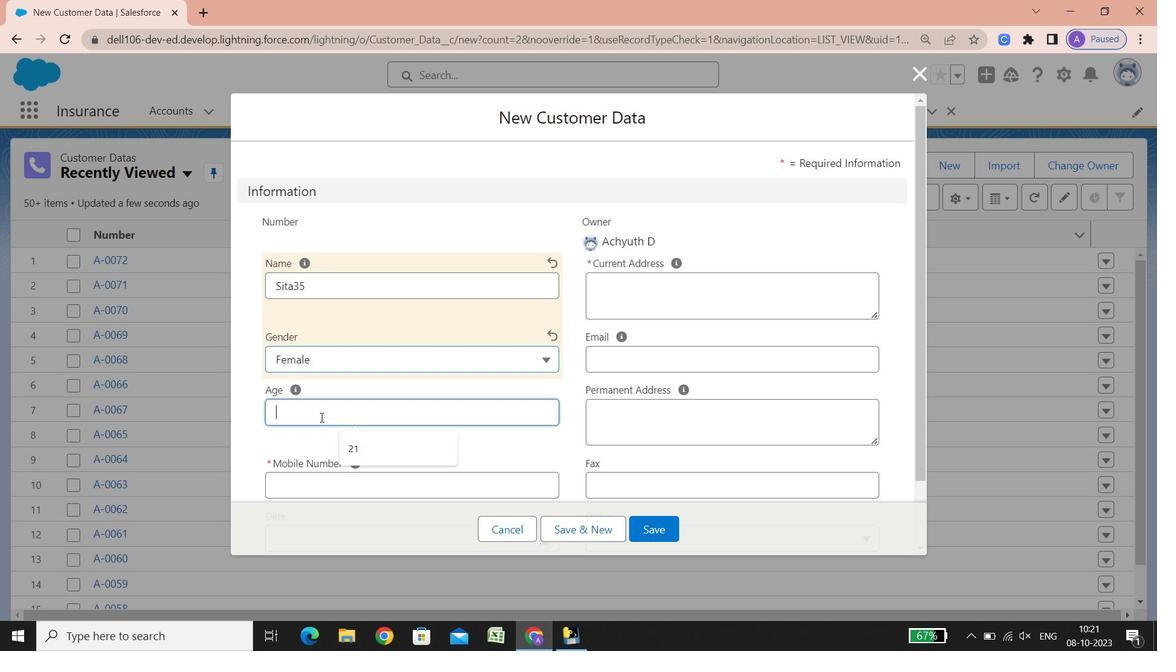 
Action: Mouse pressed left at (321, 417)
Screenshot: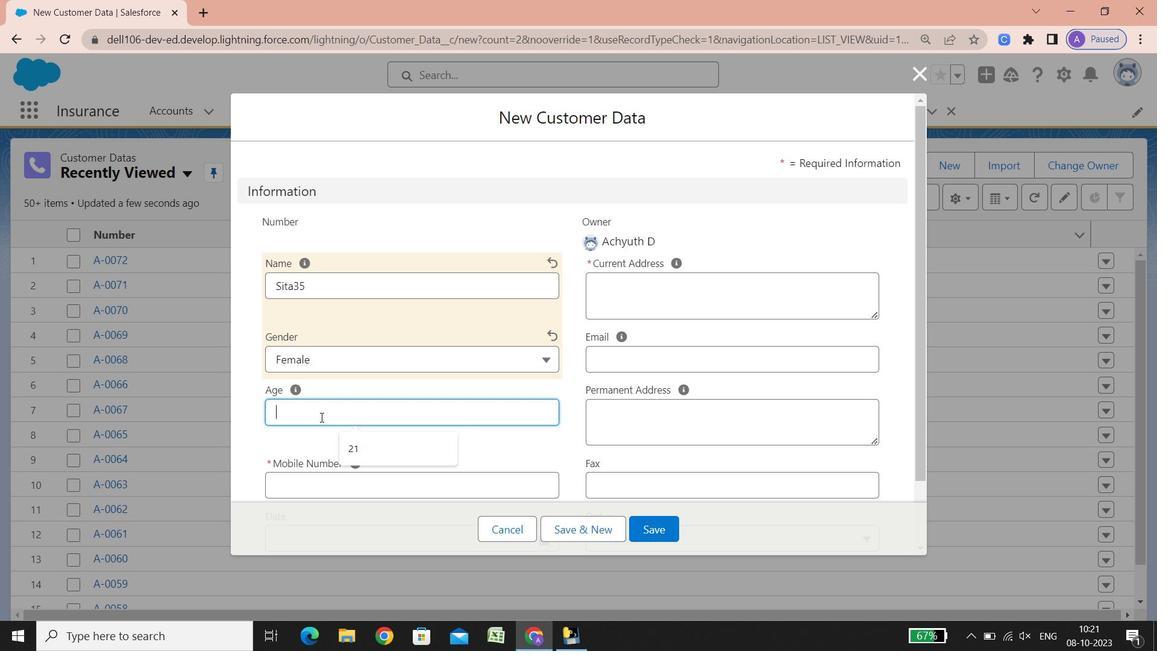 
Action: Key pressed 38
Screenshot: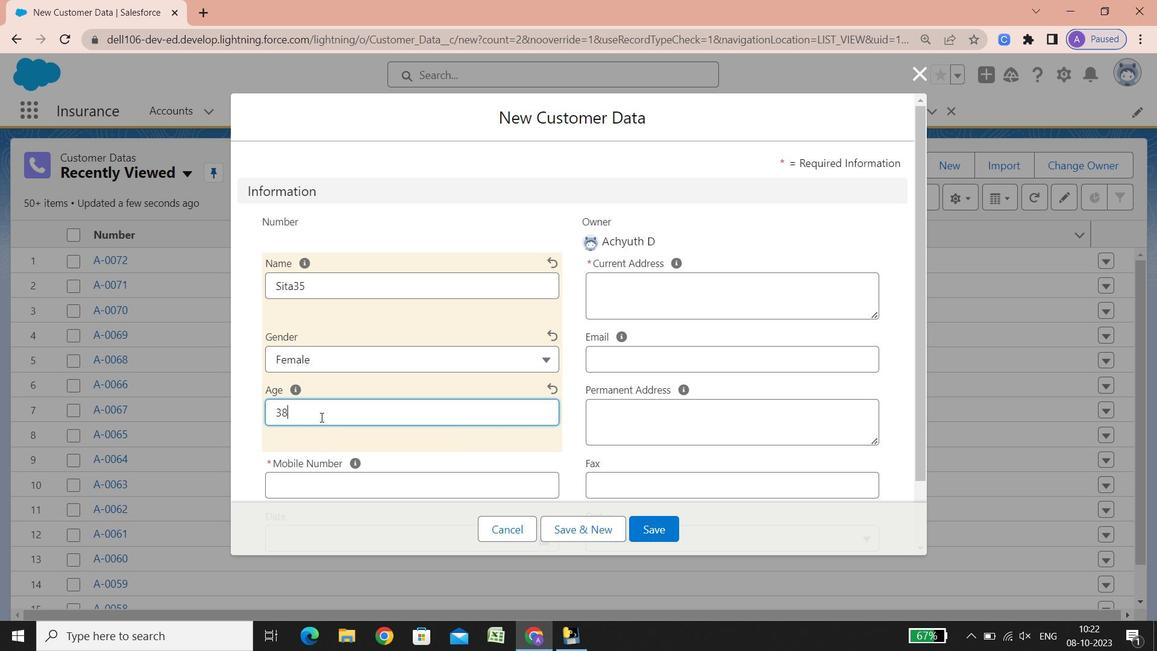 
Action: Mouse moved to (323, 404)
Screenshot: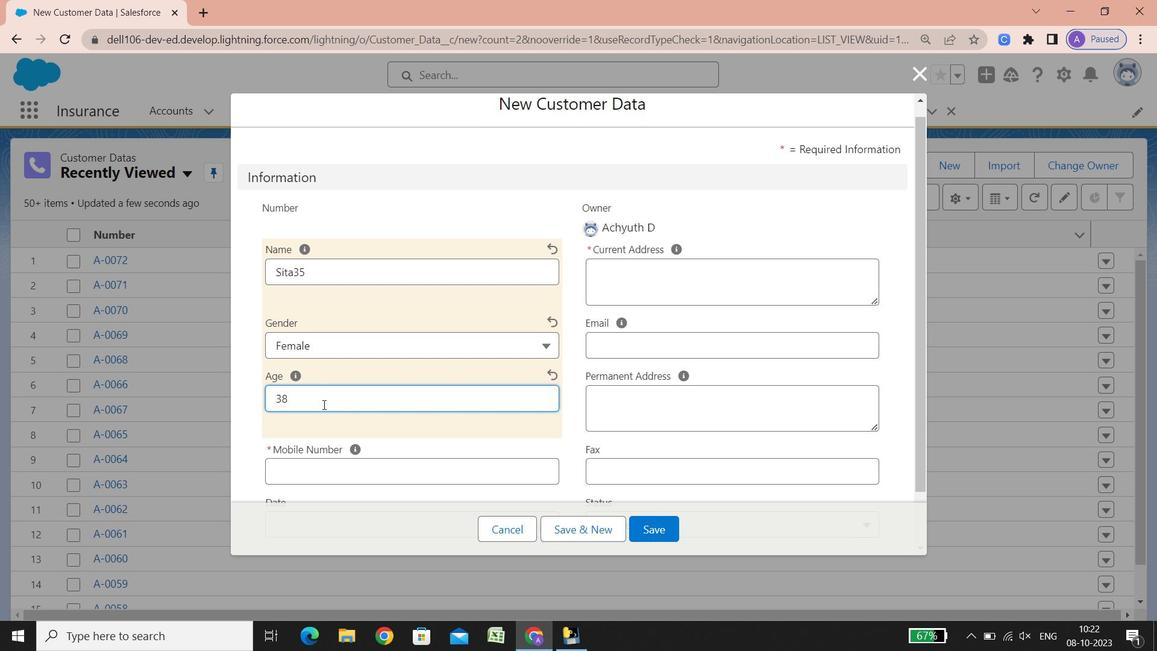 
Action: Mouse scrolled (323, 404) with delta (0, 0)
Screenshot: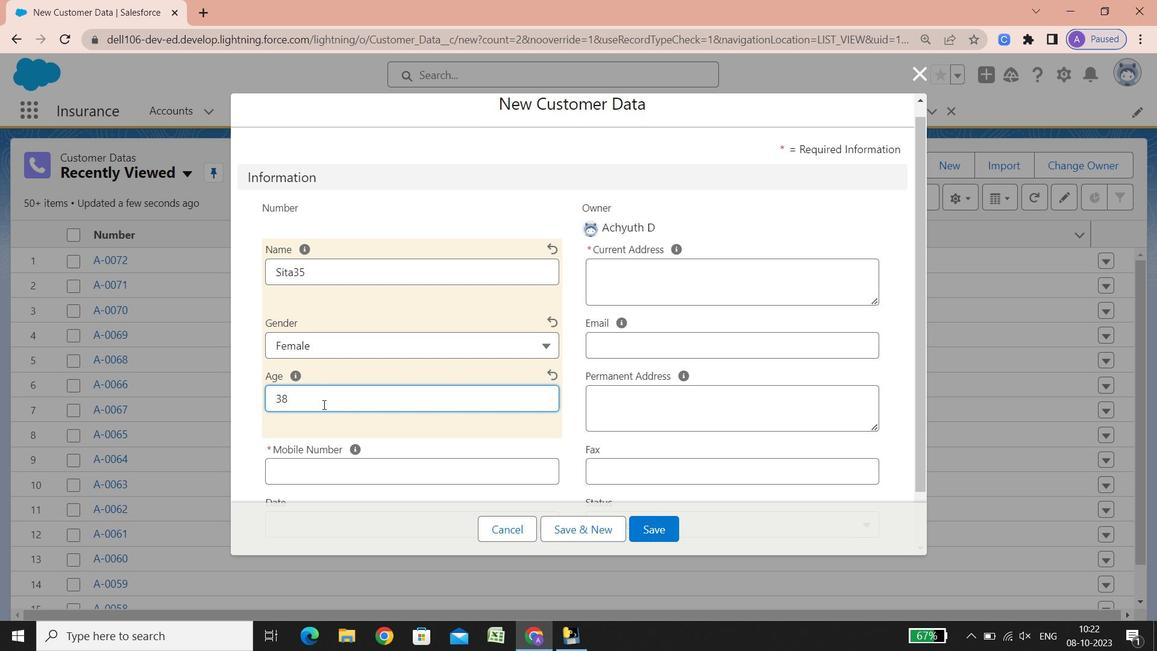 
Action: Mouse scrolled (323, 404) with delta (0, 0)
Screenshot: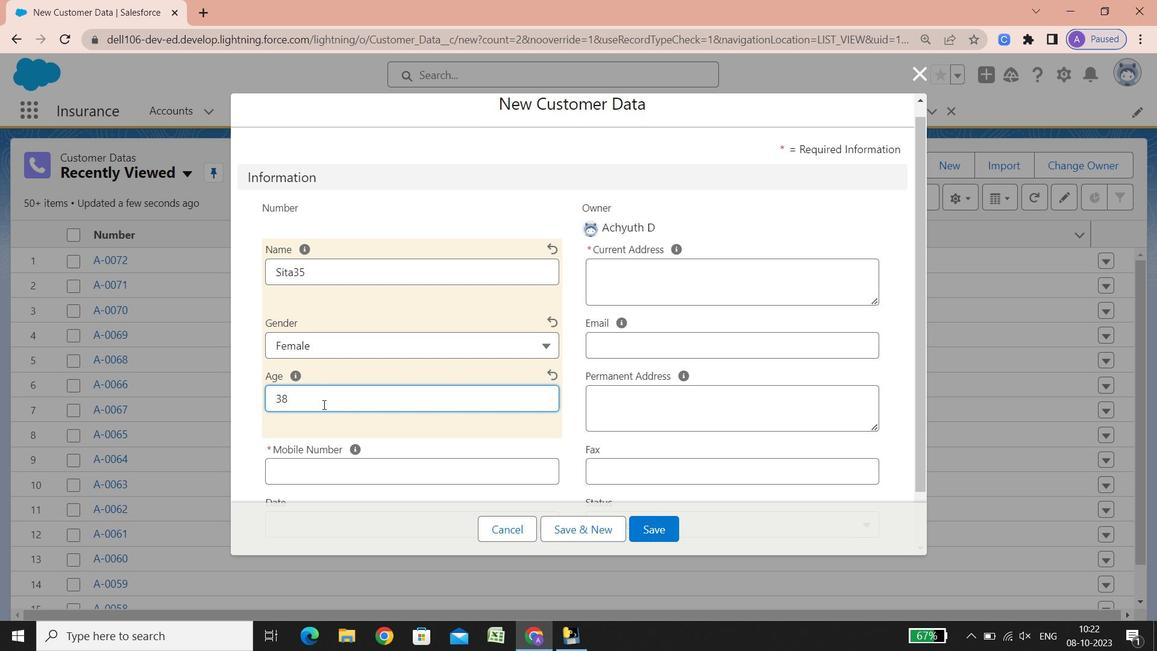 
Action: Mouse scrolled (323, 404) with delta (0, 0)
Screenshot: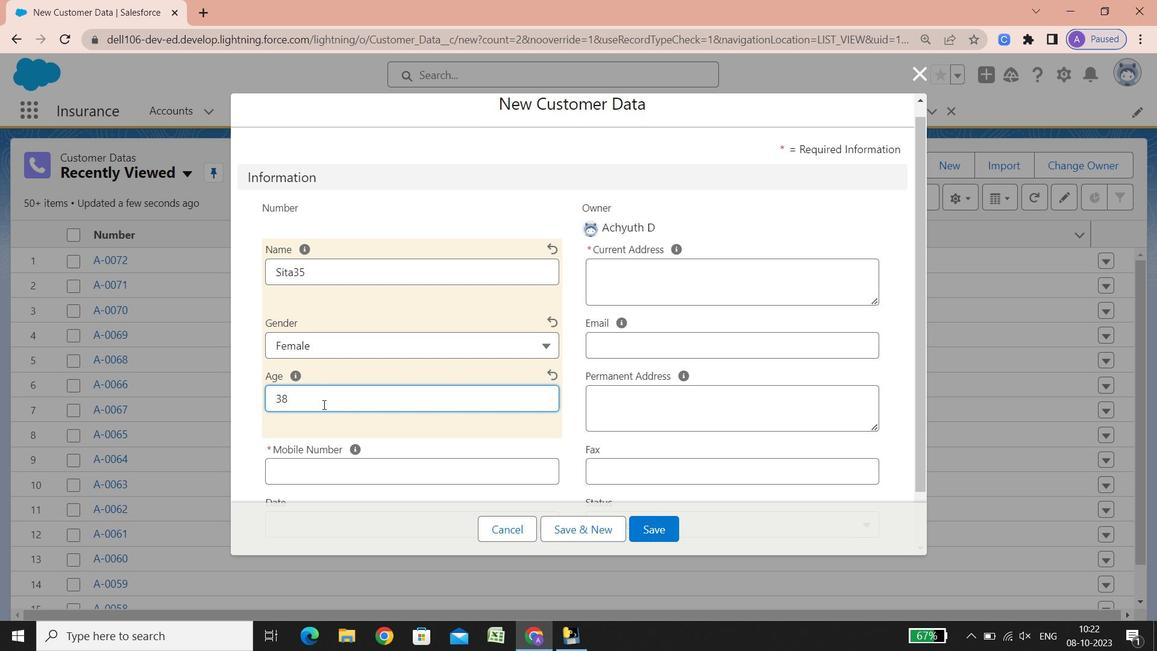 
Action: Mouse scrolled (323, 404) with delta (0, 0)
Screenshot: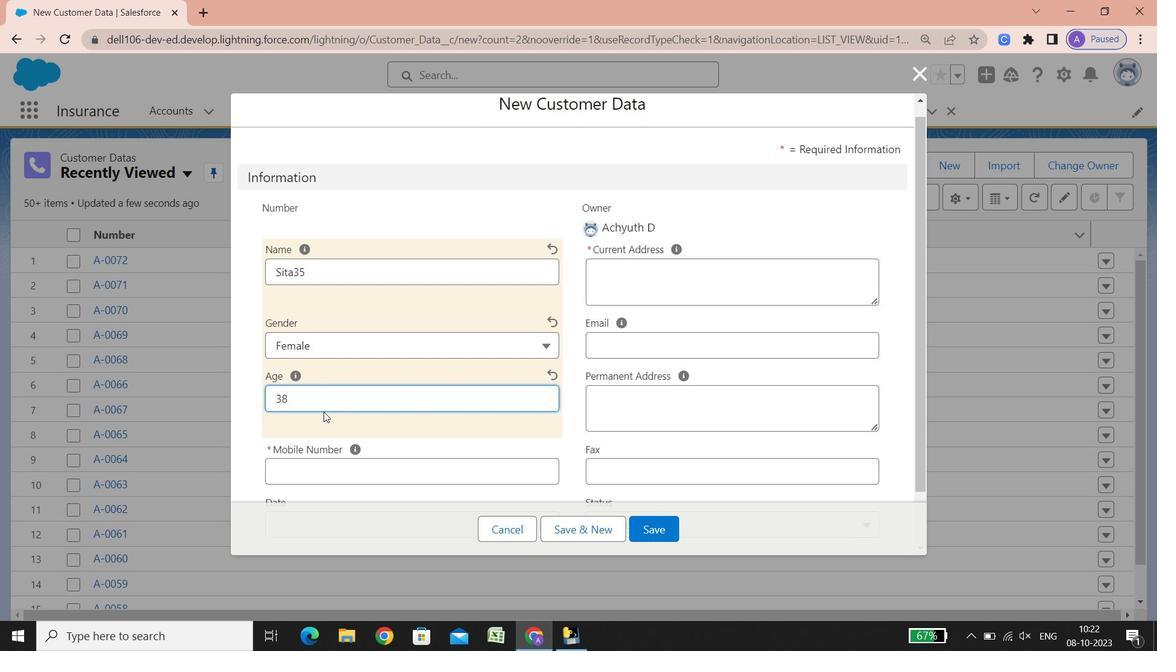 
Action: Mouse scrolled (323, 404) with delta (0, 0)
Screenshot: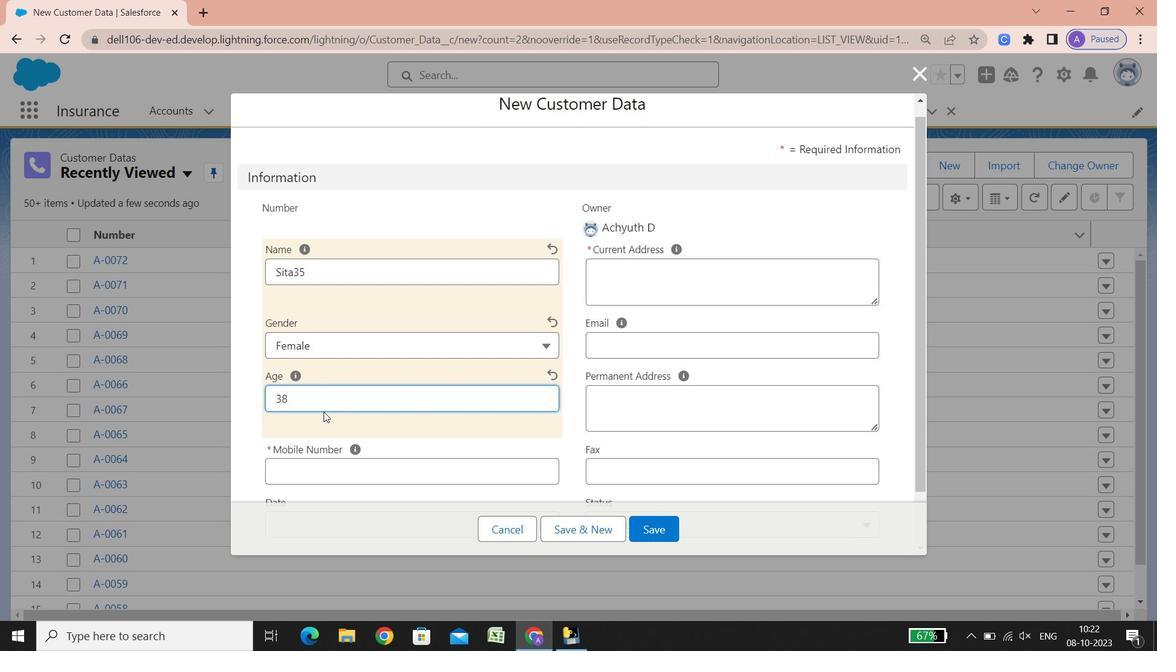 
Action: Mouse moved to (316, 465)
Screenshot: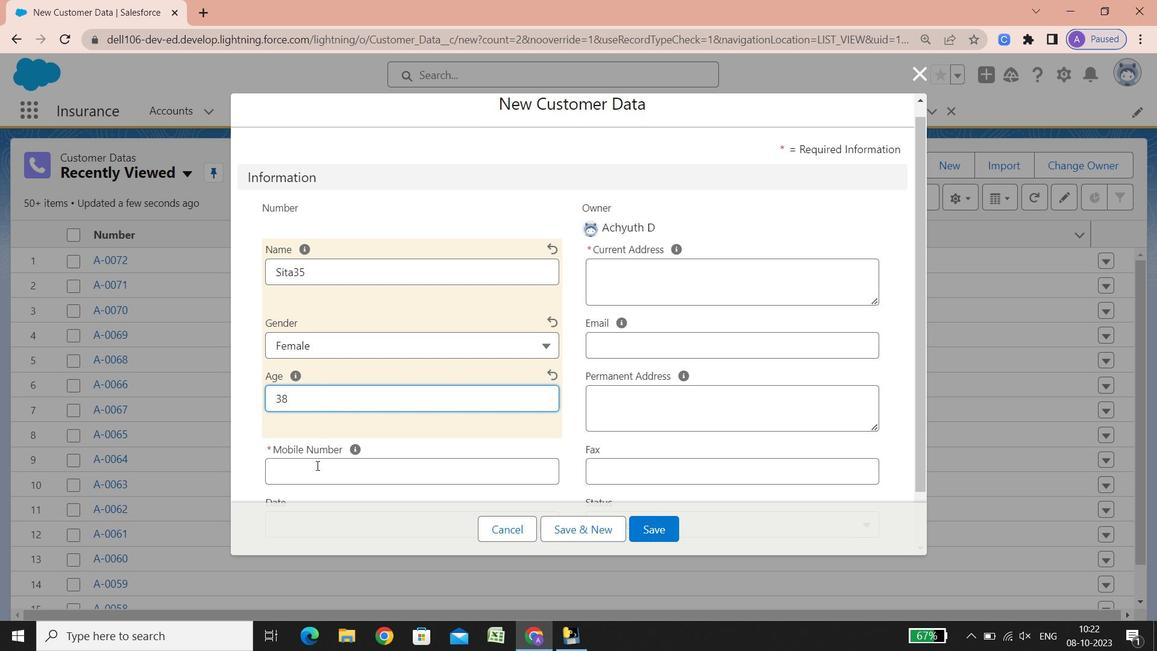 
Action: Mouse pressed left at (316, 465)
Screenshot: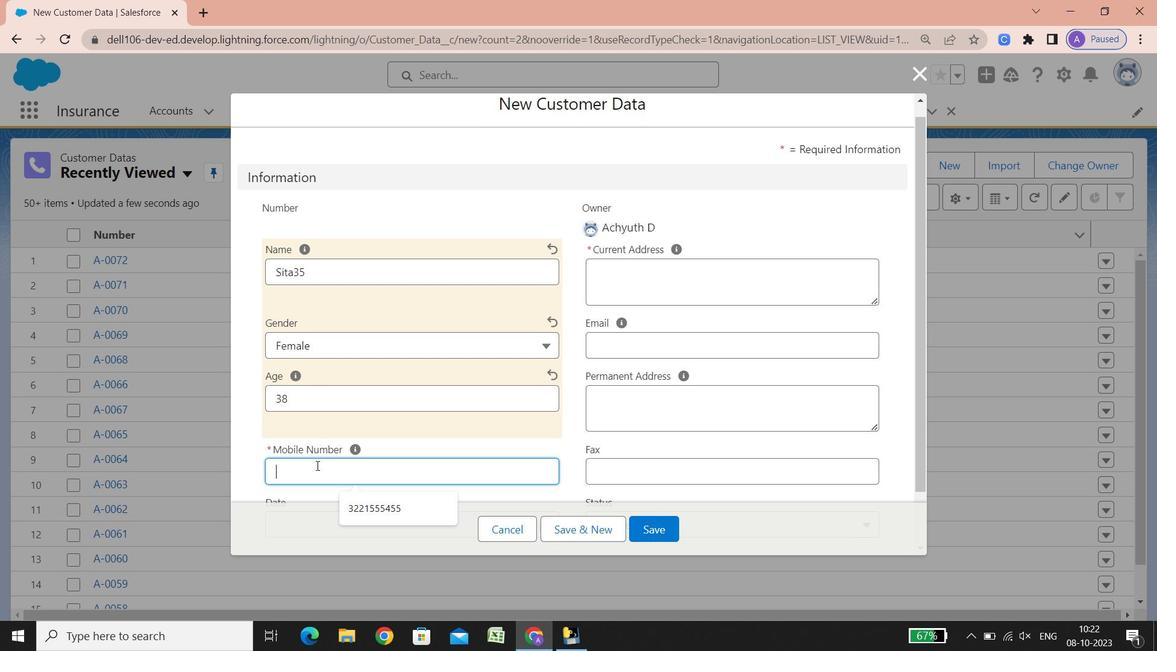 
Action: Key pressed 01127152893
Screenshot: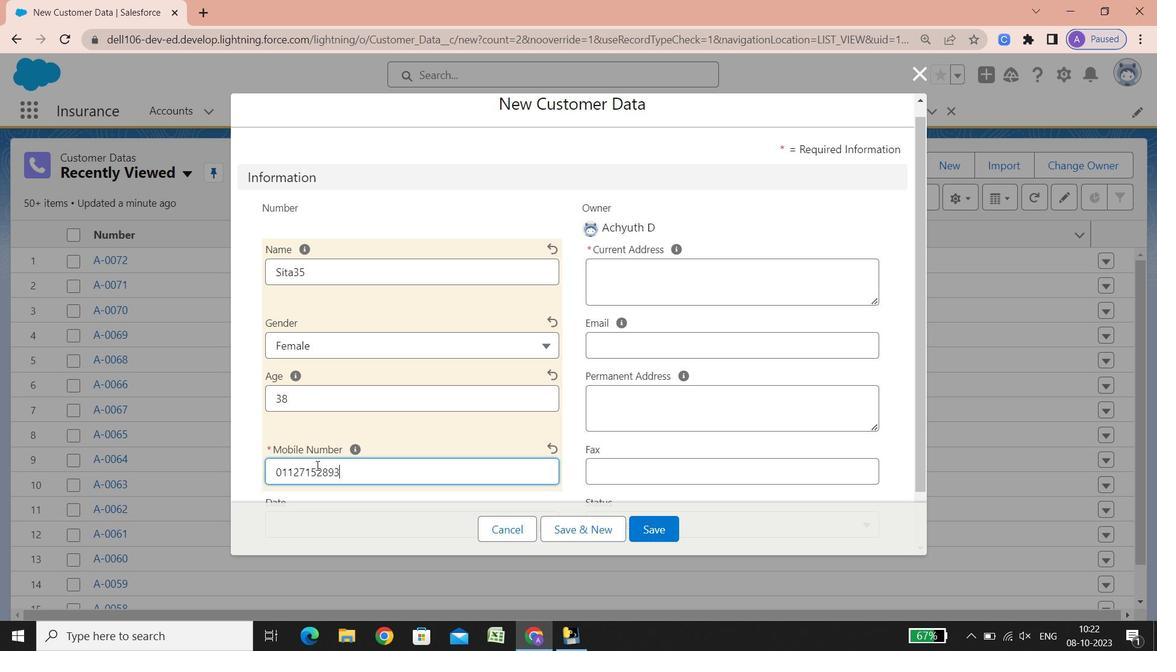 
Action: Mouse scrolled (316, 464) with delta (0, 0)
Screenshot: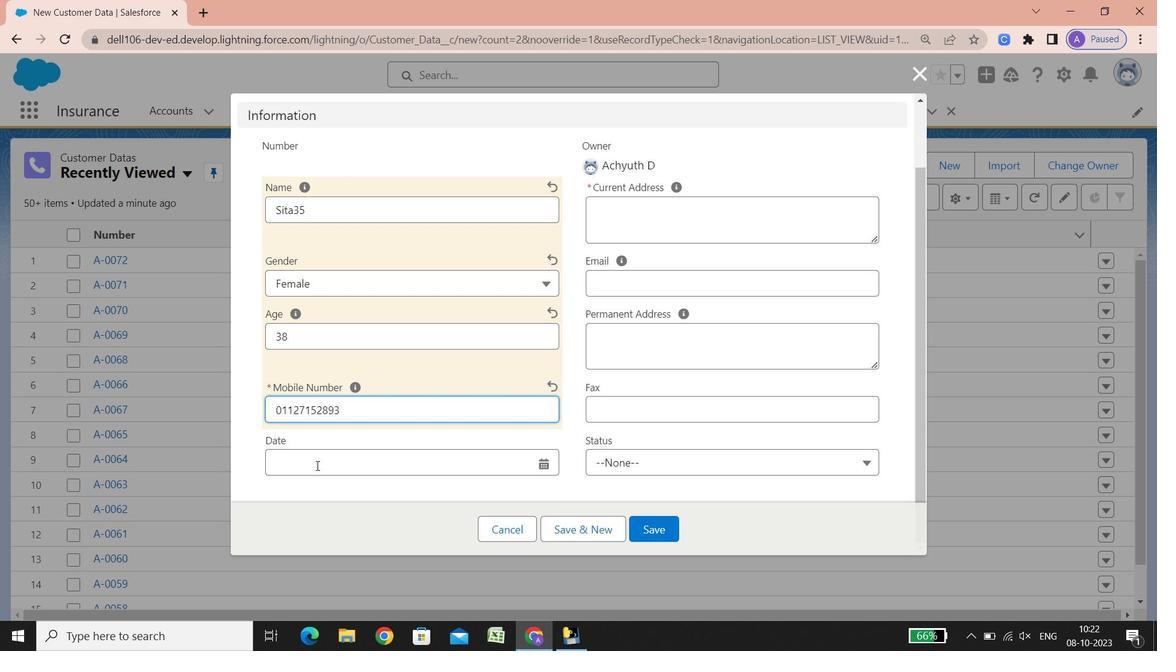 
Action: Mouse scrolled (316, 464) with delta (0, 0)
Screenshot: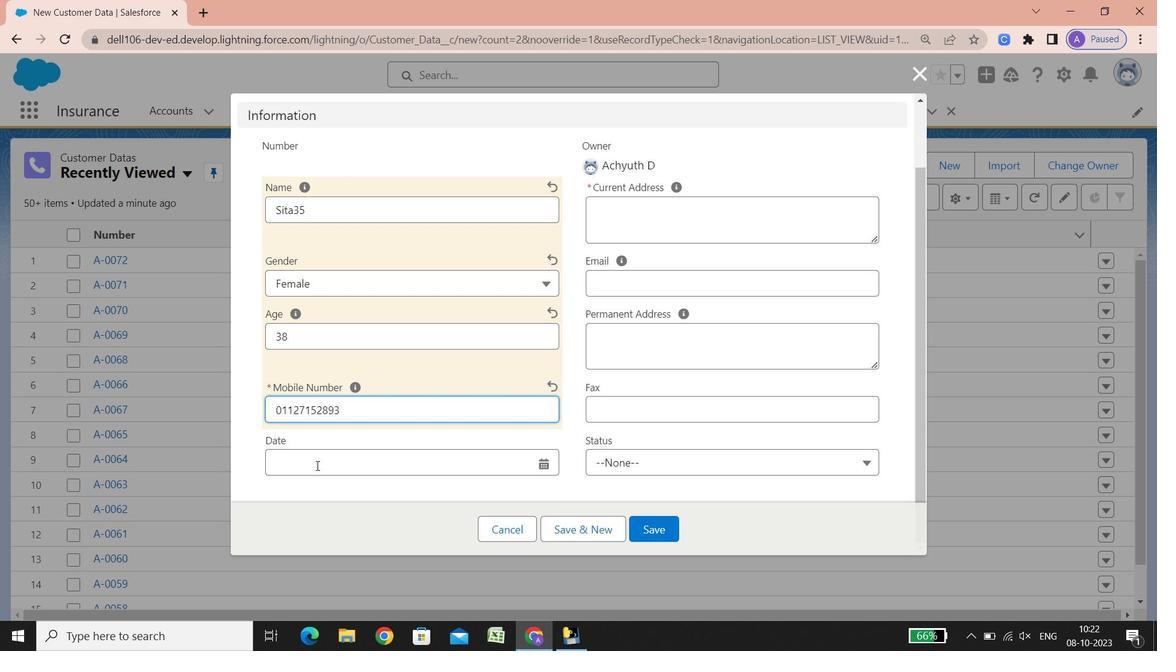 
Action: Mouse scrolled (316, 464) with delta (0, 0)
Screenshot: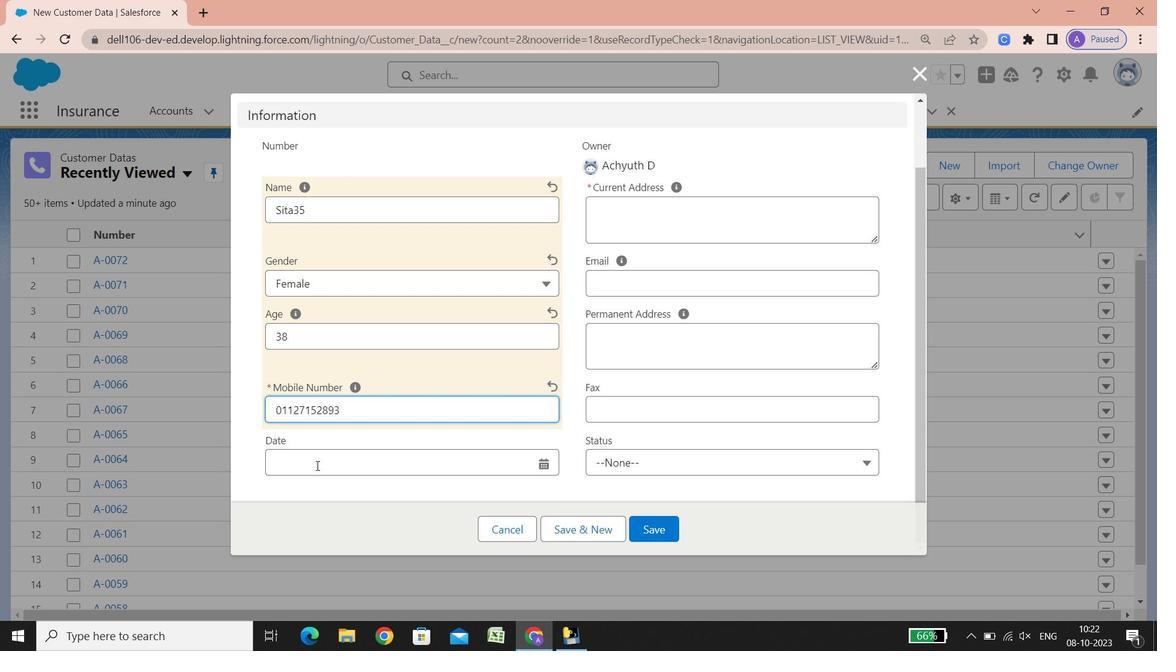 
Action: Mouse scrolled (316, 464) with delta (0, 0)
Screenshot: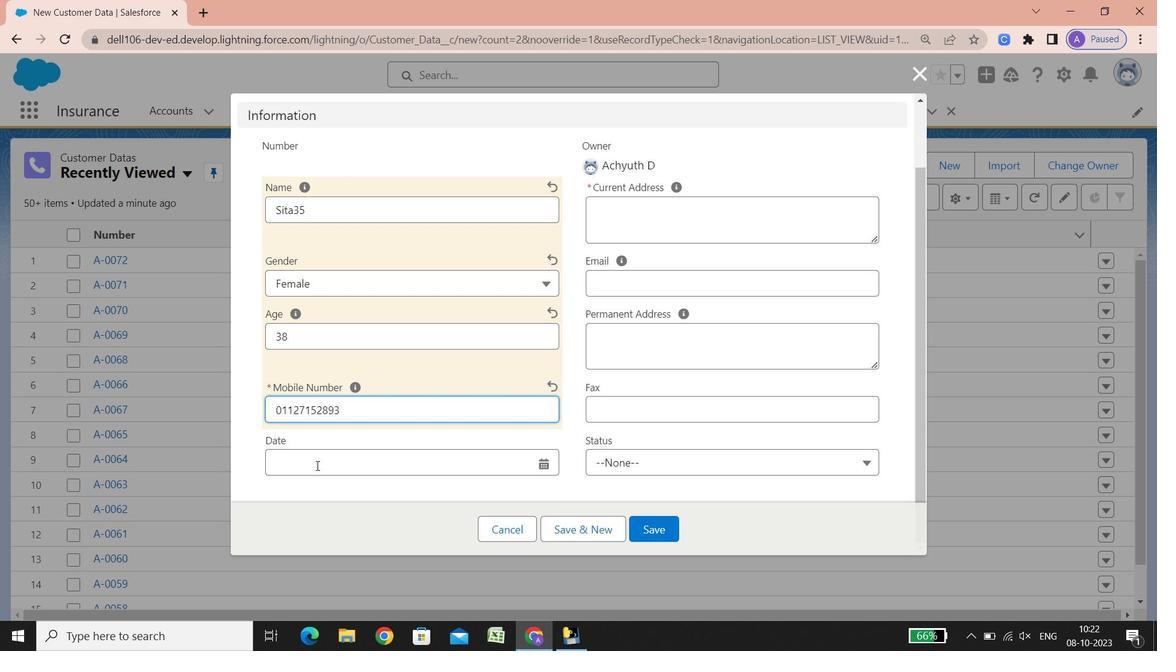 
Action: Mouse scrolled (316, 464) with delta (0, 0)
Screenshot: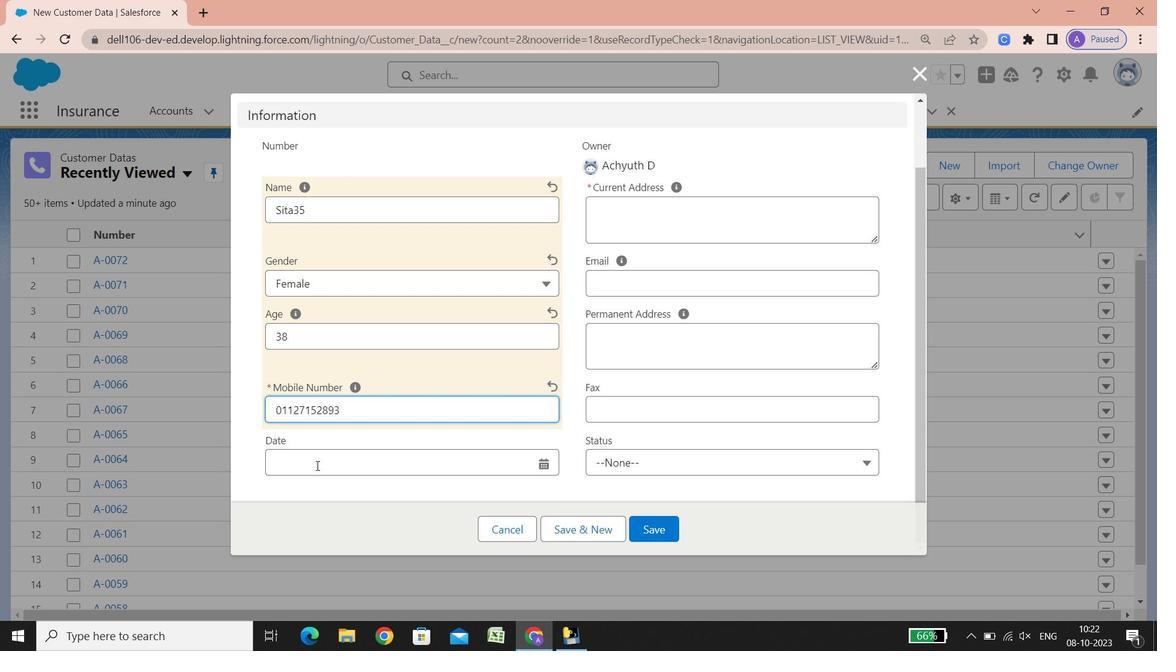 
Action: Mouse scrolled (316, 464) with delta (0, 0)
Screenshot: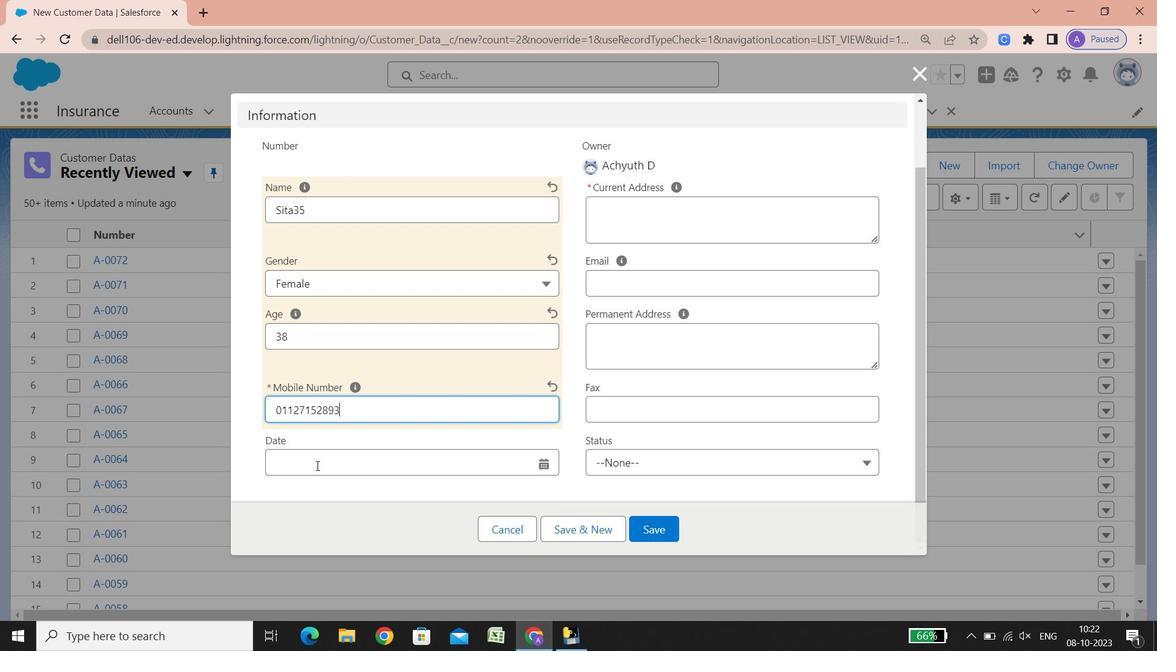 
Action: Mouse scrolled (316, 464) with delta (0, 0)
Screenshot: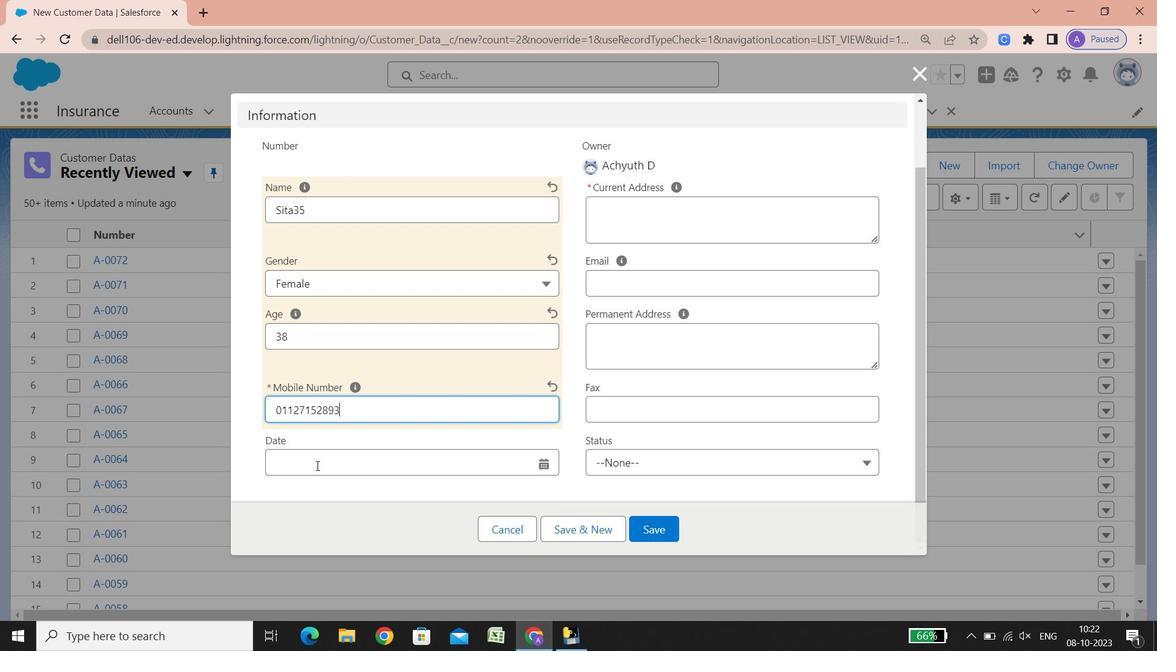 
Action: Mouse scrolled (316, 464) with delta (0, 0)
Screenshot: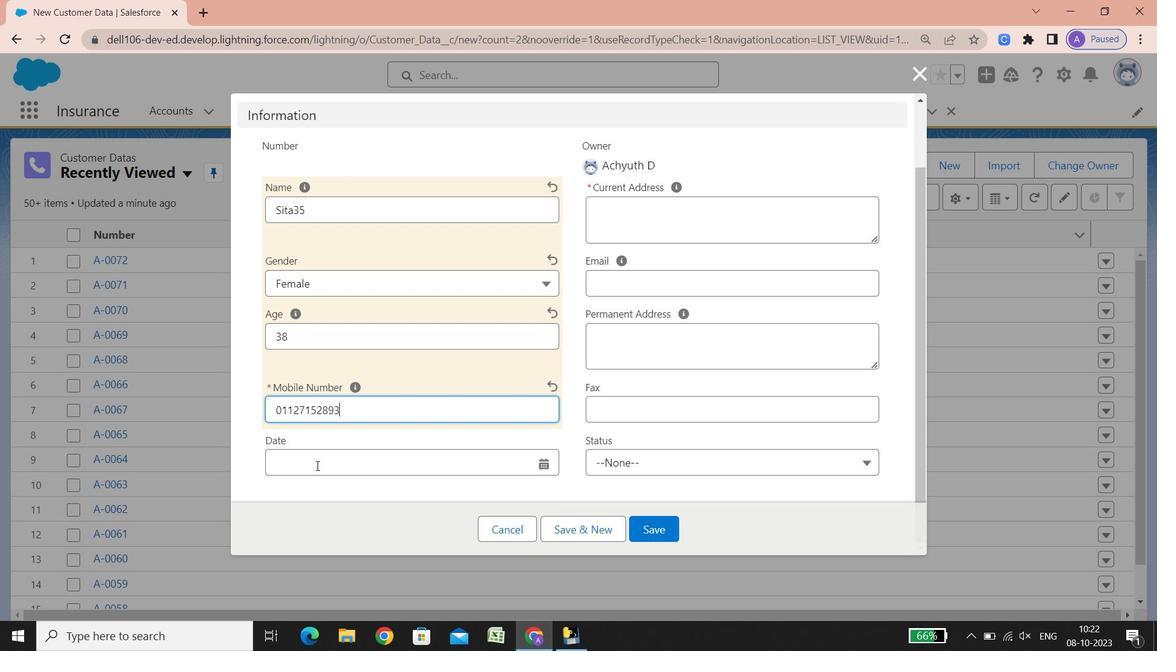
Action: Mouse scrolled (316, 464) with delta (0, 0)
Screenshot: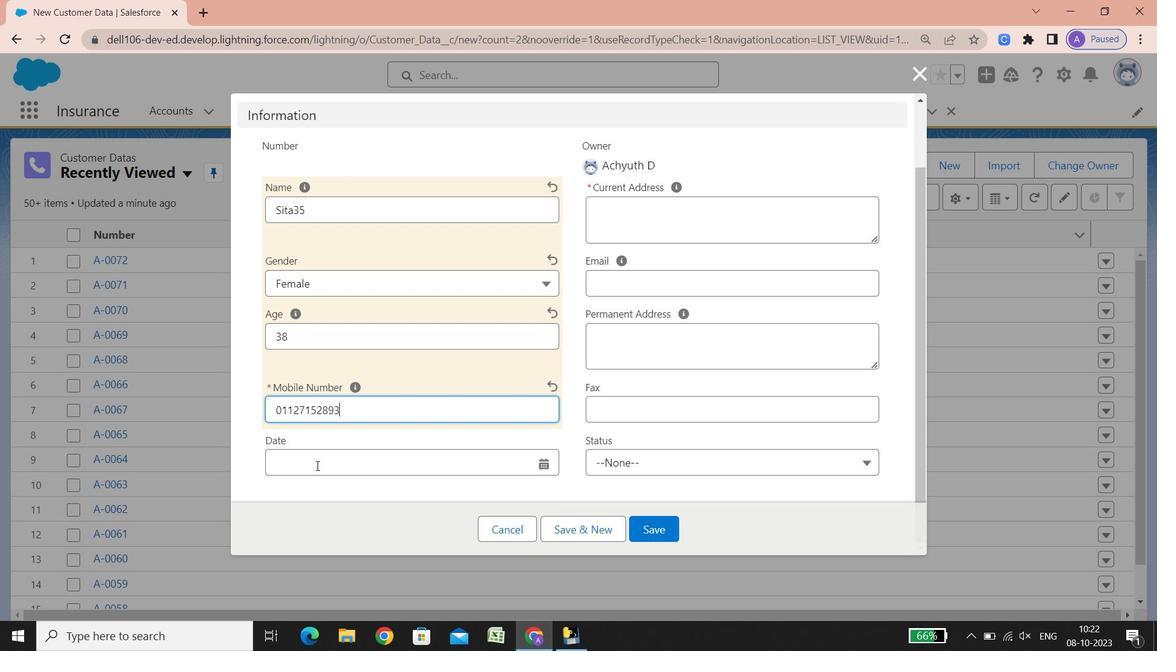 
Action: Mouse scrolled (316, 464) with delta (0, 0)
Screenshot: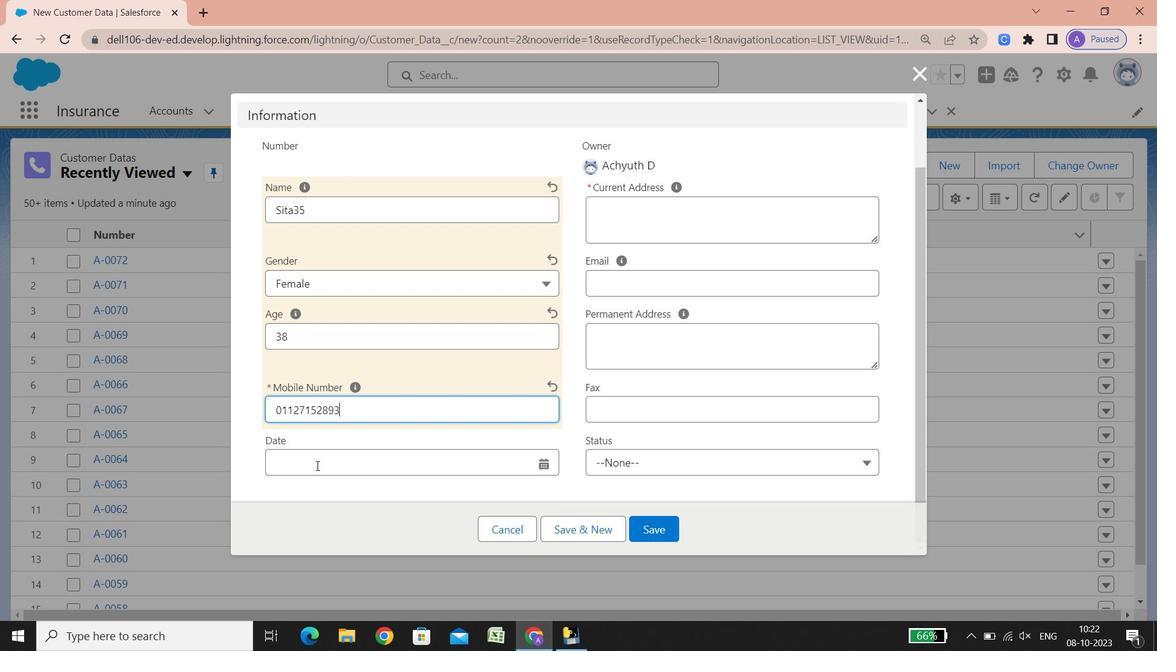 
Action: Mouse scrolled (316, 464) with delta (0, 0)
Screenshot: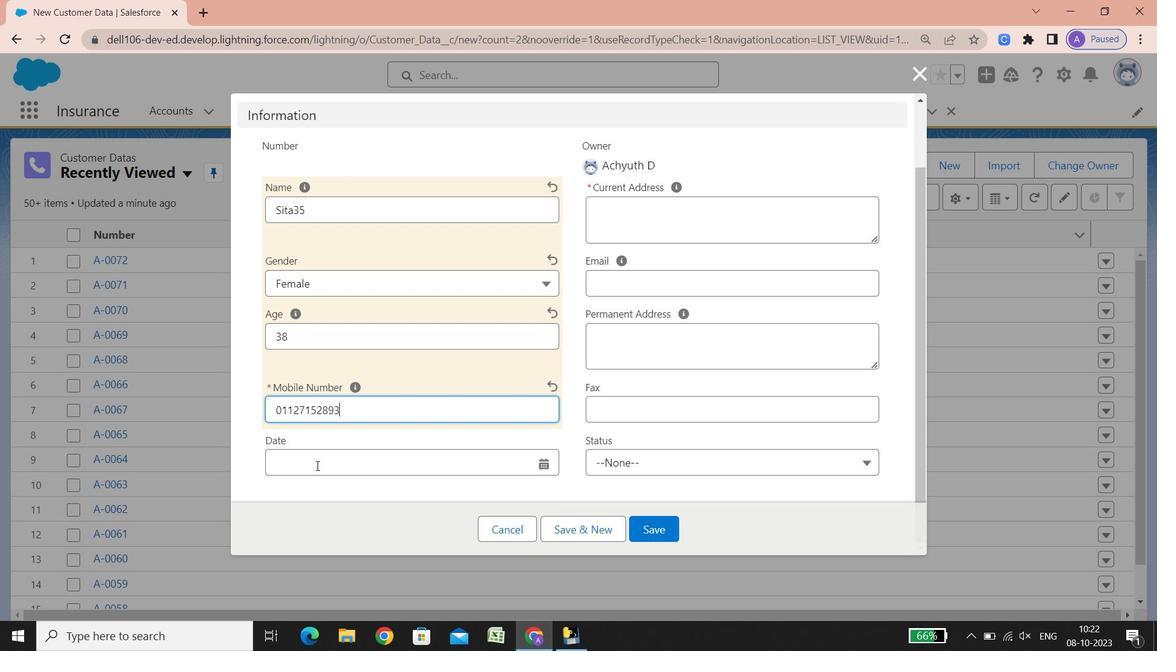 
Action: Mouse scrolled (316, 464) with delta (0, 0)
Screenshot: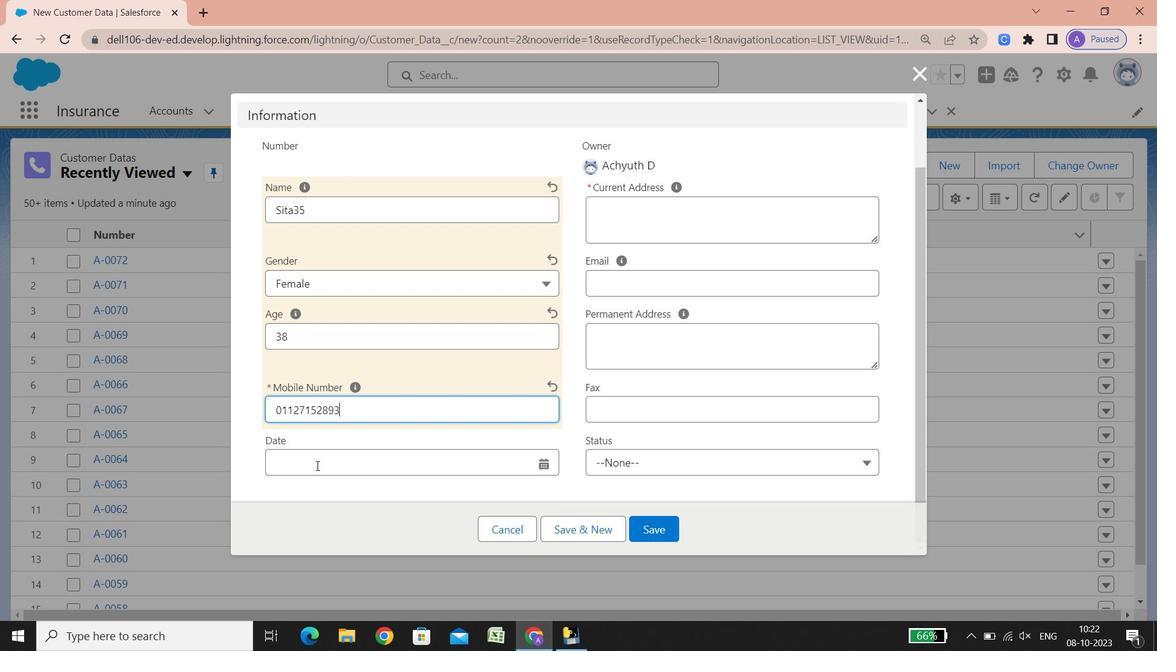 
Action: Mouse scrolled (316, 464) with delta (0, 0)
Screenshot: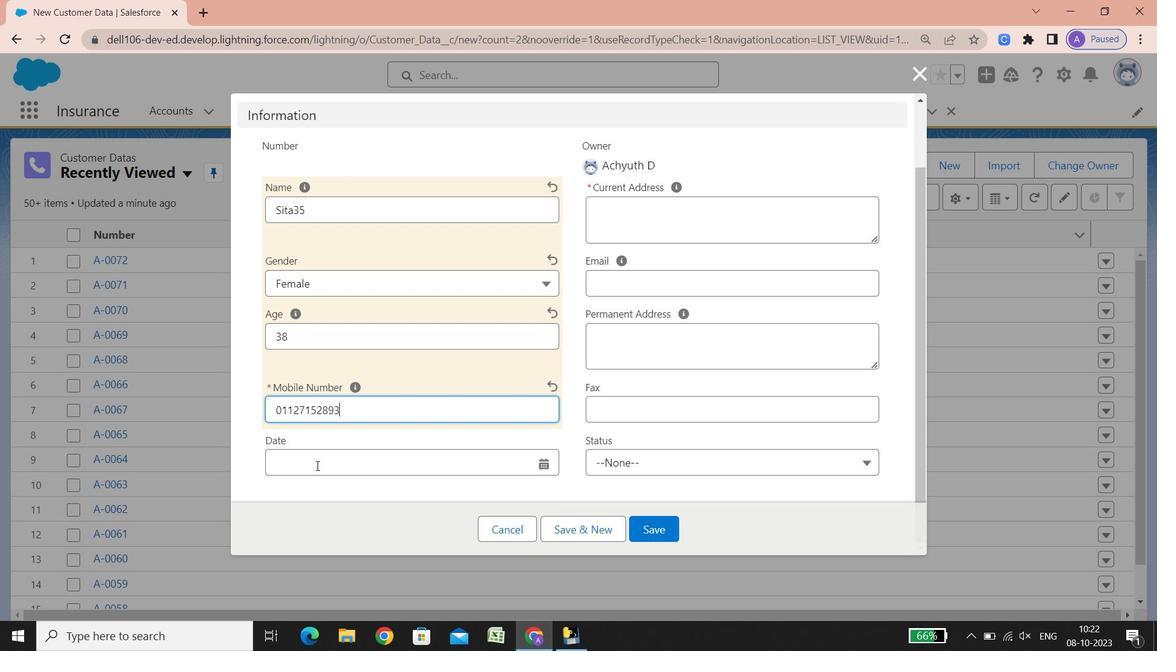 
Action: Mouse scrolled (316, 464) with delta (0, 0)
Screenshot: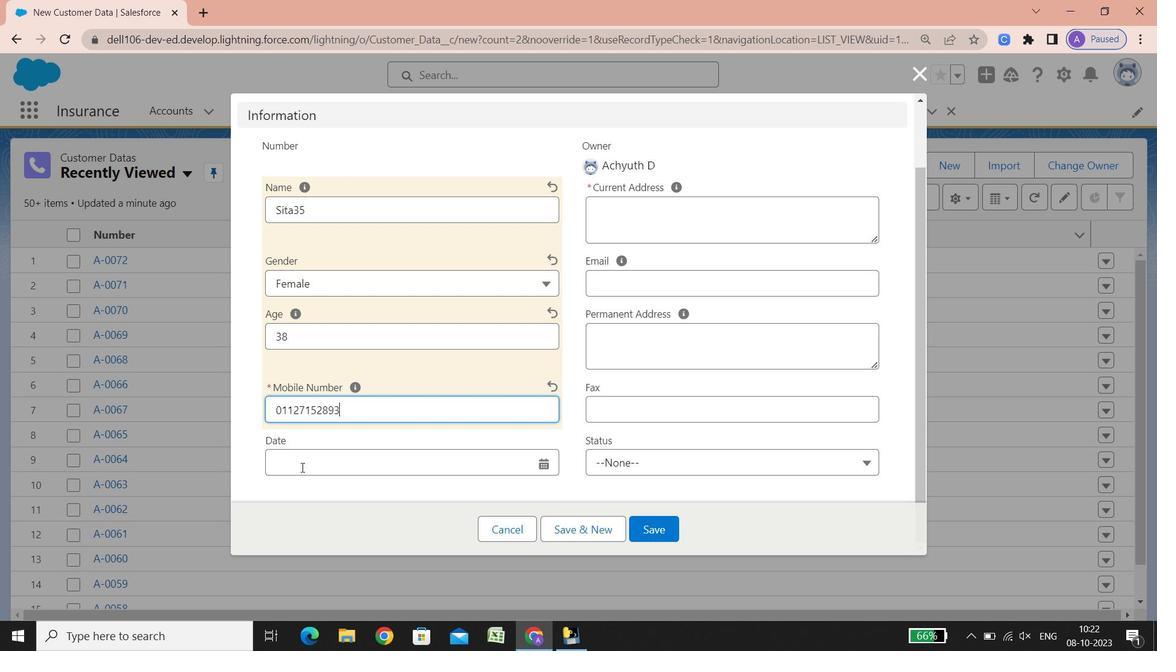 
Action: Mouse scrolled (316, 464) with delta (0, 0)
Screenshot: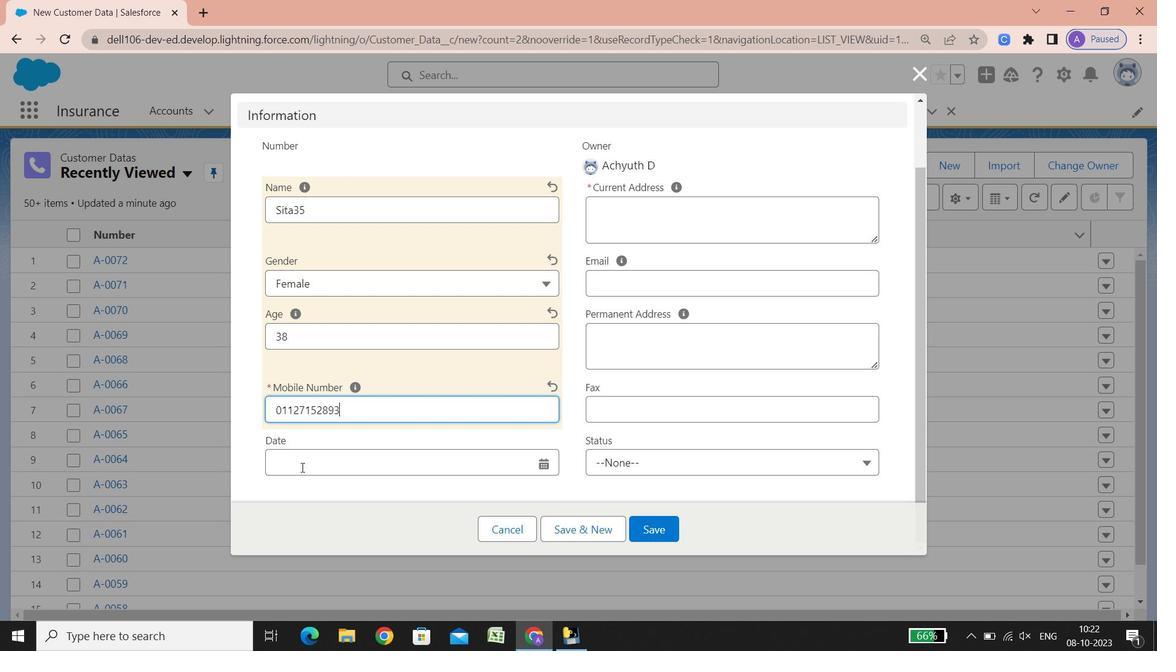 
Action: Mouse scrolled (316, 464) with delta (0, 0)
Screenshot: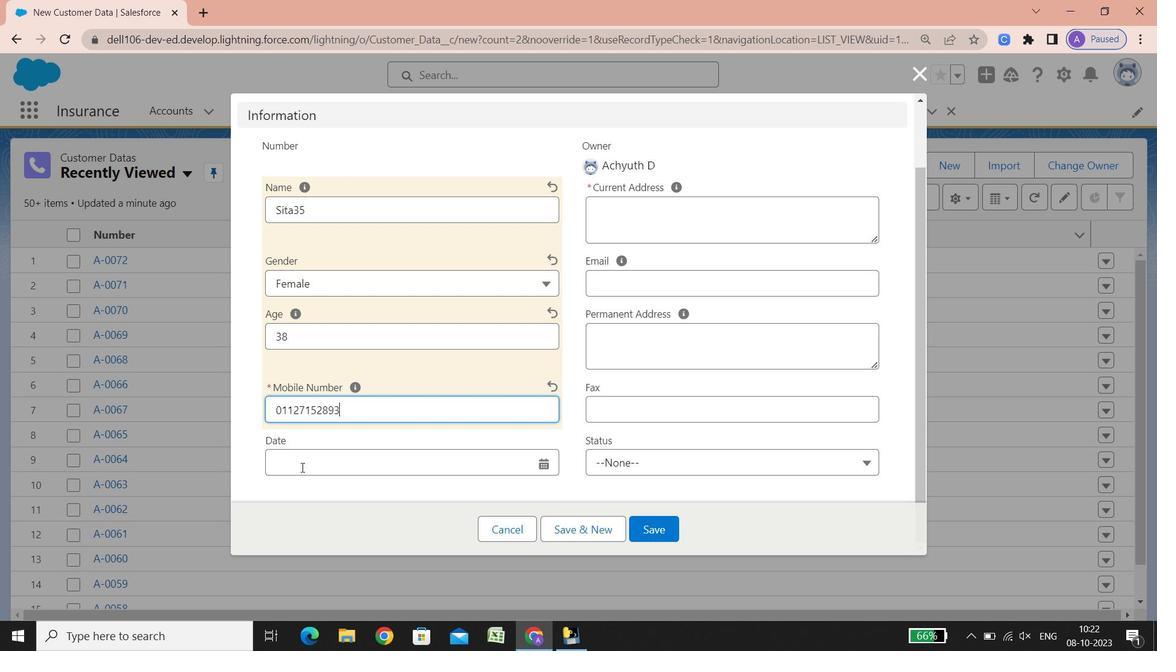 
Action: Mouse scrolled (316, 464) with delta (0, 0)
Screenshot: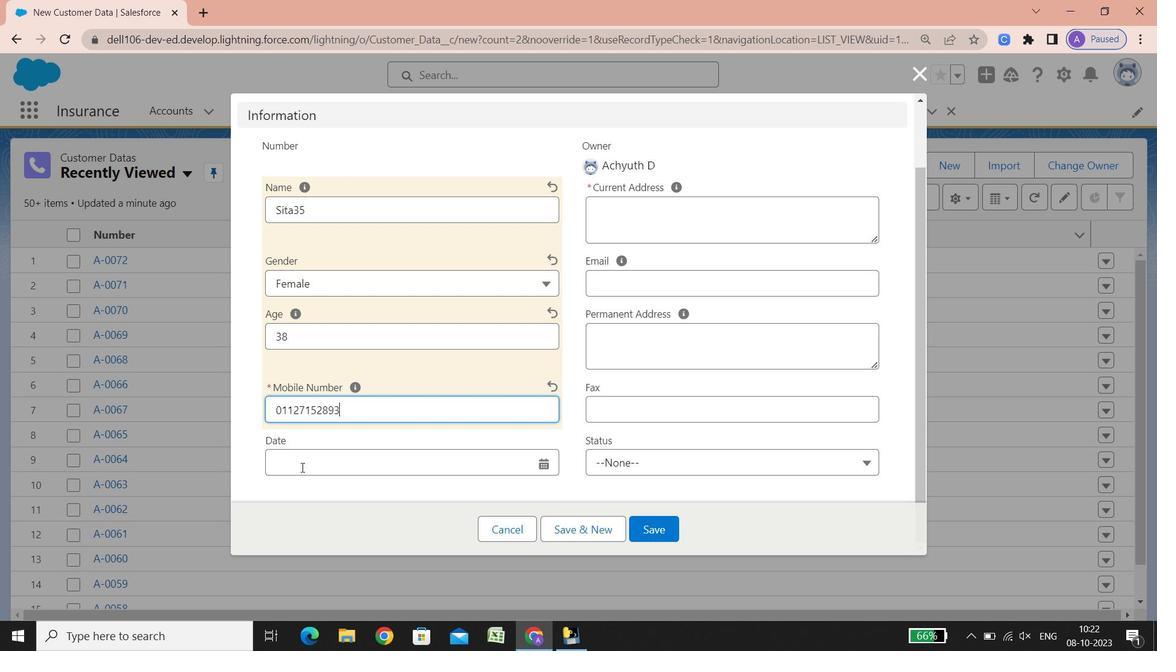 
Action: Mouse scrolled (316, 464) with delta (0, 0)
Screenshot: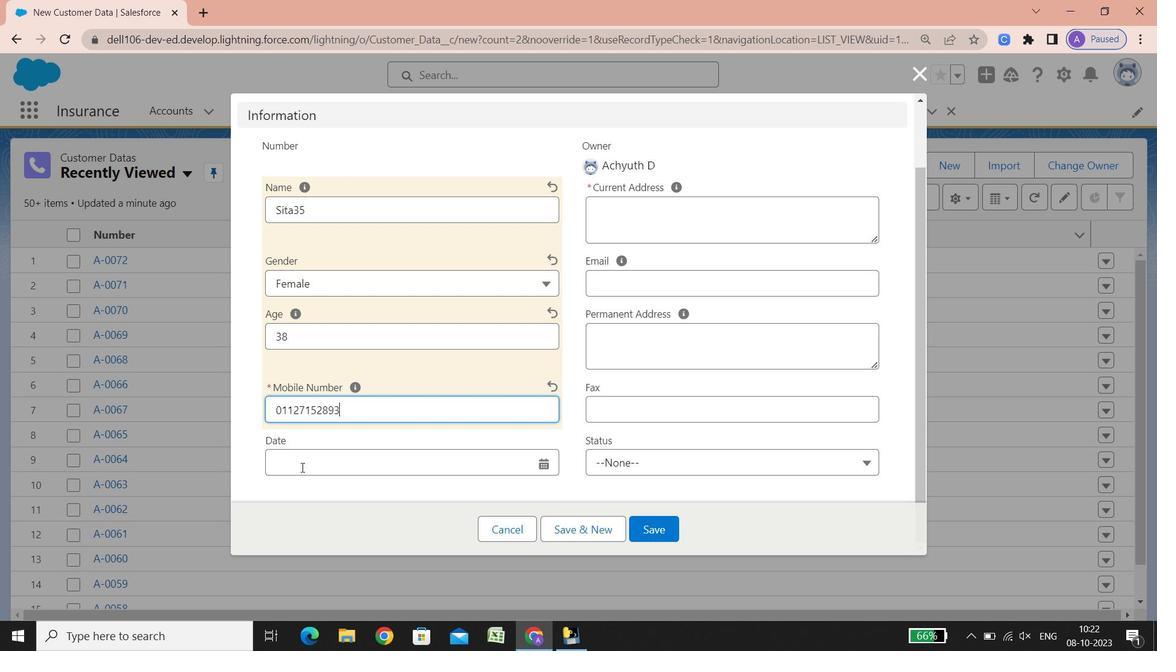 
Action: Mouse scrolled (316, 464) with delta (0, 0)
Screenshot: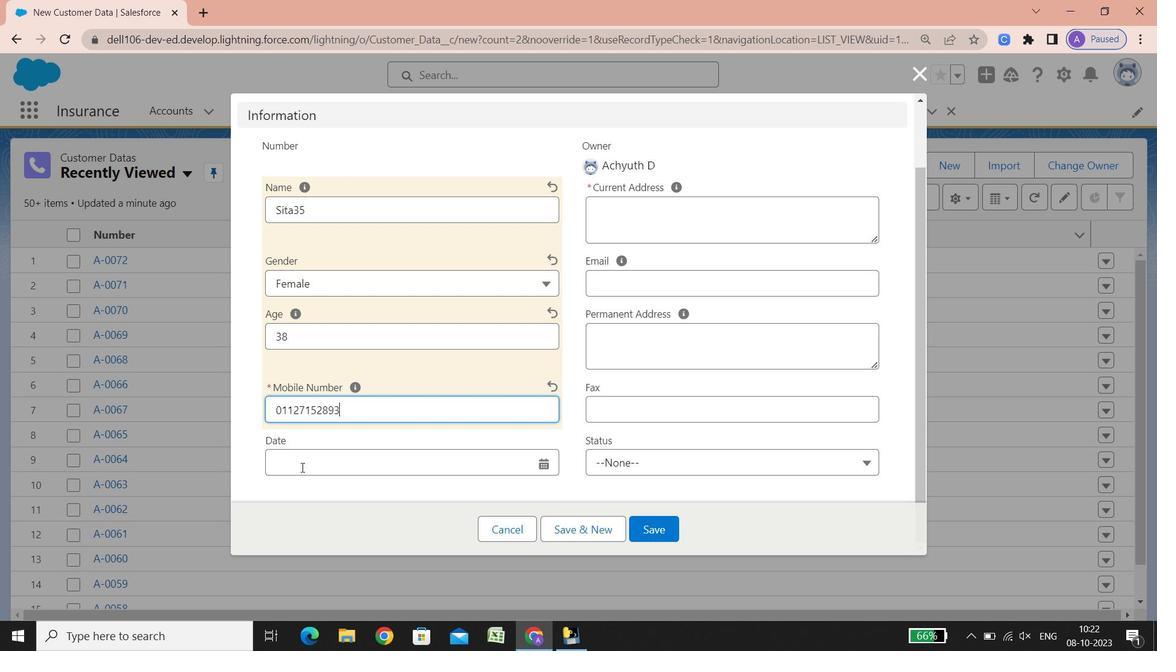 
Action: Mouse scrolled (316, 464) with delta (0, 0)
Screenshot: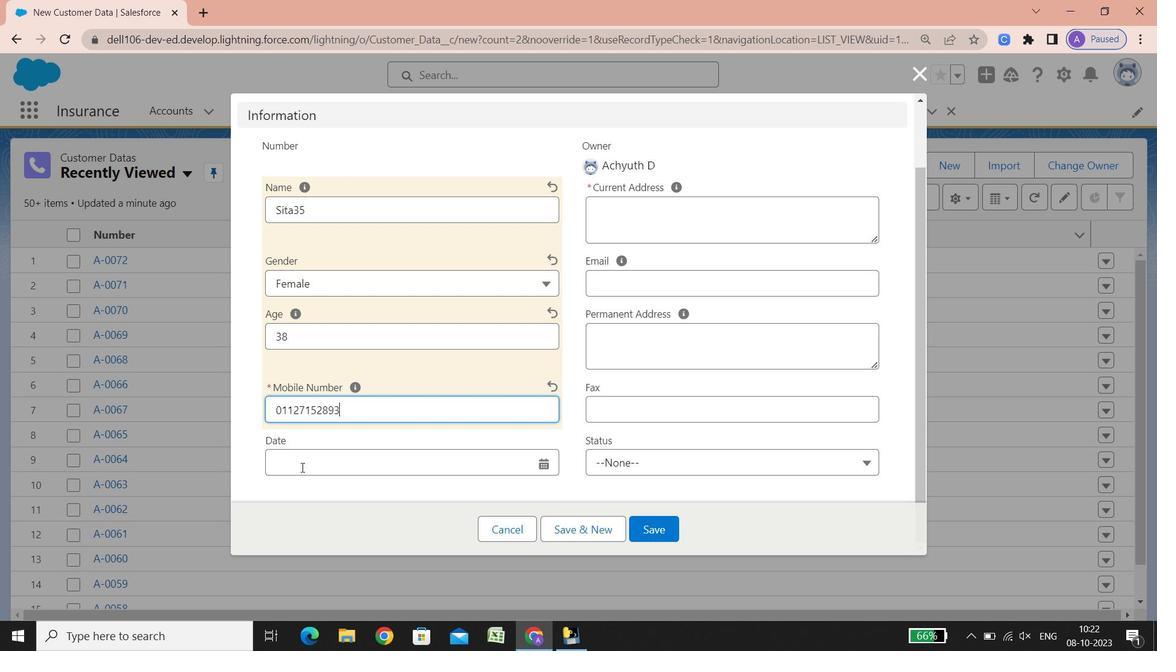 
Action: Mouse scrolled (316, 464) with delta (0, 0)
Screenshot: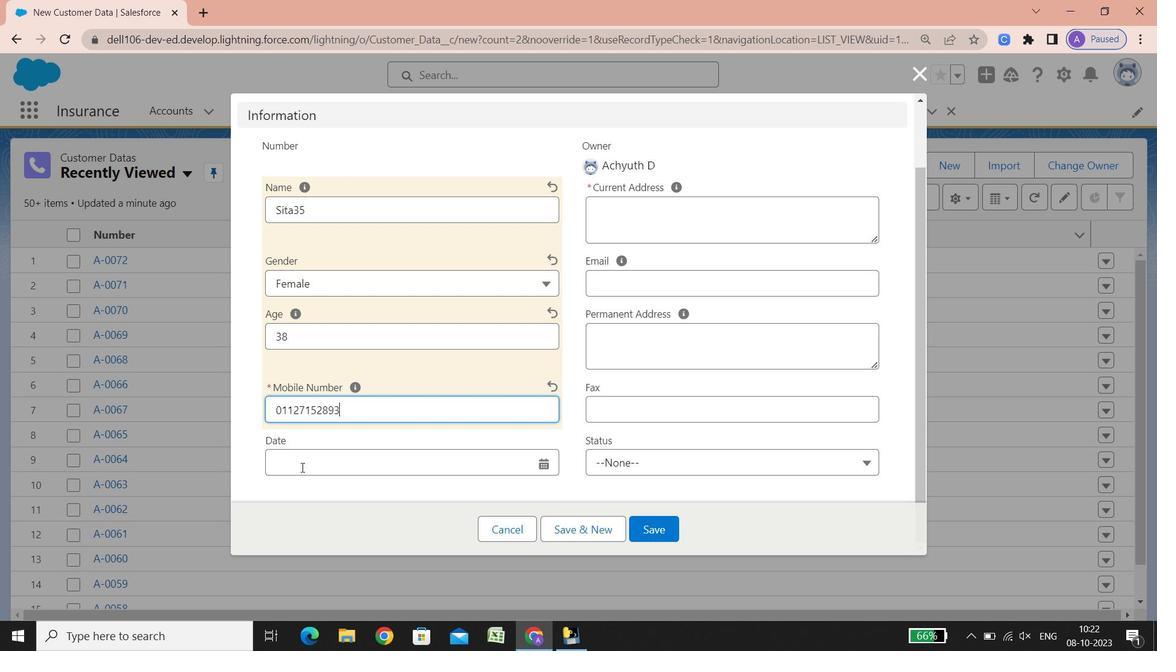 
Action: Mouse scrolled (316, 464) with delta (0, 0)
Screenshot: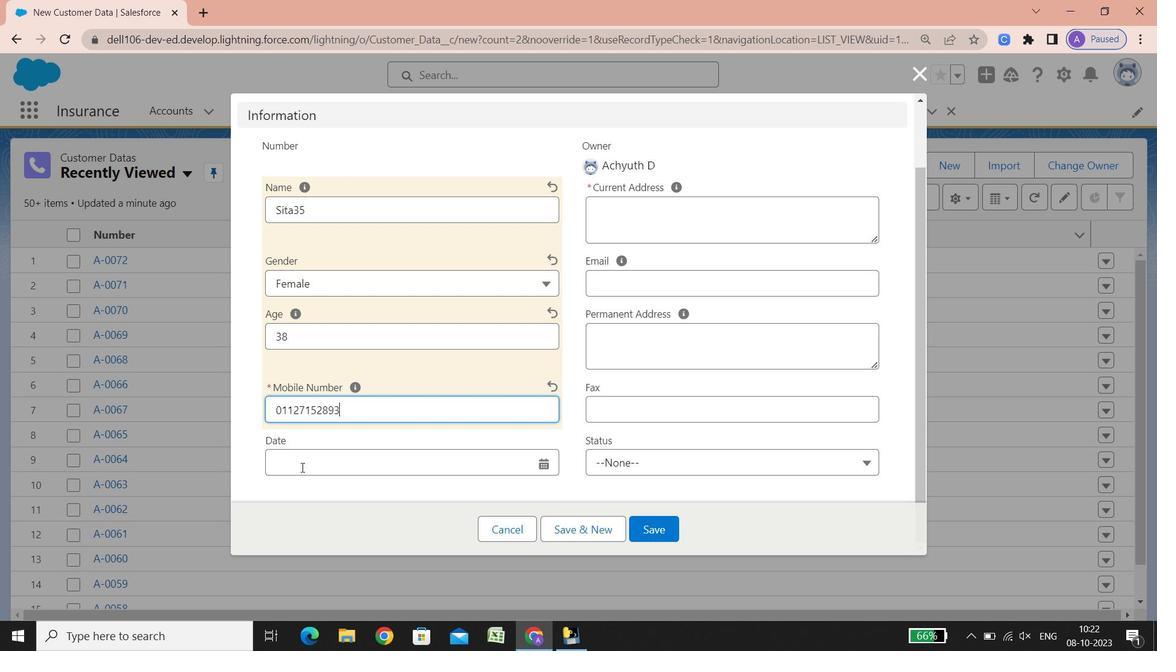 
Action: Mouse scrolled (316, 464) with delta (0, 0)
Screenshot: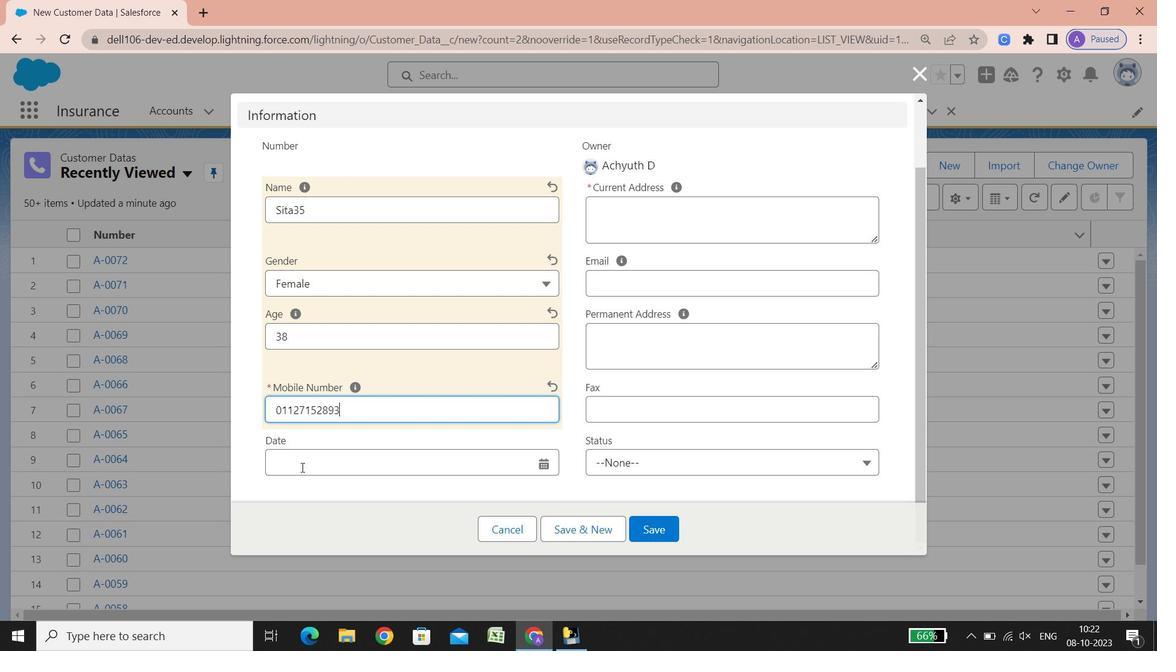 
Action: Mouse scrolled (316, 464) with delta (0, 0)
Screenshot: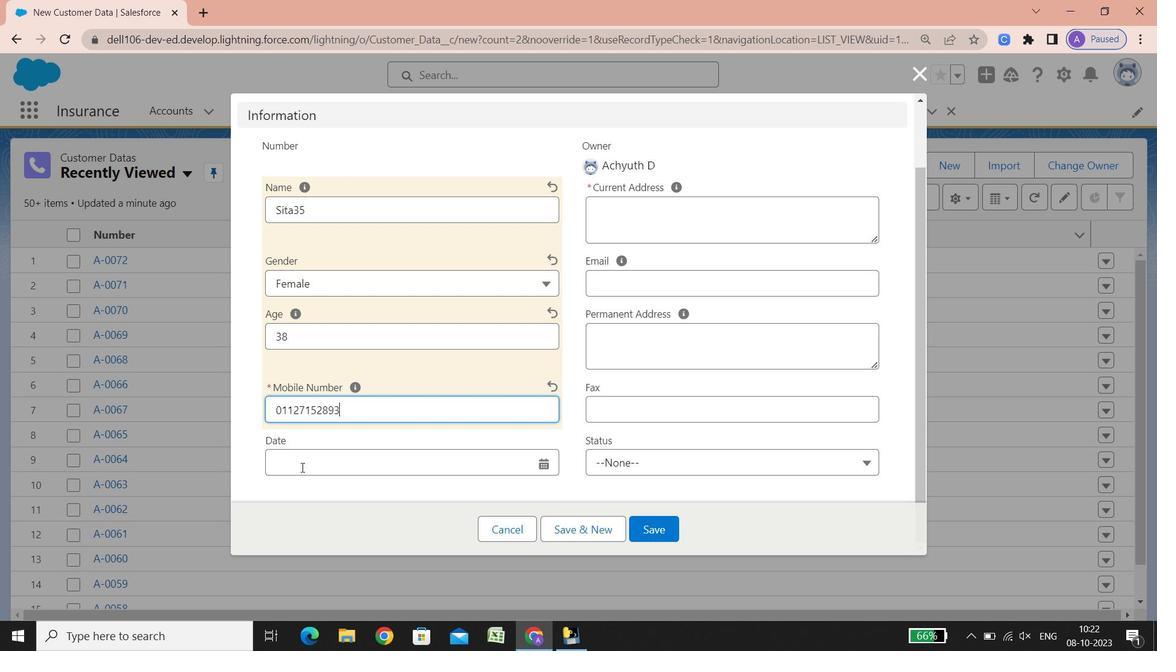 
Action: Mouse scrolled (316, 464) with delta (0, 0)
Screenshot: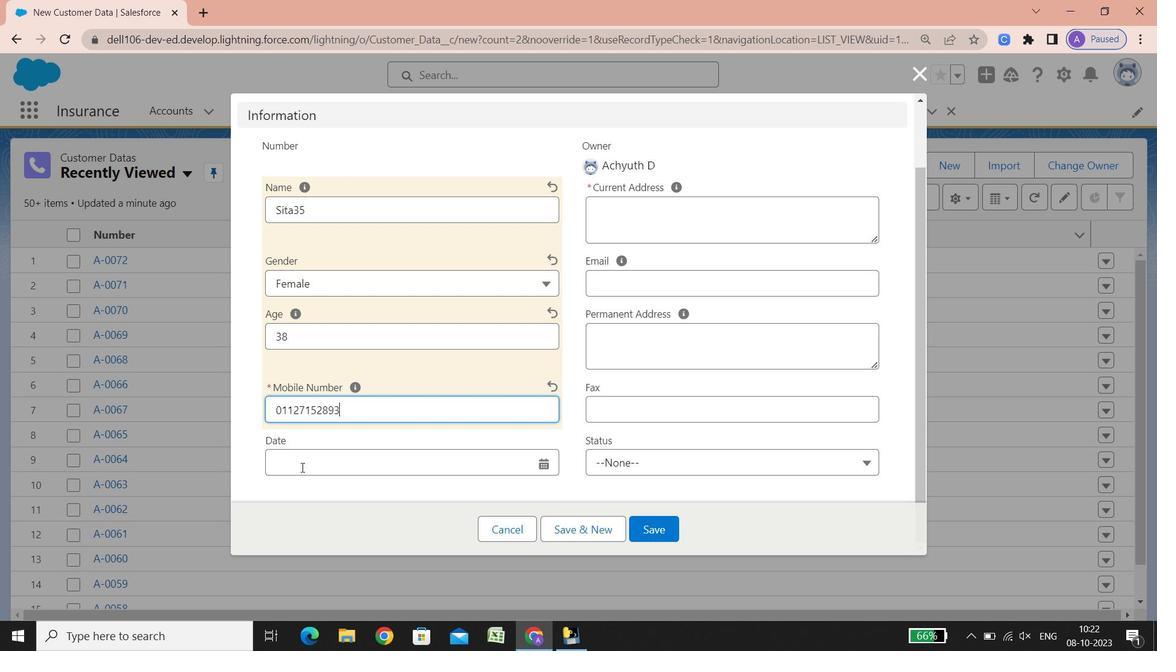 
Action: Mouse scrolled (316, 464) with delta (0, 0)
Screenshot: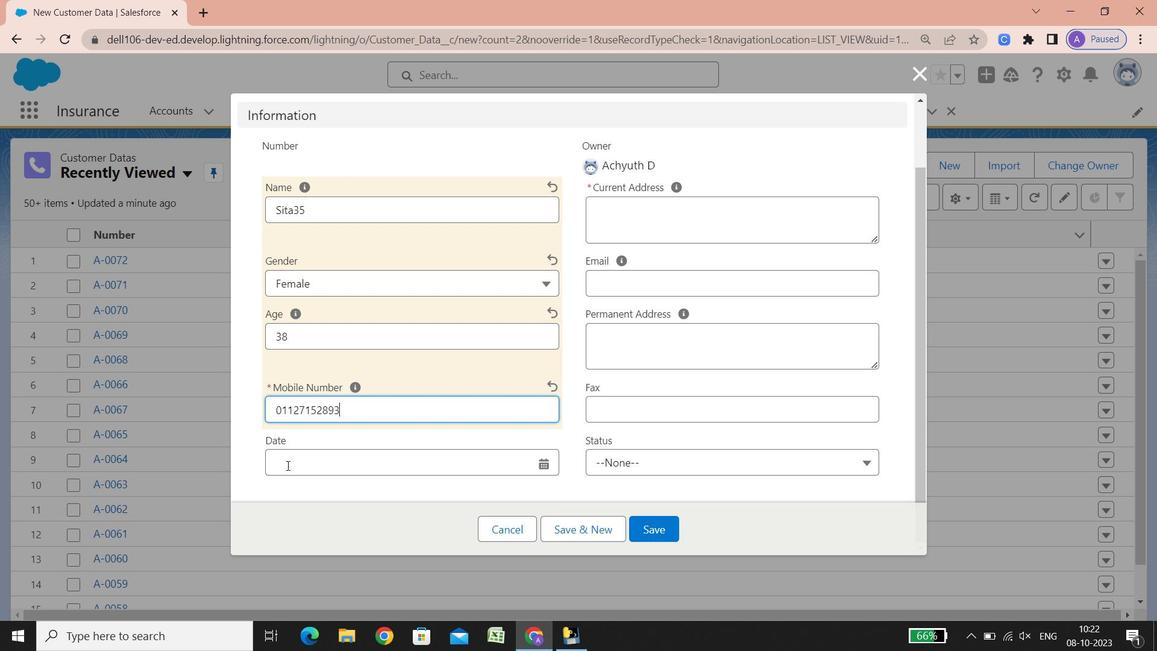 
Action: Mouse scrolled (316, 464) with delta (0, 0)
Screenshot: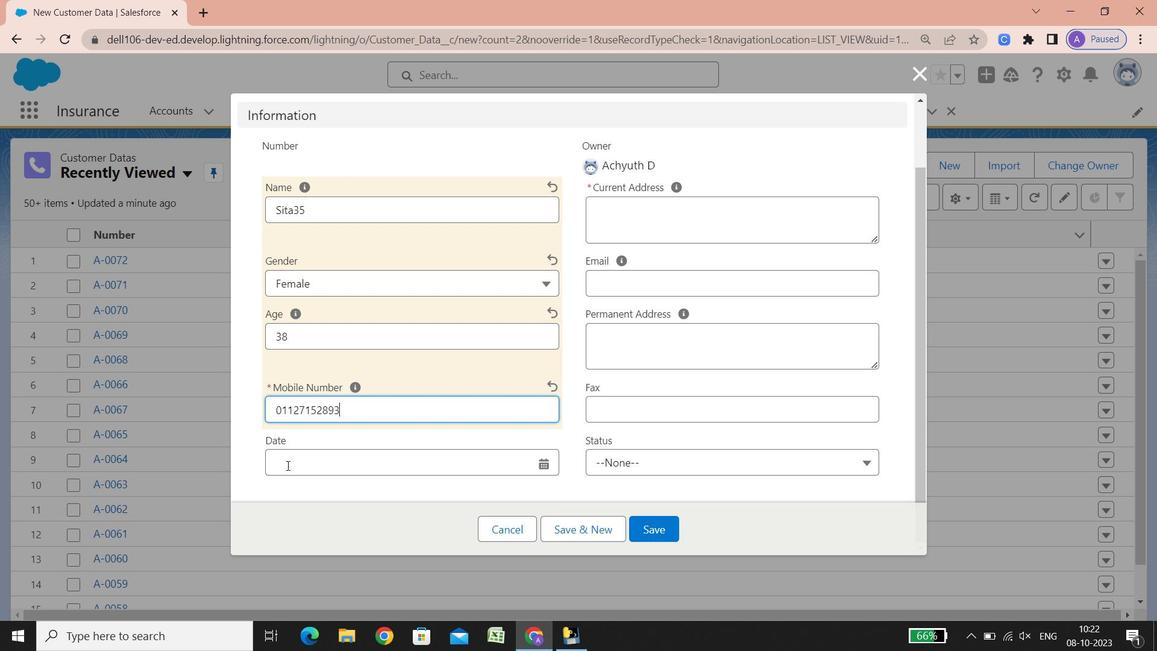 
Action: Mouse scrolled (316, 464) with delta (0, 0)
Screenshot: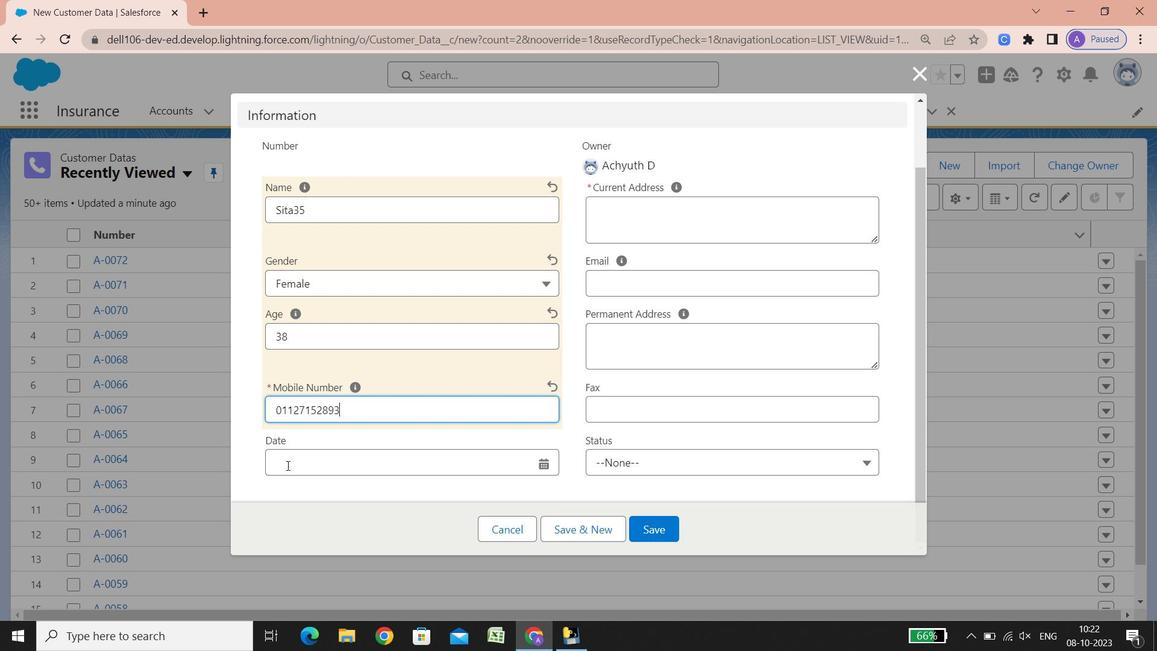 
Action: Mouse scrolled (316, 464) with delta (0, 0)
Screenshot: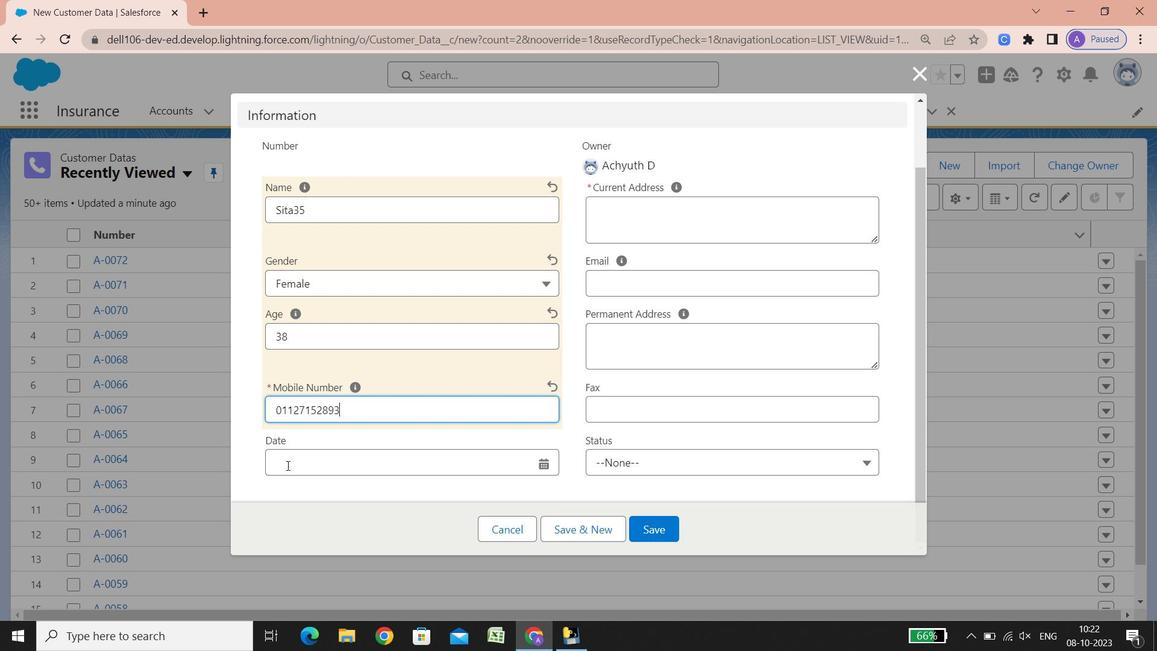 
Action: Mouse scrolled (316, 464) with delta (0, 0)
Screenshot: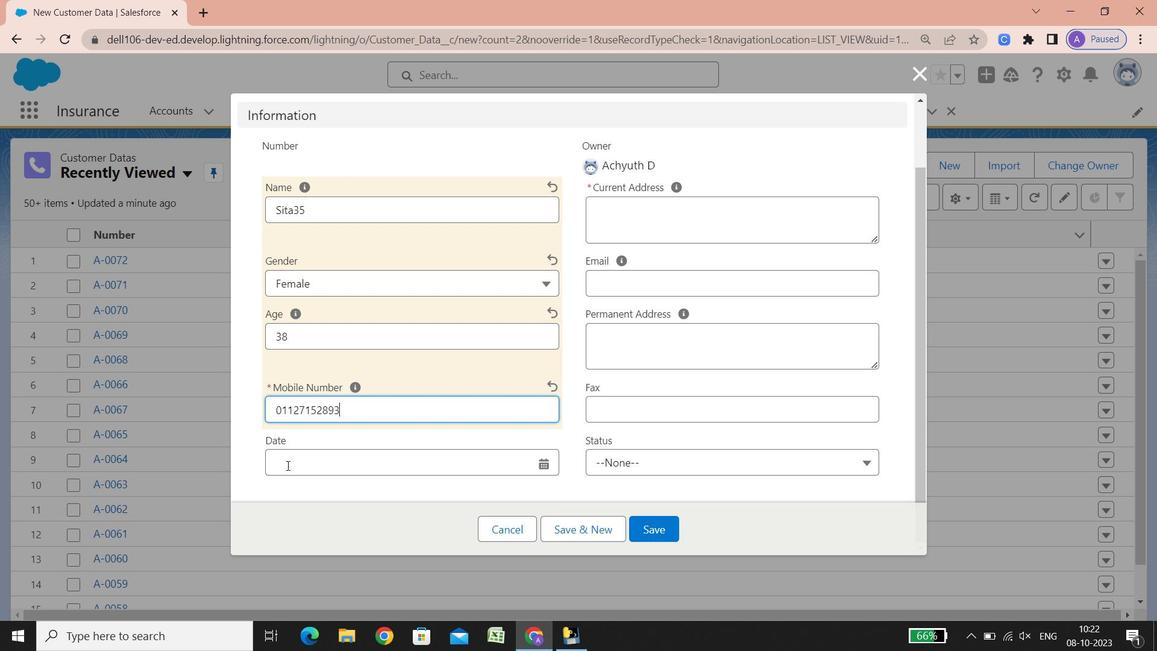 
Action: Mouse scrolled (316, 464) with delta (0, 0)
Screenshot: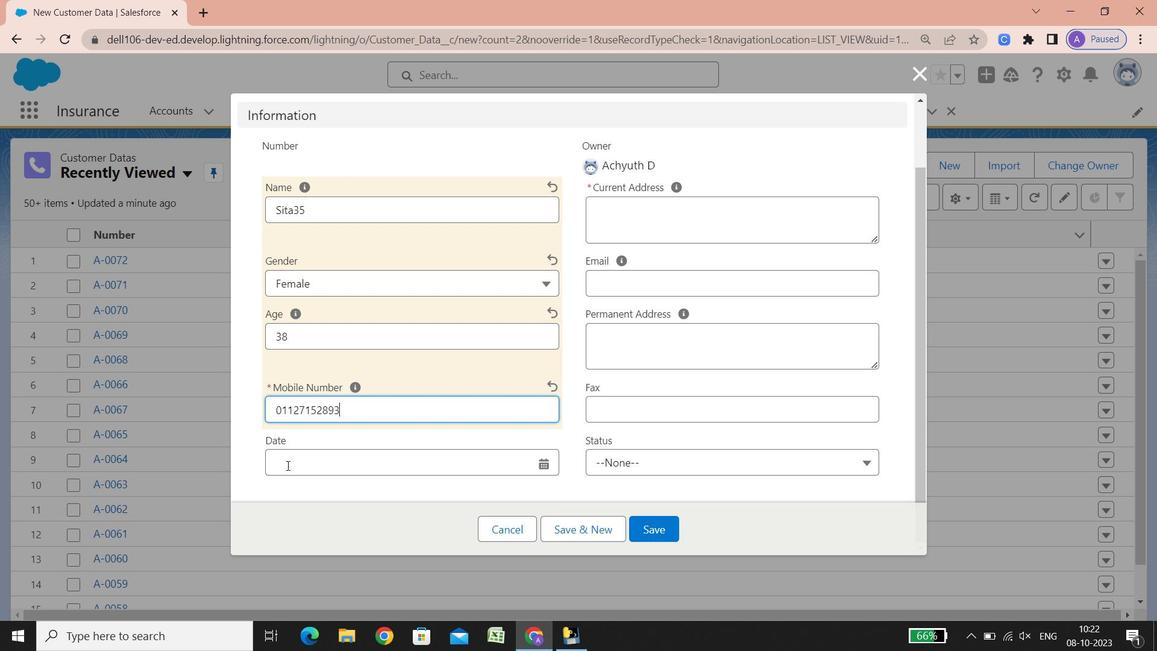 
Action: Mouse scrolled (316, 464) with delta (0, 0)
Screenshot: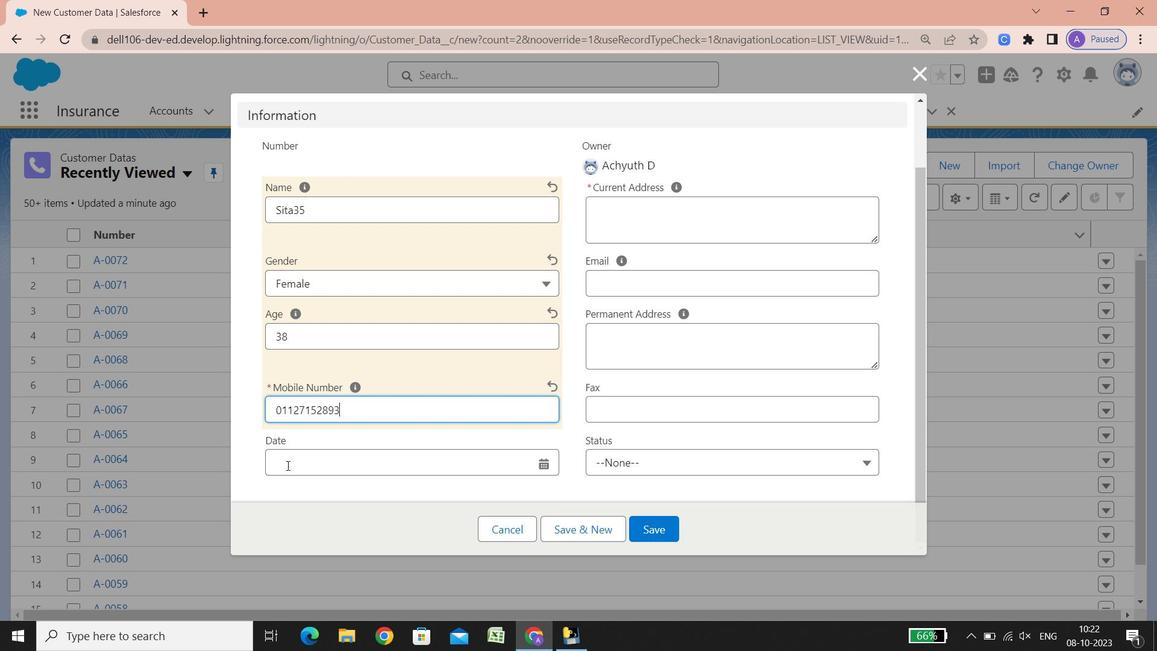 
Action: Mouse scrolled (316, 464) with delta (0, 0)
Screenshot: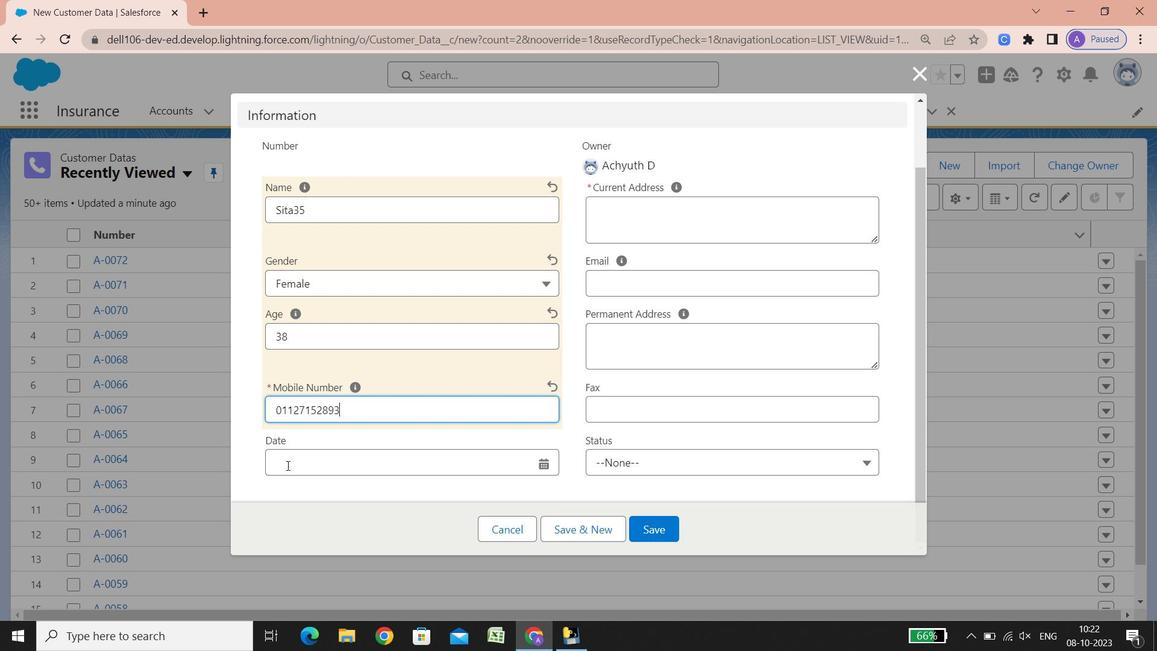 
Action: Mouse moved to (287, 465)
Screenshot: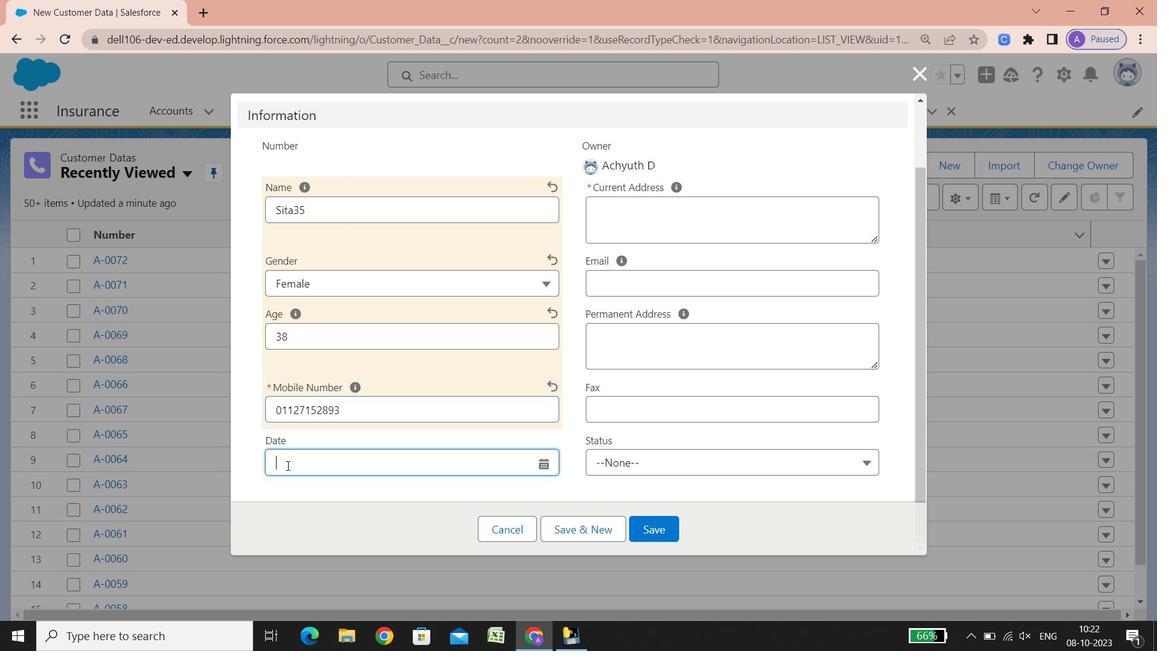 
Action: Mouse pressed left at (287, 465)
Screenshot: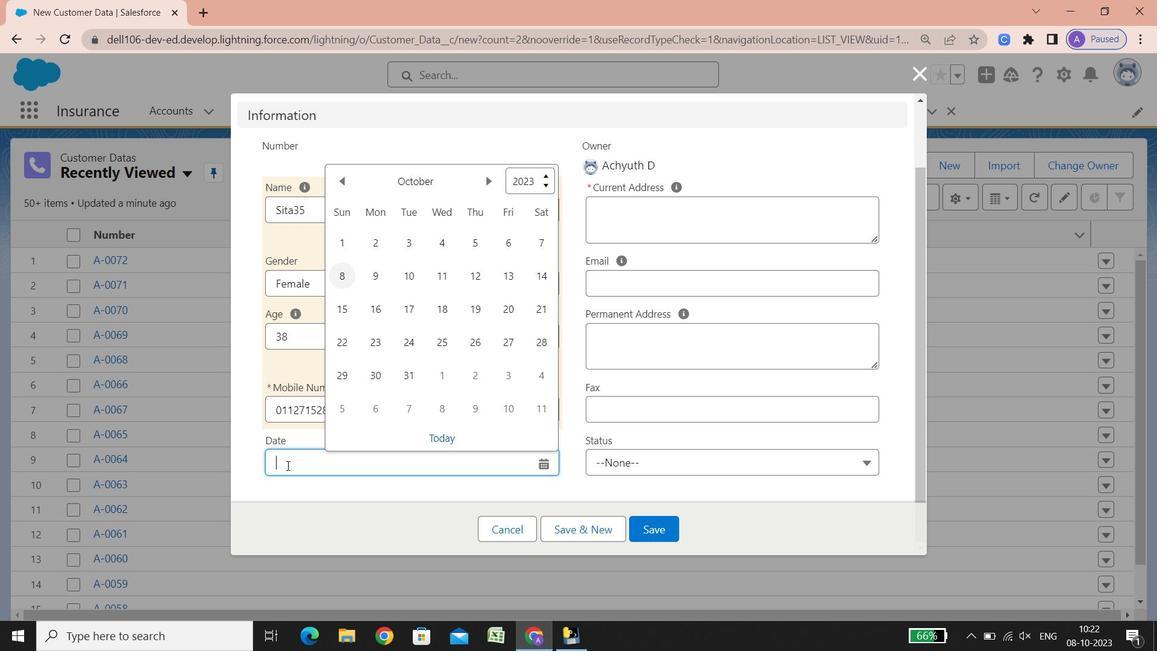 
Action: Mouse moved to (447, 440)
Screenshot: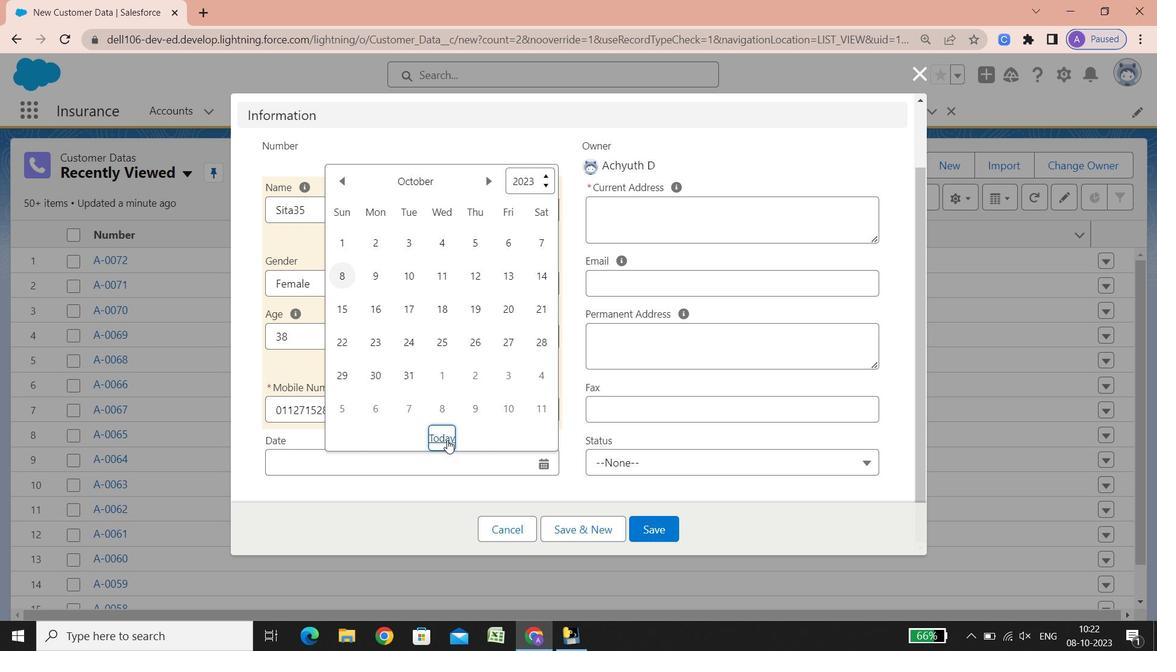 
Action: Mouse pressed left at (447, 440)
Screenshot: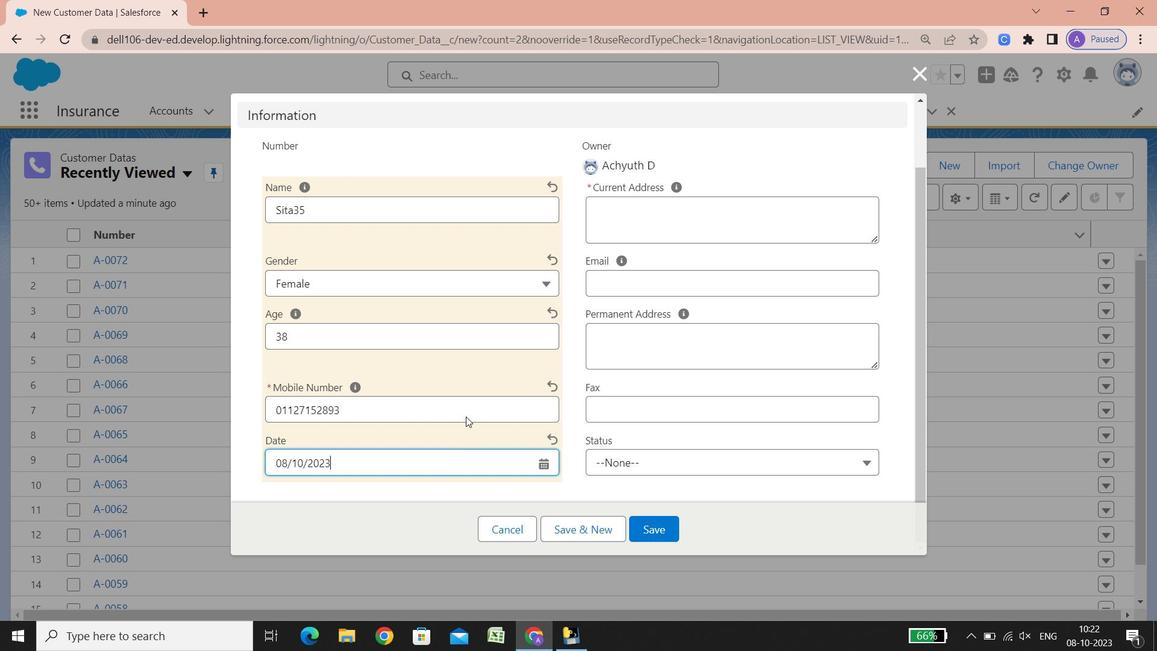 
Action: Mouse moved to (647, 206)
Screenshot: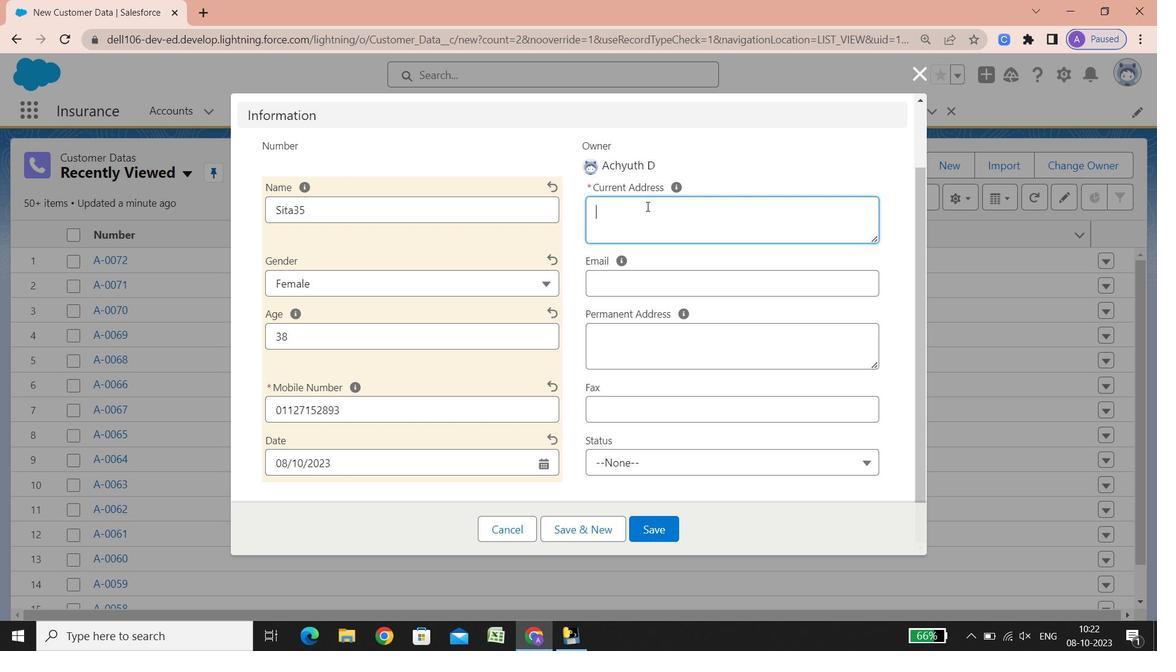 
Action: Mouse pressed left at (647, 206)
Screenshot: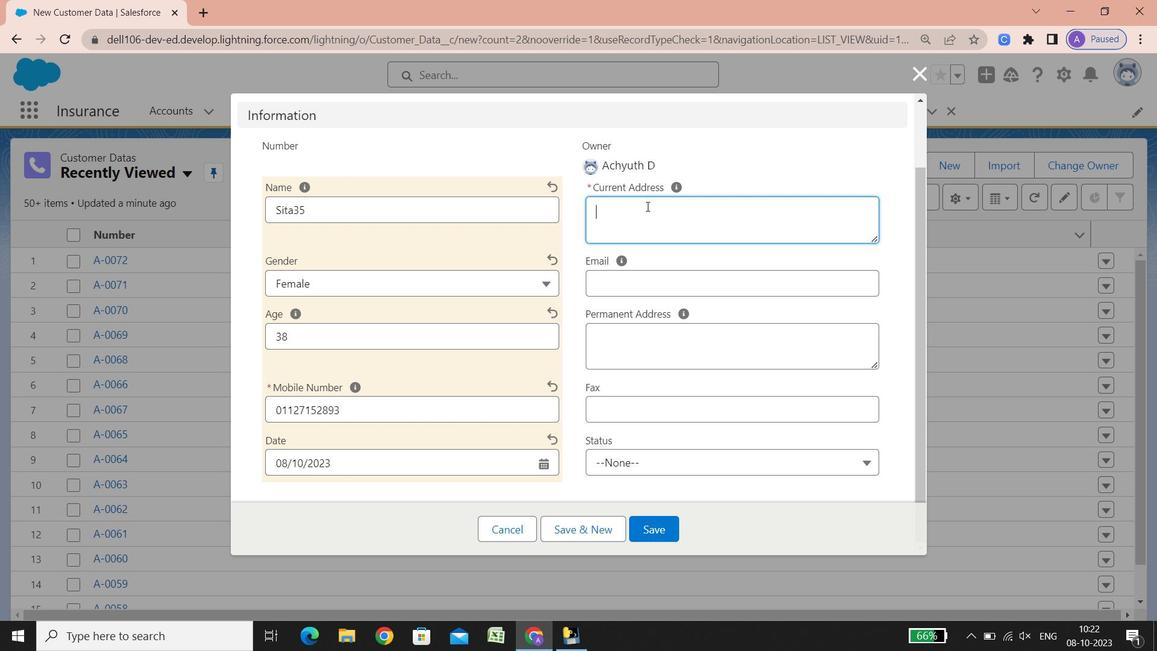 
Action: Key pressed <Key.shift>Street<Key.space><Key.shift_r>:<Key.space><Key.shift><Key.shift><Key.shift><Key.shift><Key.shift><Key.shift><Key.shift><Key.shift><Key.shift>Wz<Key.space>61
Screenshot: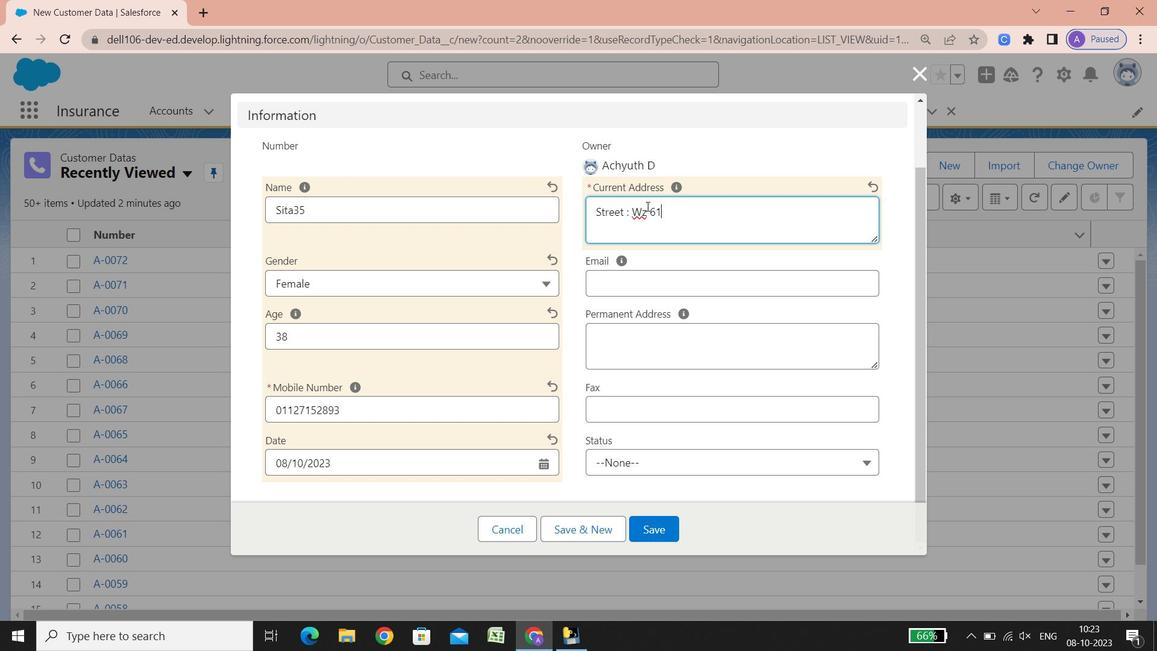 
Action: Mouse moved to (792, 139)
Screenshot: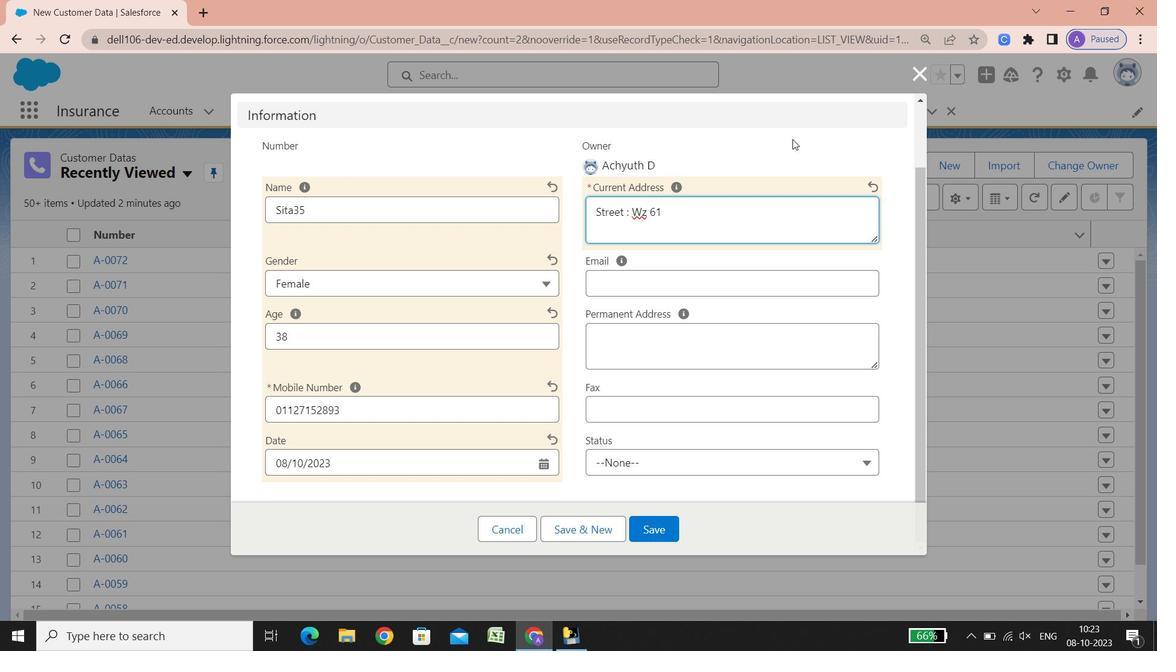 
Action: Key pressed 6=<Key.backspace>-617,<Key.space><Key.shift>Street<Key.space><Key.shift><Key.shift><Key.shift><Key.shift><Key.shift><Key.shift><Key.shift><Key.shift><Key.shift><Key.shift><Key.shift><Key.shift><Key.shift><Key.shift><Key.shift><Key.shift><Key.shift><Key.shift><Key.shift><Key.shift><Key.shift>No<Key.space>1,<Key.space><Key.shift><Key.shift><Key.shift><Key.shift><Key.shift><Key.shift><Key.shift><Key.shift><Key.shift><Key.shift><Key.shift><Key.shift>Sri<Key.space><Key.shift><Key.shift><Key.shift><Key.shift><Key.shift><Key.shift><Key.shift><Key.shift><Key.shift><Key.shift><Key.shift><Key.shift><Key.shift><Key.shift><Key.shift><Key.shift><Key.shift><Key.shift><Key.shift><Key.shift><Key.shift><Key.shift><Key.shift>Nagar,<Key.space><Key.shift><Key.shift><Key.shift><Key.shift><Key.shift><Key.shift><Key.shift><Key.shift><Key.shift><Key.shift><Key.shift><Key.shift><Key.shift><Key.shift>Near<Key.space><Key.shift><Key.shift><Key.shift><Key.shift>Hanuman<Key.space><Key.shift_r><Key.shift_r><Key.shift_r><Key.shift_r><Key.shift_r><Key.shift_r><Key.shift_r><Key.shift_r><Key.shift_r><Key.shift_r><Key.shift_r>Mandir,<Key.space><Key.shift_r>Pitampura<Key.enter><Key.shift><Key.shift><Key.shift><Key.shift><Key.shift><Key.shift><Key.shift><Key.shift><Key.shift><Key.shift><Key.shift><Key.shift><Key.shift><Key.shift><Key.shift><Key.shift><Key.shift><Key.shift><Key.shift><Key.shift><Key.shift>City<Key.space><Key.shift_r>:<Key.space><Key.shift><Key.shift><Key.shift><Key.shift><Key.shift><Key.shift><Key.shift><Key.shift><Key.shift><Key.shift><Key.shift><Key.shift><Key.shift><Key.shift>Delhi<Key.enter><Key.shift><Key.shift><Key.shift><Key.shift><Key.shift><Key.shift><Key.shift><Key.shift><Key.shift><Key.shift><Key.shift><Key.shift><Key.shift><Key.shift><Key.shift><Key.shift><Key.shift><Key.shift>State/<Key.shift_r><Key.shift_r><Key.shift_r><Key.shift_r><Key.shift_r><Key.shift_r><Key.shift_r><Key.shift_r>Province/area<Key.space><Key.shift_r>:<Key.space><Key.shift><Key.shift><Key.shift><Key.shift><Key.shift><Key.shift>Dee<Key.backspace>lhi<Key.enter><Key.shift_r><Key.shift_r>Phone<Key.space>number<Key.space><Key.shift_r><Key.shift_r><Key.shift_r><Key.shift_r>:<Key.space>01127152893<Key.enter><Key.shift>Zip<Key.space>code<Key.space><Key.shift_r>:<Key.space>110034<Key.enter><Key.shift><Key.shift><Key.shift><Key.shift><Key.shift>Country<Key.space>calling<Key.space>c
Screenshot: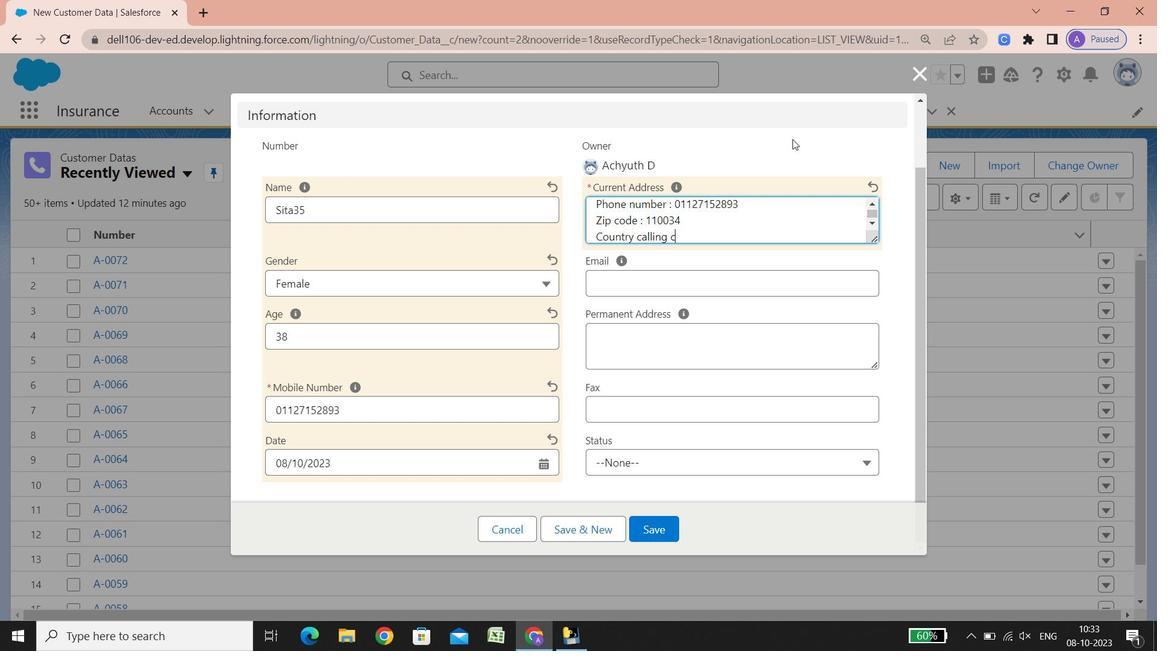 
Action: Mouse moved to (791, 139)
Screenshot: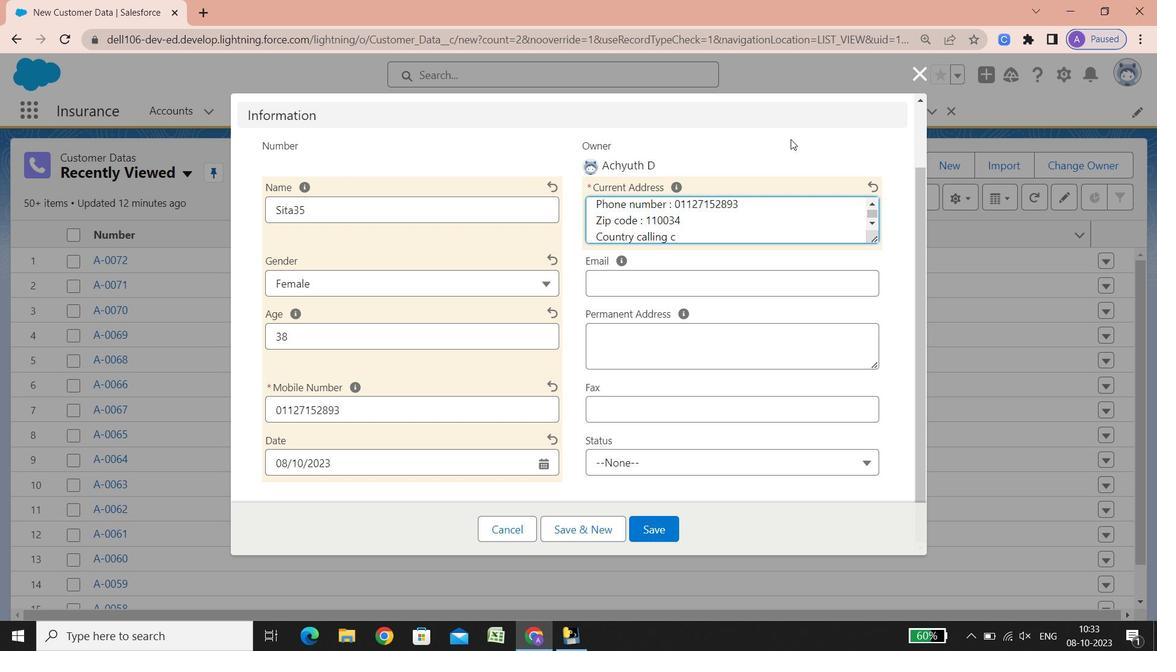 
Action: Key pressed ode<Key.space><Key.shift_r><Key.shift_r><Key.shift_r><Key.shift_r><Key.shift_r><Key.shift_r>:<Key.space><Key.shift_r><Key.shift_r><Key.shift_r><Key.shift_r><Key.shift_r>+91<Key.enter><Key.shift><Key.shift><Key.shift><Key.shift><Key.shift><Key.shift><Key.shift><Key.shift><Key.shift><Key.shift><Key.shift><Key.shift><Key.shift><Key.shift><Key.shift><Key.shift><Key.shift><Key.shift><Key.shift><Key.shift><Key.shift><Key.shift><Key.shift><Key.shift><Key.shift><Key.shift><Key.shift>Country<Key.space><Key.shift_r>:<Key.space><Key.shift_r>India
Screenshot: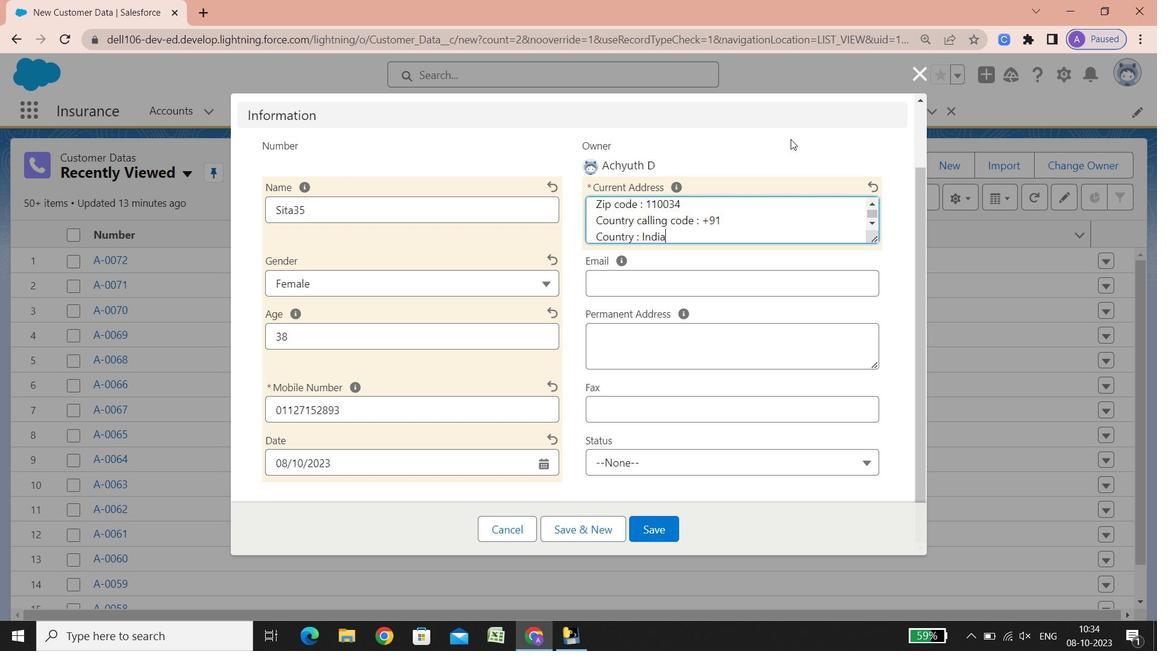 
Action: Mouse moved to (599, 285)
Screenshot: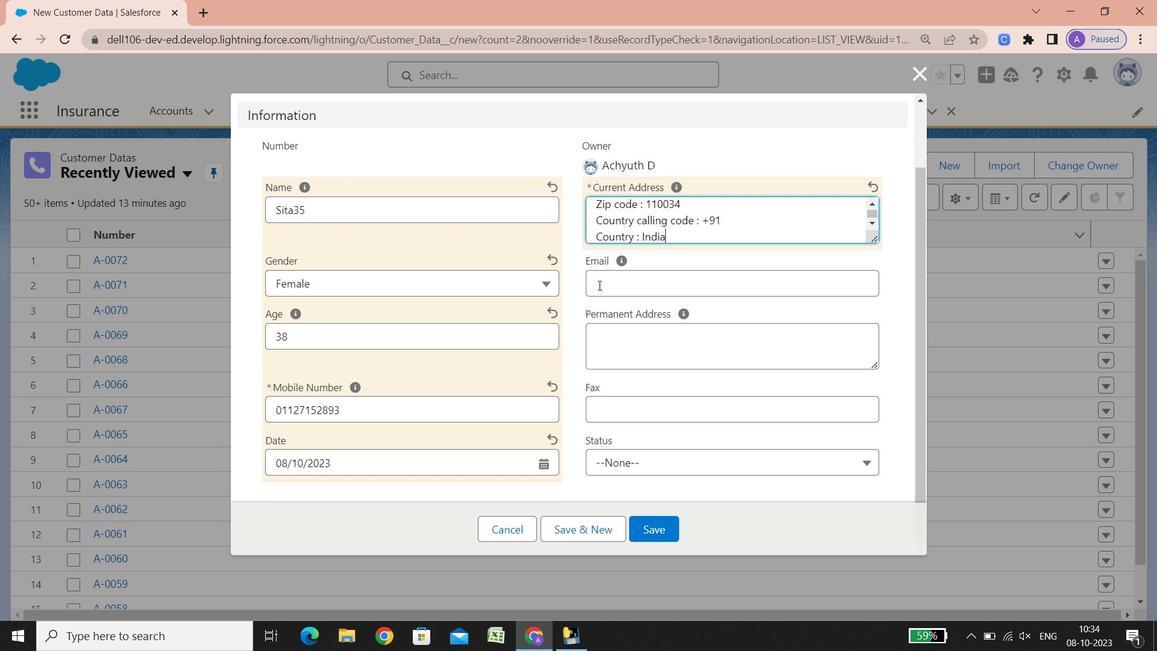 
Action: Mouse pressed left at (599, 285)
Screenshot: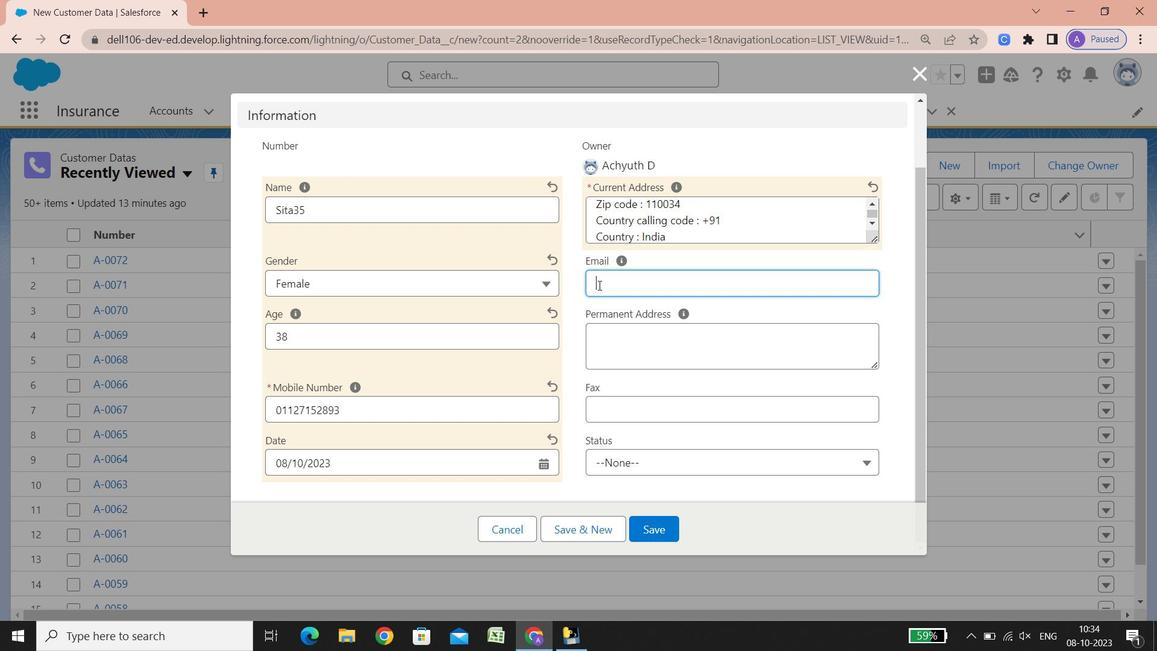 
Action: Key pressed <Key.shift><Key.shift>Sita354258<Key.shift><Key.shift><Key.shift><Key.shift><Key.shift><Key.shift><Key.shift><Key.shift><Key.shift><Key.shift><Key.shift><Key.shift><Key.shift><Key.shift><Key.shift><Key.shift><Key.shift><Key.shift><Key.shift><Key.shift><Key.shift><Key.shift>@google.com
Screenshot: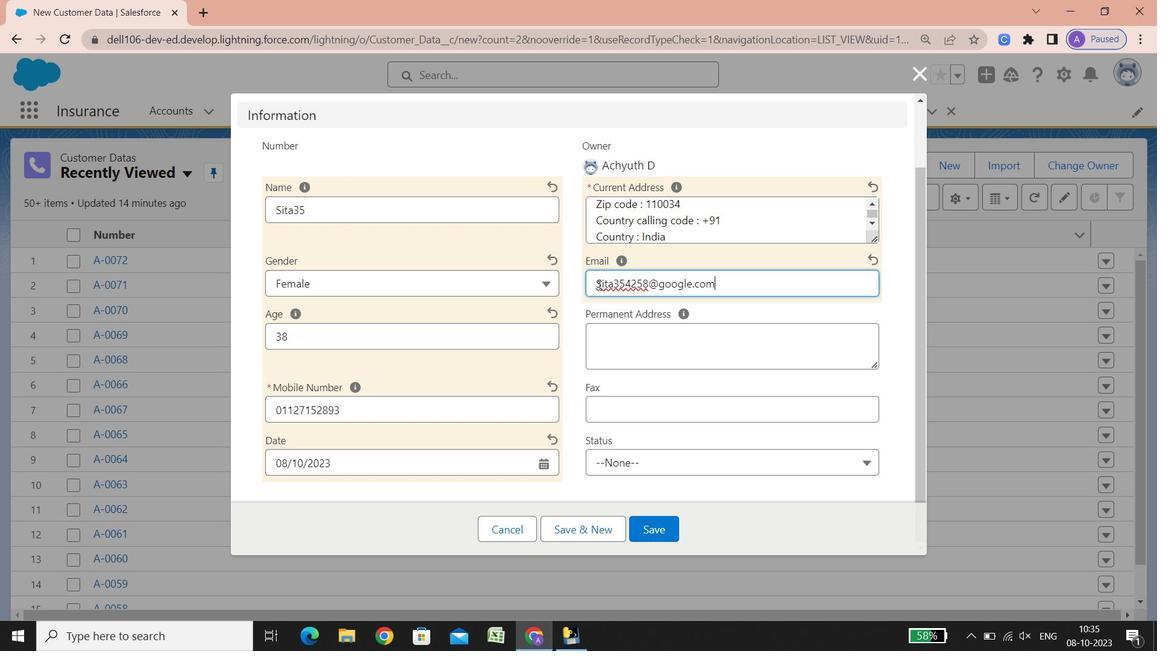 
Action: Mouse moved to (599, 329)
Screenshot: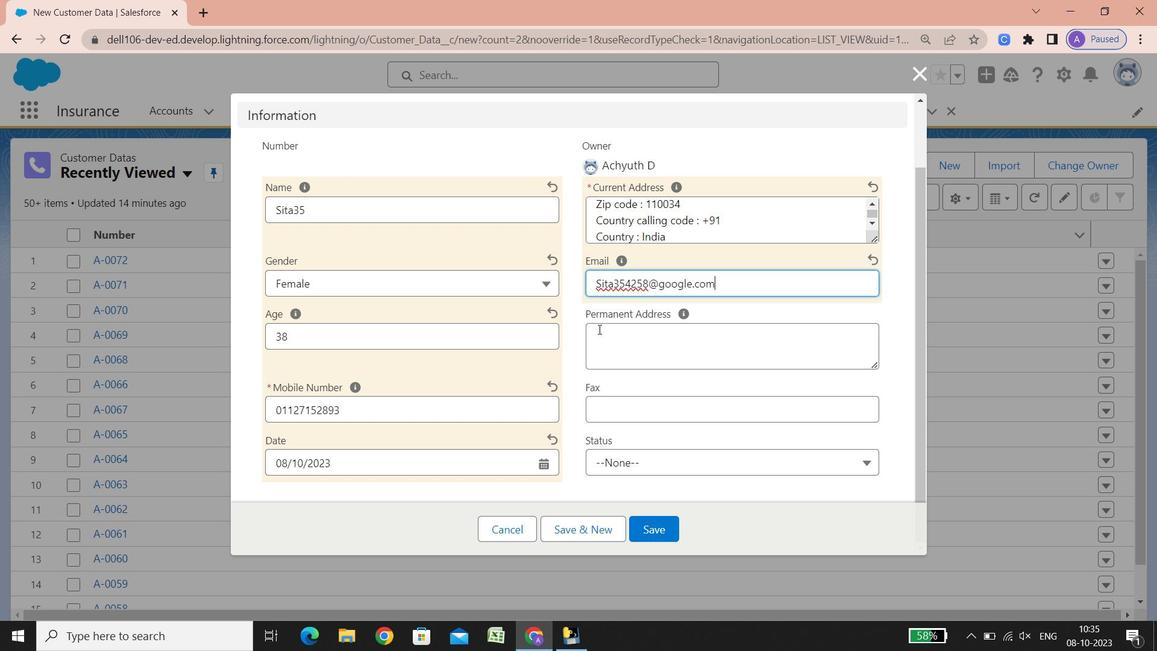 
Action: Mouse pressed left at (599, 329)
Screenshot: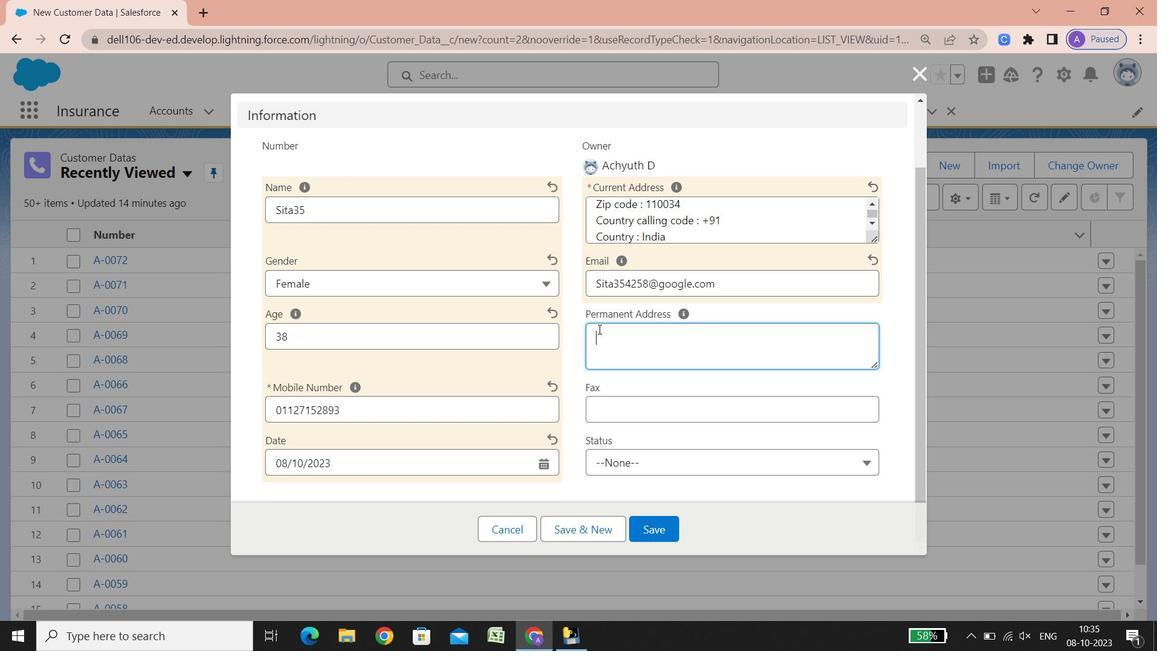 
Action: Key pressed <Key.shift><Key.shift><Key.shift><Key.shift><Key.shift><Key.shift><Key.shift><Key.shift><Key.shift>Street<Key.space><Key.shift_r><Key.shift_r><Key.shift_r><Key.shift_r><Key.shift_r><Key.shift_r><Key.shift_r><Key.shift_r>:<Key.space>2,<Key.space><Key.shift><Key.shift><Key.shift><Key.shift><Key.shift><Key.shift><Key.shift><Key.shift><Key.shift><Key.shift><Key.shift><Key.shift><Key.shift><Key.shift><Key.shift><Key.shift><Key.shift><Key.shift><Key.shift><Key.shift><Key.shift><Key.shift><Key.shift><Key.shift><Key.shift><Key.shift><Key.shift><Key.shift><Key.shift><Key.shift><Key.shift><Key.shift><Key.shift>Agar<Key.space><Key.shift><Key.shift><Key.shift><Key.shift><Key.shift><Key.shift><Key.shift><Key.shift><Key.shift><Key.shift><Key.shift>Ba
Screenshot: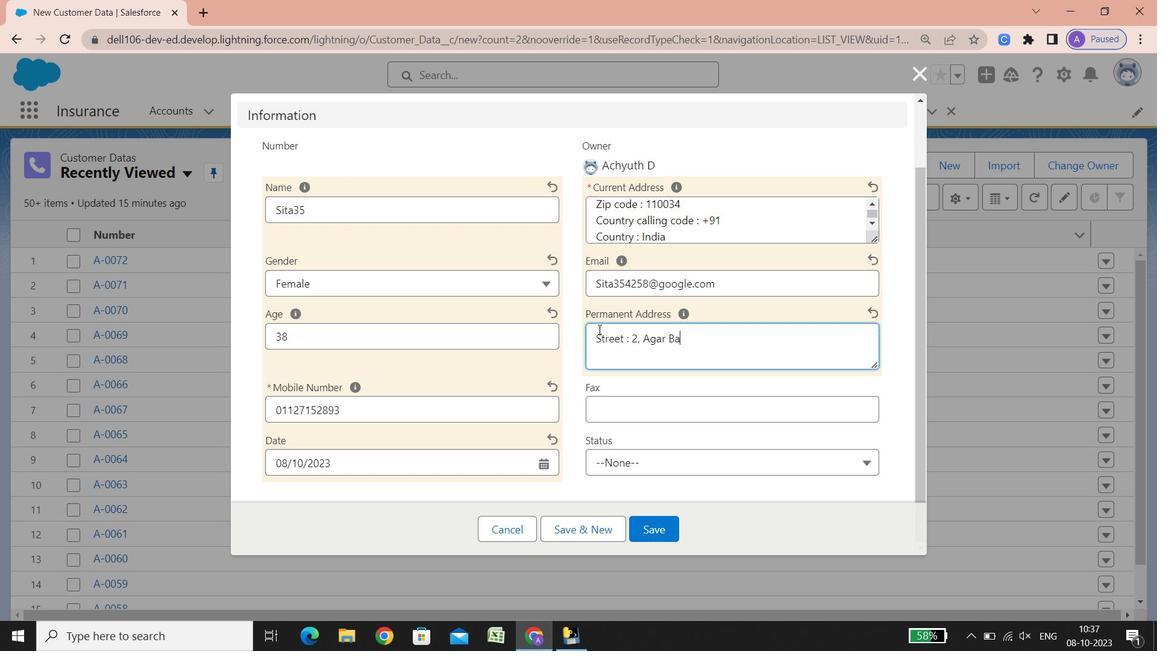 
Action: Mouse moved to (598, 328)
Screenshot: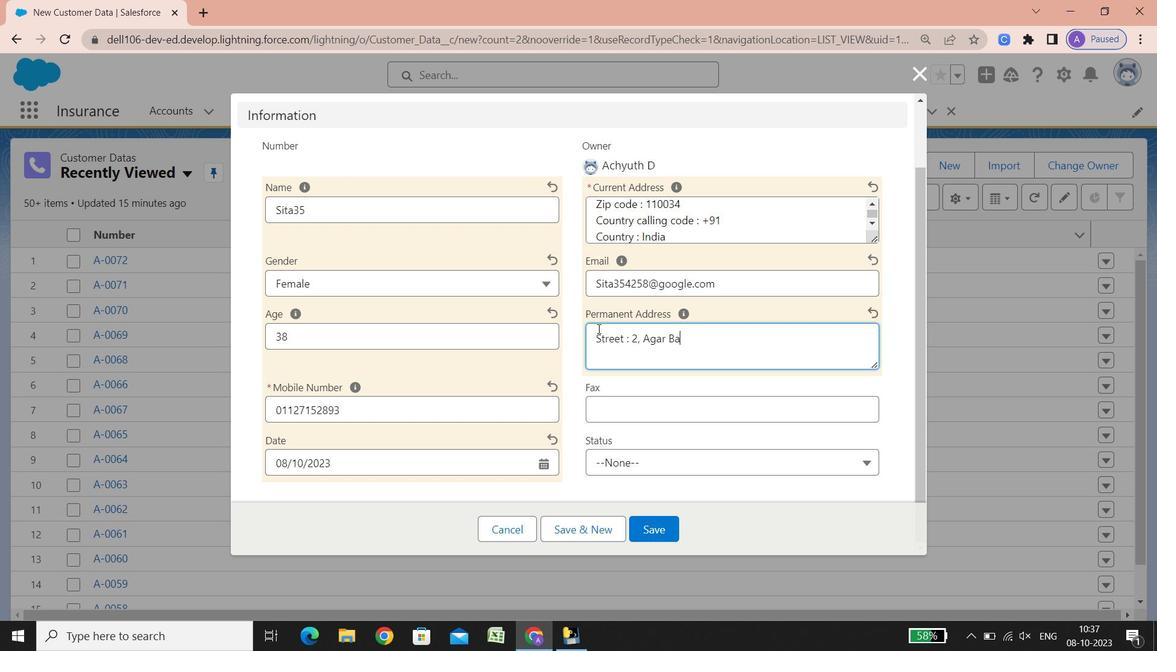 
Action: Key pressed za
Screenshot: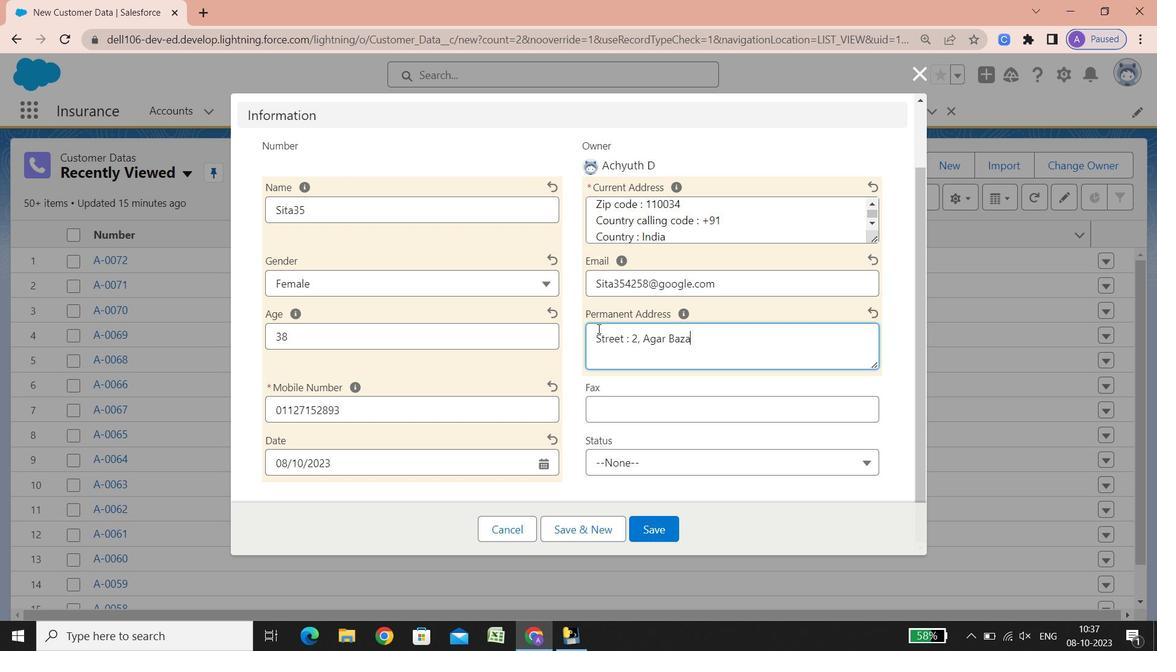
Action: Mouse moved to (599, 325)
Screenshot: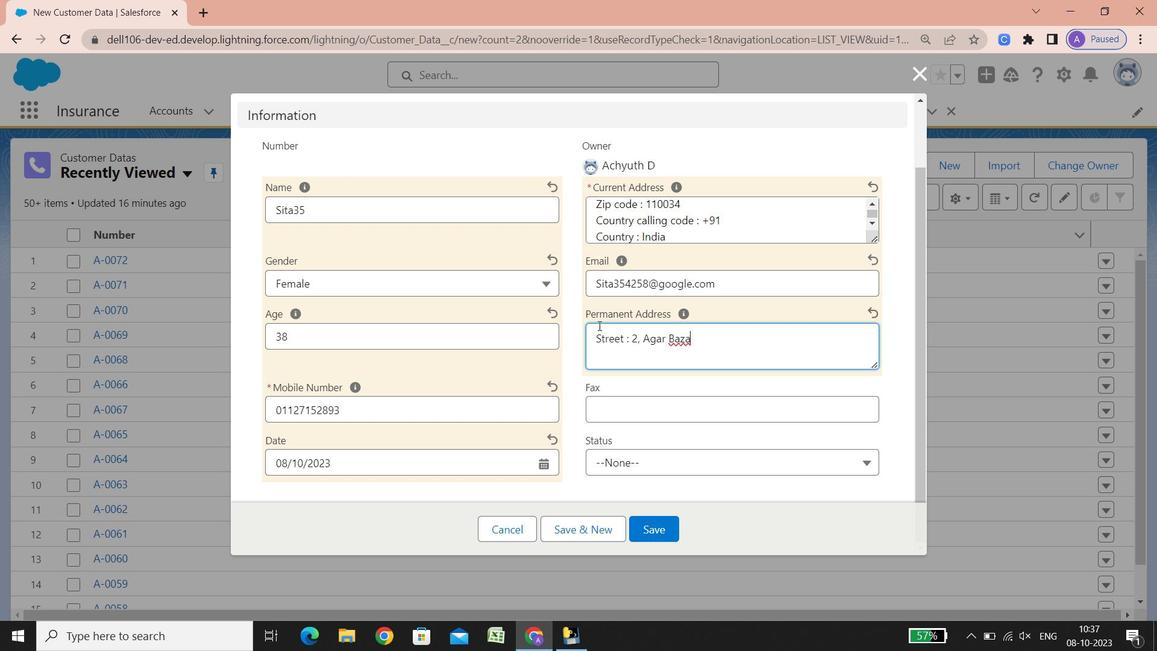 
Action: Key pressed r,<Key.space><Key.shift><Key.shift><Key.shift><Key.shift><Key.shift><Key.shift><Key.shift>Anil<Key.space><Key.shift><Key.shift><Key.shift><Key.shift>Apts,<Key.space><Key.shift><Key.shift><Key.shift><Key.shift><Key.shift><Key.shift><Key.shift><Key.shift><Key.shift><Key.shift>College<Key.space><Key.shift><Key.shift><Key.shift><Key.shift><Key.shift><Key.shift><Key.shift><Key.shift><Key.shift><Key.shift><Key.shift>Street
Screenshot: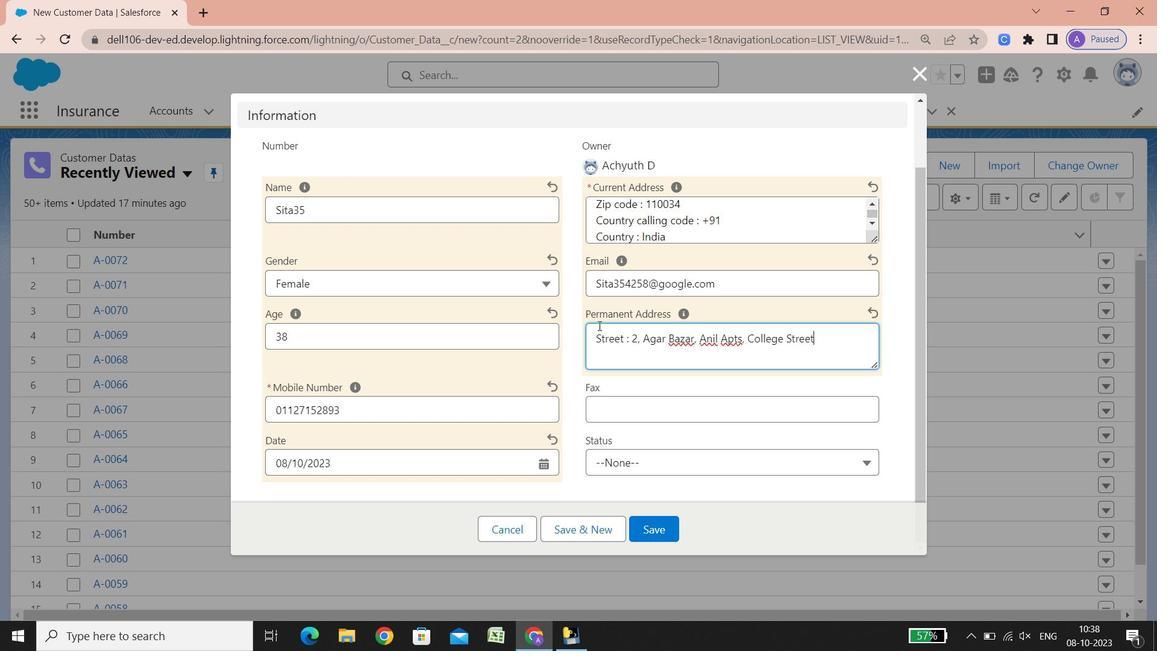 
Action: Mouse moved to (599, 326)
Screenshot: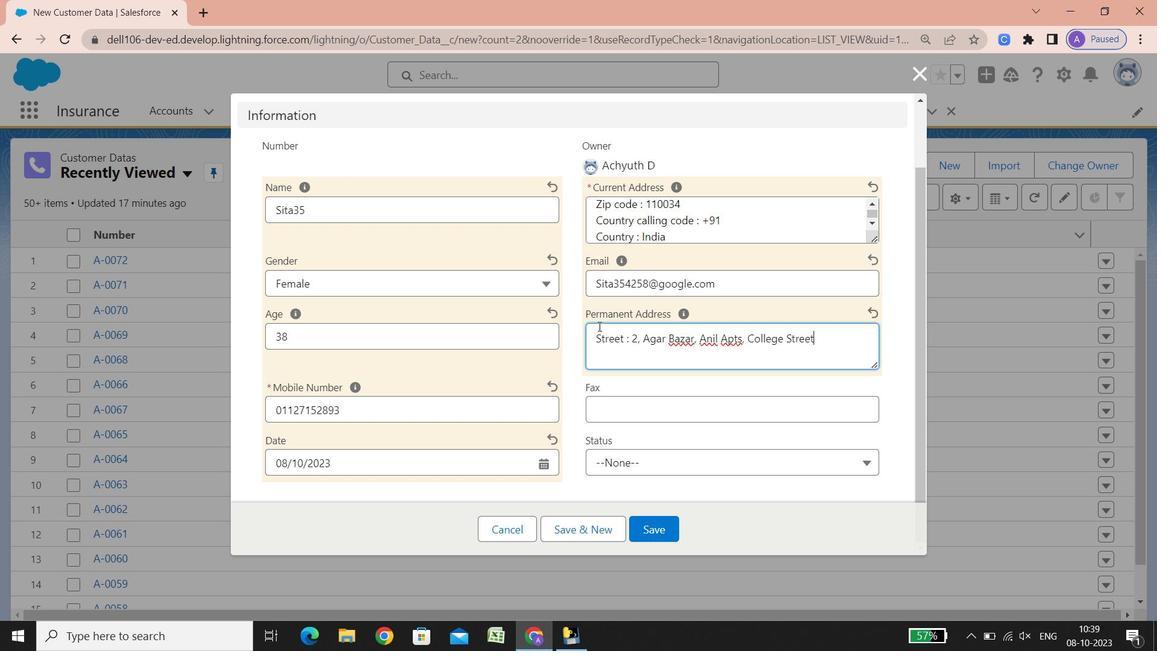 
Action: Key pressed ,<Key.space><Key.shift><Key.shift><Key.shift><Key.shift><Key.shift><Key.shift><Key.shift><Key.shift><Key.shift><Key.shift><Key.shift><Key.shift><Key.shift><Key.shift><Key.shift><Key.shift><Key.shift><Key.shift><Key.shift>SA<Key.space><Key.shift>Nagar,<Key.space><Key.shift>Near<Key.space><Key.shift><Key.shift><Key.shift><Key.shift><Key.shift><Key.shift><Key.shift><Key.shift><Key.shift><Key.shift><Key.shift><Key.shift><Key.shift><Key.shift><Key.shift><Key.shift><Key.shift><Key.shift><Key.shift><Key.shift>S<Key.backspace><Key.shift><Key.shift><Key.shift><Key.shift><Key.shift><Key.shift>Lord<Key.space><Key.shift><Key.shift><Key.shift><Key.shift><Key.shift><Key.shift><Key.shift><Key.shift><Key.shift><Key.shift><Key.shift><Key.shift><Key.shift><Key.shift><Key.shift><Key.shift><Key.shift><Key.shift><Key.shift>Siva<Key.space><Key.shift><Key.shift><Key.shift><Key.shift>Mandir,<Key.space><Key.shift><Key.shift><Key.shift><Key.shift>M<Key.backspace><Key.shift><Key.shift><Key.shift><Key.shift><Key.shift>Dadar<Key.space><Key.shift_r><Key.shift_r><Key.shift_r><Key.shift_r><Key.shift_r><Key.shift_r><Key.shift_r><Key.shift_r><Key.shift_r><Key.shift_r><Key.shift_r><Key.shift_r><Key.shift_r><Key.shift_r><Key.shift_r><Key.shift_r><Key.shift_r><Key.shift_r><Key.shift_r><Key.shift_r><Key.shift_r><Key.shift_r><Key.shift_r><Key.shift_r><Key.shift_r><Key.shift_r><Key.shift_r>*<Key.backspace>(<Key.shift><Key.shift><Key.shift><Key.shift><Key.shift><Key.shift><Key.shift><Key.shift><Key.shift><Key.shift><Key.shift><Key.shift><Key.shift><Key.shift><Key.shift><Key.shift><Key.shift>We<Key.backspace><Key.backspace>west<Key.shift_r><Key.shift_r><Key.shift_r><Key.shift_r><Key.shift_r><Key.shift_r><Key.shift_r><Key.shift_r><Key.shift_r>)<Key.enter><Key.shift><Key.shift><Key.shift><Key.shift><Key.shift><Key.shift><Key.shift>City<Key.space><Key.shift_r>:<Key.space><Key.shift>Mumbai<Key.enter><Key.shift><Key.shift><Key.shift><Key.shift><Key.shift><Key.shift><Key.shift><Key.shift><Key.shift><Key.shift><Key.shift><Key.shift><Key.shift><Key.shift><Key.shift><Key.shift><Key.shift><Key.shift><Key.shift><Key.shift><Key.shift><Key.shift><Key.shift><Key.shift>State/<Key.shift>Province/area
Screenshot: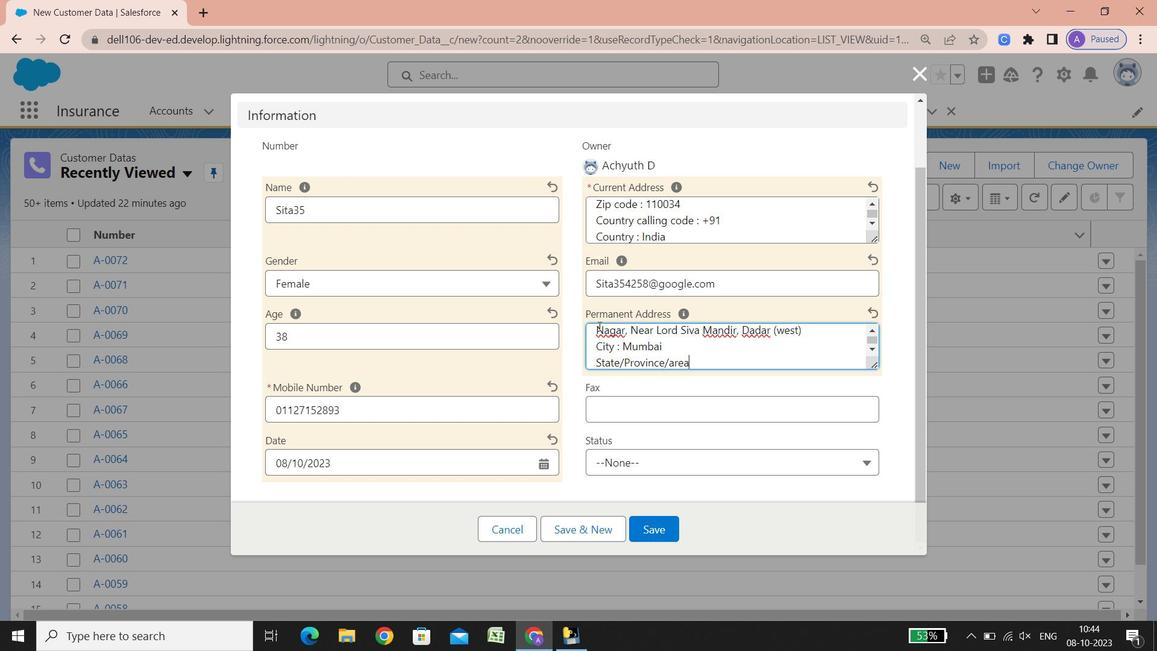 
Action: Mouse moved to (599, 327)
Screenshot: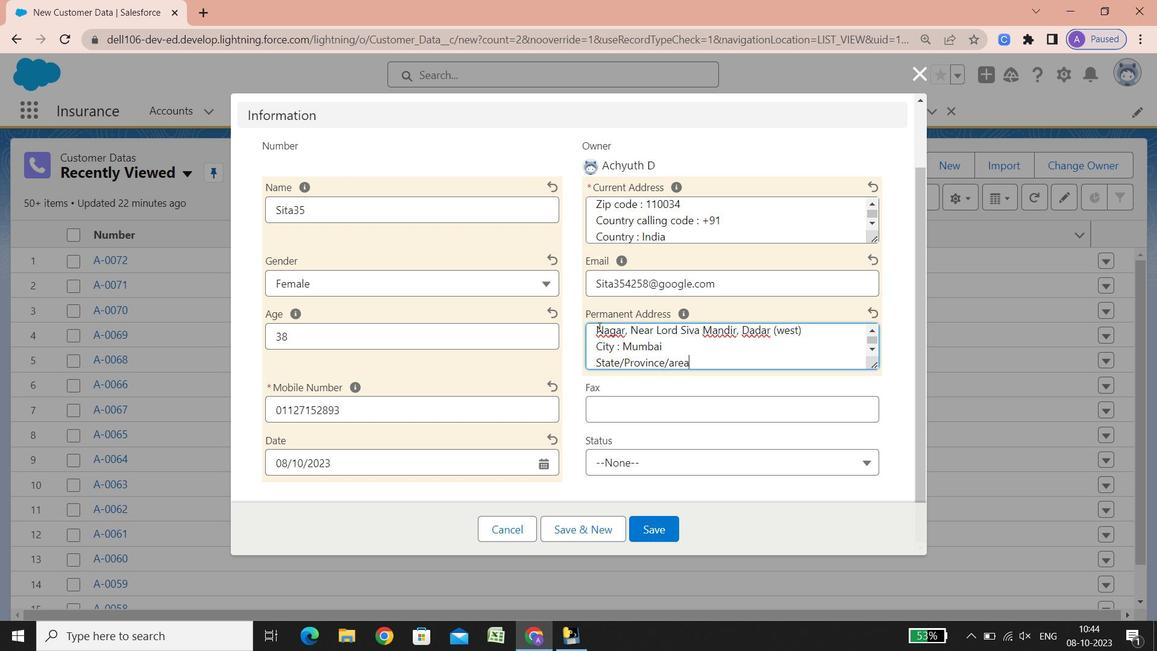 
Action: Key pressed <Key.space><Key.shift_r>:<Key.space>
Screenshot: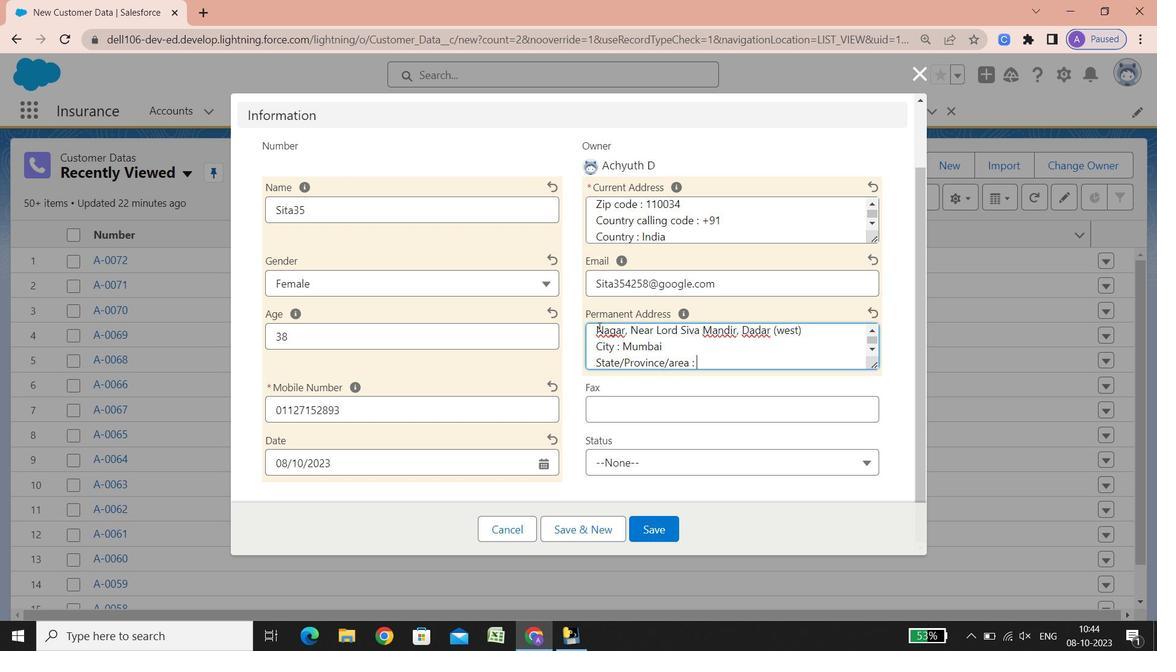 
Action: Mouse moved to (657, 255)
Screenshot: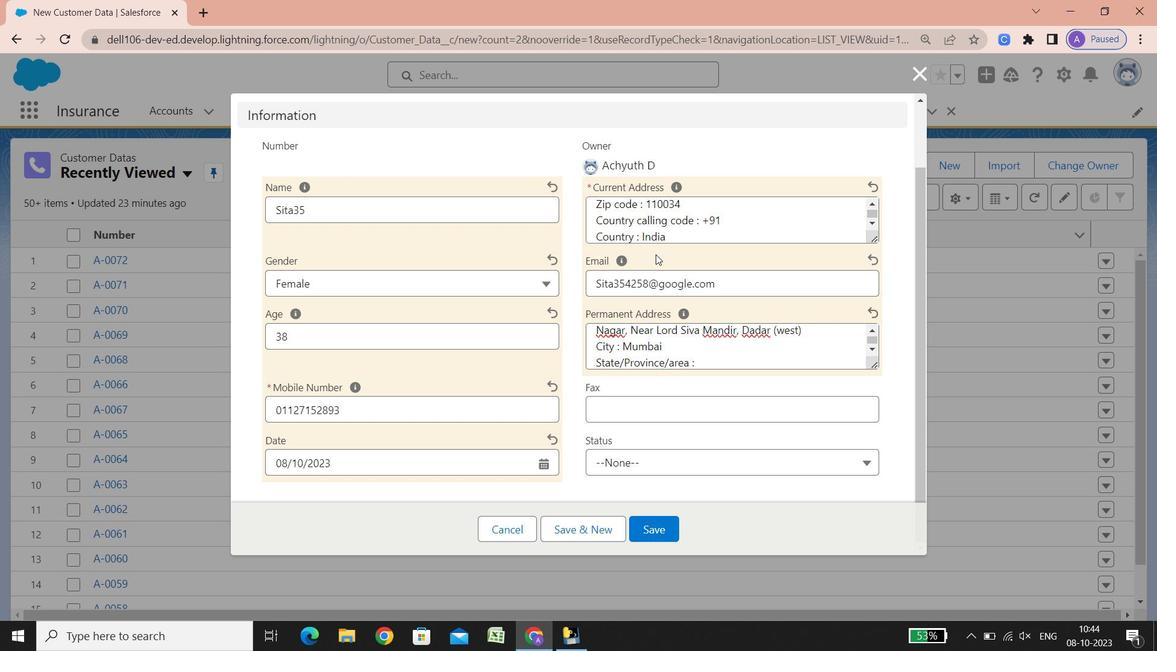 
Action: Mouse pressed left at (657, 255)
Screenshot: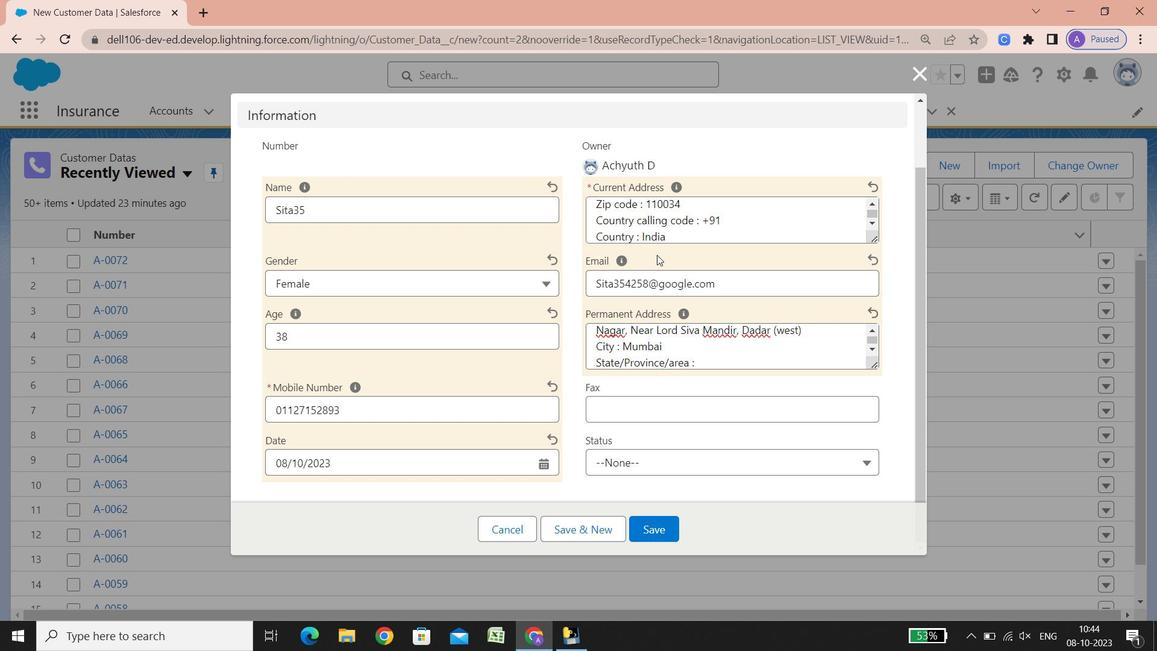 
Action: Mouse moved to (662, 250)
Screenshot: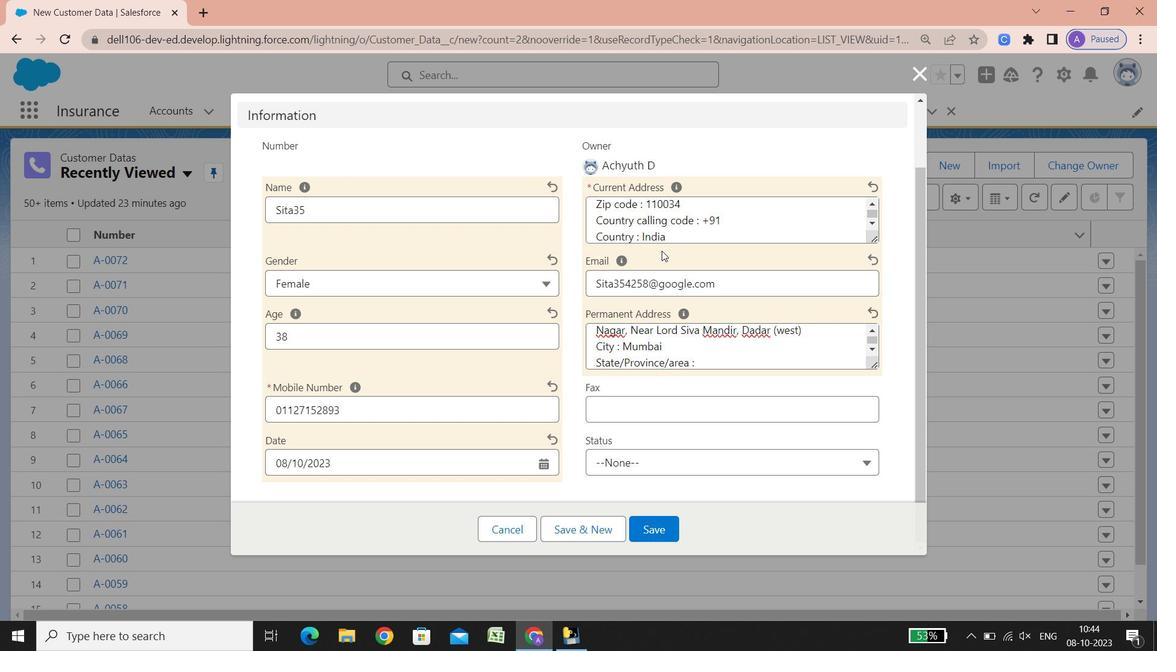 
Action: Key pressed <Key.space>
Screenshot: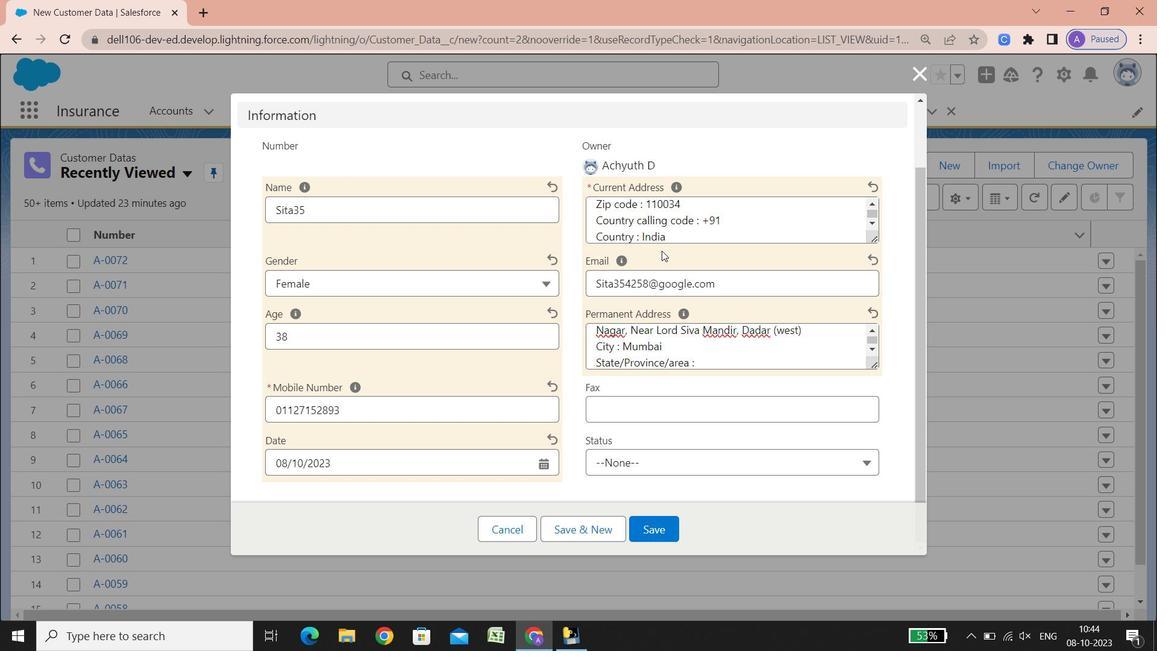 
Action: Mouse moved to (702, 364)
Screenshot: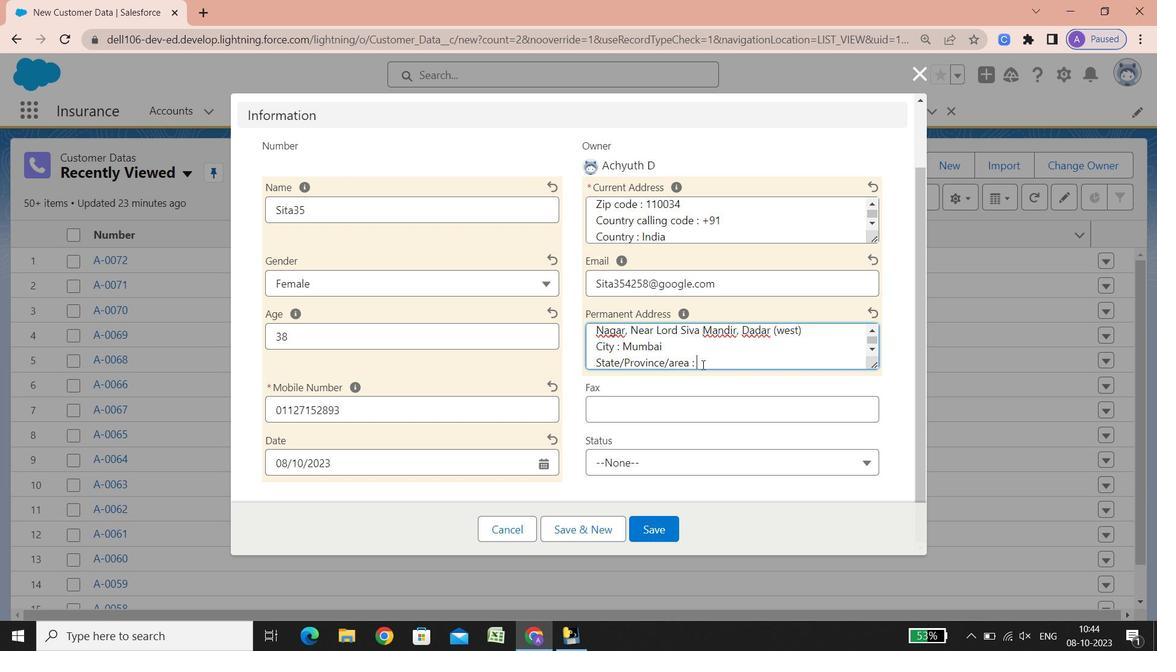 
Action: Mouse pressed left at (702, 364)
Screenshot: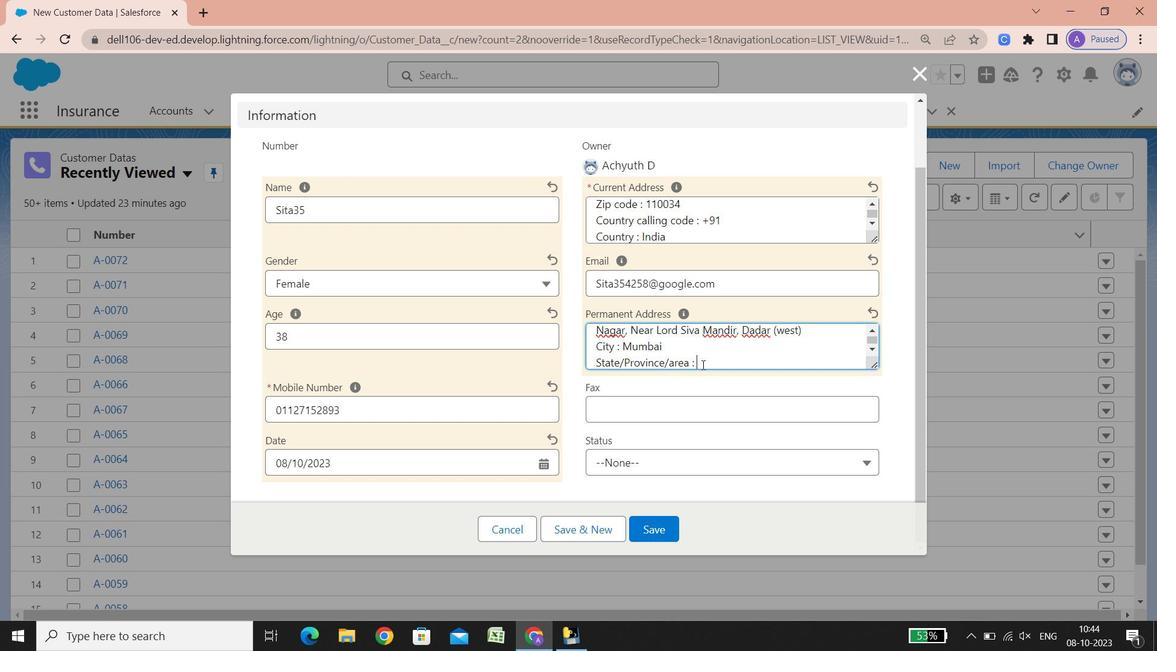 
Action: Key pressed <Key.shift>Mahar
